 Task: Research Airbnb options in Ciro Redondo, Cuba from 26th December, 2023 to 30th December, 2023 for 6 adults. Place can be entire room or private room with 6 bedrooms having 6 beds and 6 bathrooms. Property type can be house. Amenities needed are: wifi, TV, free parkinig on premises, gym, breakfast.
Action: Mouse moved to (490, 142)
Screenshot: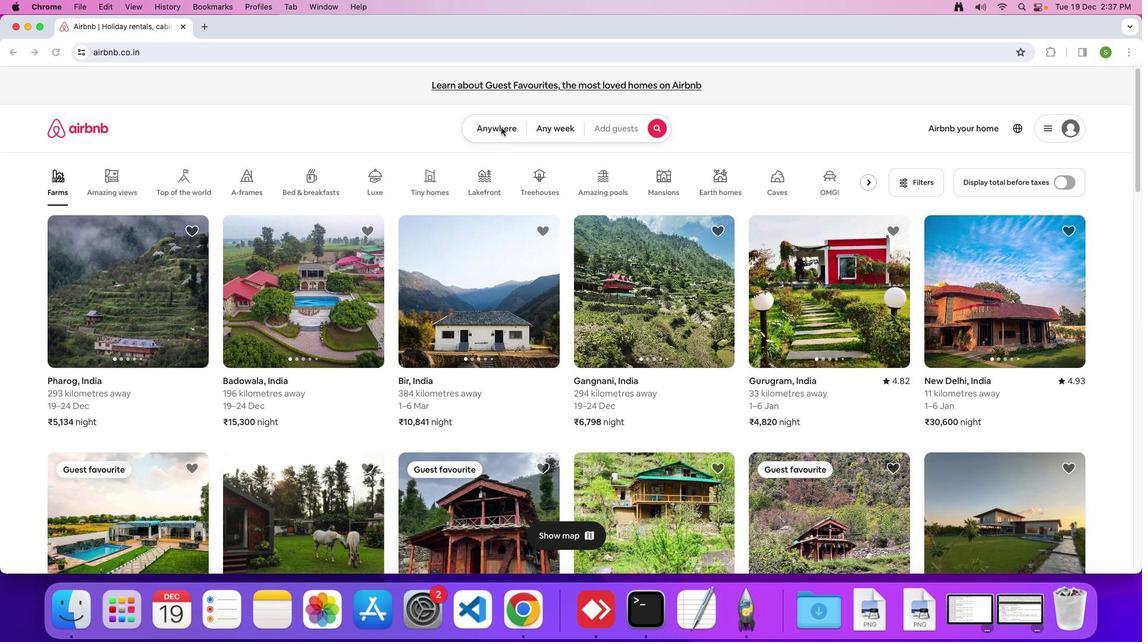 
Action: Mouse pressed left at (490, 142)
Screenshot: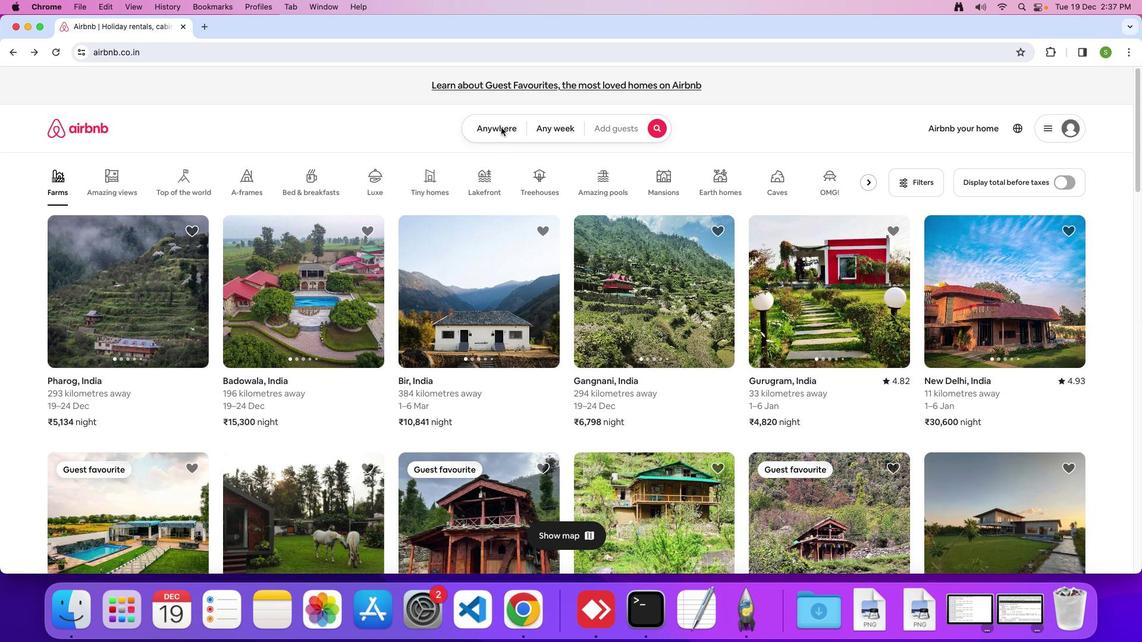 
Action: Mouse moved to (484, 145)
Screenshot: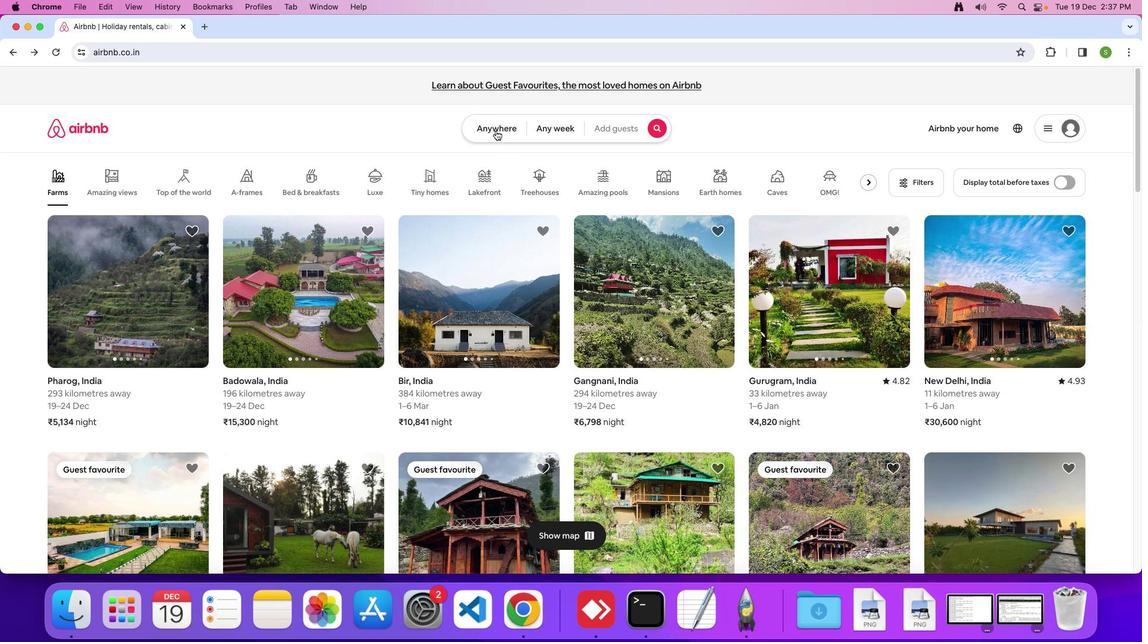 
Action: Mouse pressed left at (484, 145)
Screenshot: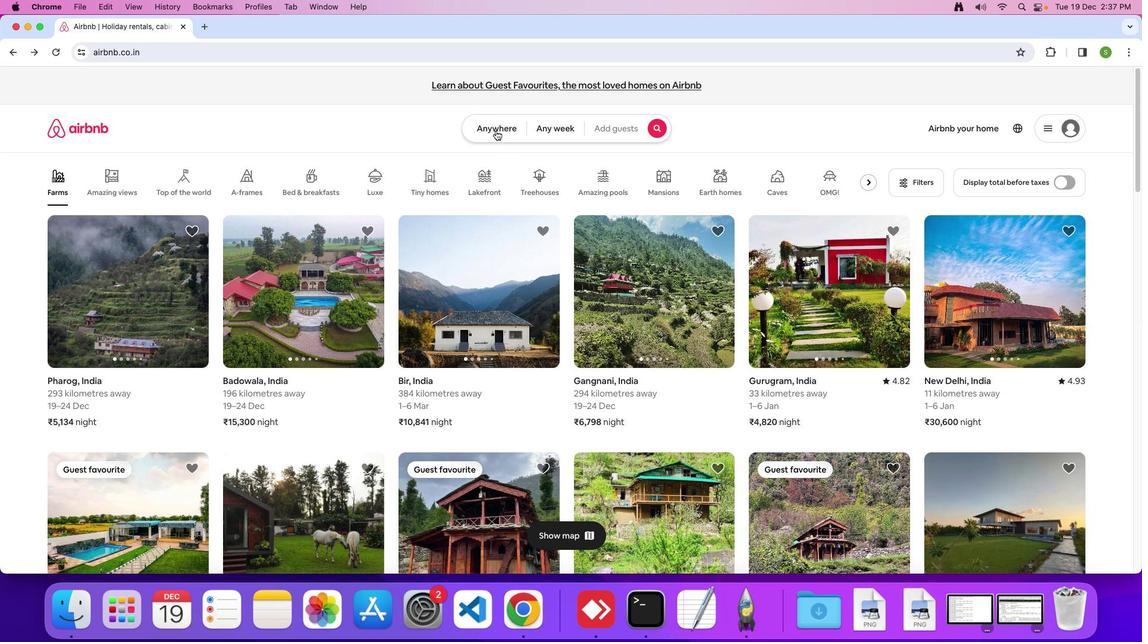 
Action: Mouse moved to (414, 190)
Screenshot: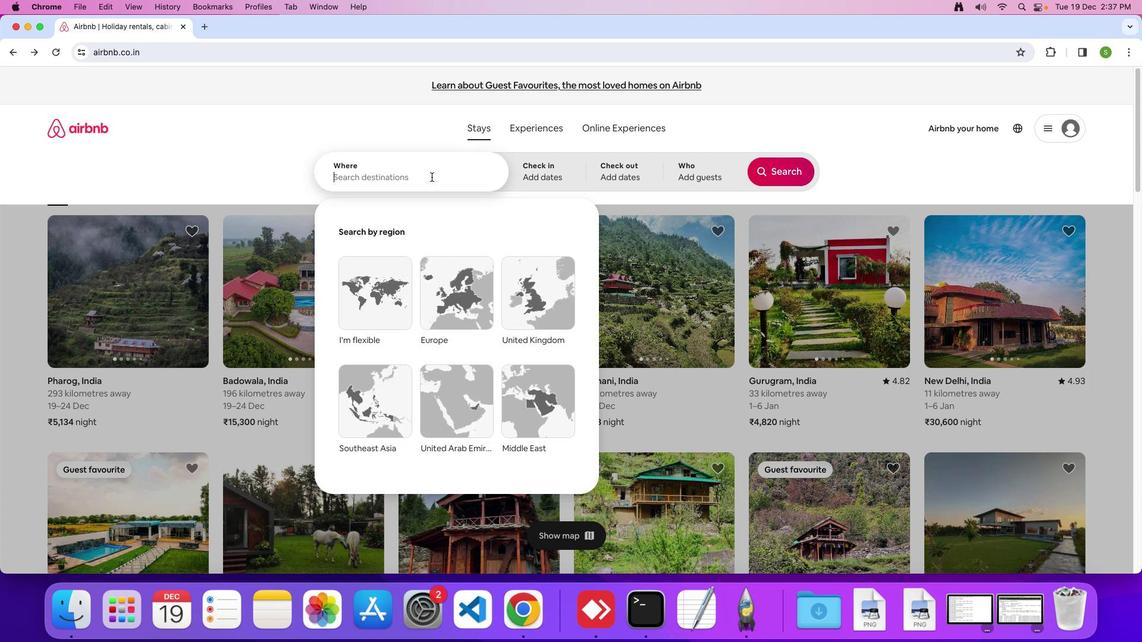 
Action: Mouse pressed left at (414, 190)
Screenshot: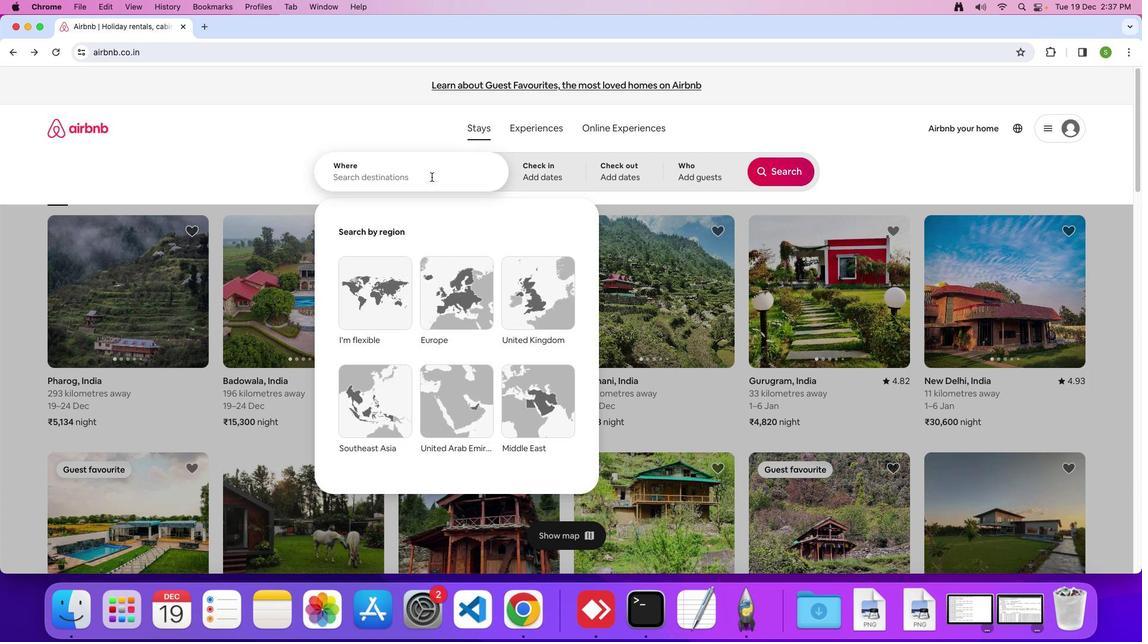 
Action: Mouse moved to (413, 190)
Screenshot: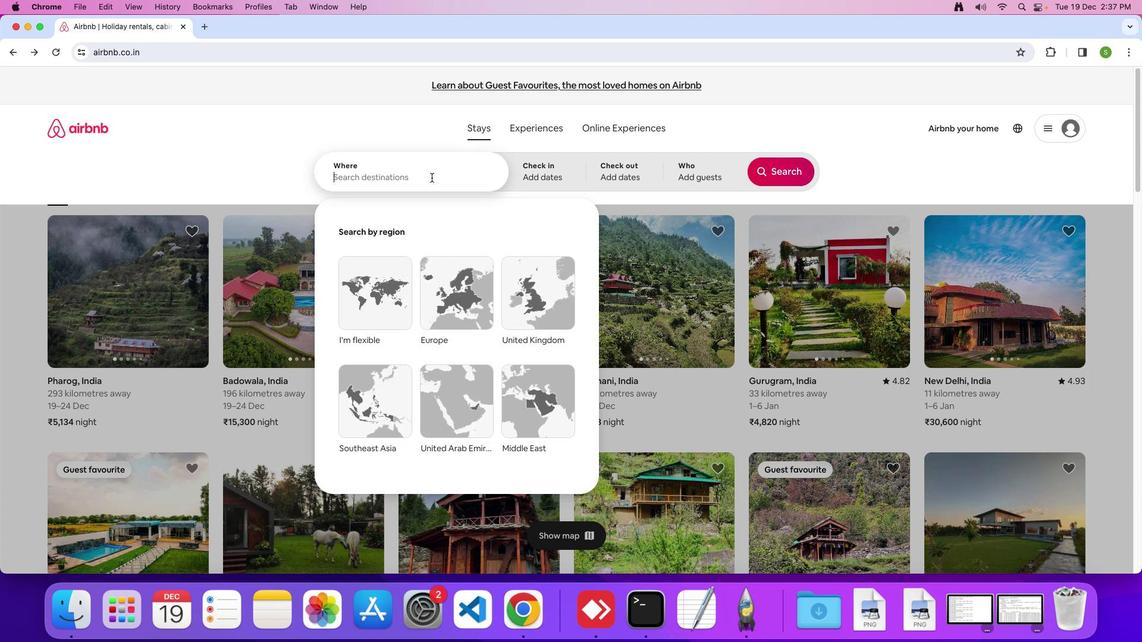 
Action: Key pressed 'C'Key.caps_lock'i''r''o'Key.spaceKey.shift'R''e''d''o''n''d''o'','Key.spaceKey.shift'c''u''b''a'Key.enter
Screenshot: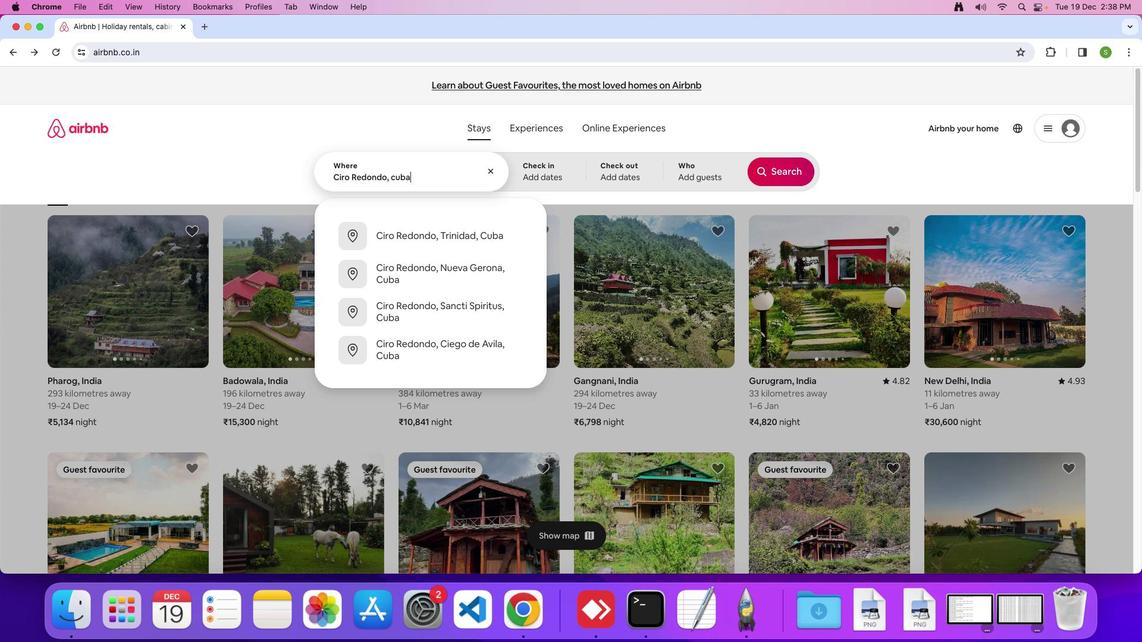 
Action: Mouse moved to (402, 439)
Screenshot: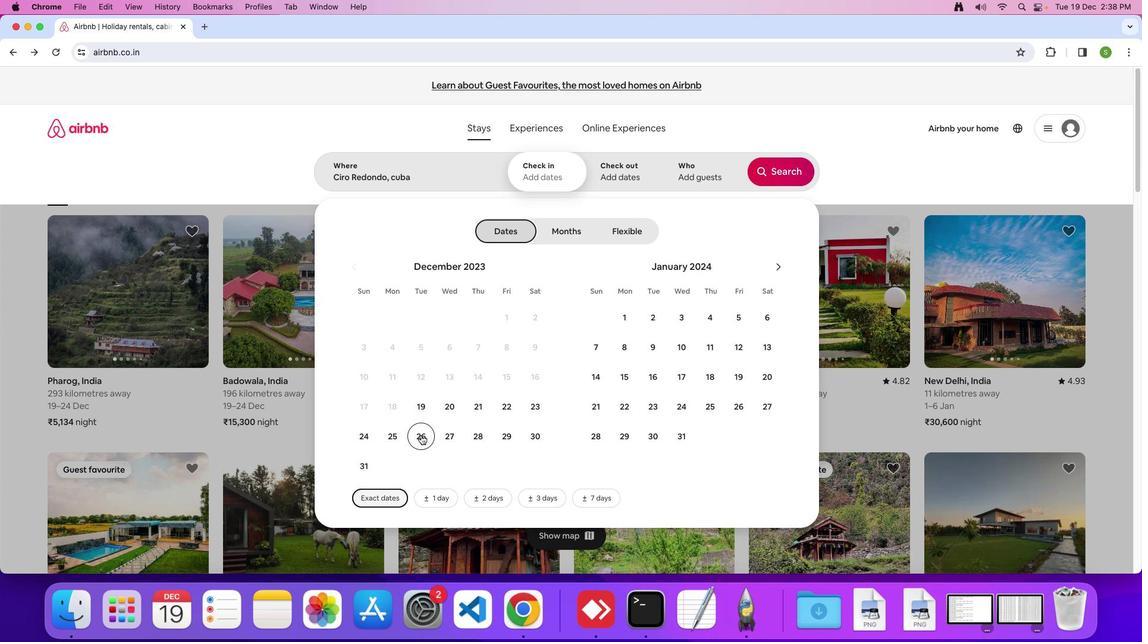 
Action: Mouse pressed left at (402, 439)
Screenshot: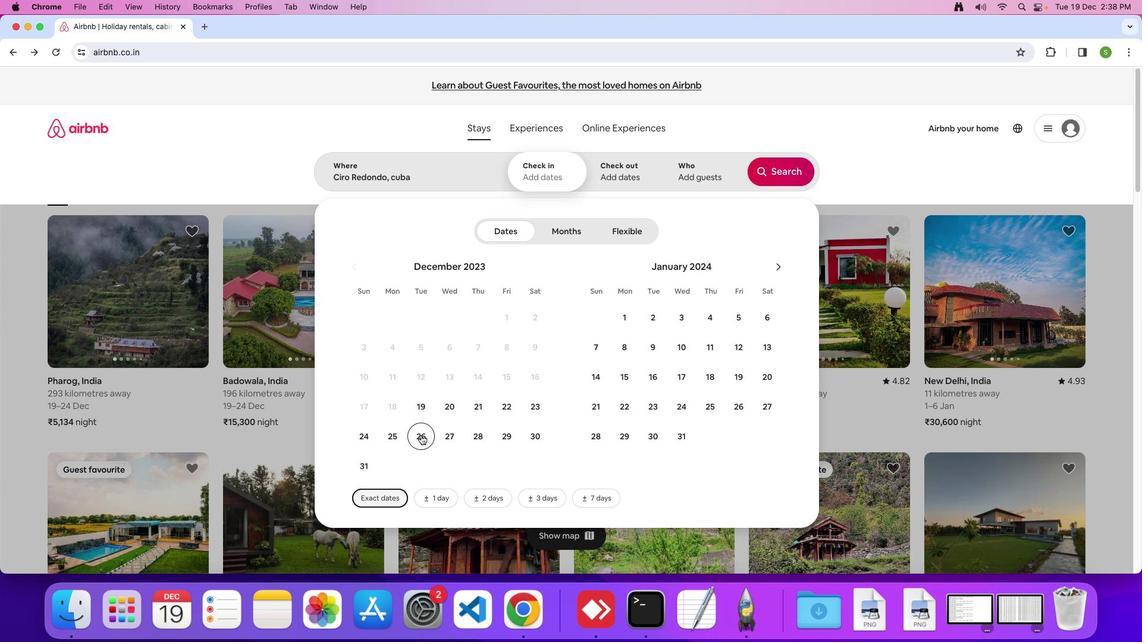 
Action: Mouse moved to (523, 445)
Screenshot: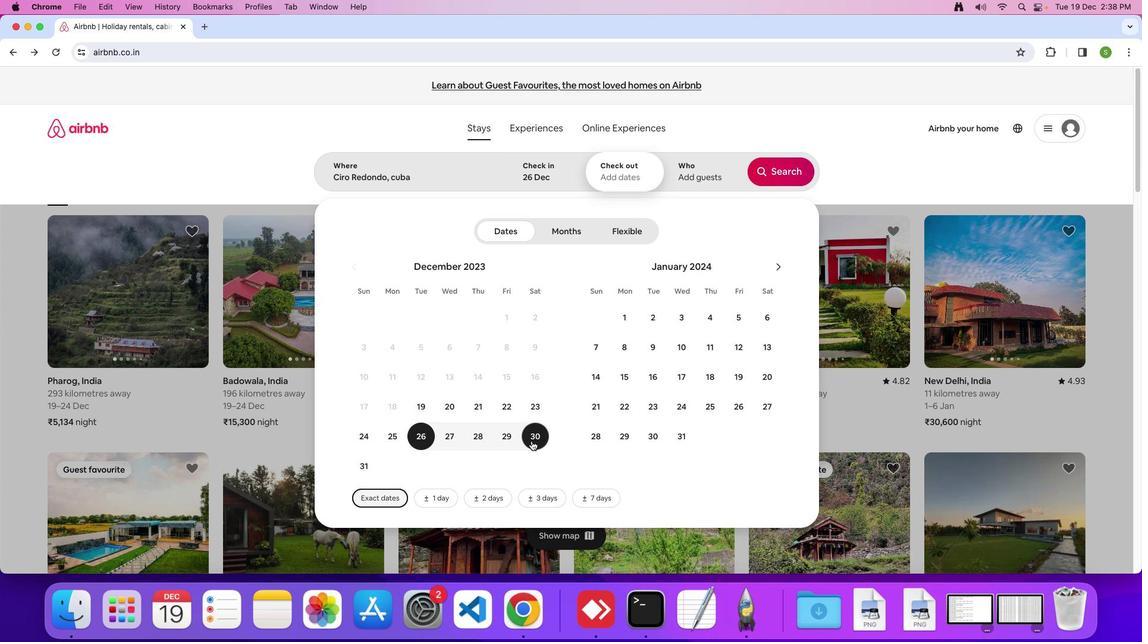 
Action: Mouse pressed left at (523, 445)
Screenshot: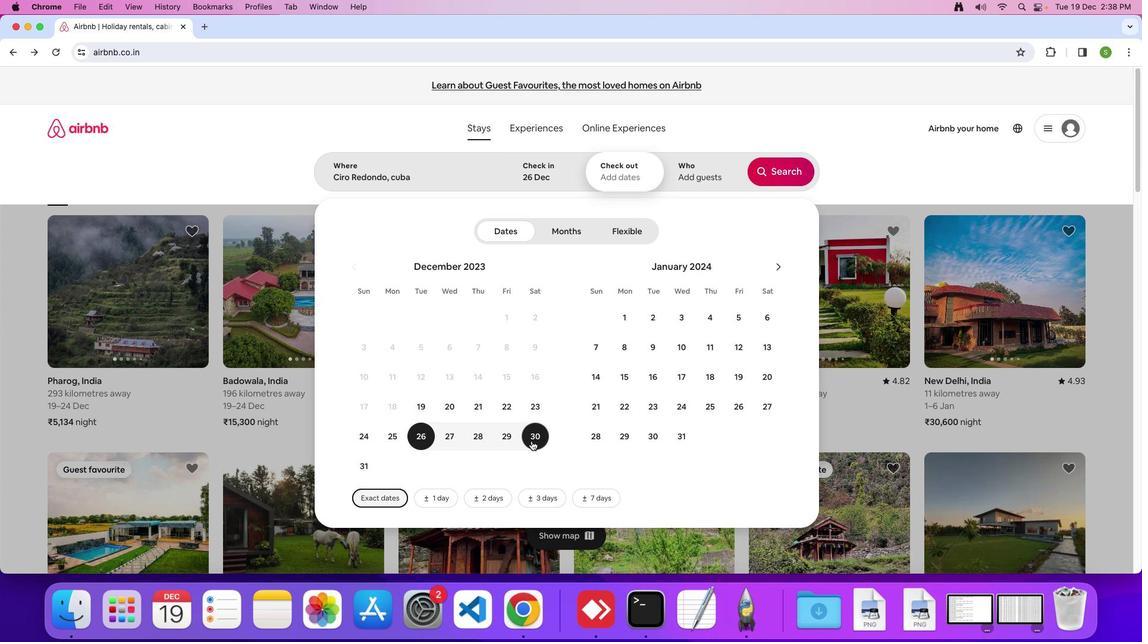 
Action: Mouse moved to (713, 186)
Screenshot: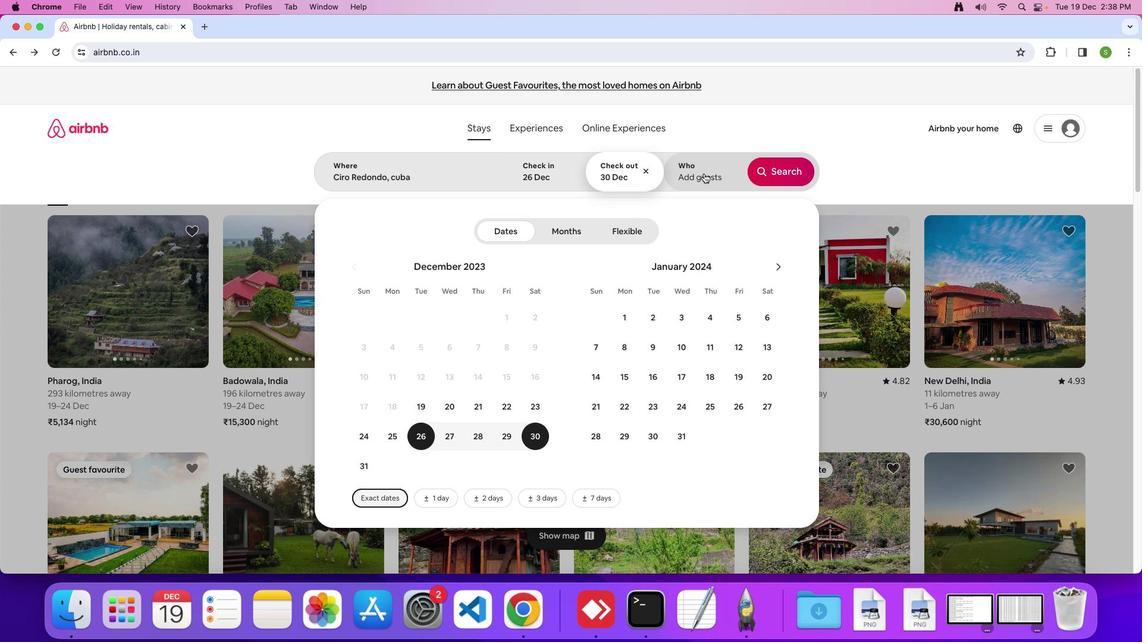 
Action: Mouse pressed left at (713, 186)
Screenshot: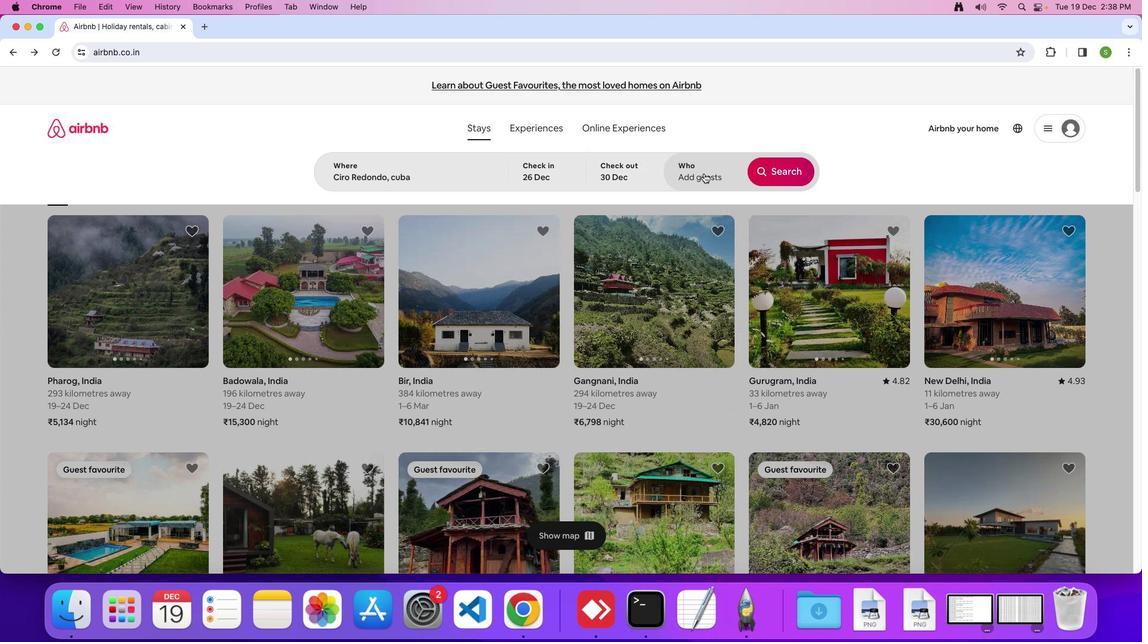 
Action: Mouse moved to (798, 250)
Screenshot: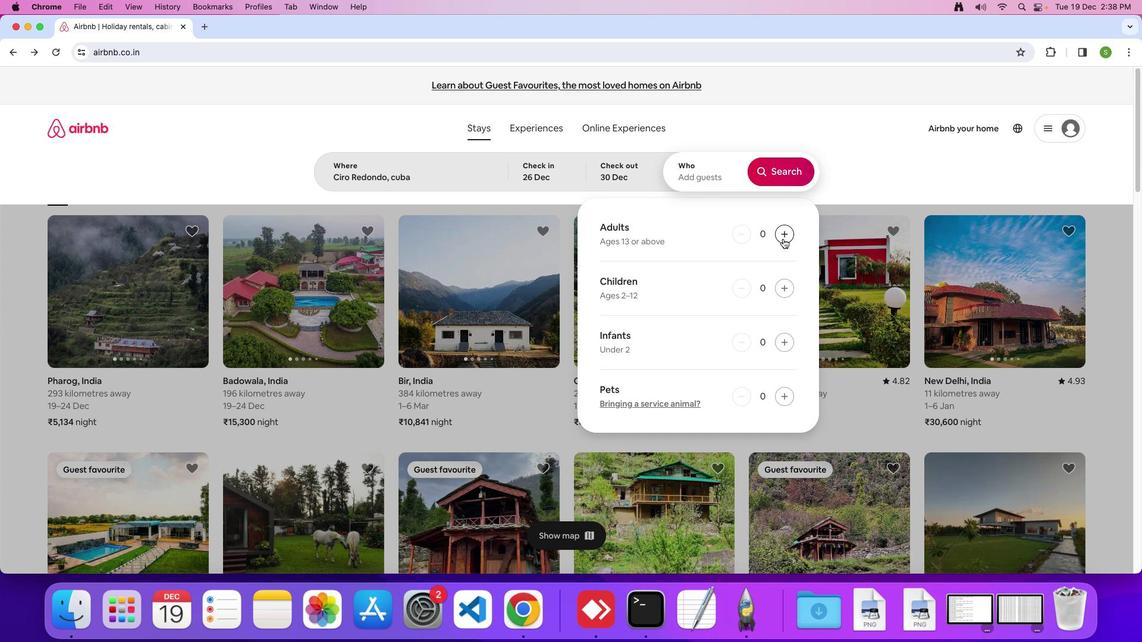 
Action: Mouse pressed left at (798, 250)
Screenshot: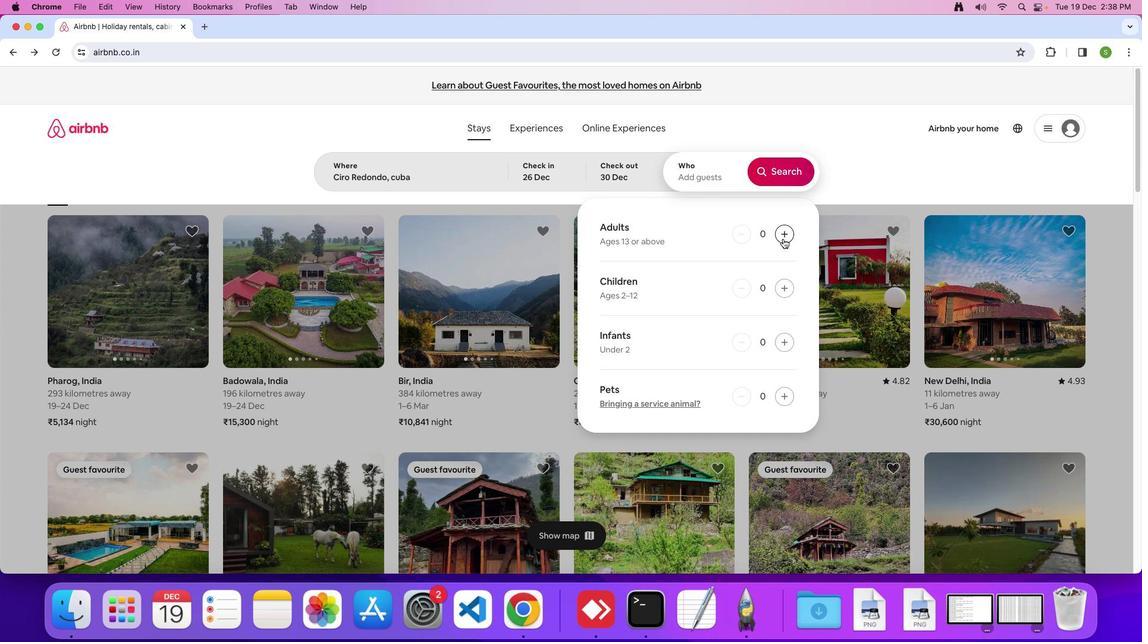 
Action: Mouse moved to (799, 250)
Screenshot: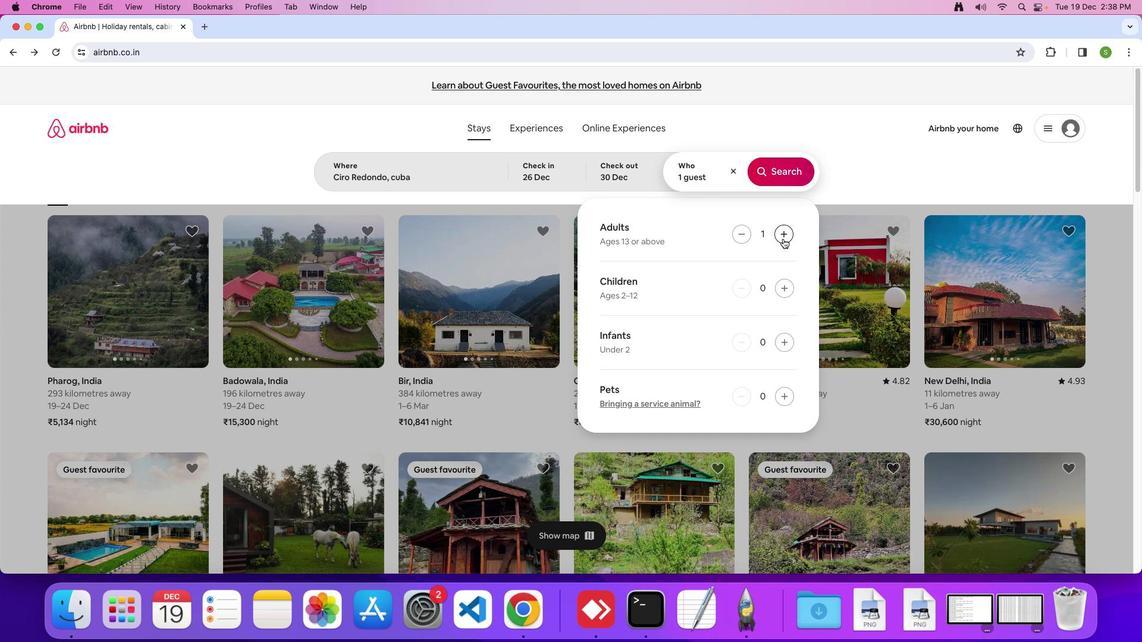 
Action: Mouse pressed left at (799, 250)
Screenshot: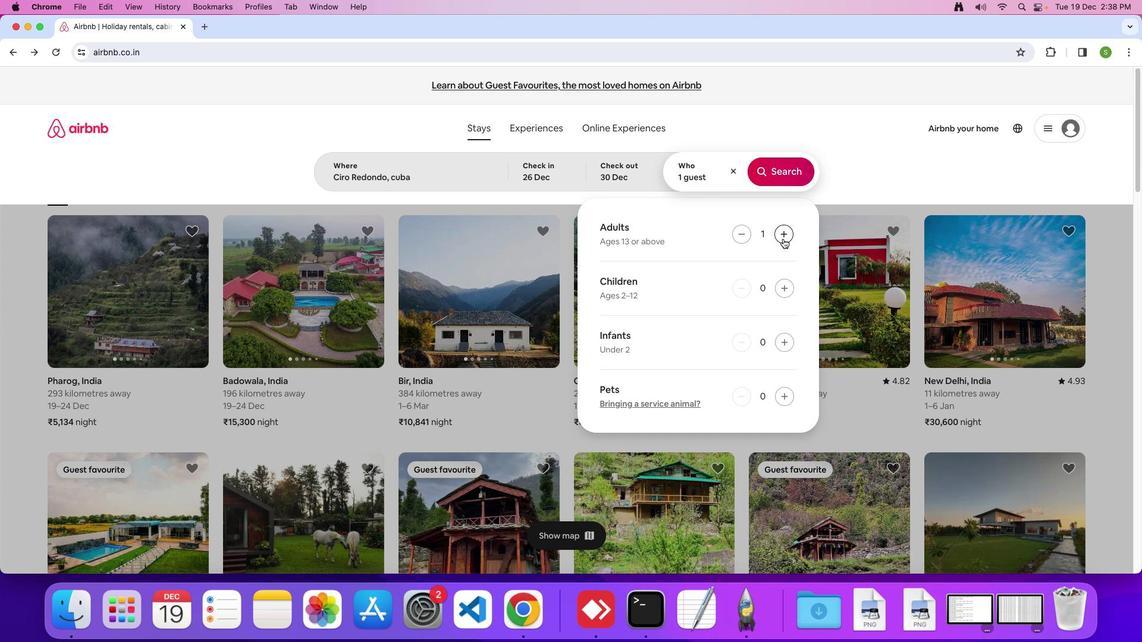 
Action: Mouse moved to (799, 250)
Screenshot: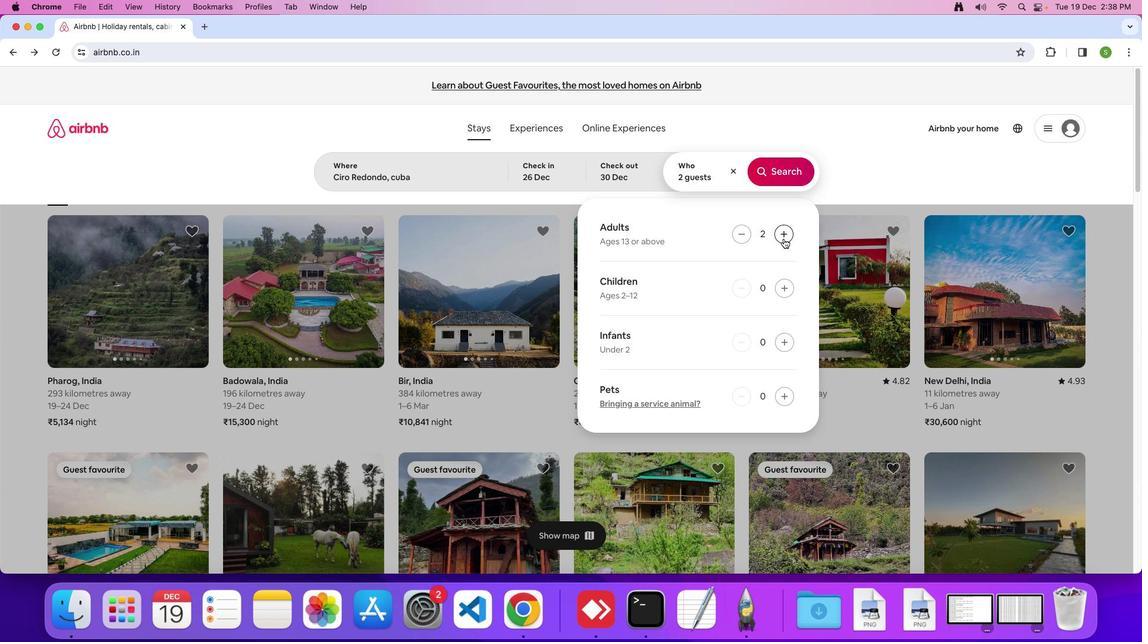 
Action: Mouse pressed left at (799, 250)
Screenshot: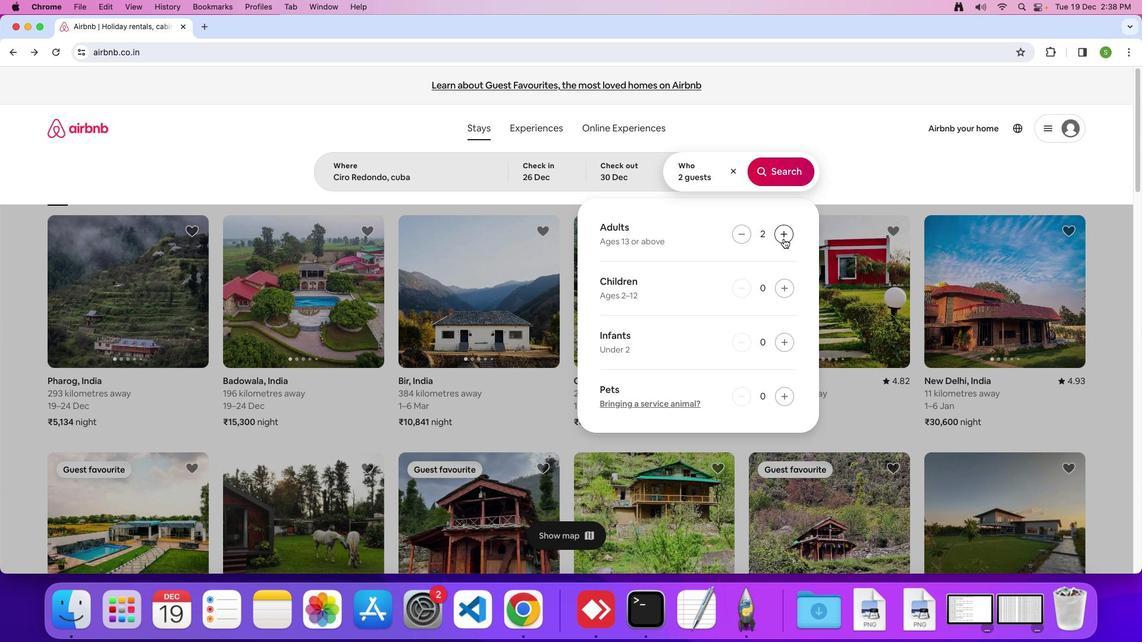 
Action: Mouse moved to (800, 250)
Screenshot: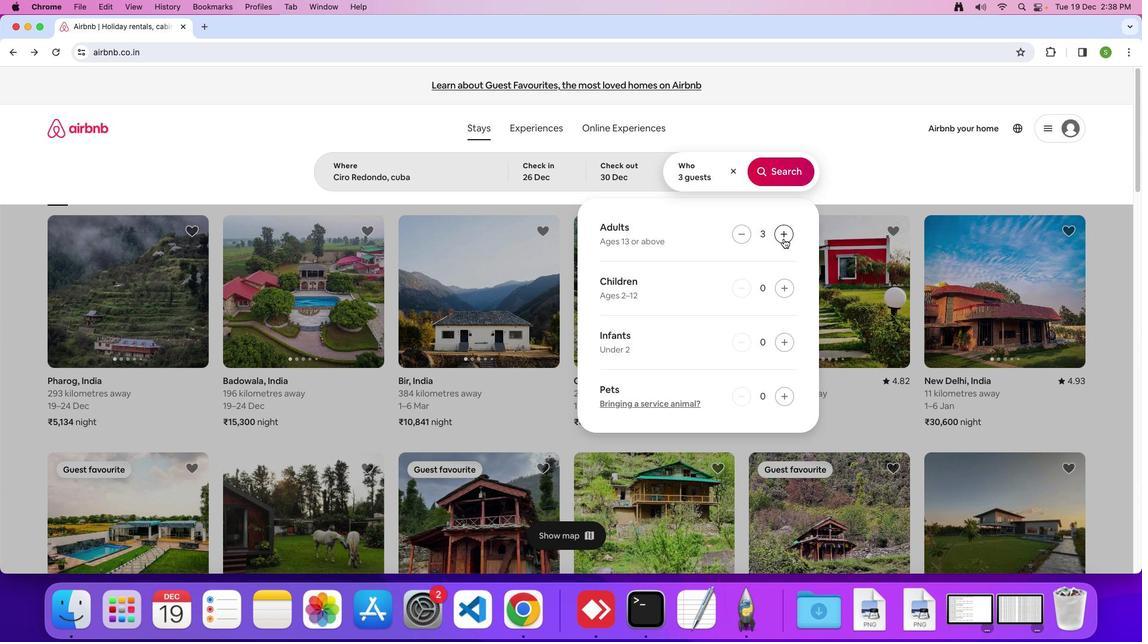 
Action: Mouse pressed left at (800, 250)
Screenshot: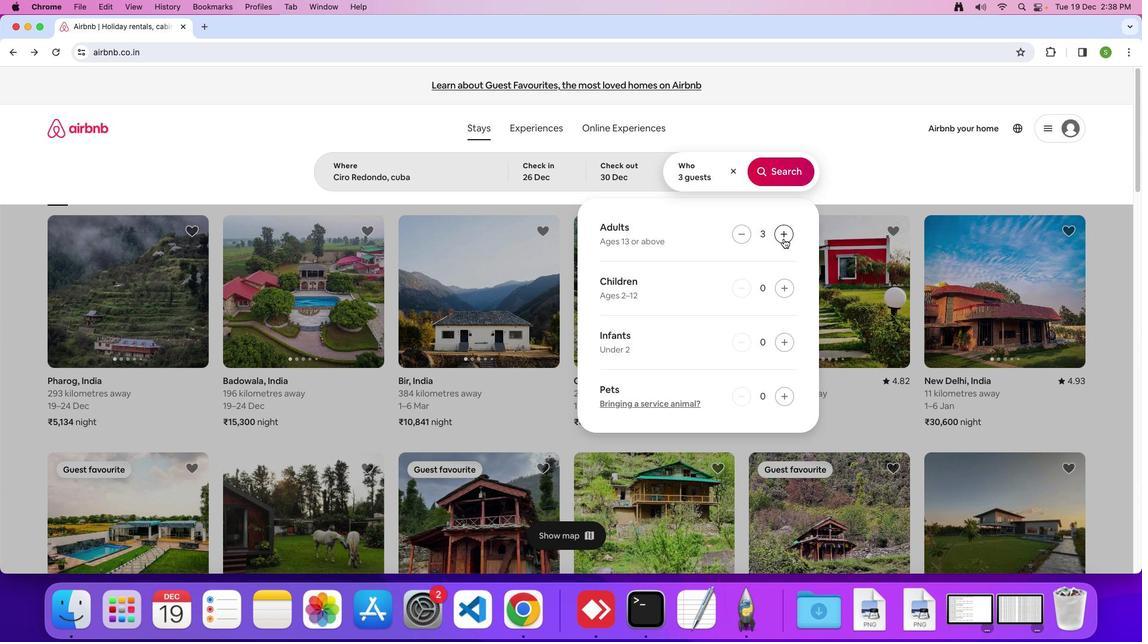 
Action: Mouse pressed left at (800, 250)
Screenshot: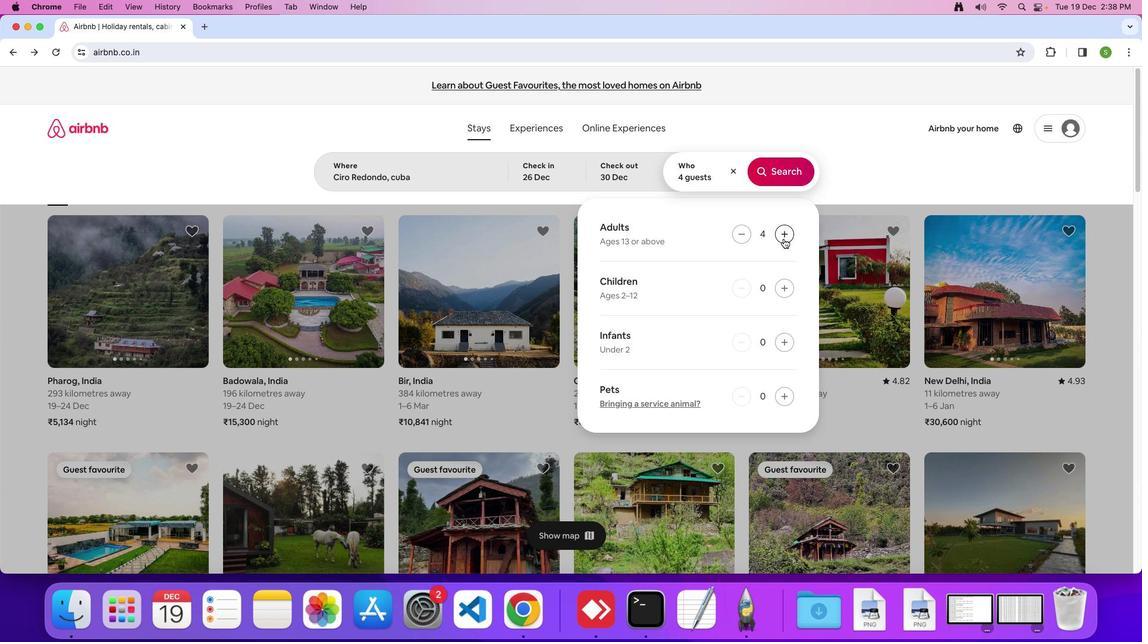 
Action: Mouse pressed left at (800, 250)
Screenshot: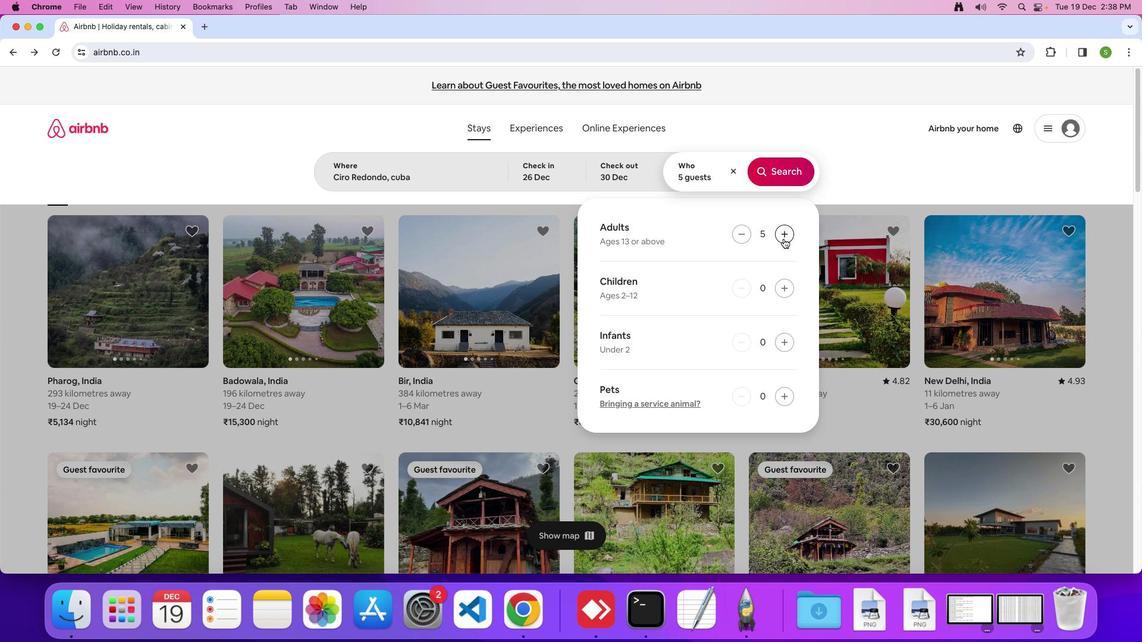 
Action: Mouse moved to (792, 183)
Screenshot: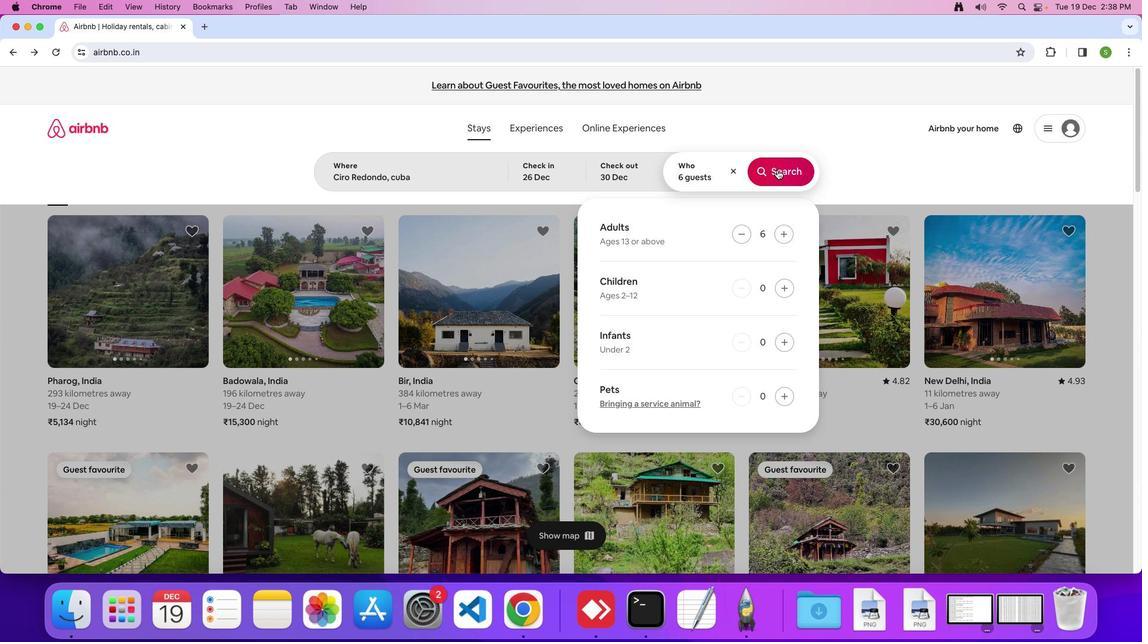 
Action: Mouse pressed left at (792, 183)
Screenshot: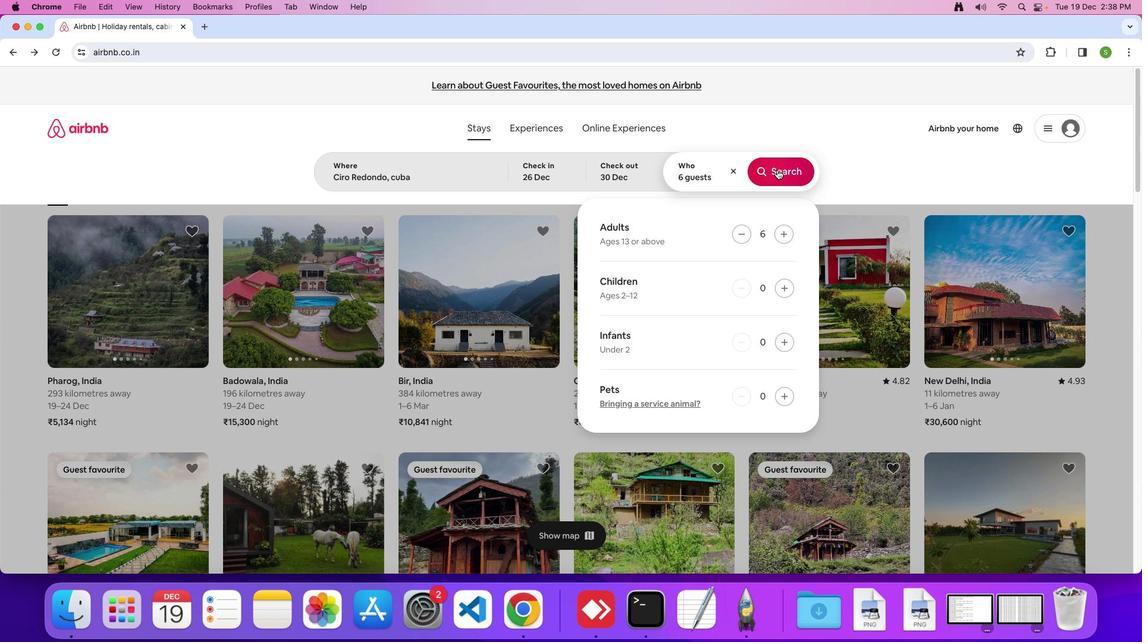 
Action: Mouse moved to (980, 151)
Screenshot: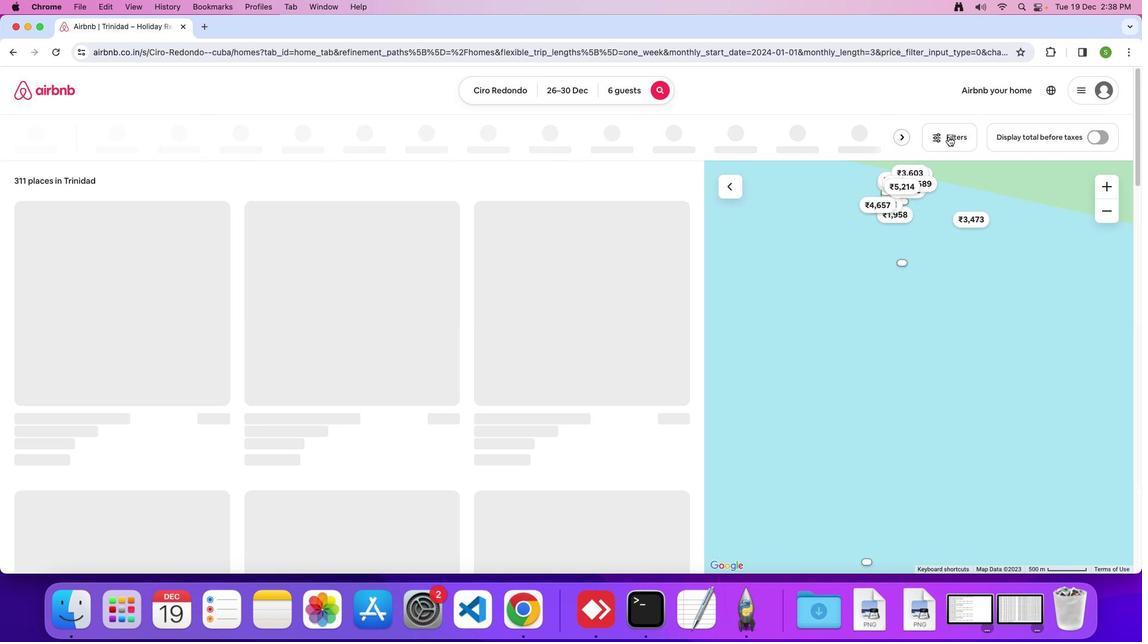 
Action: Mouse pressed left at (980, 151)
Screenshot: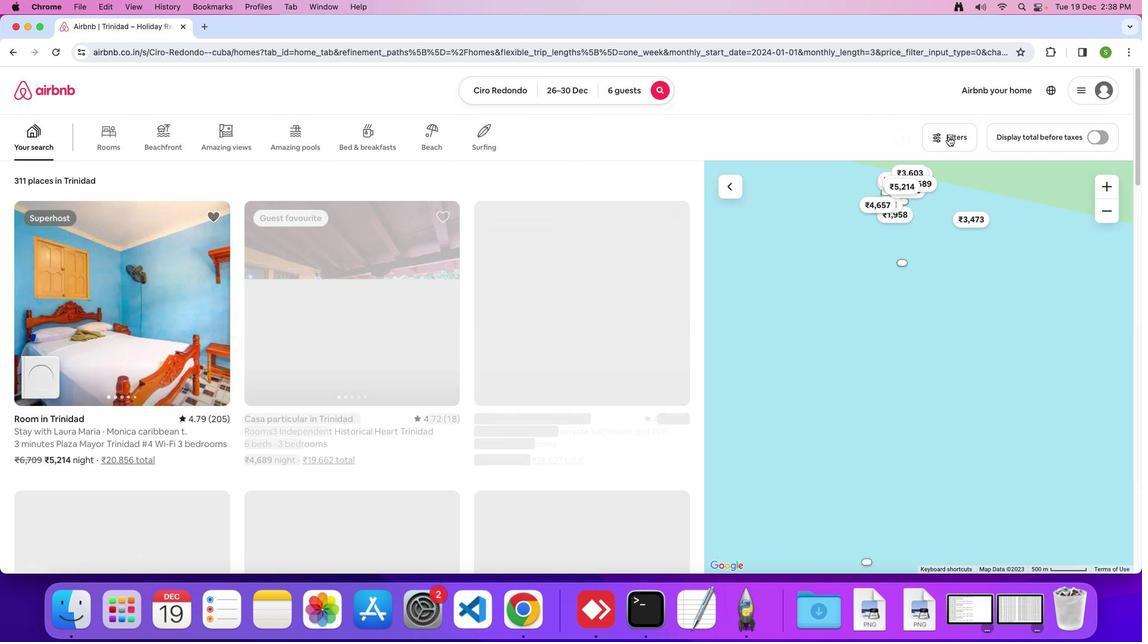 
Action: Mouse moved to (612, 345)
Screenshot: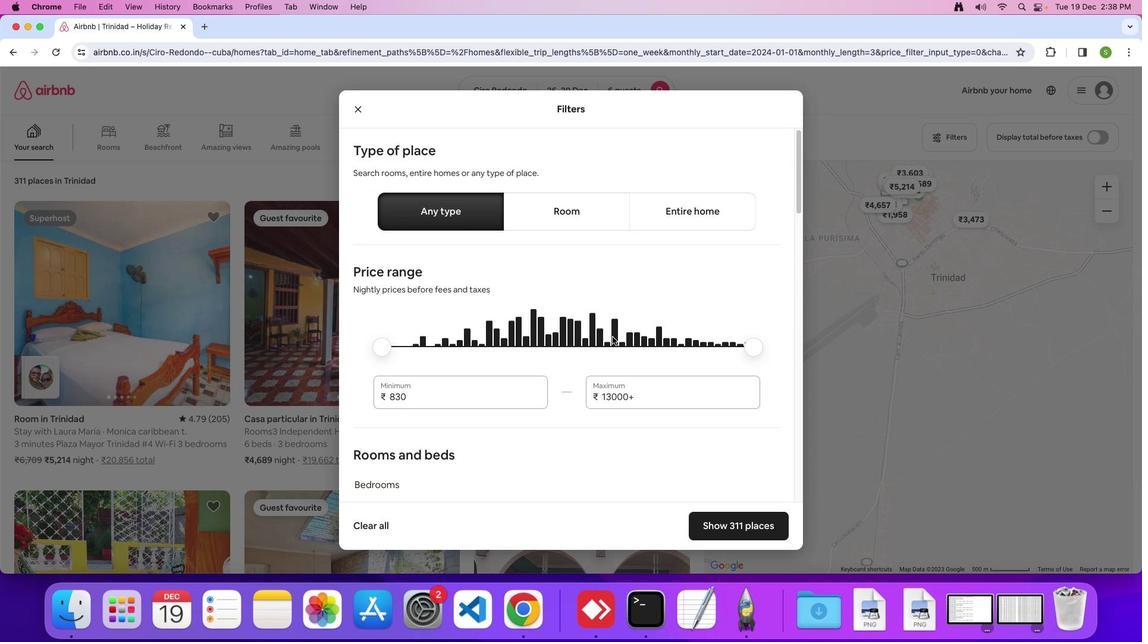 
Action: Mouse scrolled (612, 345) with delta (-58, 18)
Screenshot: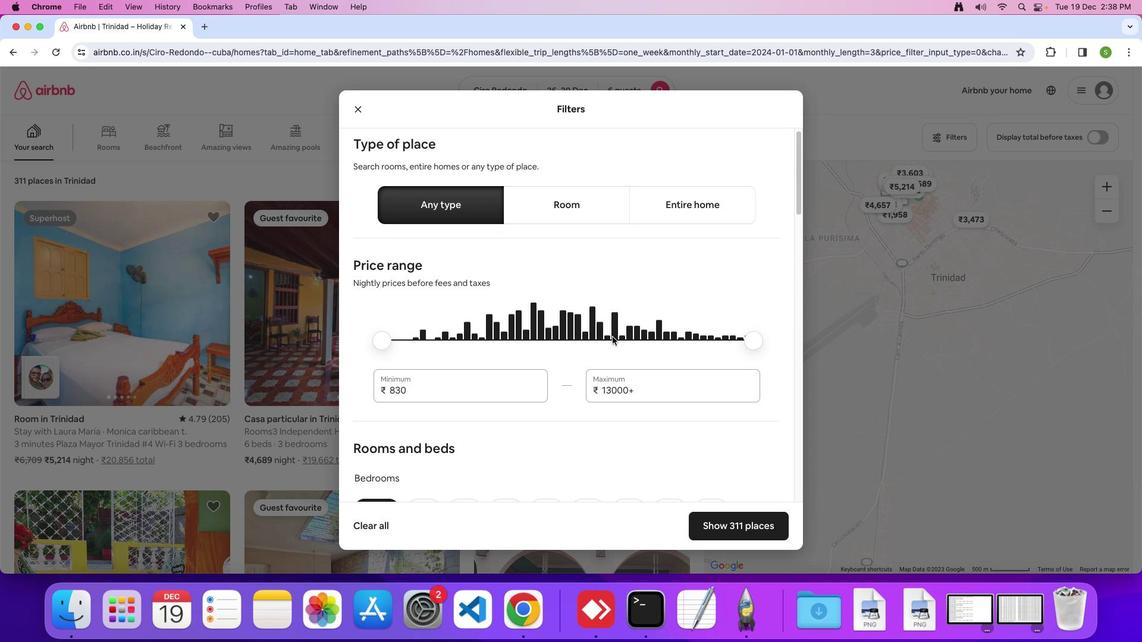 
Action: Mouse scrolled (612, 345) with delta (-58, 18)
Screenshot: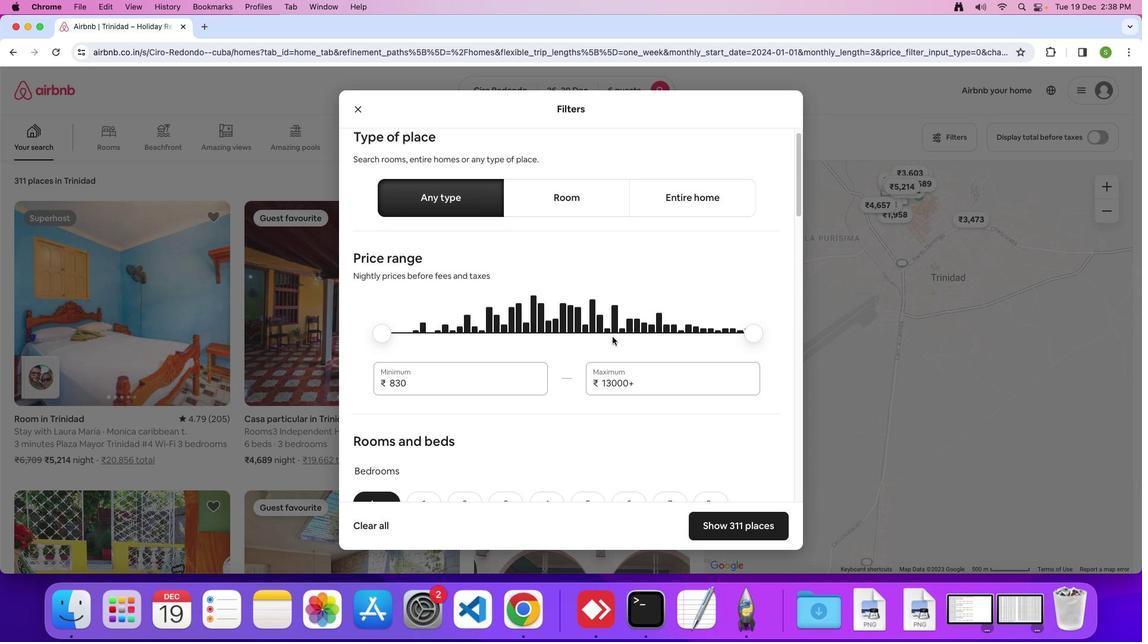 
Action: Mouse scrolled (612, 345) with delta (-58, 17)
Screenshot: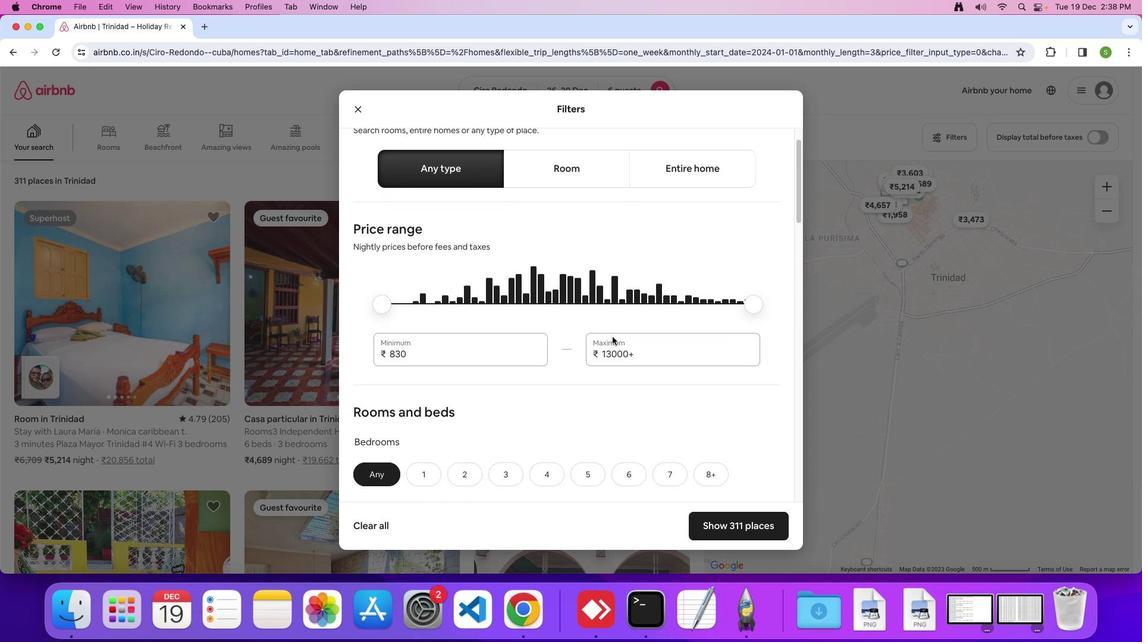
Action: Mouse moved to (612, 344)
Screenshot: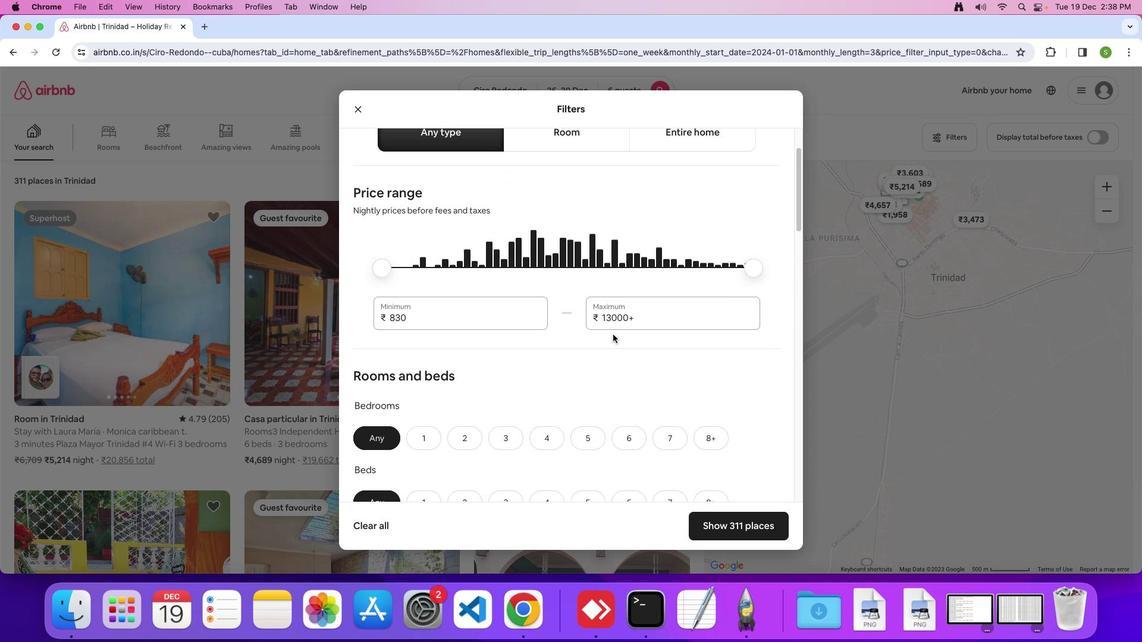 
Action: Mouse scrolled (612, 344) with delta (-58, 18)
Screenshot: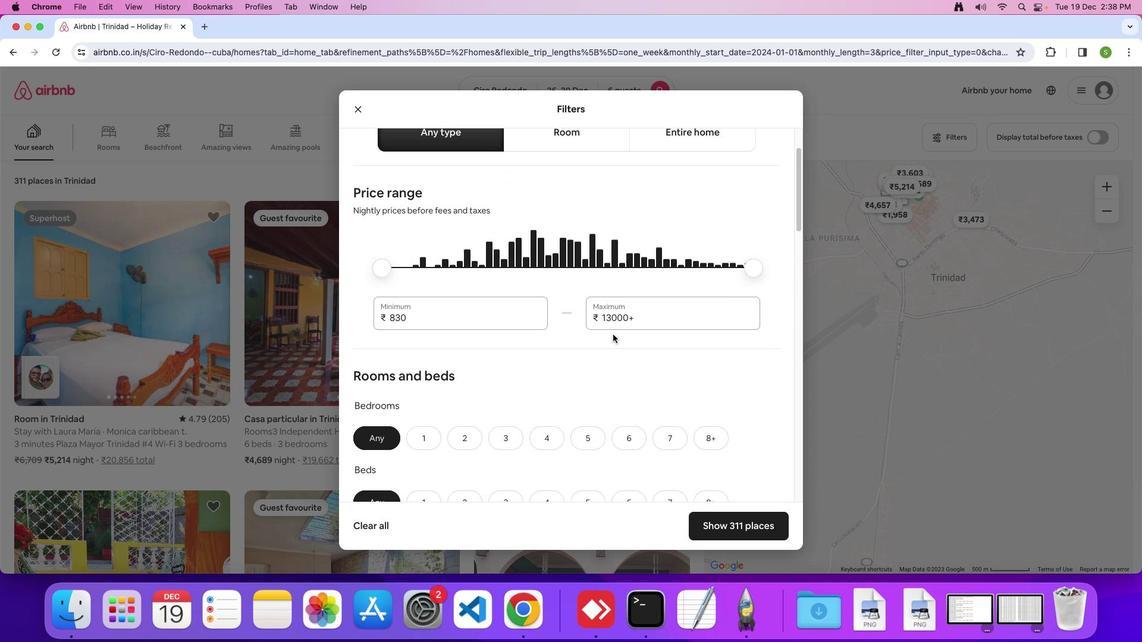 
Action: Mouse moved to (613, 342)
Screenshot: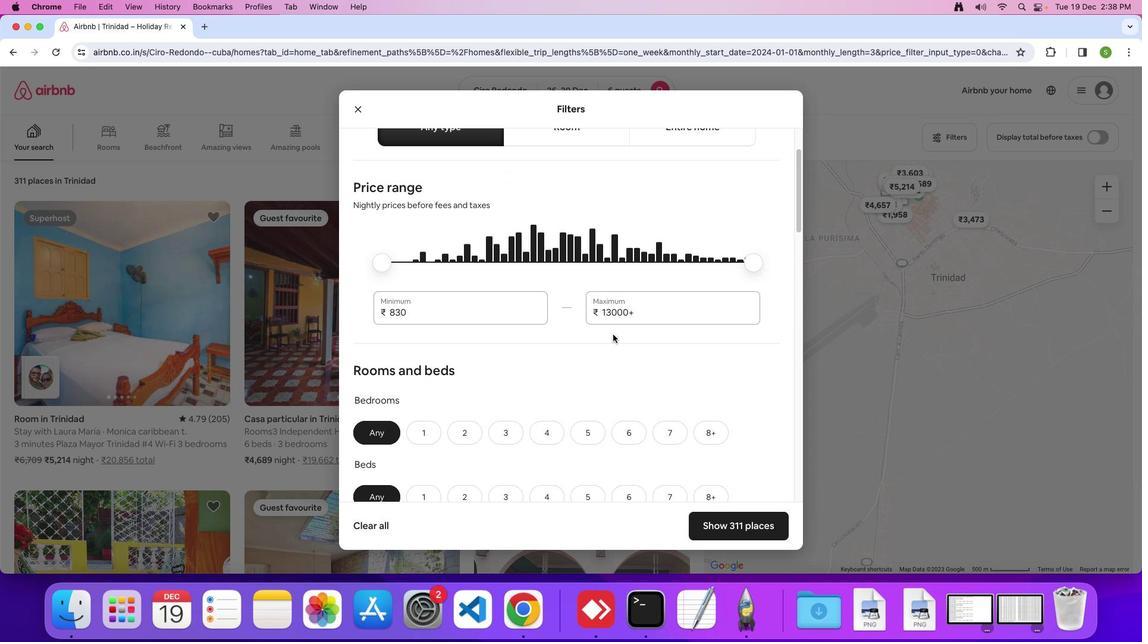 
Action: Mouse scrolled (613, 342) with delta (-58, 18)
Screenshot: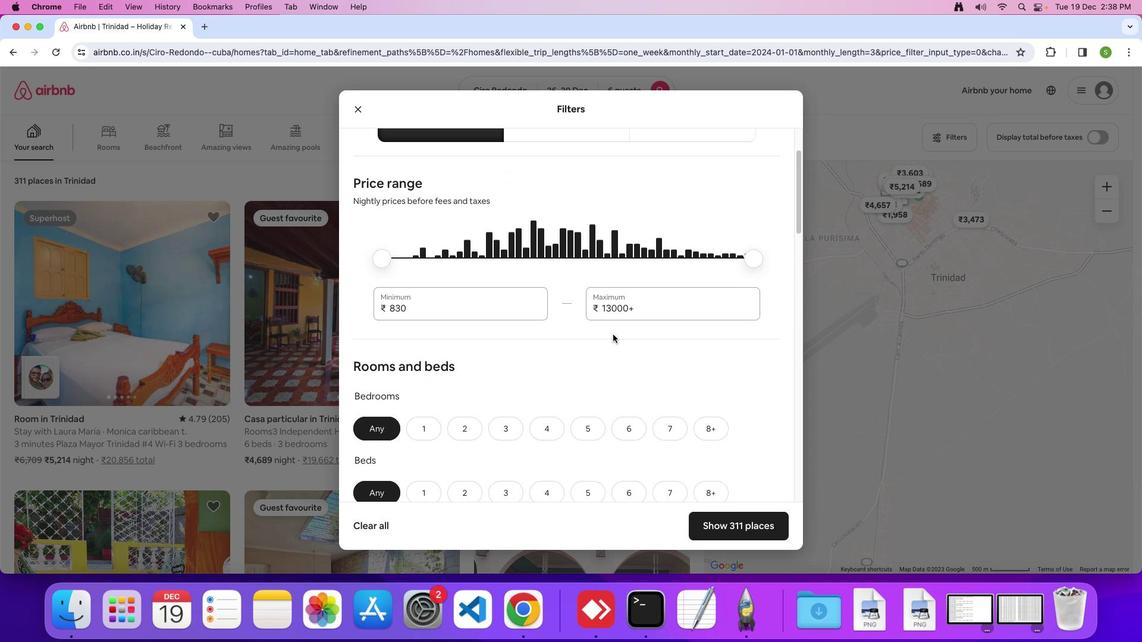 
Action: Mouse moved to (613, 342)
Screenshot: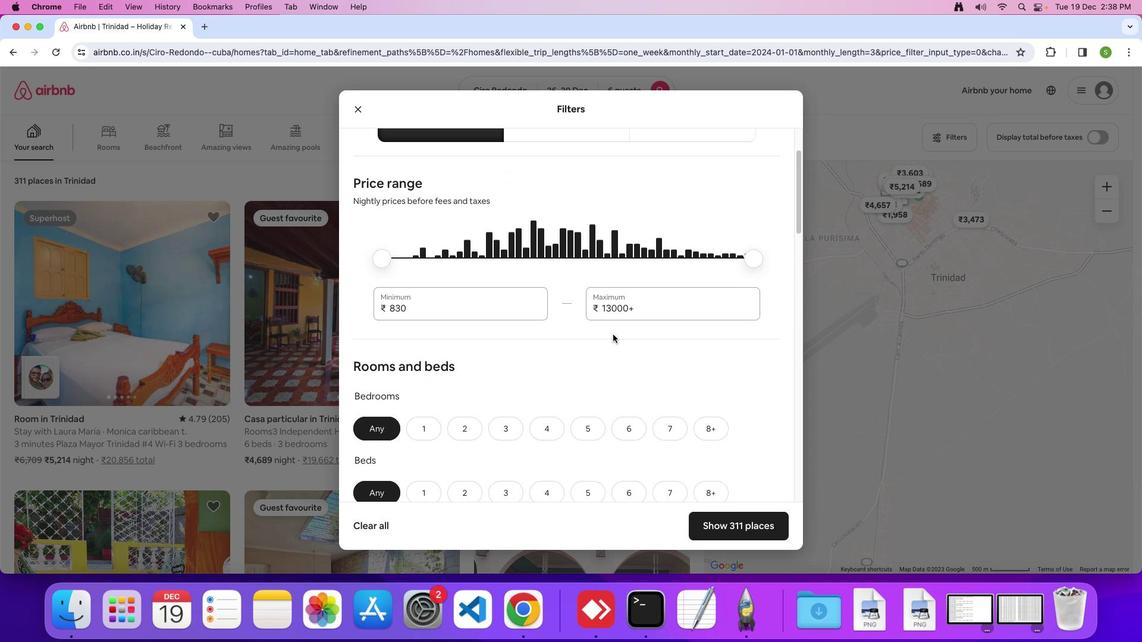 
Action: Mouse scrolled (613, 342) with delta (-58, 18)
Screenshot: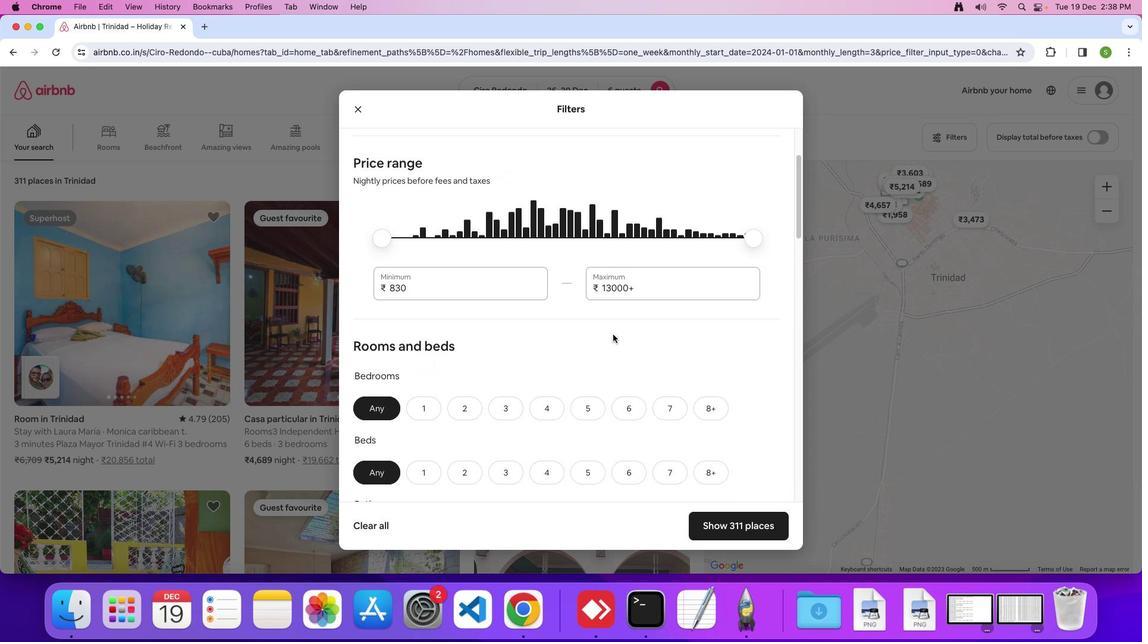 
Action: Mouse moved to (613, 341)
Screenshot: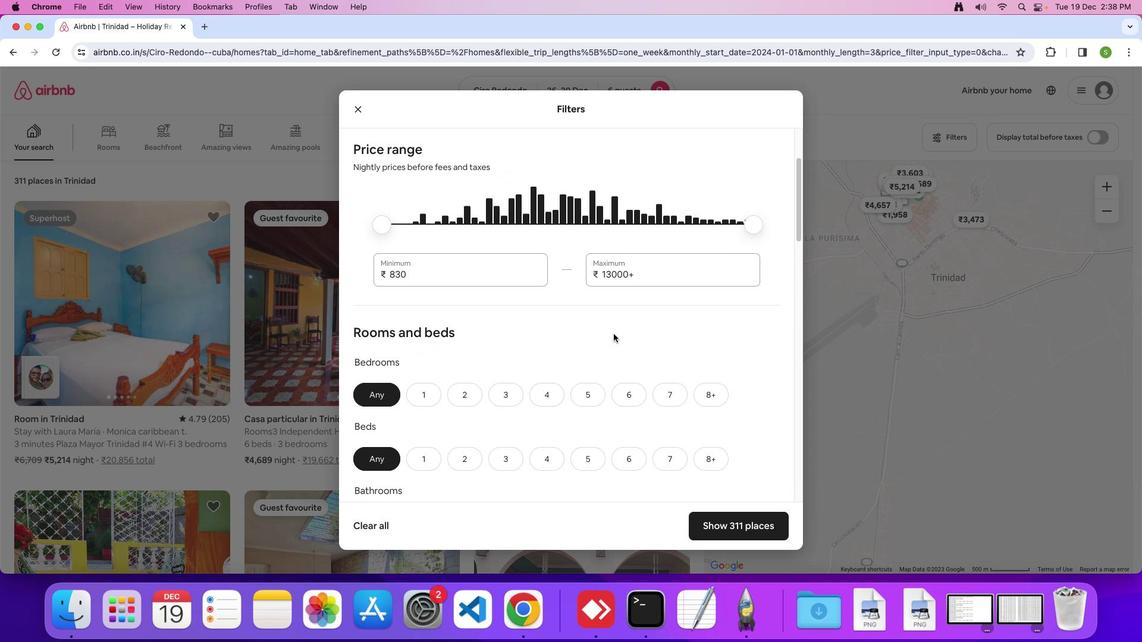 
Action: Mouse scrolled (613, 341) with delta (-58, 18)
Screenshot: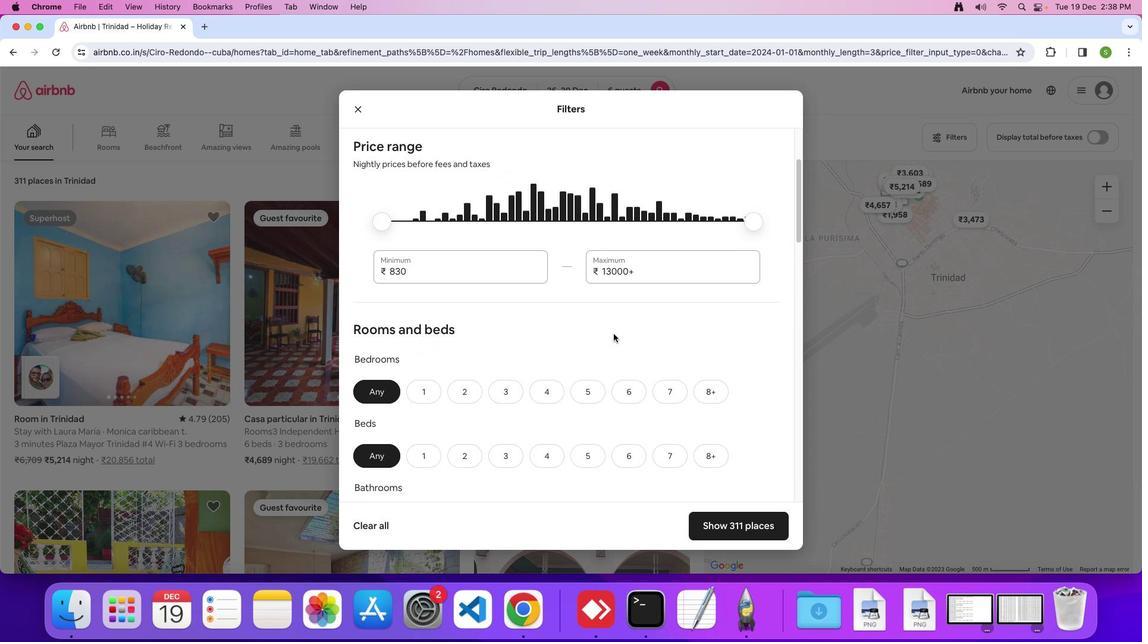 
Action: Mouse moved to (613, 341)
Screenshot: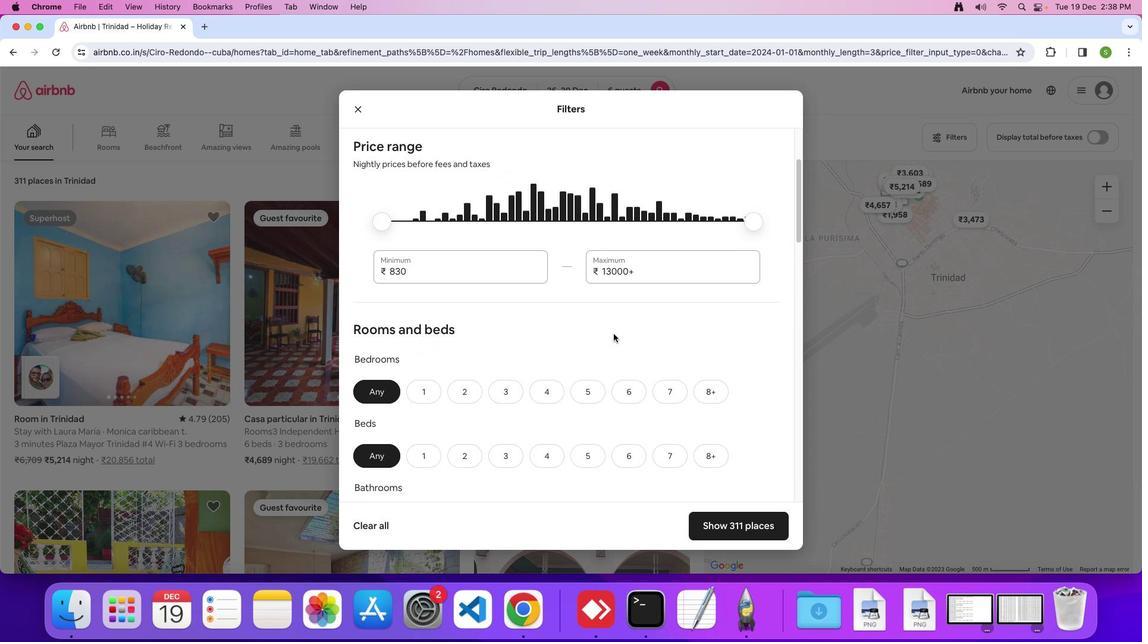
Action: Mouse scrolled (613, 341) with delta (-58, 18)
Screenshot: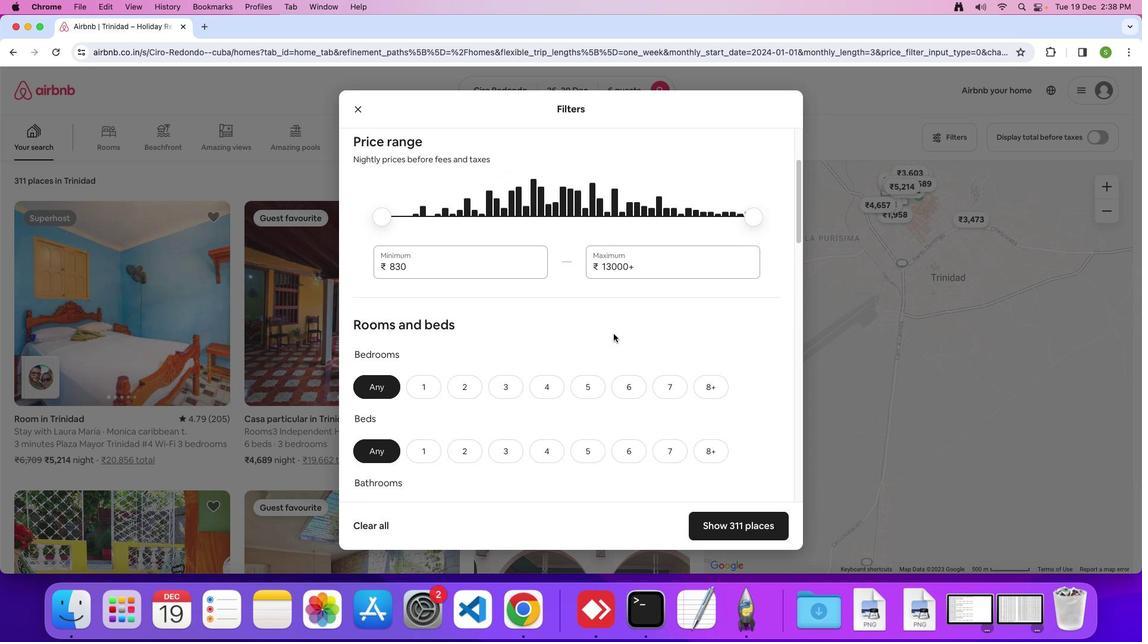 
Action: Mouse scrolled (613, 341) with delta (-58, 18)
Screenshot: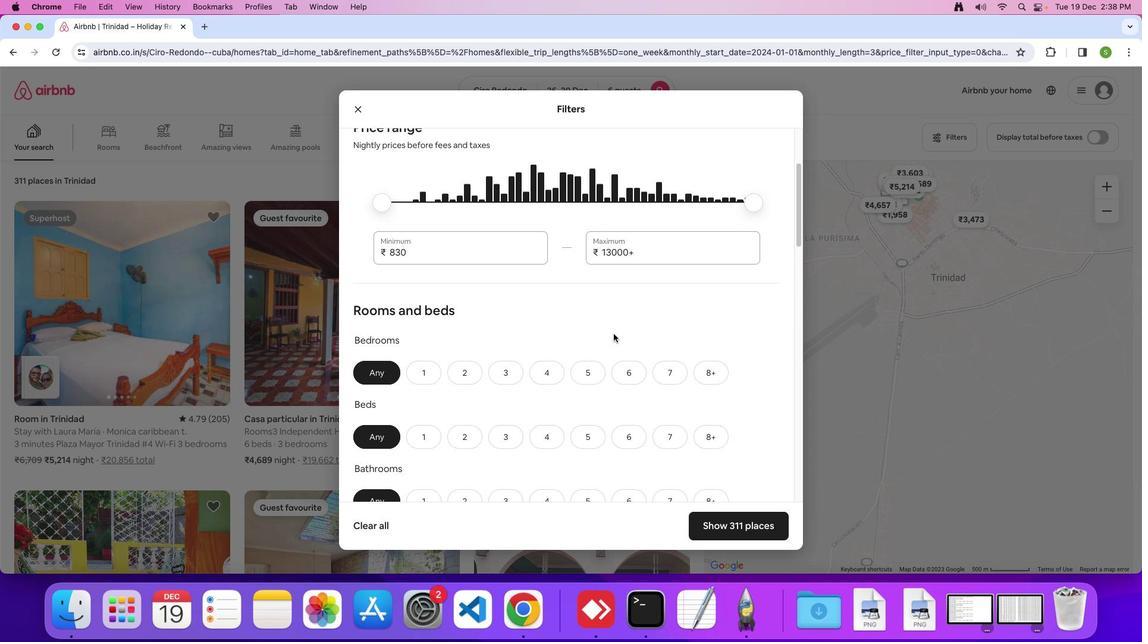 
Action: Mouse scrolled (613, 341) with delta (-58, 18)
Screenshot: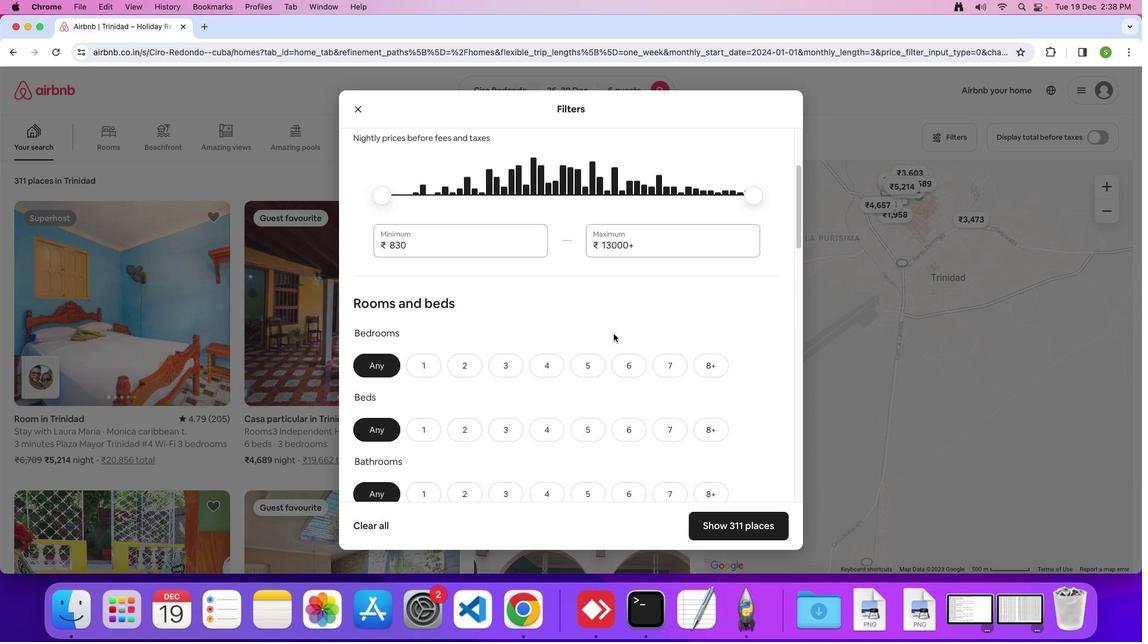 
Action: Mouse scrolled (613, 341) with delta (-58, 18)
Screenshot: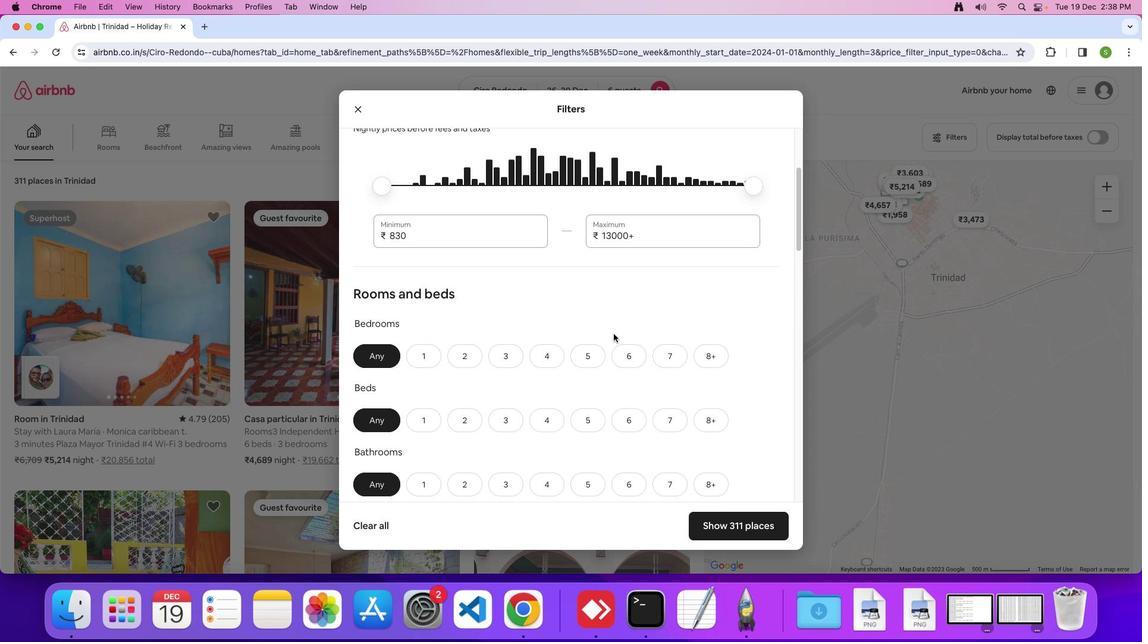 
Action: Mouse scrolled (613, 341) with delta (-58, 18)
Screenshot: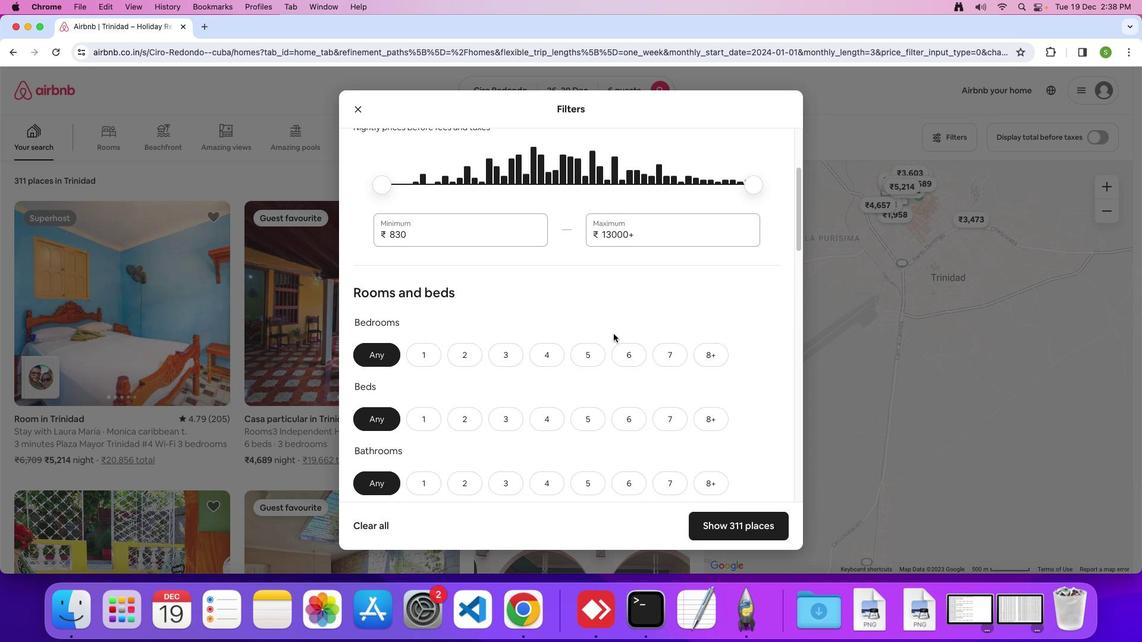
Action: Mouse scrolled (613, 341) with delta (-58, 18)
Screenshot: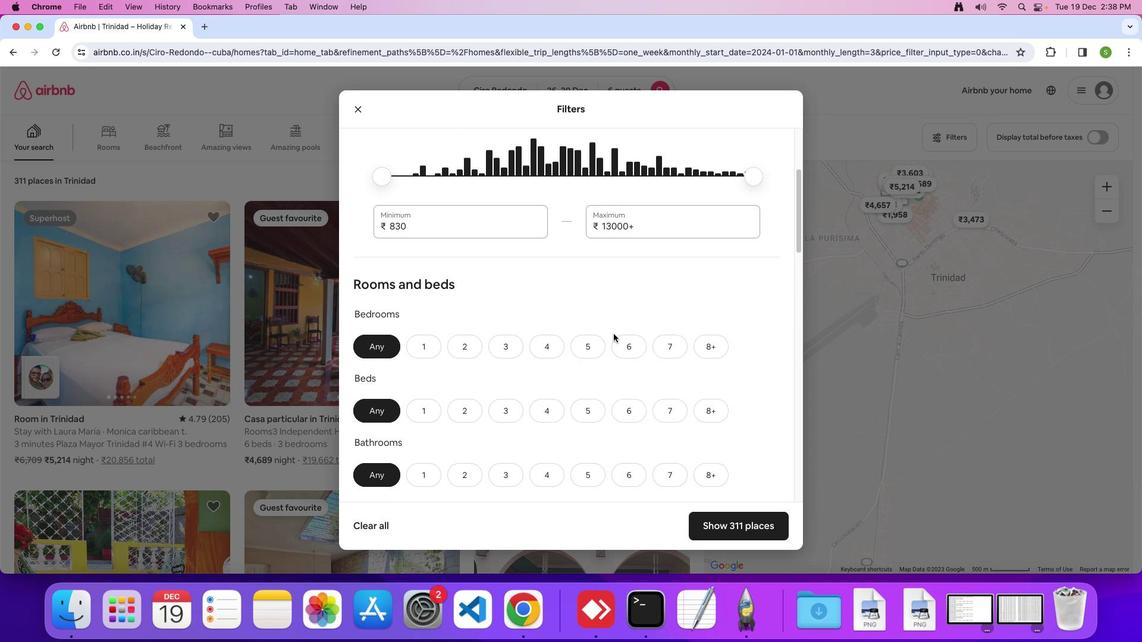 
Action: Mouse scrolled (613, 341) with delta (-58, 18)
Screenshot: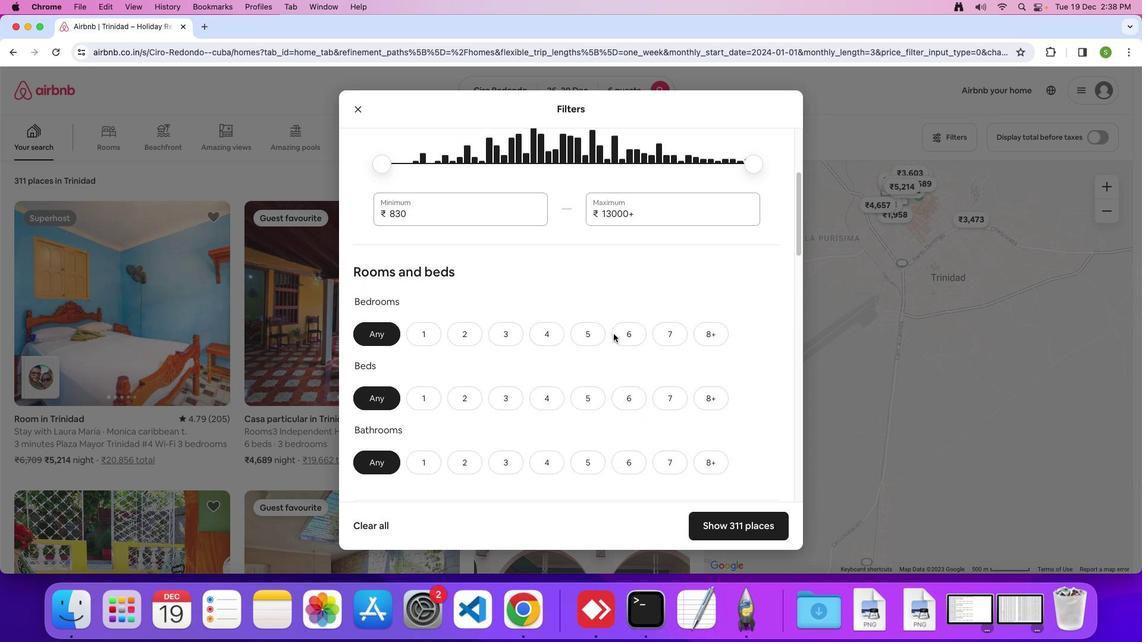 
Action: Mouse scrolled (613, 341) with delta (-58, 18)
Screenshot: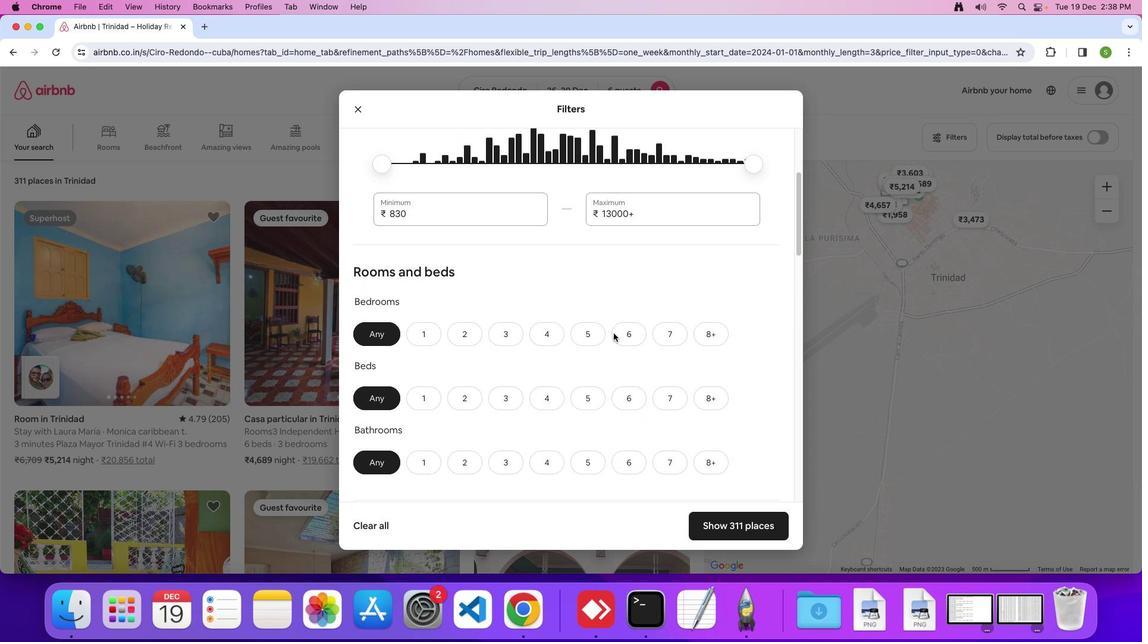 
Action: Mouse scrolled (613, 341) with delta (-58, 17)
Screenshot: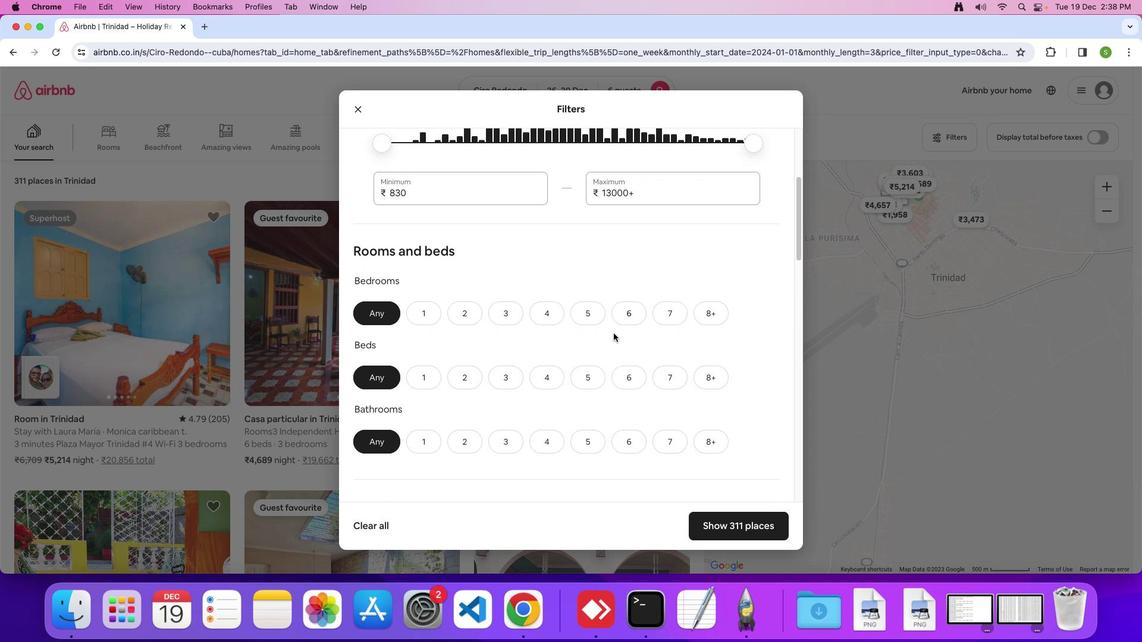 
Action: Mouse moved to (613, 341)
Screenshot: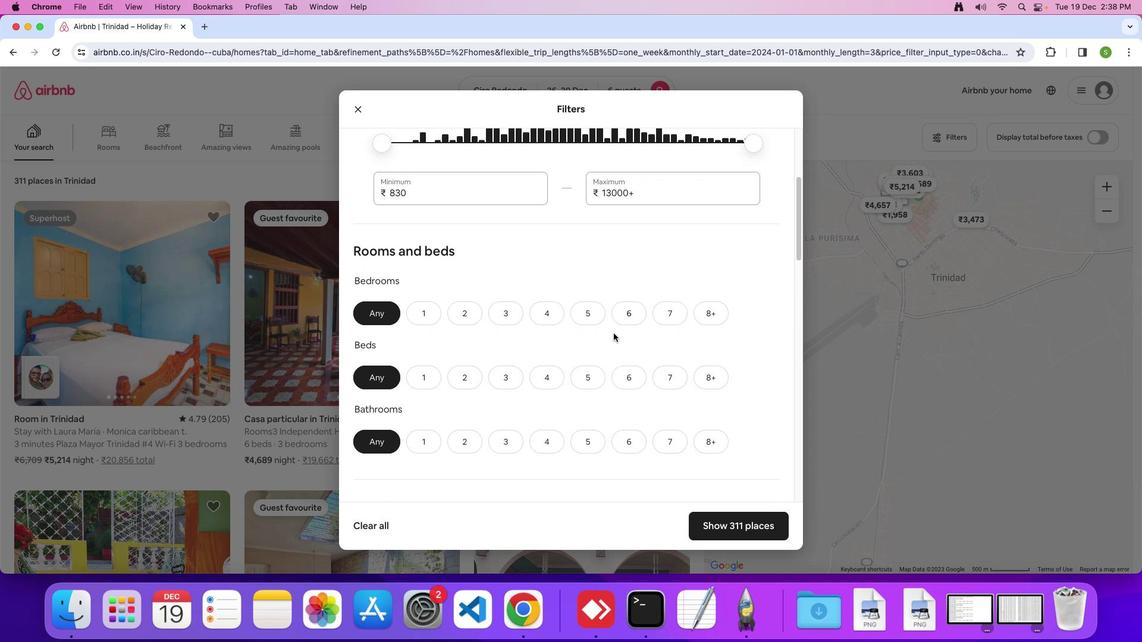 
Action: Mouse scrolled (613, 341) with delta (-58, 19)
Screenshot: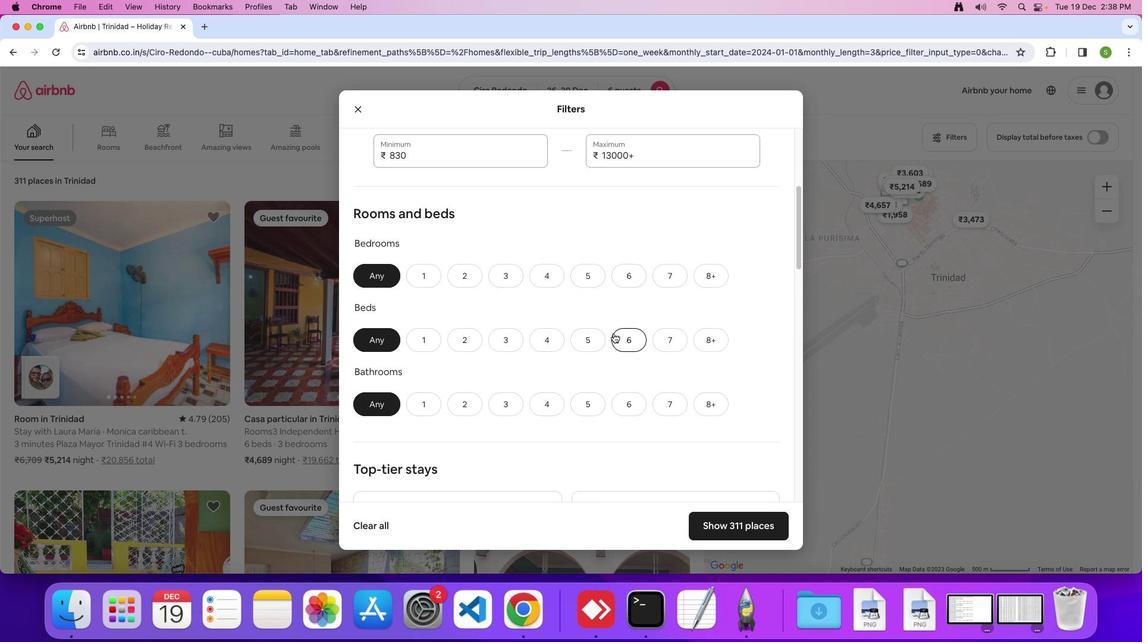 
Action: Mouse scrolled (613, 341) with delta (-58, 19)
Screenshot: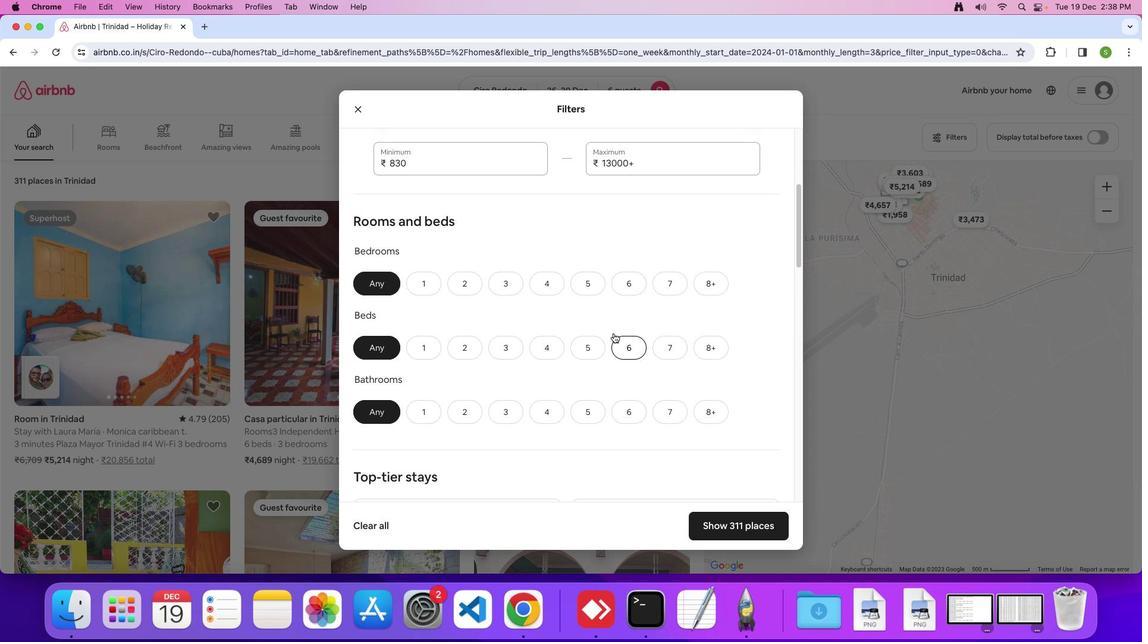 
Action: Mouse scrolled (613, 341) with delta (-58, 20)
Screenshot: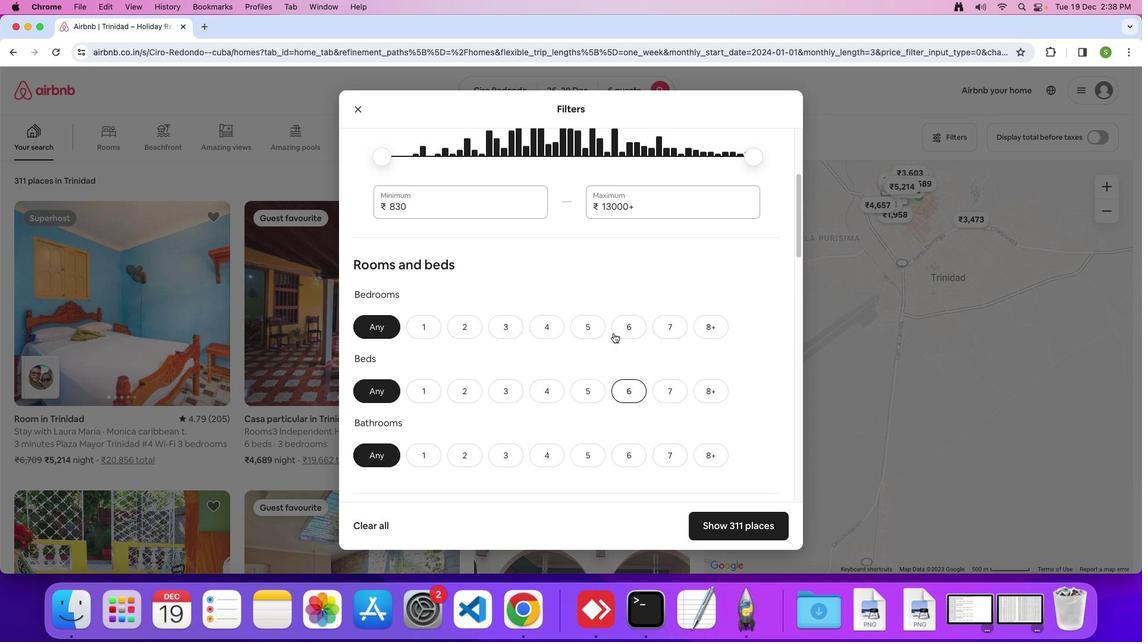 
Action: Mouse scrolled (613, 341) with delta (-58, 19)
Screenshot: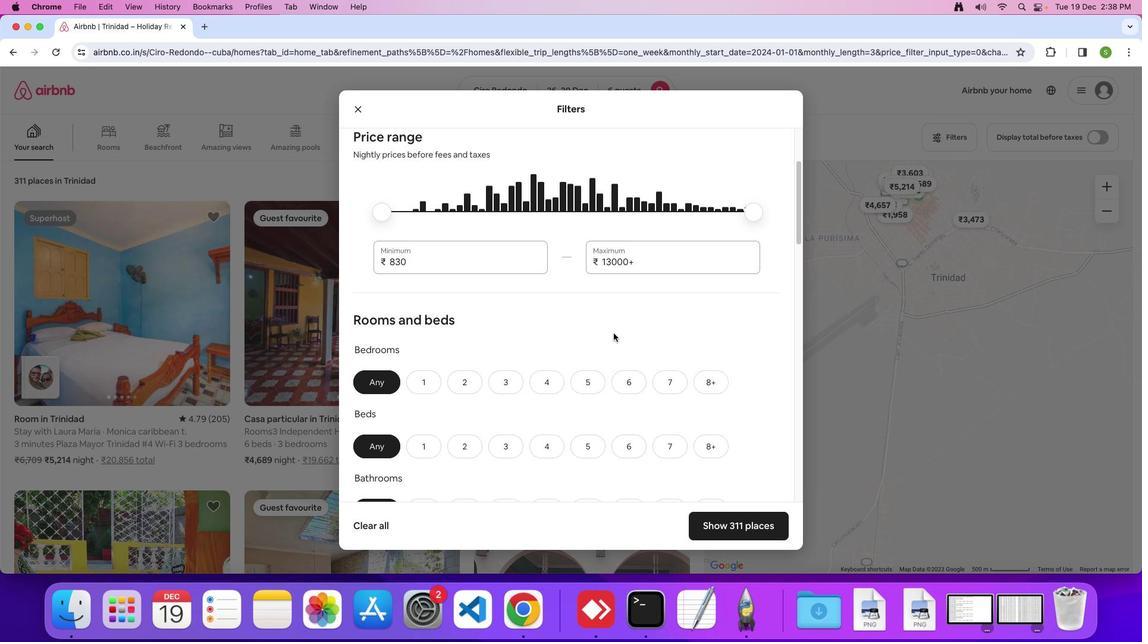 
Action: Mouse scrolled (613, 341) with delta (-58, 19)
Screenshot: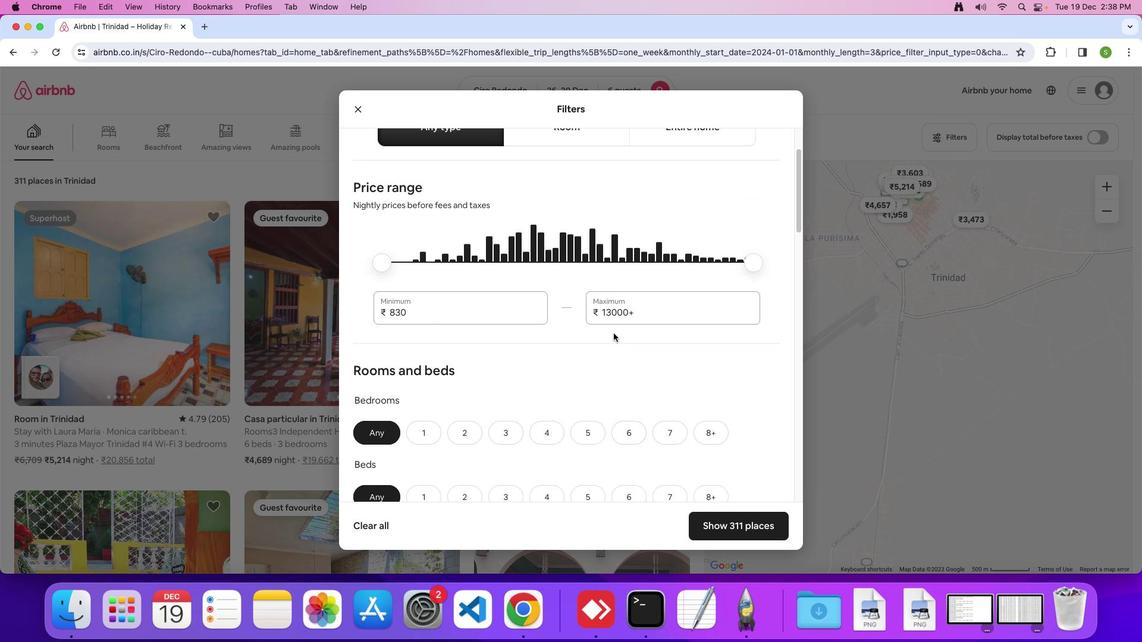 
Action: Mouse scrolled (613, 341) with delta (-58, 22)
Screenshot: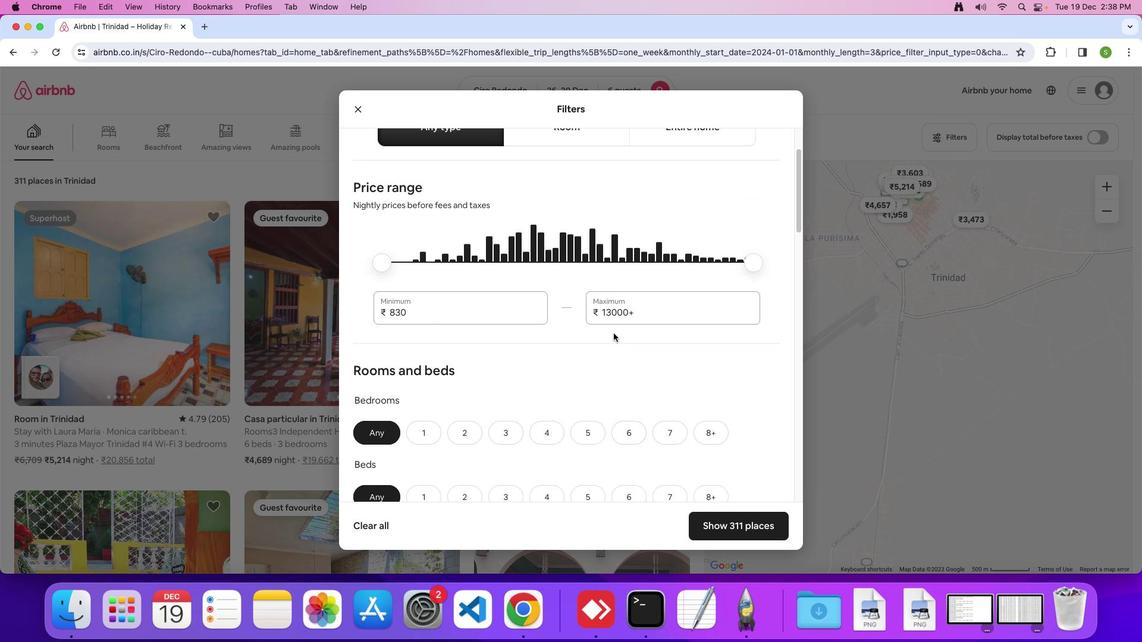 
Action: Mouse scrolled (613, 341) with delta (-58, 18)
Screenshot: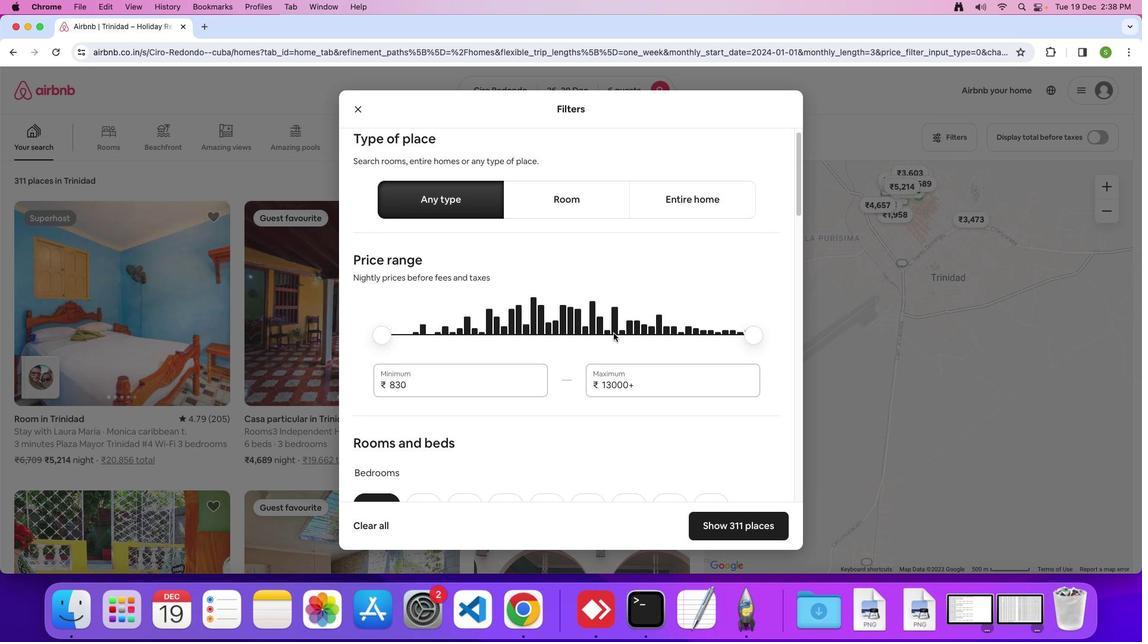 
Action: Mouse scrolled (613, 341) with delta (-58, 18)
Screenshot: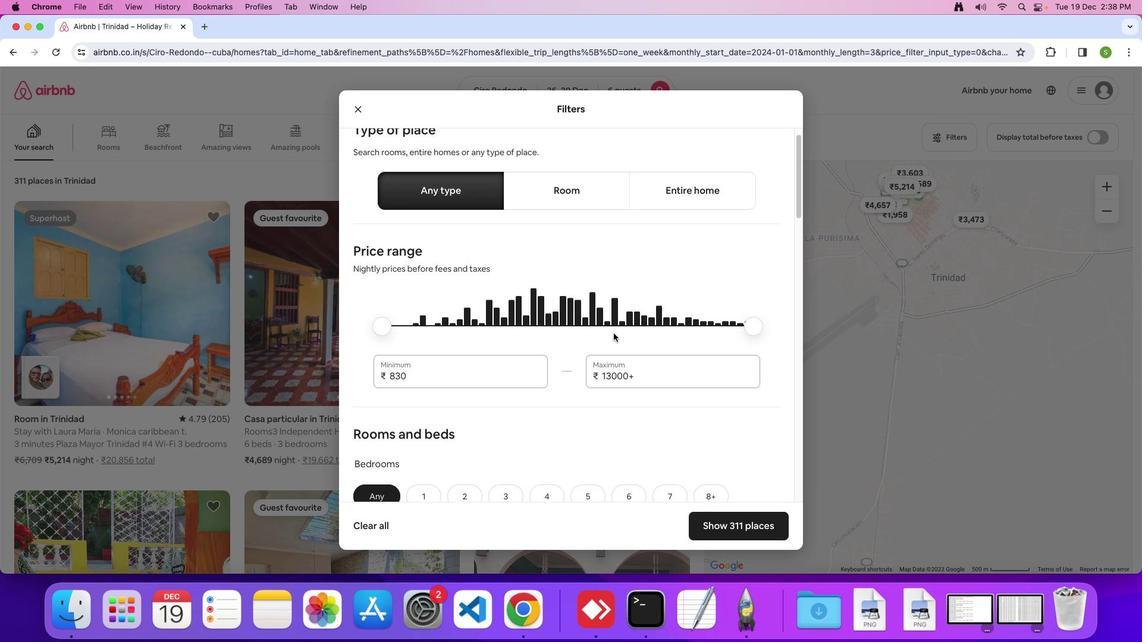 
Action: Mouse scrolled (613, 341) with delta (-58, 18)
Screenshot: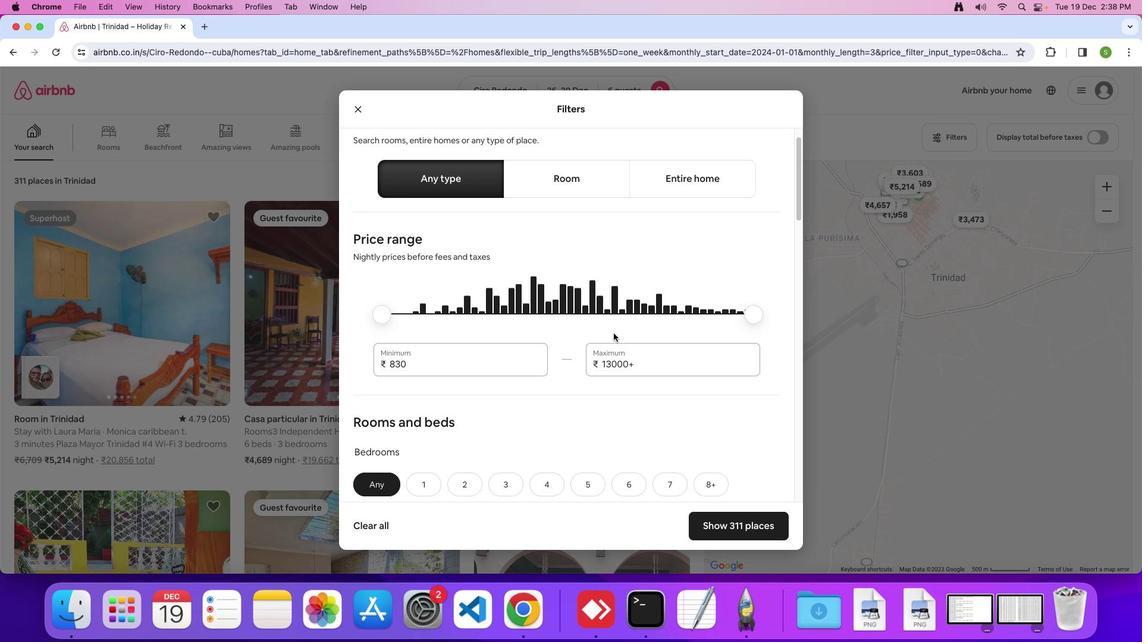 
Action: Mouse scrolled (613, 341) with delta (-58, 18)
Screenshot: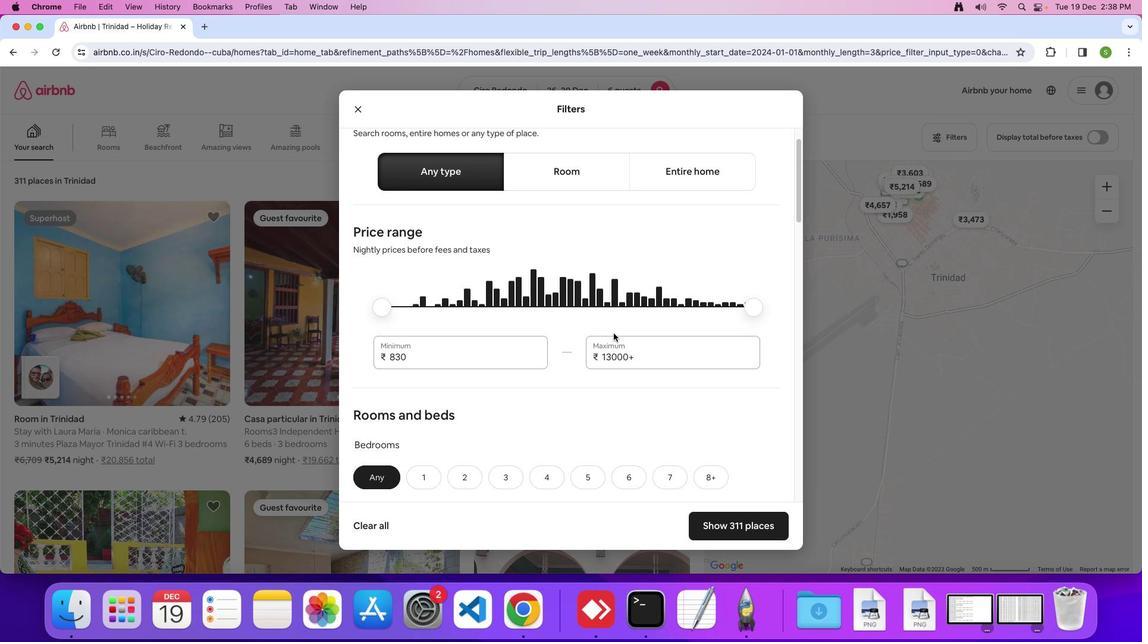 
Action: Mouse scrolled (613, 341) with delta (-58, 18)
Screenshot: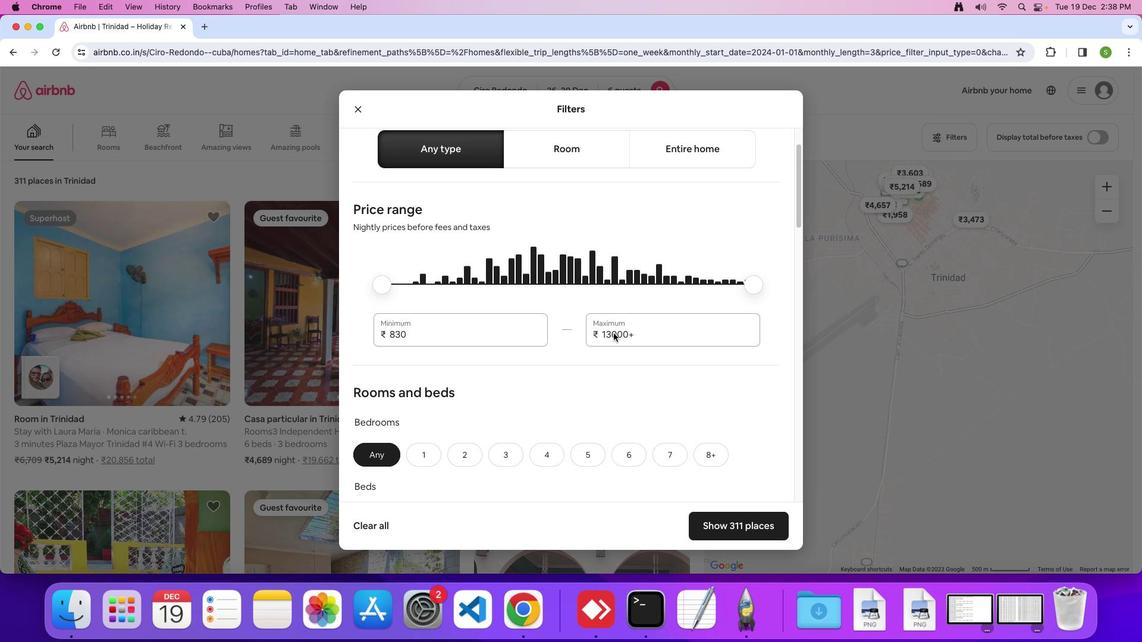 
Action: Mouse scrolled (613, 341) with delta (-58, 18)
Screenshot: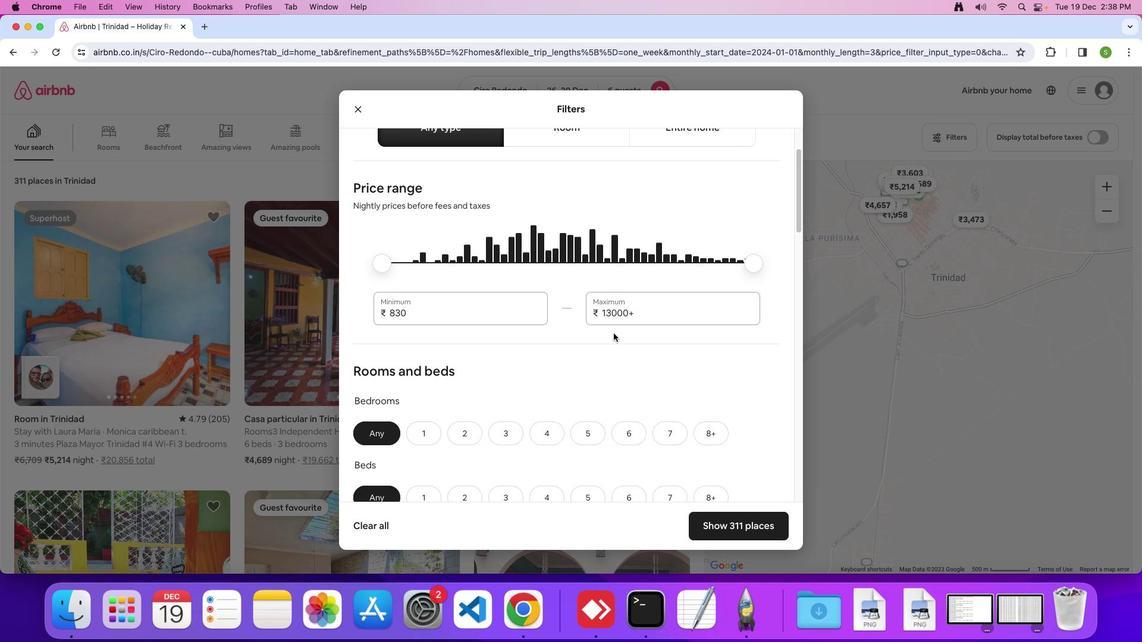 
Action: Mouse scrolled (613, 341) with delta (-58, 18)
Screenshot: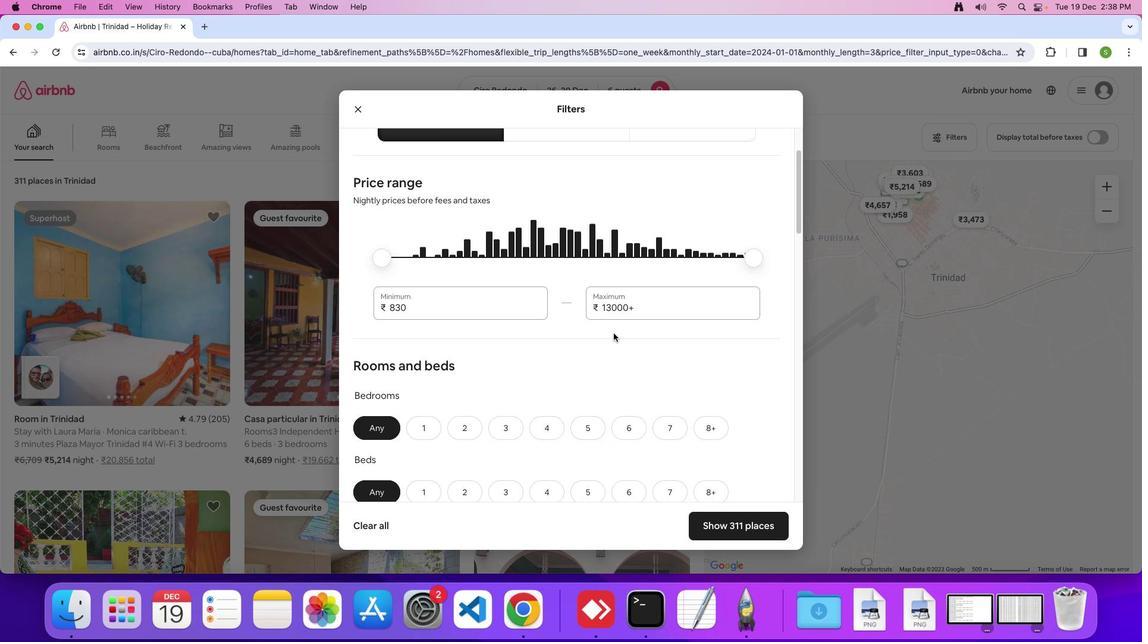 
Action: Mouse scrolled (613, 341) with delta (-58, 18)
Screenshot: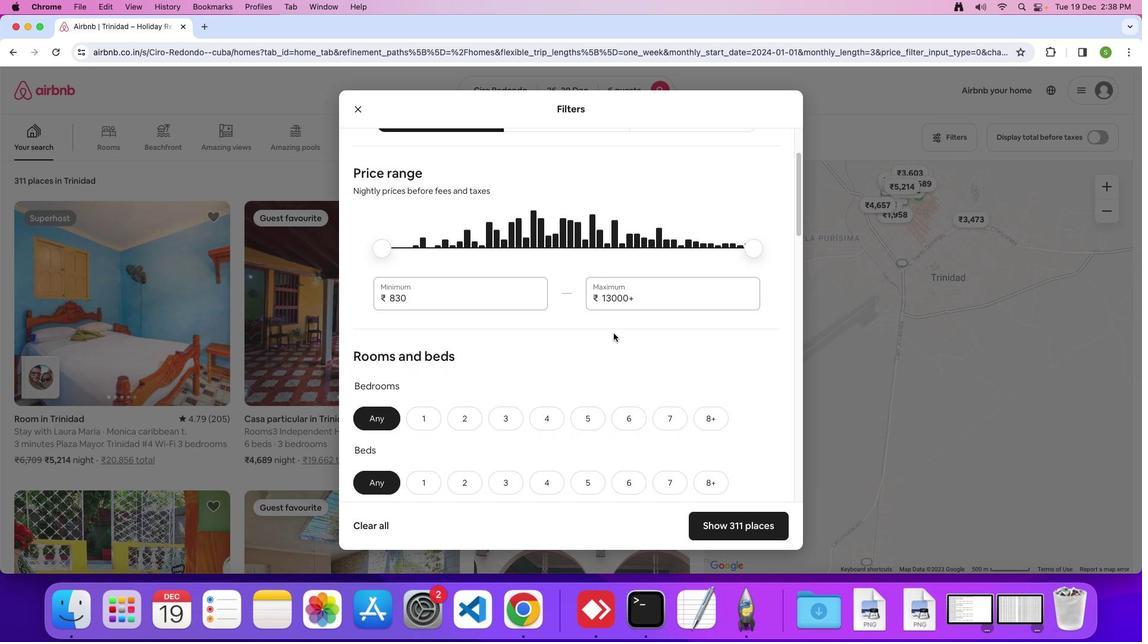 
Action: Mouse scrolled (613, 341) with delta (-58, 18)
Screenshot: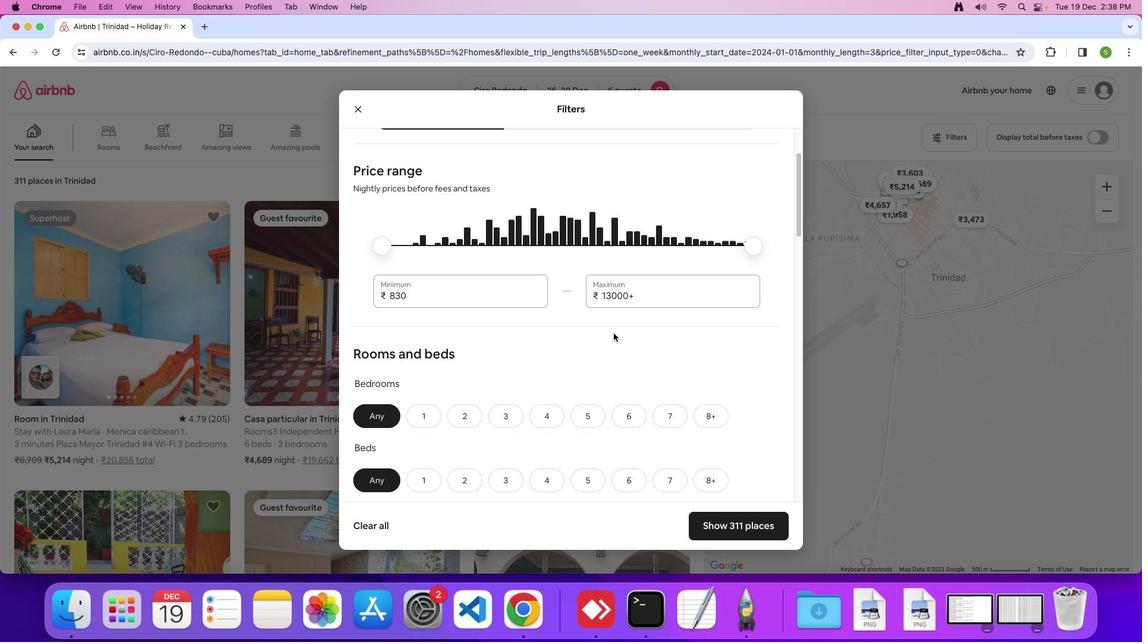 
Action: Mouse scrolled (613, 341) with delta (-58, 18)
Screenshot: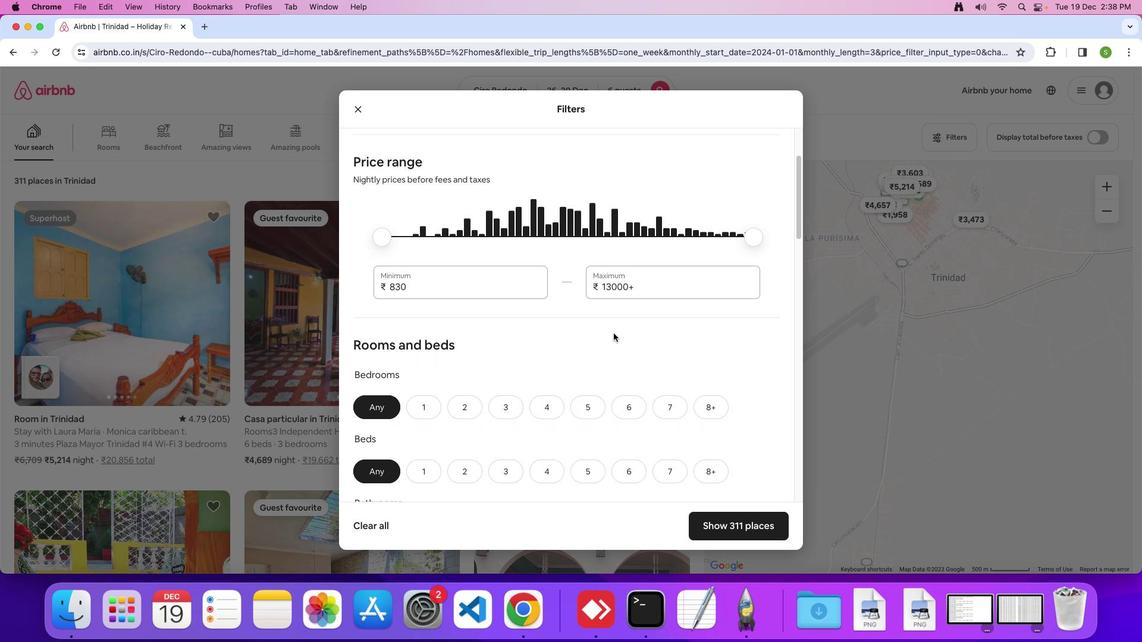 
Action: Mouse scrolled (613, 341) with delta (-58, 18)
Screenshot: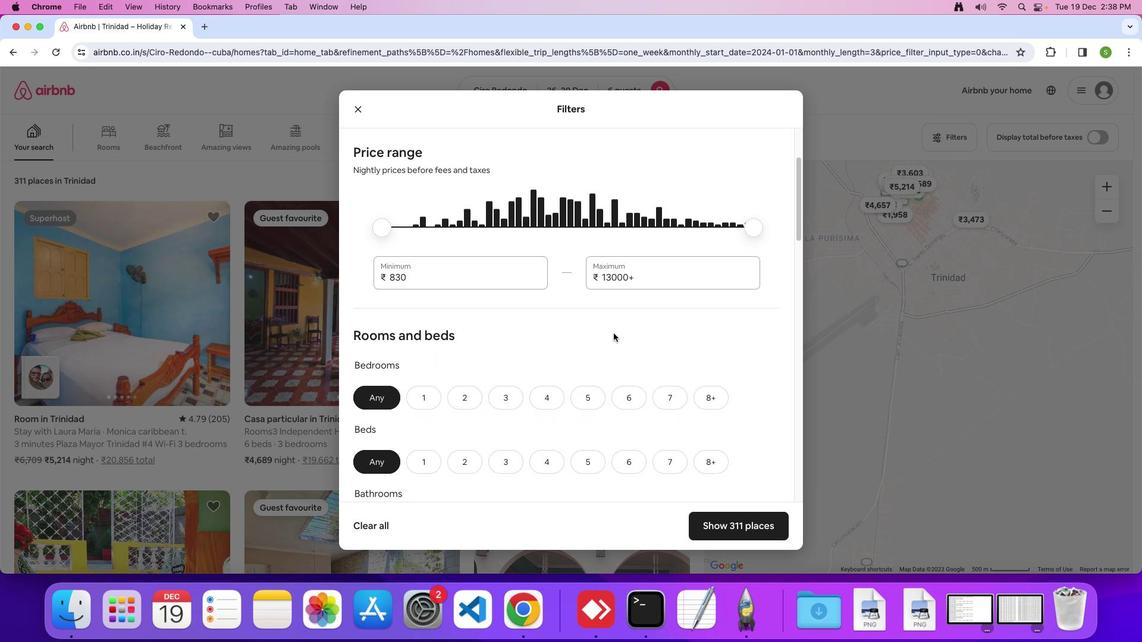 
Action: Mouse scrolled (613, 341) with delta (-58, 18)
Screenshot: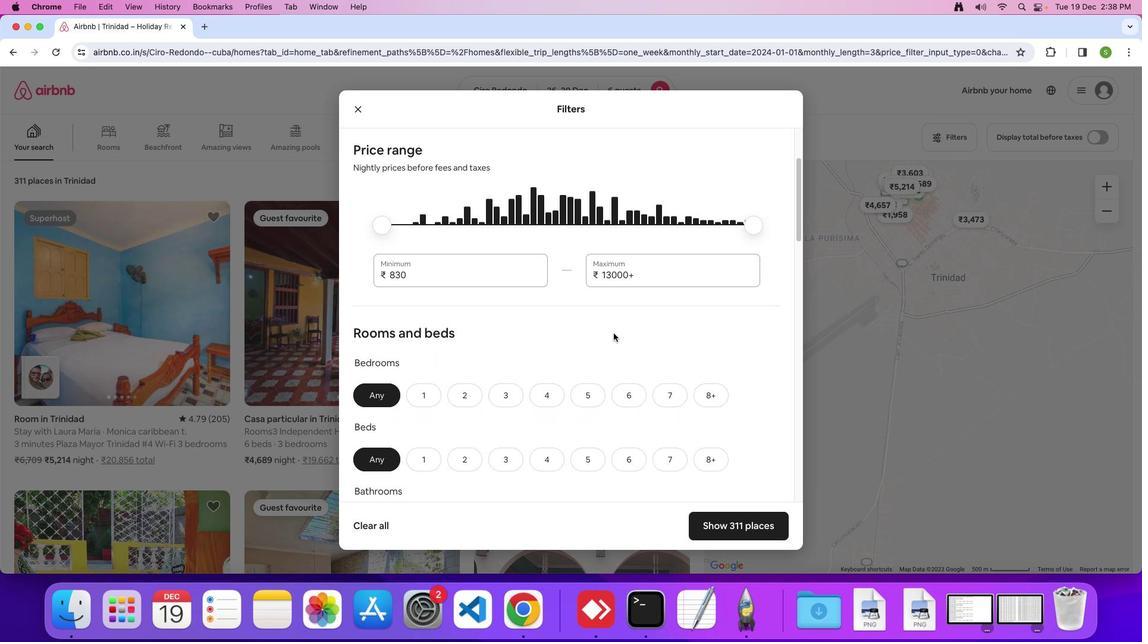 
Action: Mouse scrolled (613, 341) with delta (-58, 18)
Screenshot: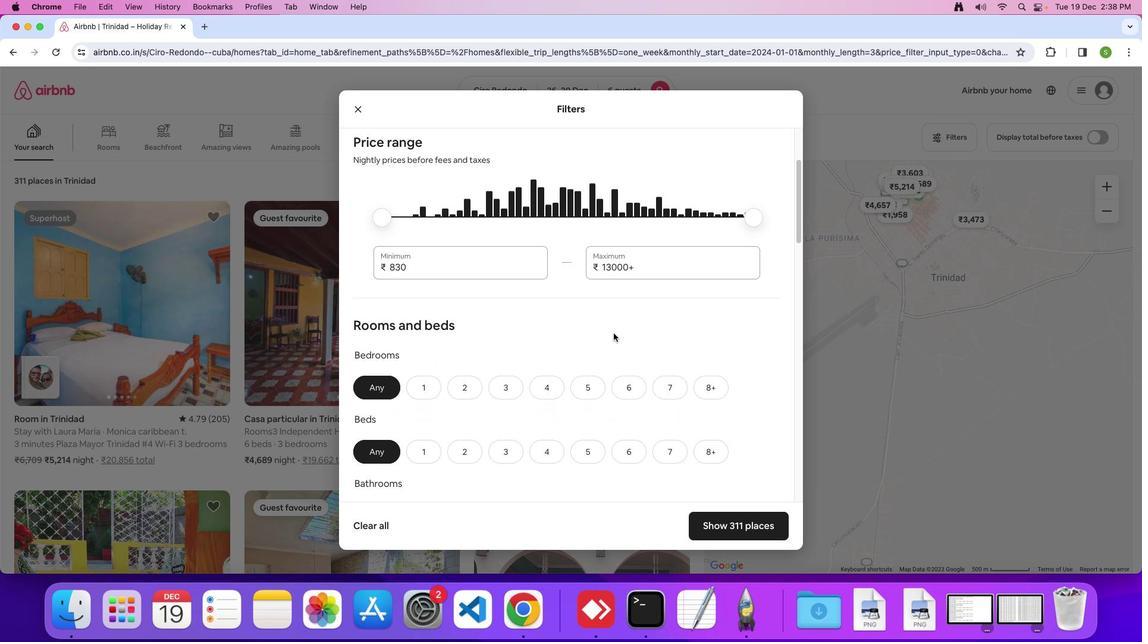 
Action: Mouse scrolled (613, 341) with delta (-58, 18)
Screenshot: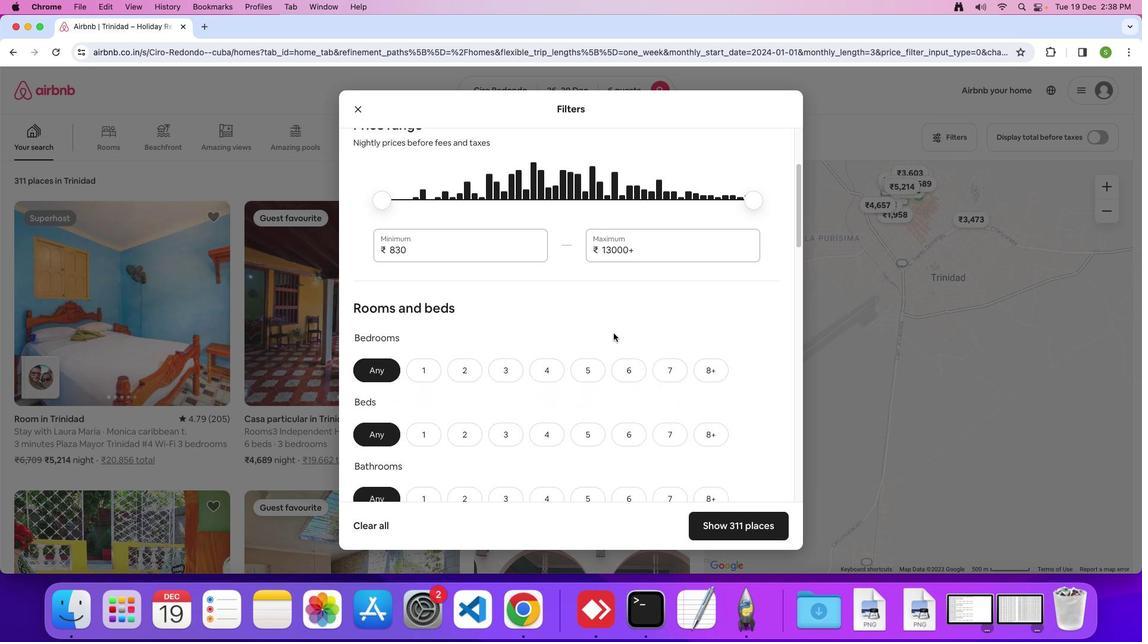 
Action: Mouse scrolled (613, 341) with delta (-58, 18)
Screenshot: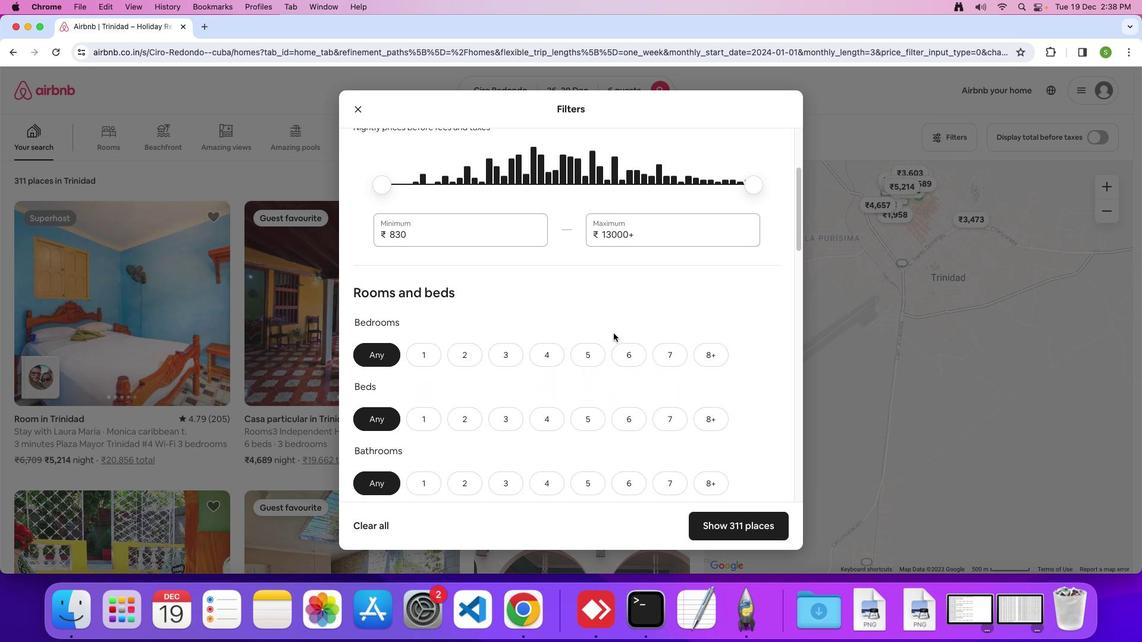 
Action: Mouse scrolled (613, 341) with delta (-58, 18)
Screenshot: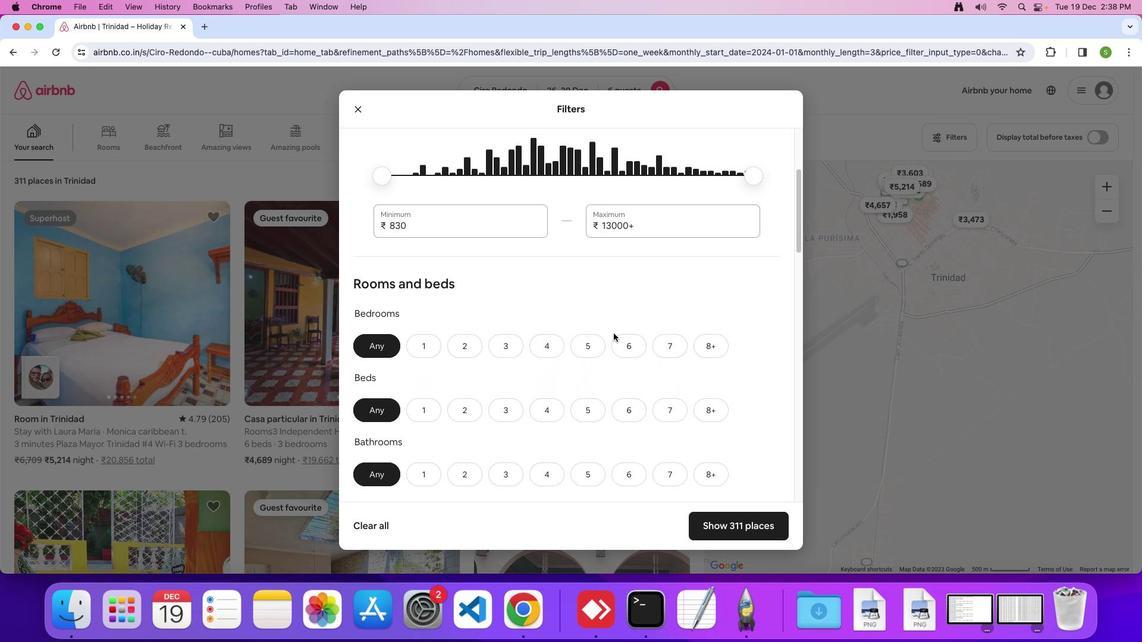 
Action: Mouse scrolled (613, 341) with delta (-58, 18)
Screenshot: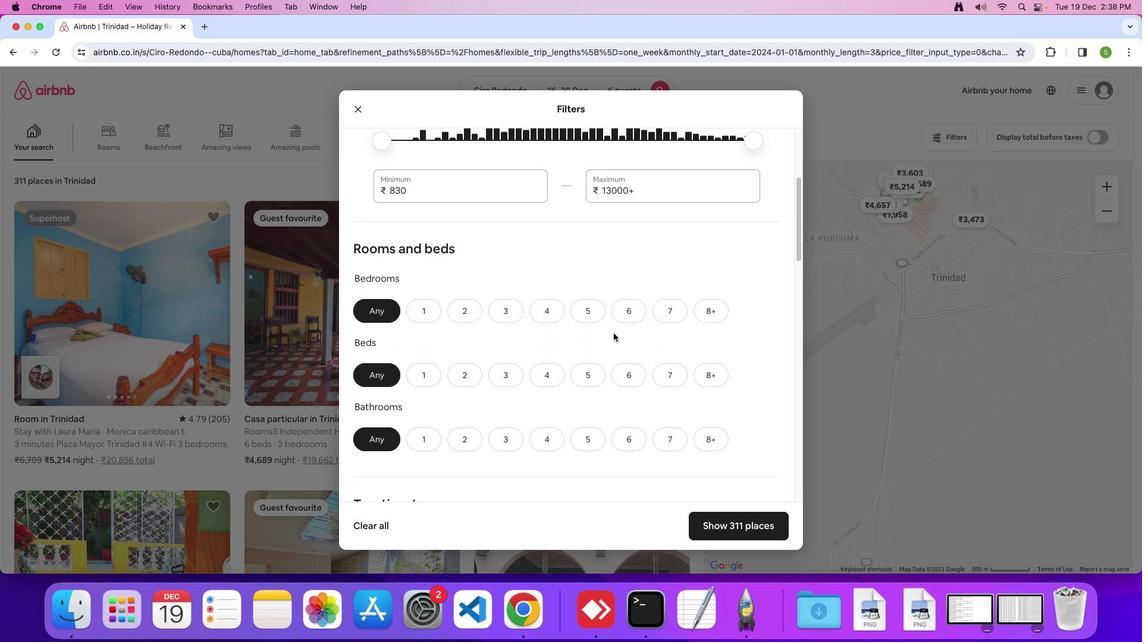 
Action: Mouse moved to (632, 301)
Screenshot: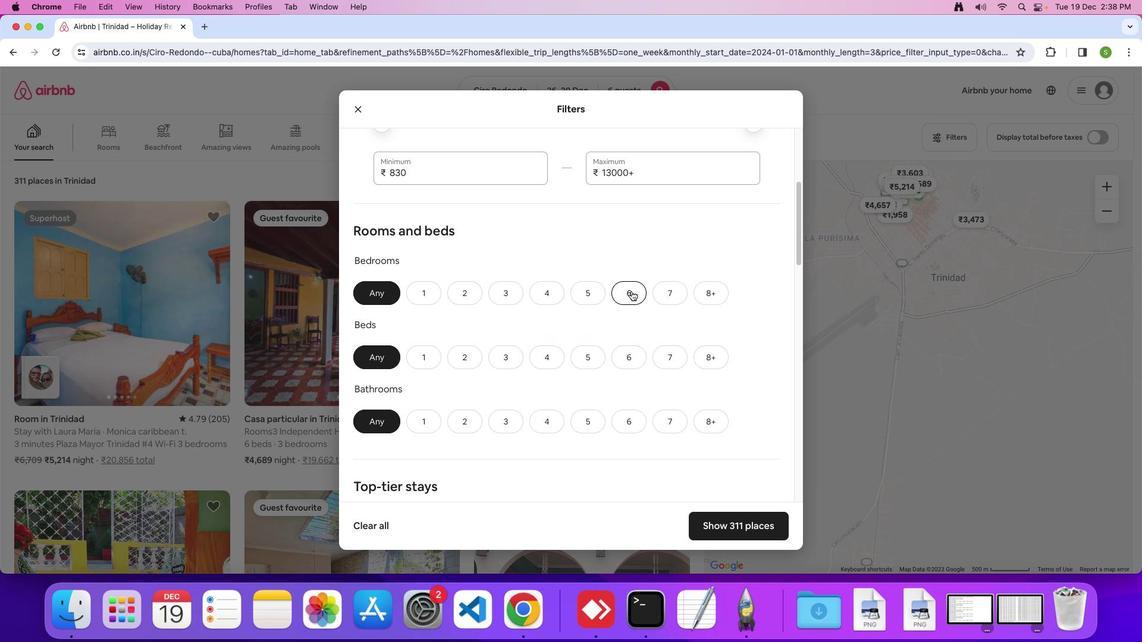 
Action: Mouse pressed left at (632, 301)
Screenshot: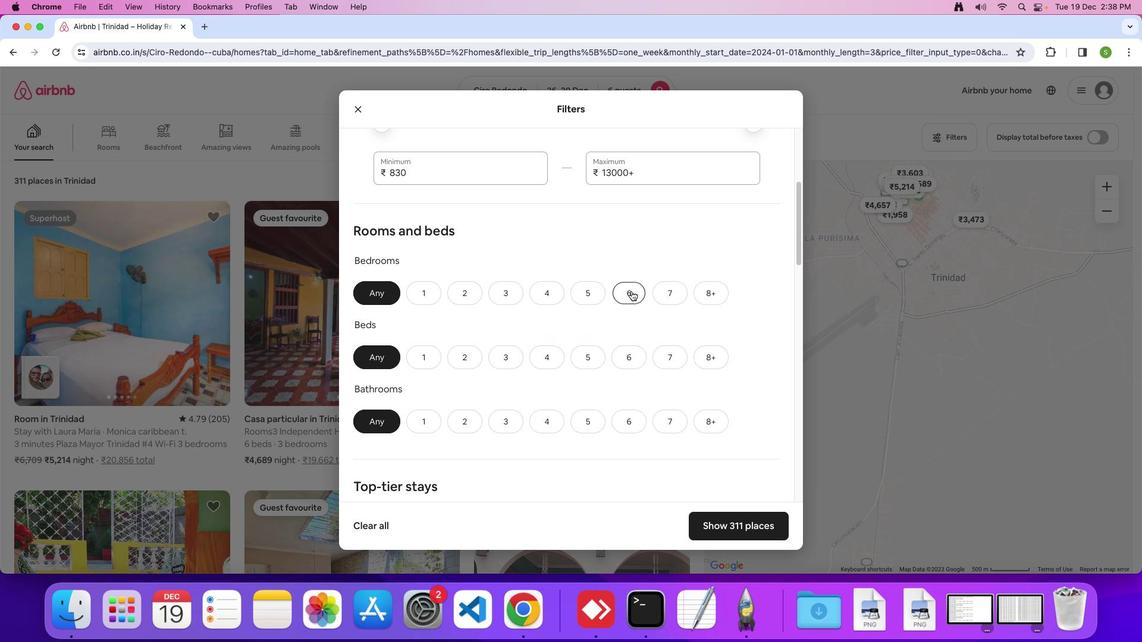 
Action: Mouse moved to (623, 355)
Screenshot: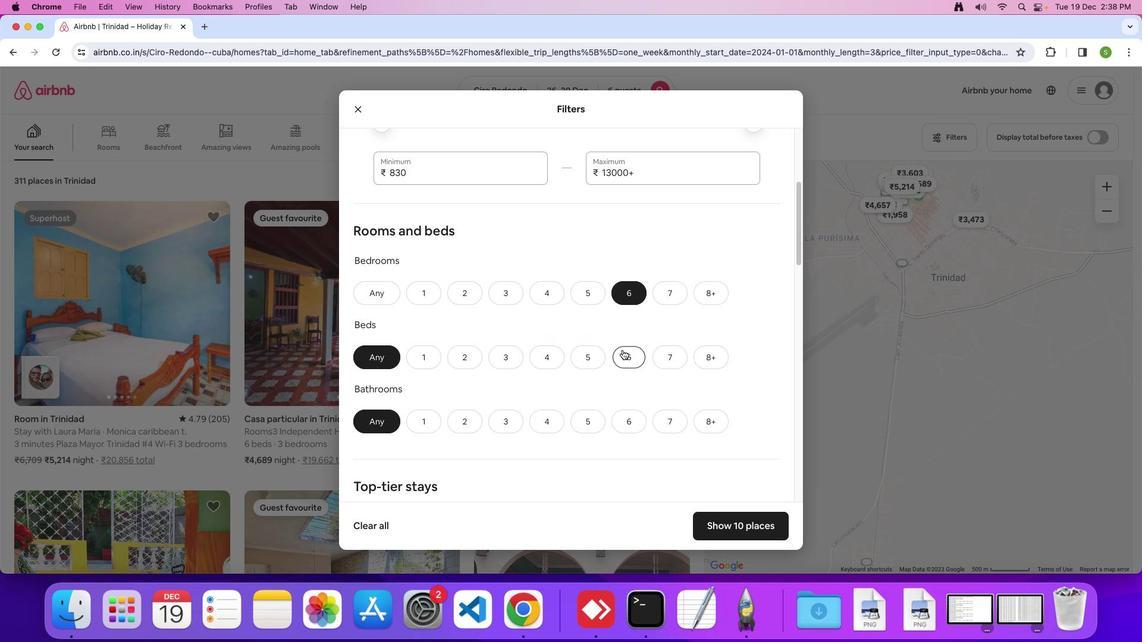 
Action: Mouse pressed left at (623, 355)
Screenshot: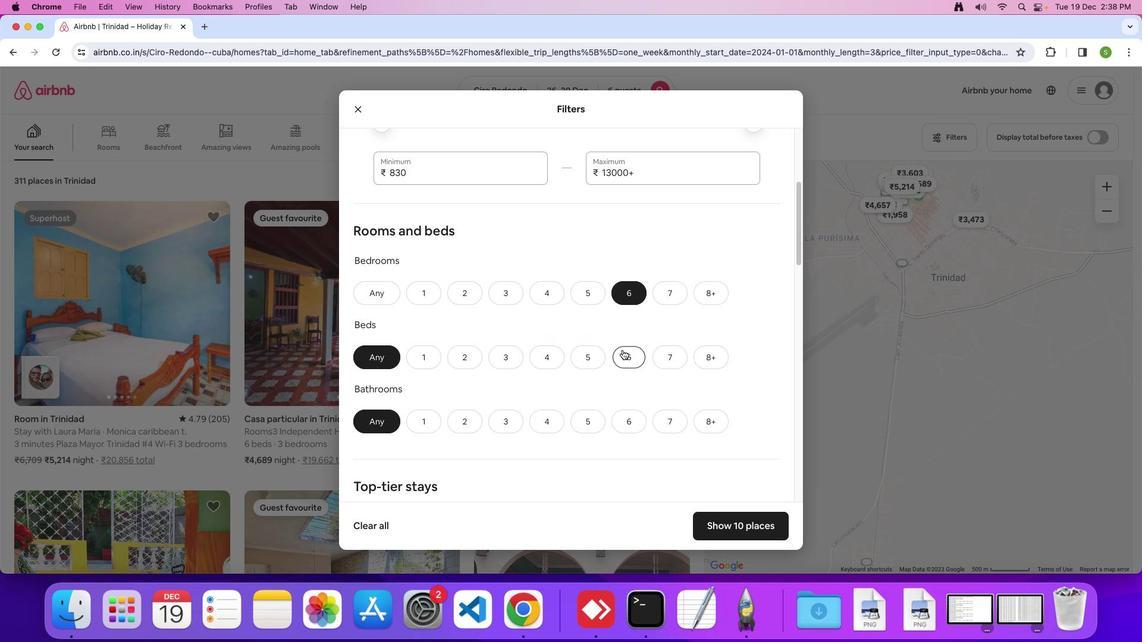 
Action: Mouse moved to (633, 424)
Screenshot: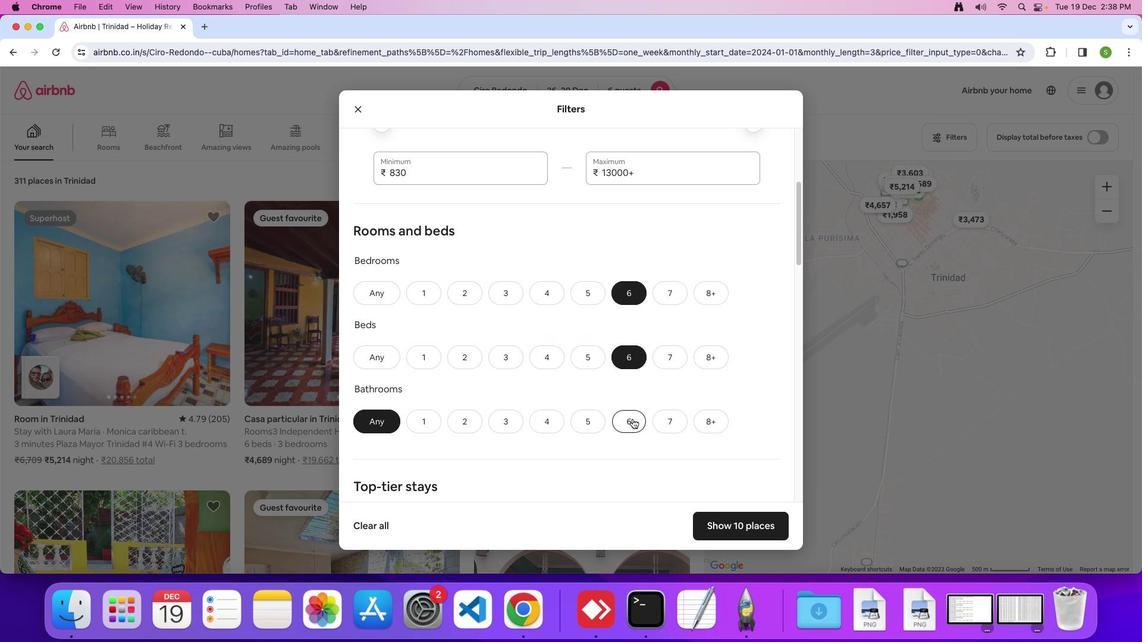 
Action: Mouse pressed left at (633, 424)
Screenshot: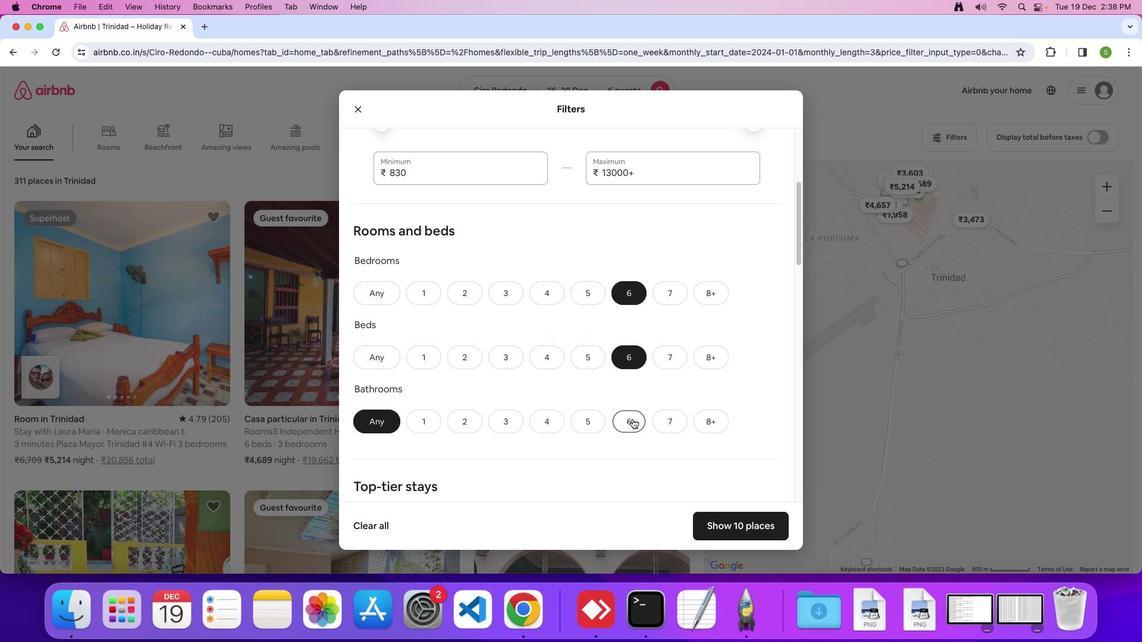 
Action: Mouse moved to (627, 357)
Screenshot: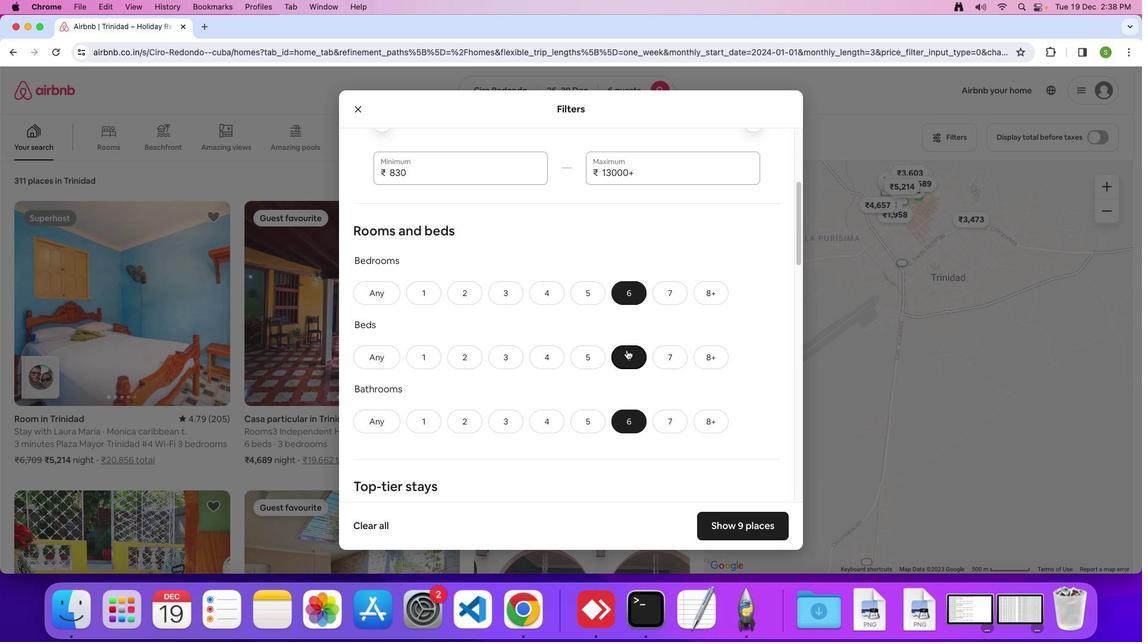 
Action: Mouse scrolled (627, 357) with delta (-58, 18)
Screenshot: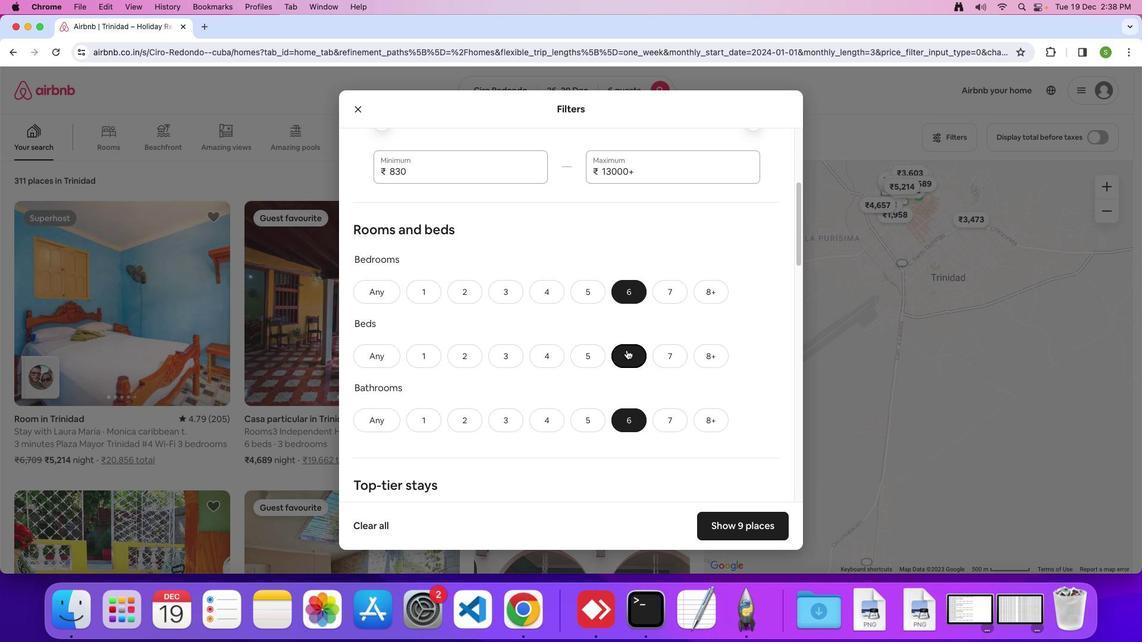 
Action: Mouse scrolled (627, 357) with delta (-58, 18)
Screenshot: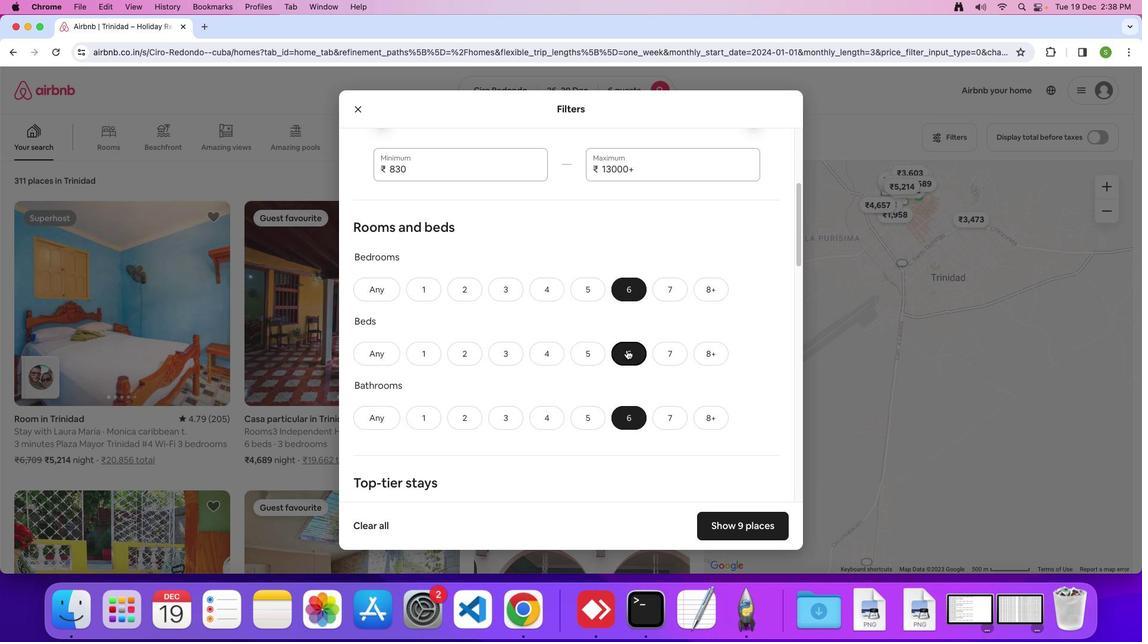 
Action: Mouse scrolled (627, 357) with delta (-58, 18)
Screenshot: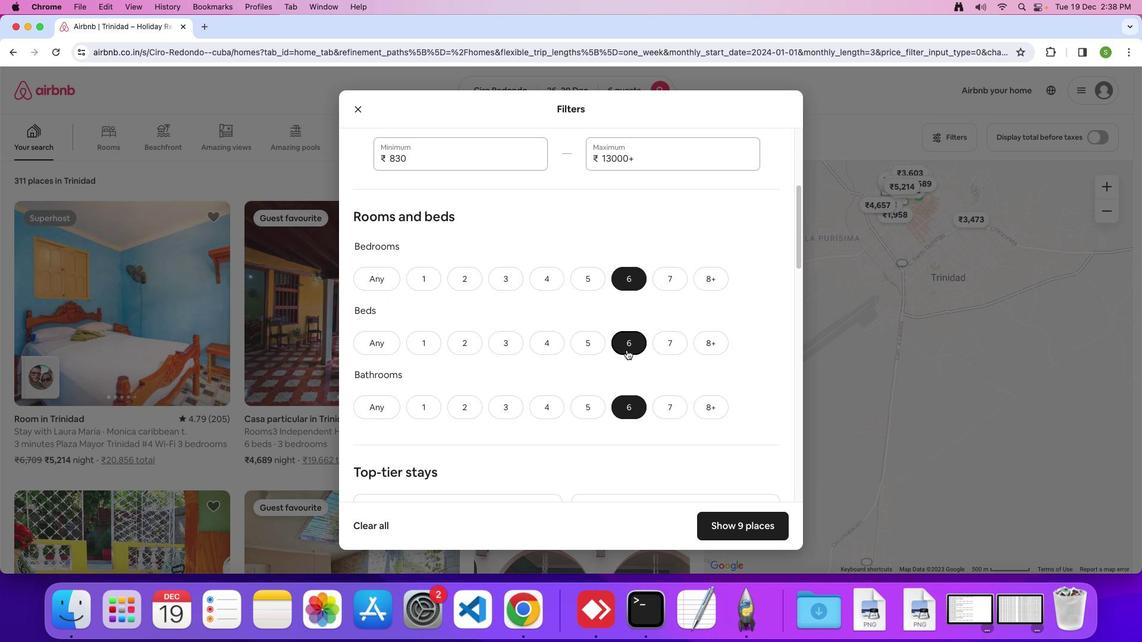 
Action: Mouse scrolled (627, 357) with delta (-58, 18)
Screenshot: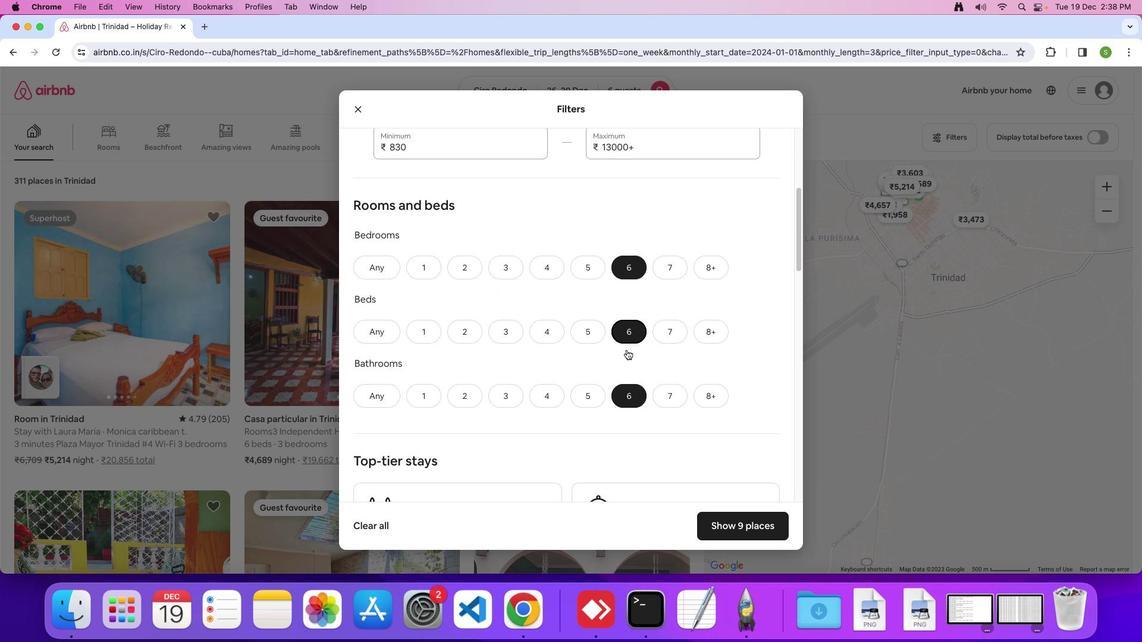 
Action: Mouse scrolled (627, 357) with delta (-58, 18)
Screenshot: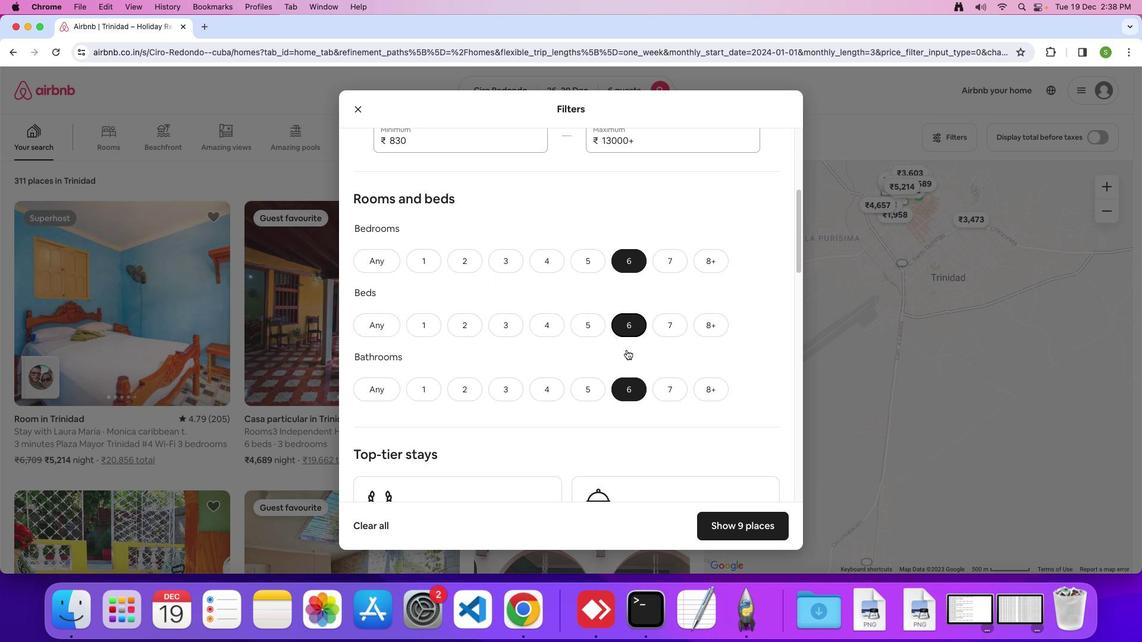 
Action: Mouse scrolled (627, 357) with delta (-58, 17)
Screenshot: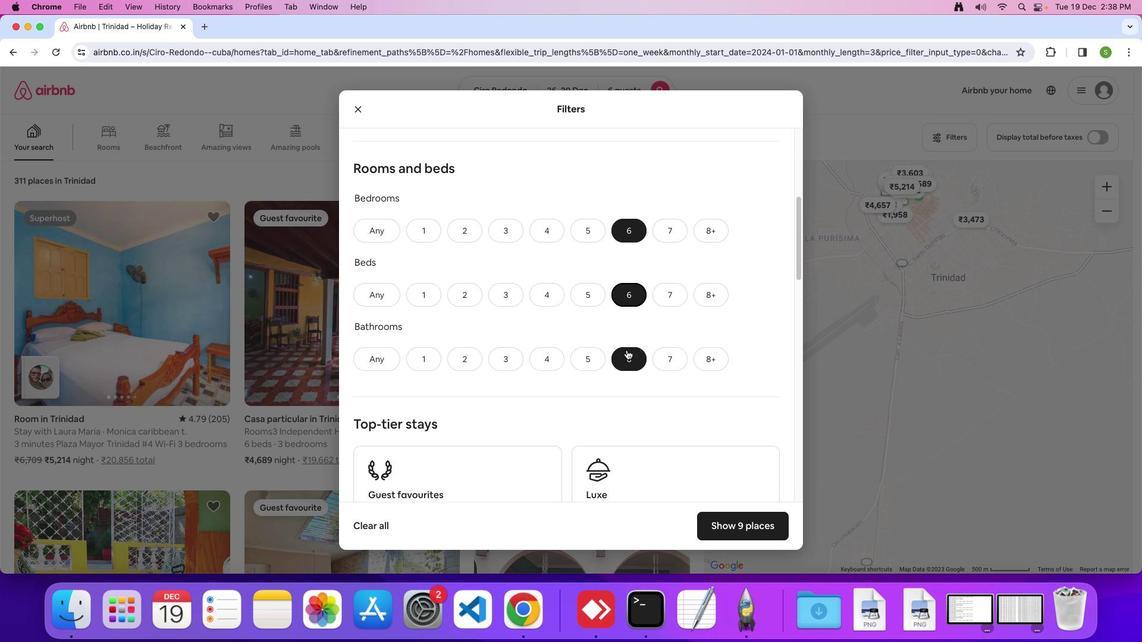 
Action: Mouse moved to (628, 356)
Screenshot: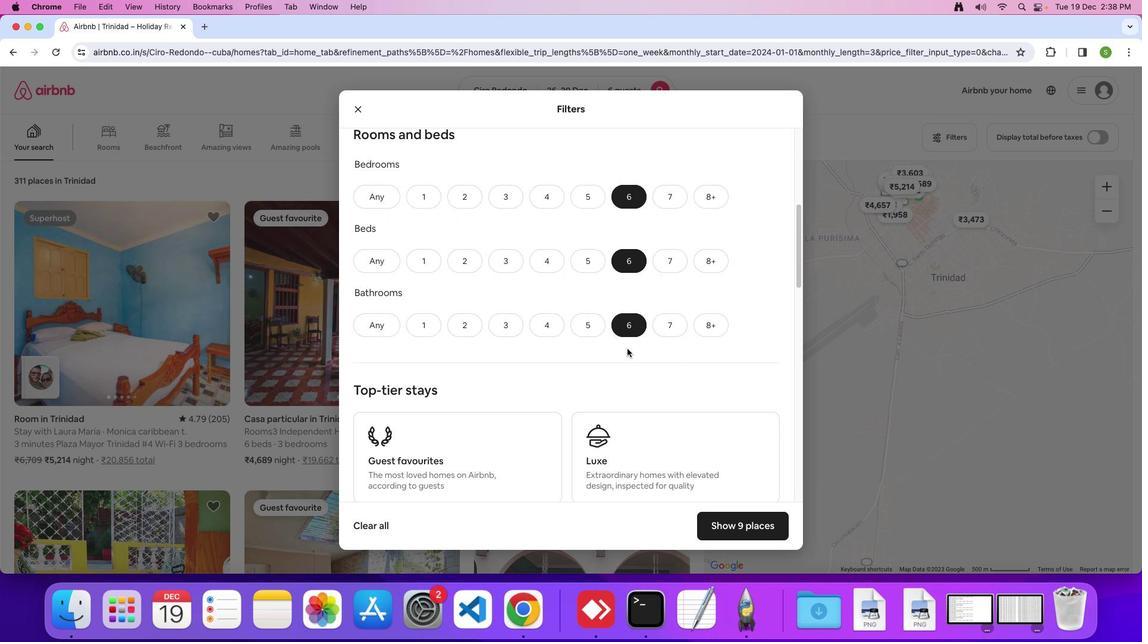 
Action: Mouse scrolled (628, 356) with delta (-58, 18)
Screenshot: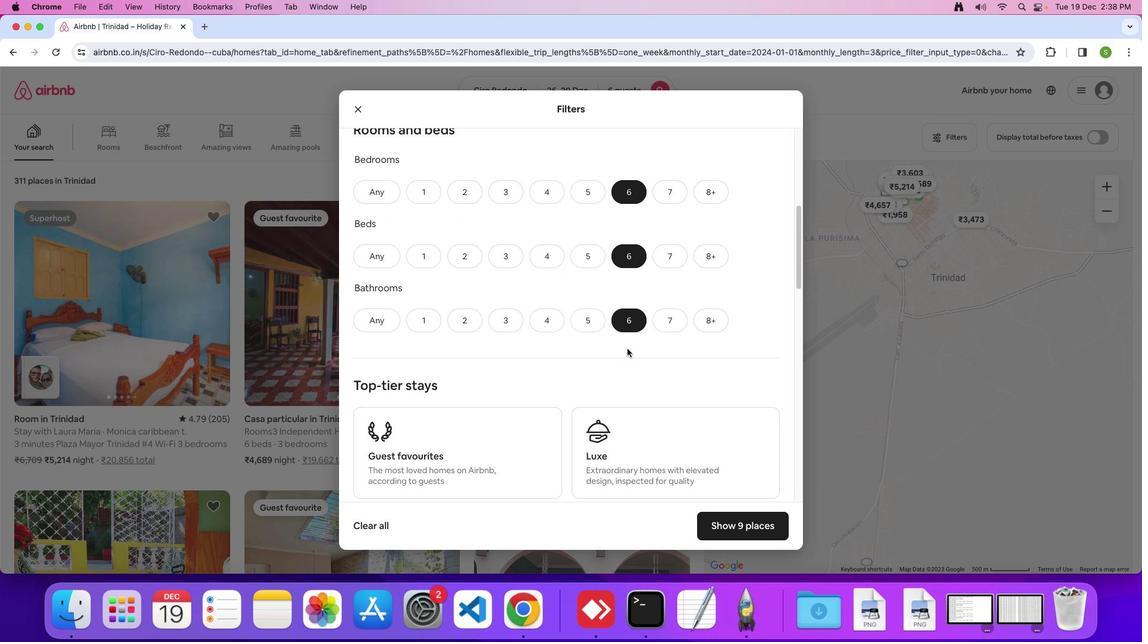 
Action: Mouse moved to (628, 356)
Screenshot: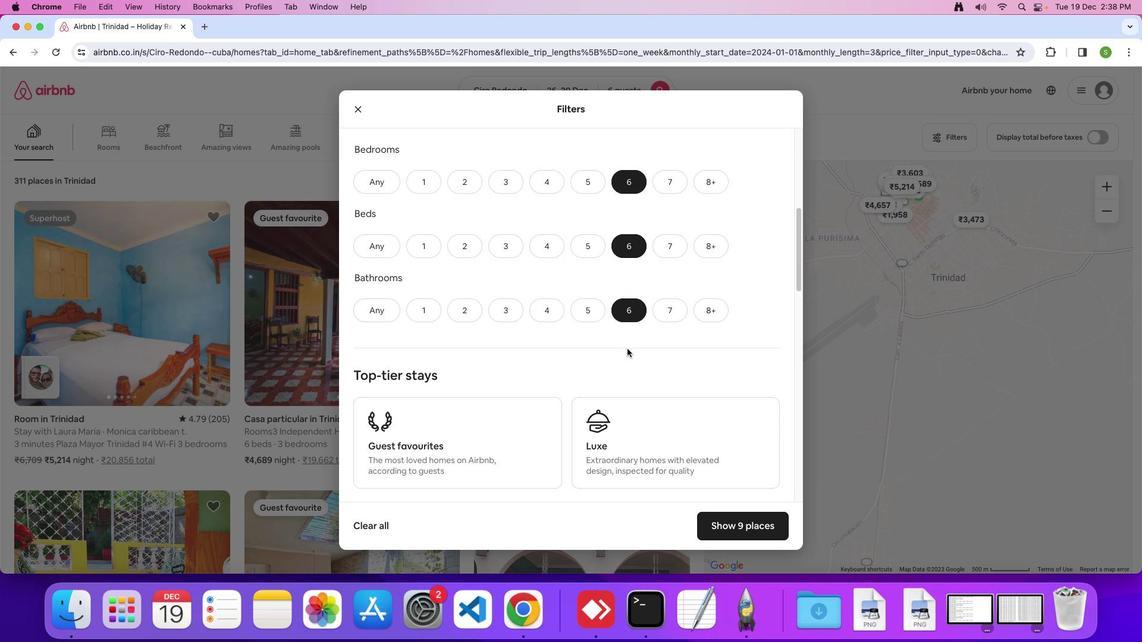 
Action: Mouse scrolled (628, 356) with delta (-58, 18)
Screenshot: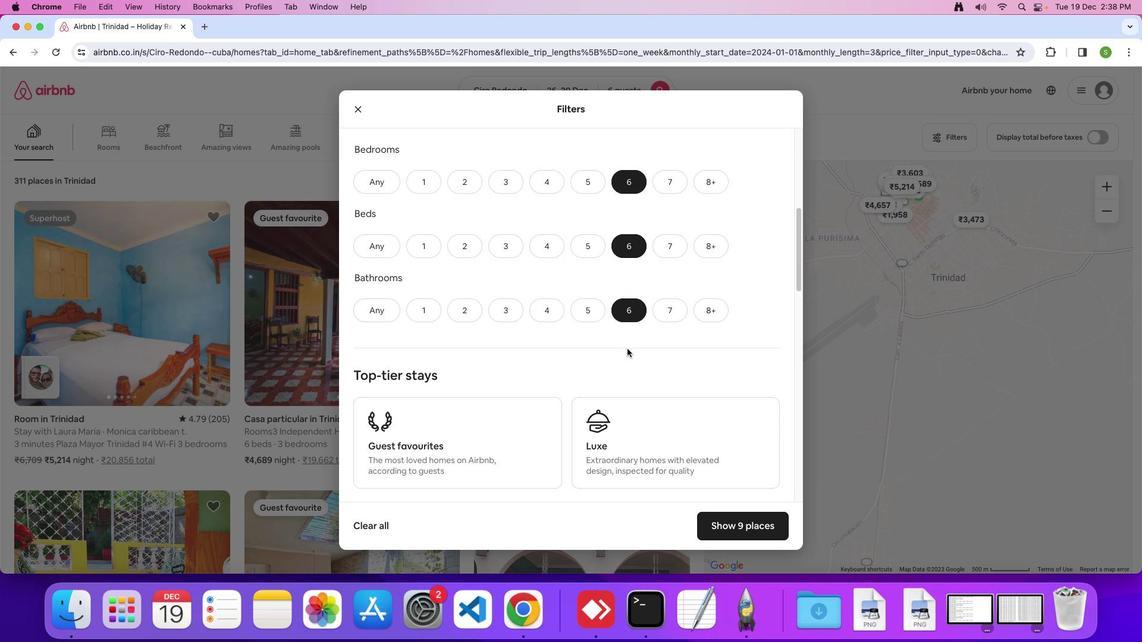 
Action: Mouse moved to (628, 356)
Screenshot: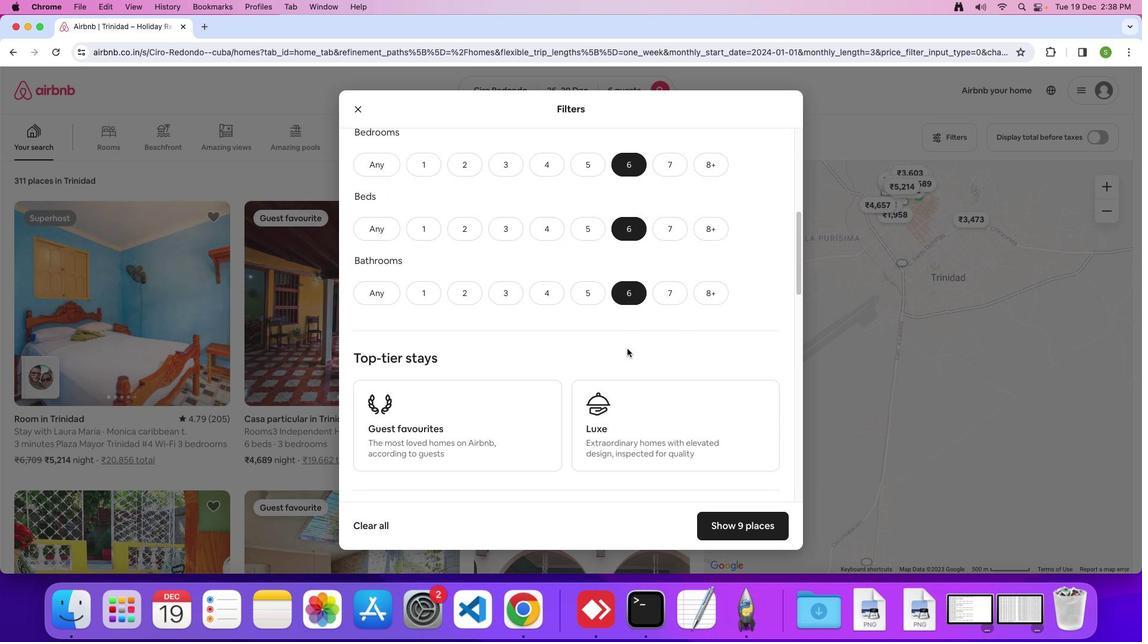 
Action: Mouse scrolled (628, 356) with delta (-58, 17)
Screenshot: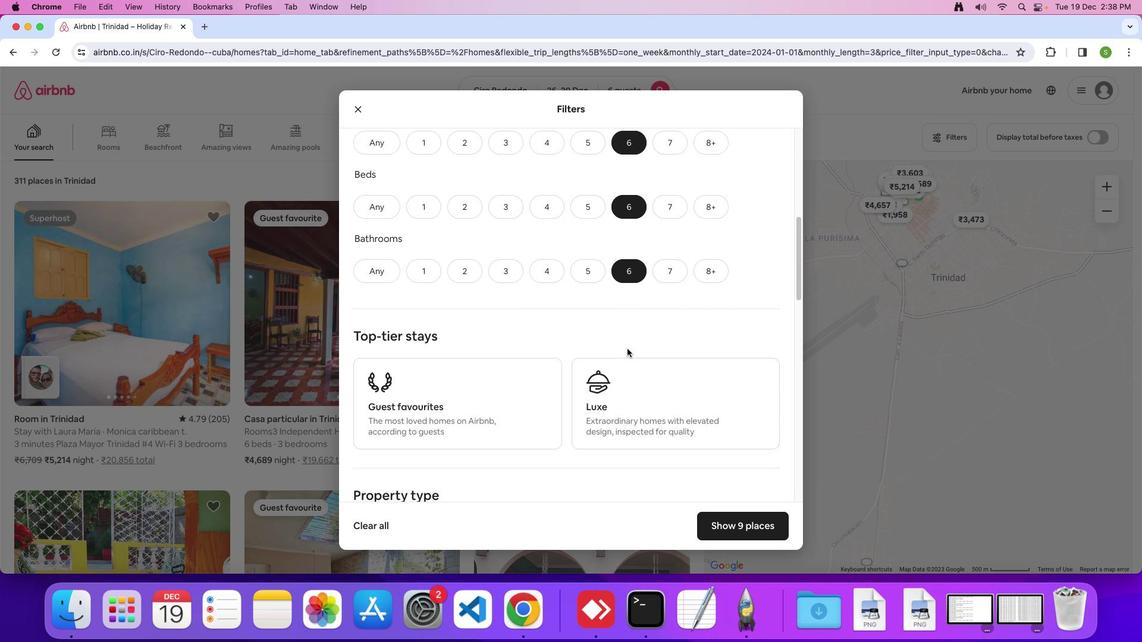 
Action: Mouse scrolled (628, 356) with delta (-58, 18)
Screenshot: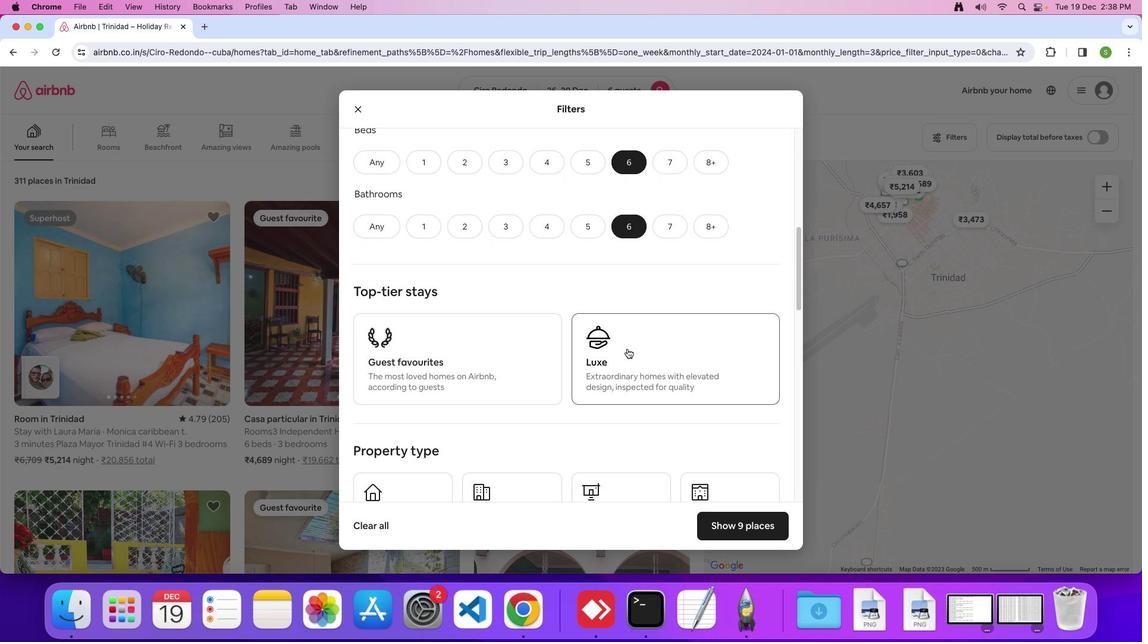 
Action: Mouse scrolled (628, 356) with delta (-58, 18)
Screenshot: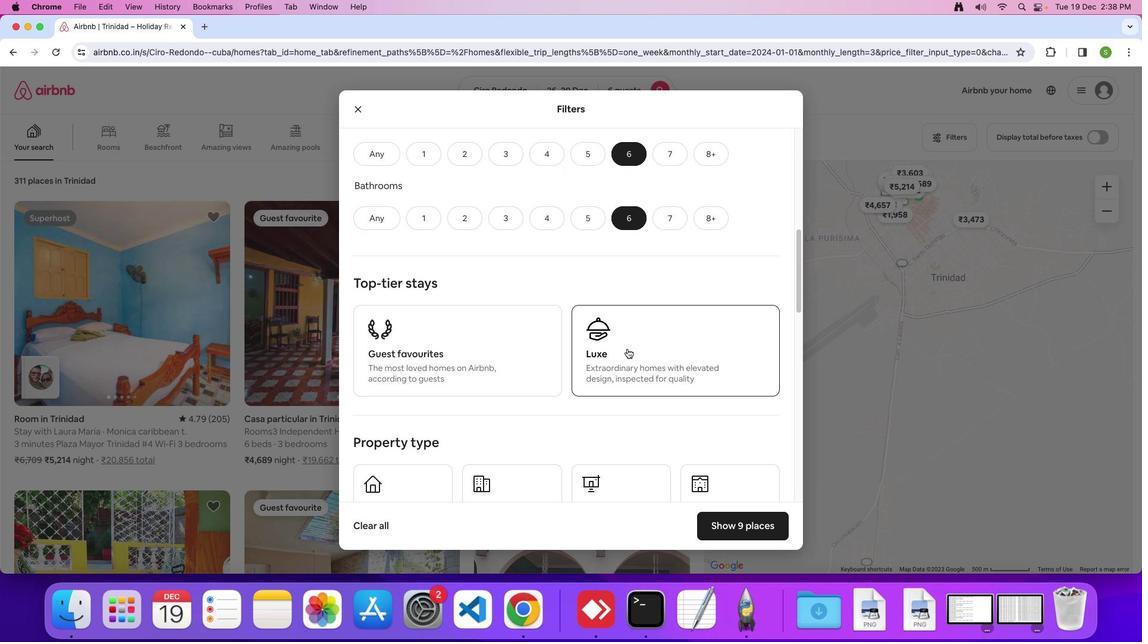 
Action: Mouse moved to (628, 355)
Screenshot: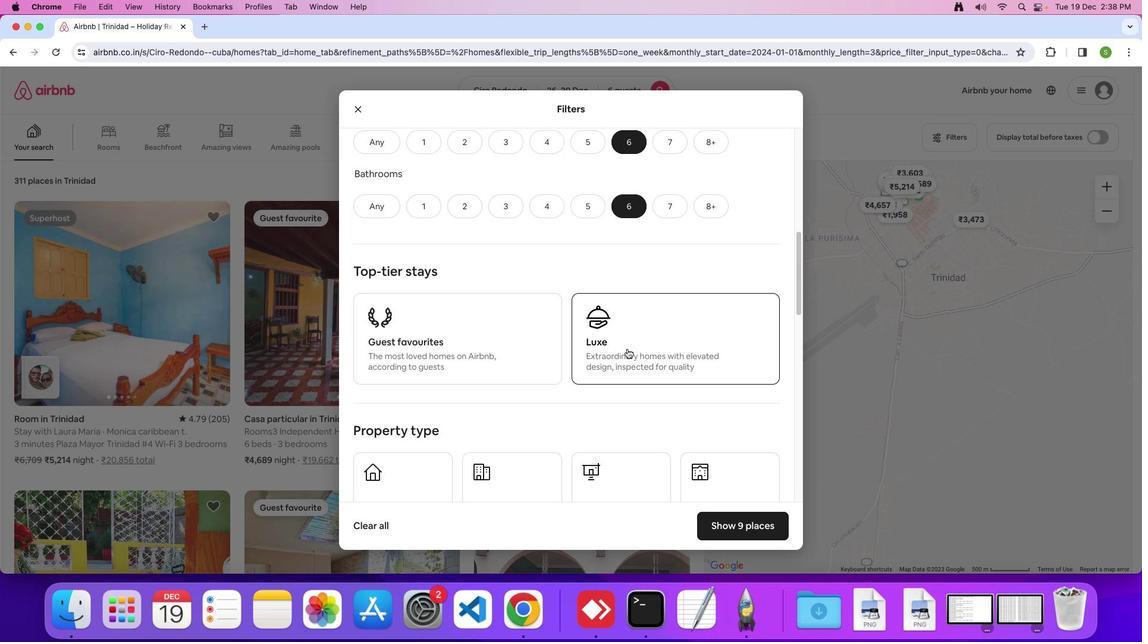 
Action: Mouse scrolled (628, 355) with delta (-58, 17)
Screenshot: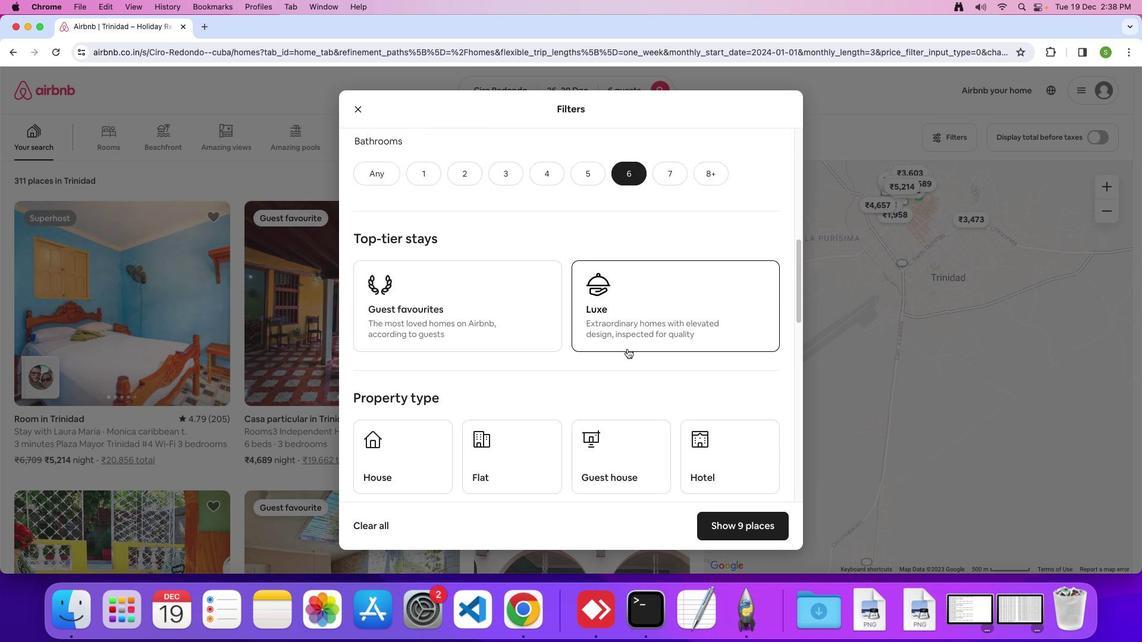 
Action: Mouse scrolled (628, 355) with delta (-58, 18)
Screenshot: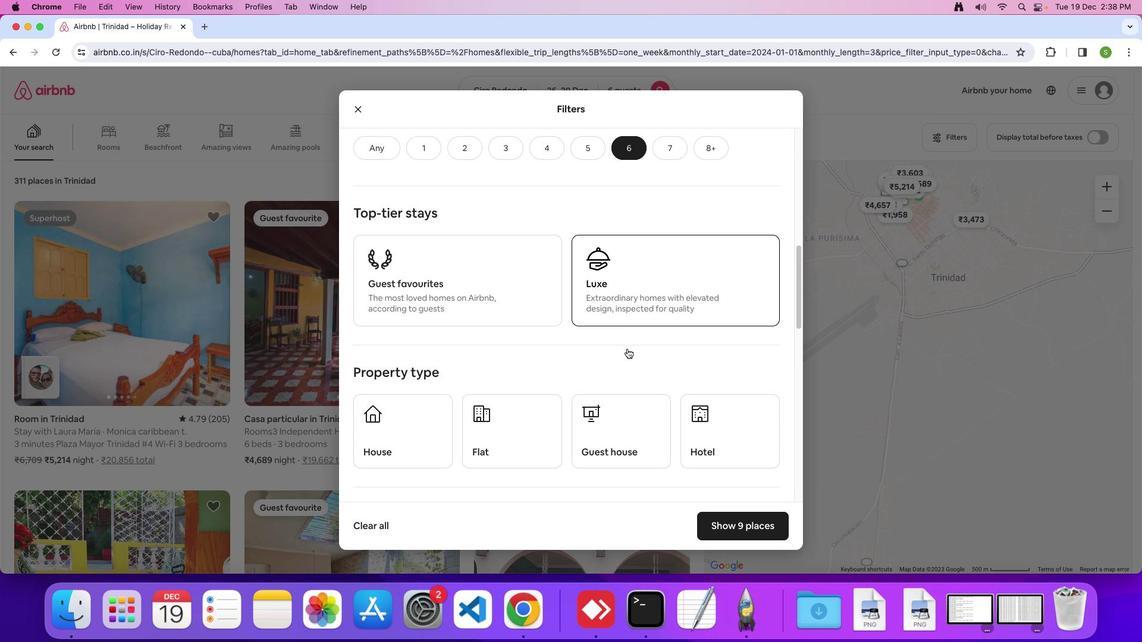 
Action: Mouse scrolled (628, 355) with delta (-58, 18)
Screenshot: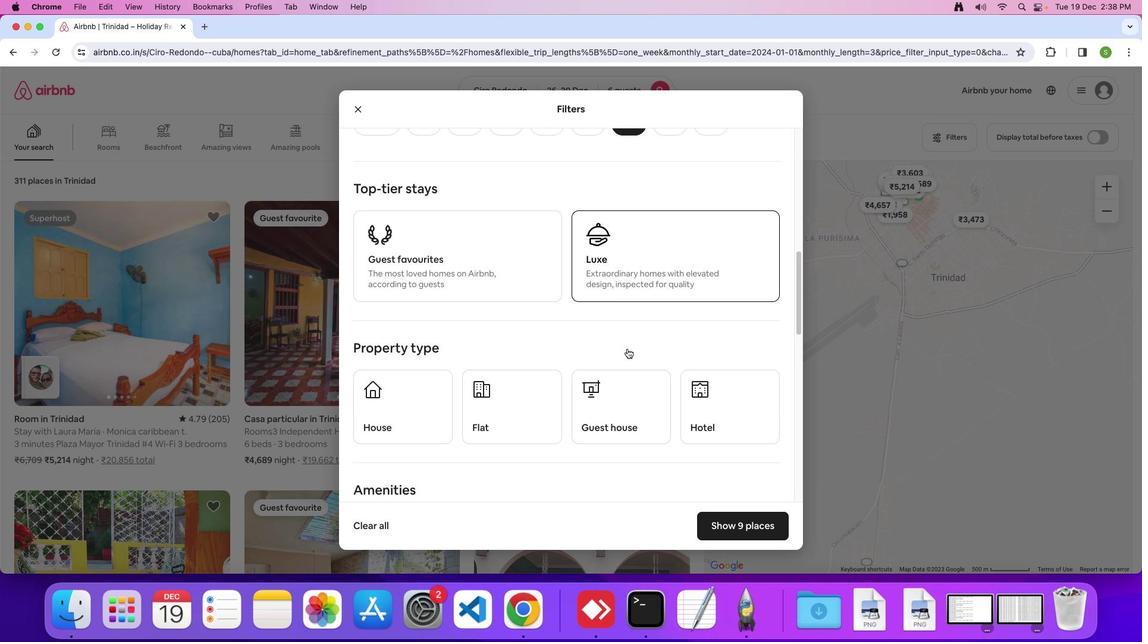
Action: Mouse scrolled (628, 355) with delta (-58, 17)
Screenshot: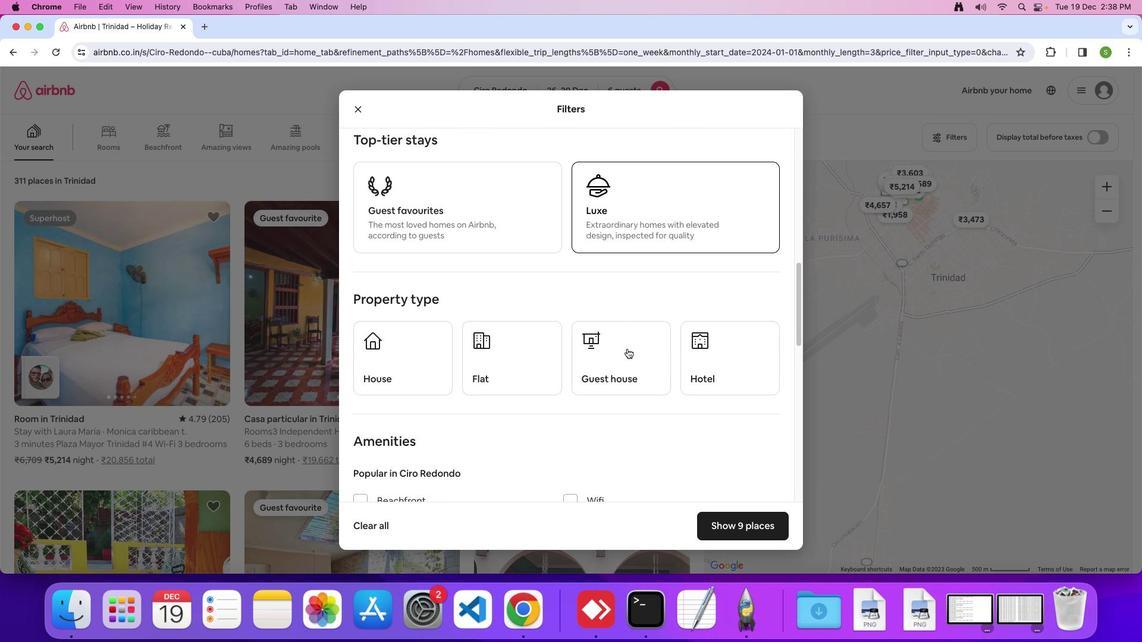 
Action: Mouse scrolled (628, 355) with delta (-58, 18)
Screenshot: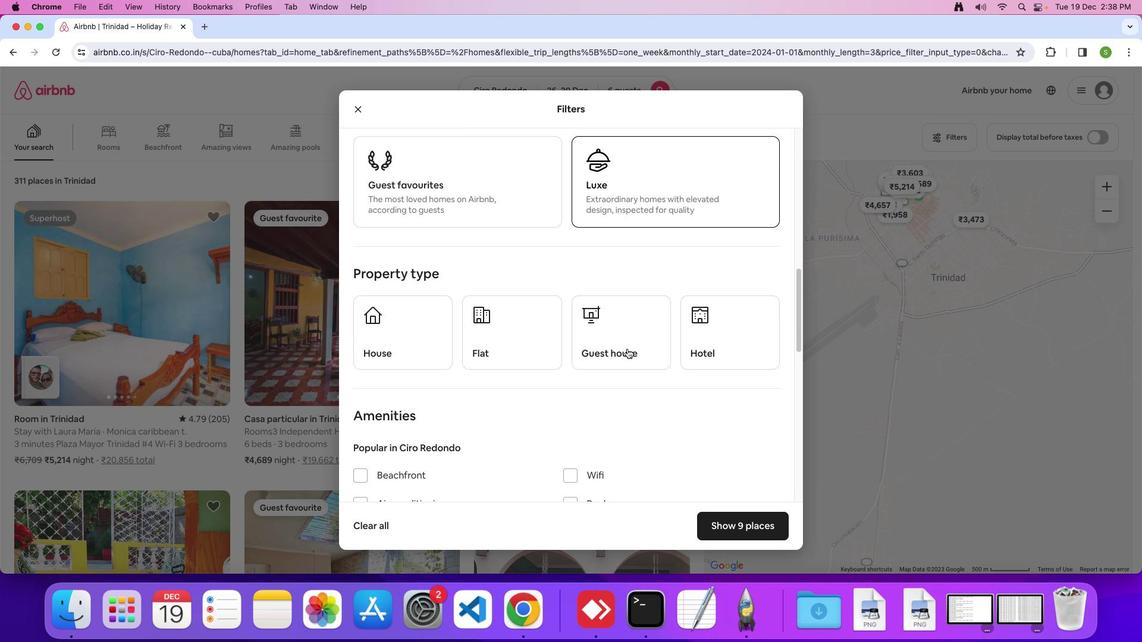 
Action: Mouse scrolled (628, 355) with delta (-58, 18)
Screenshot: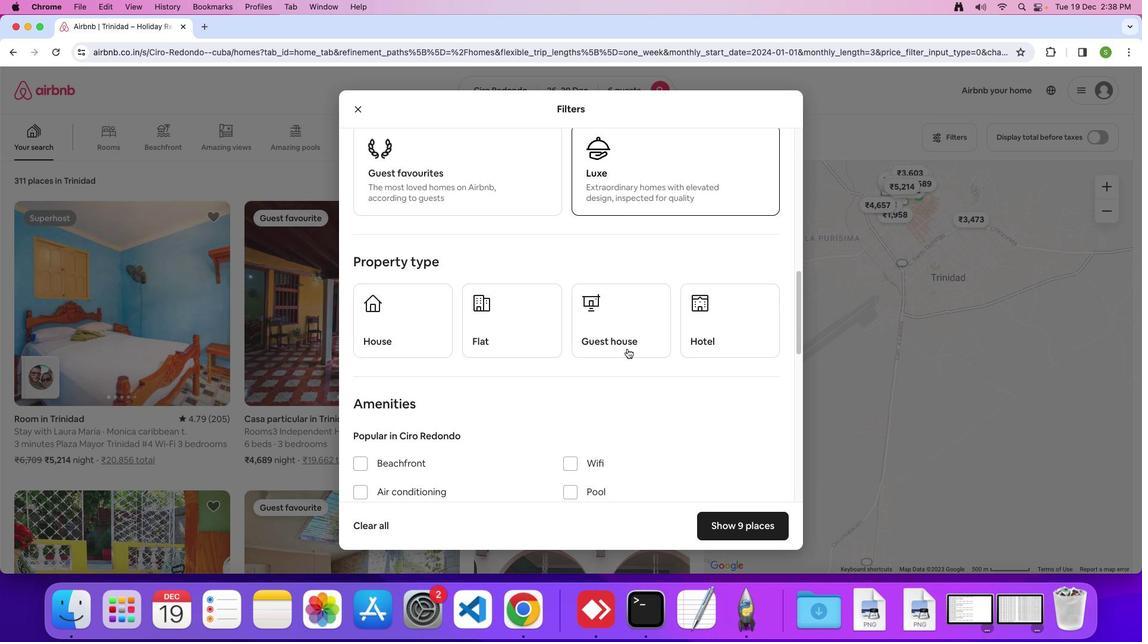 
Action: Mouse moved to (360, 323)
Screenshot: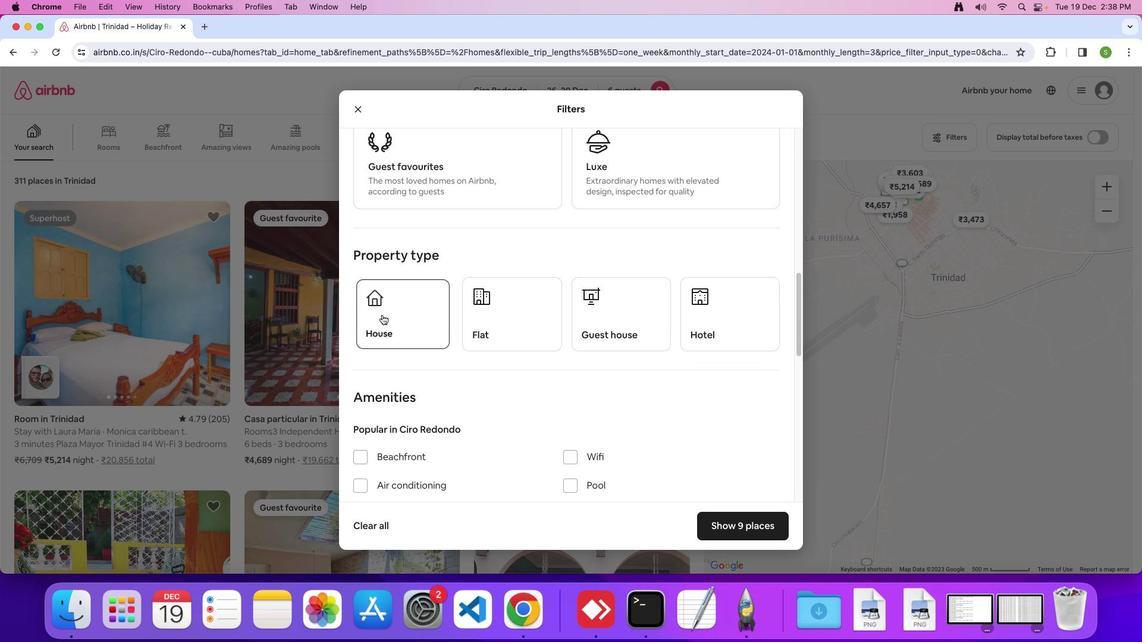 
Action: Mouse pressed left at (360, 323)
Screenshot: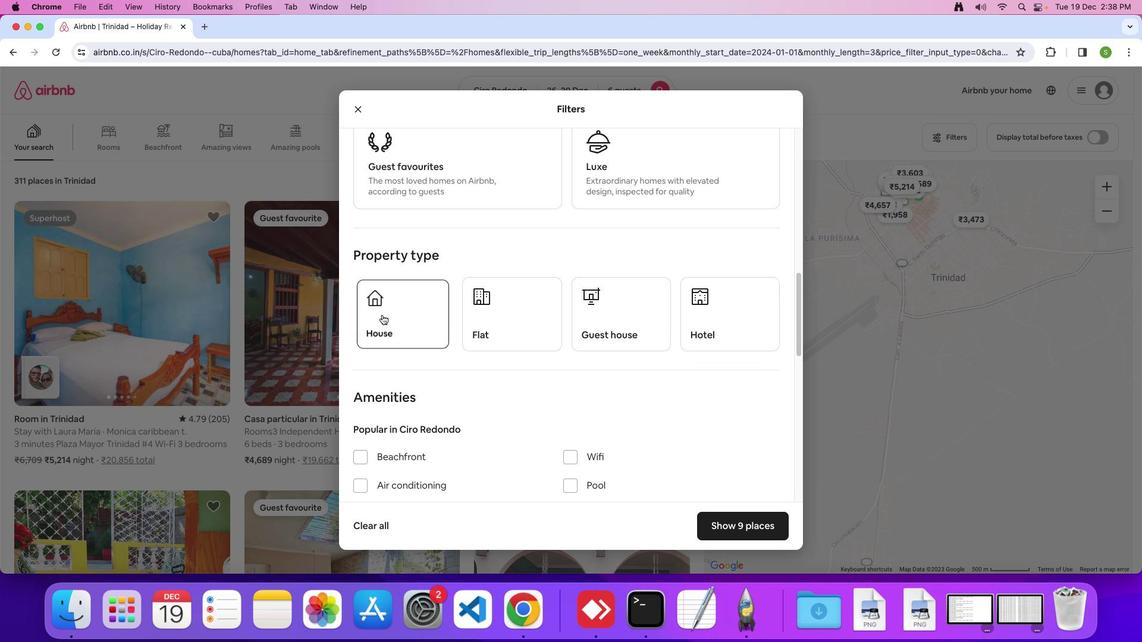 
Action: Mouse moved to (599, 360)
Screenshot: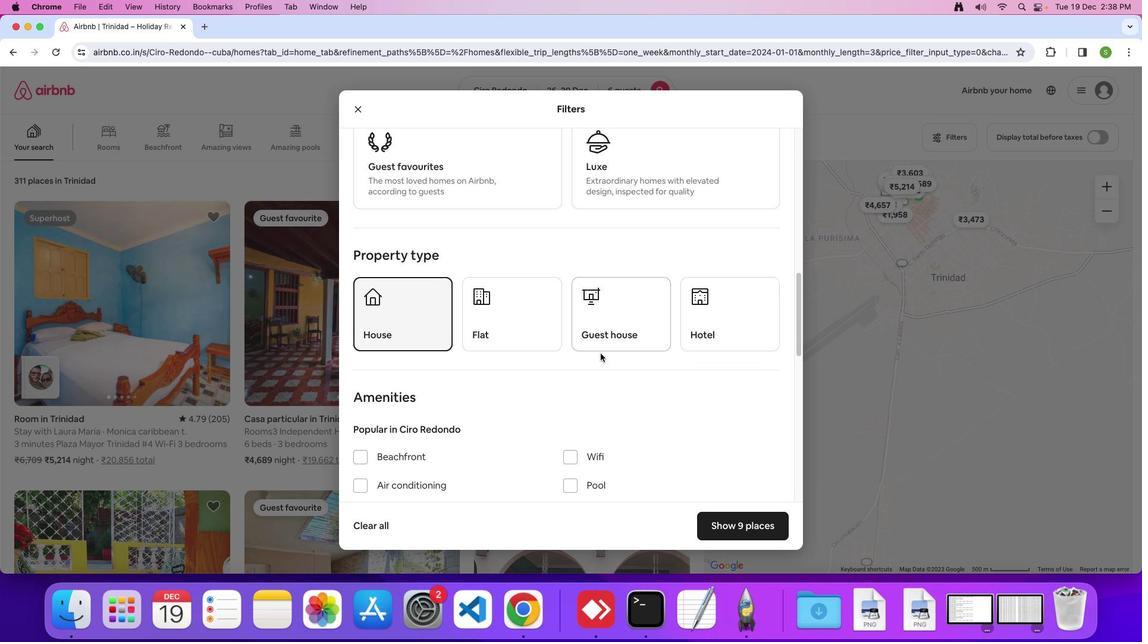 
Action: Mouse scrolled (599, 360) with delta (-58, 18)
Screenshot: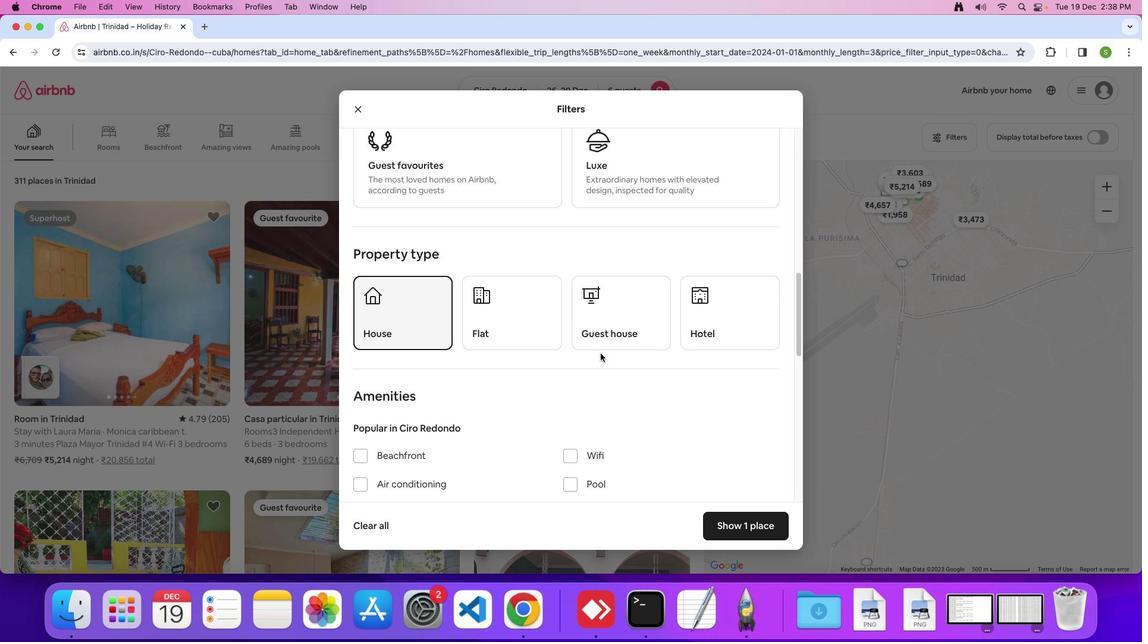 
Action: Mouse scrolled (599, 360) with delta (-58, 18)
Screenshot: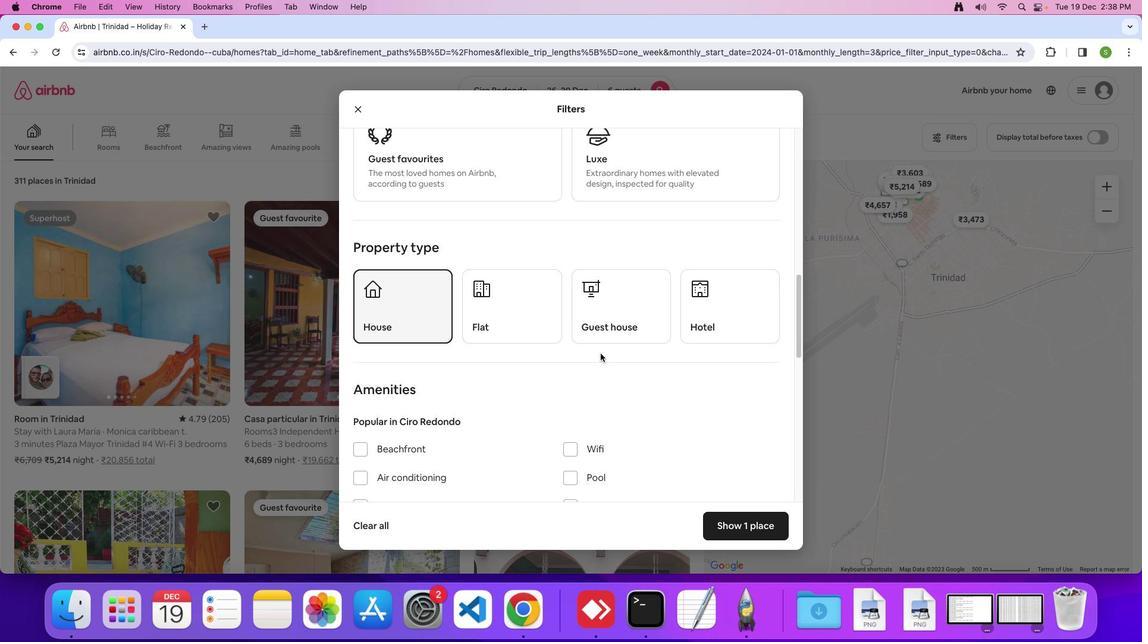 
Action: Mouse scrolled (599, 360) with delta (-58, 18)
Screenshot: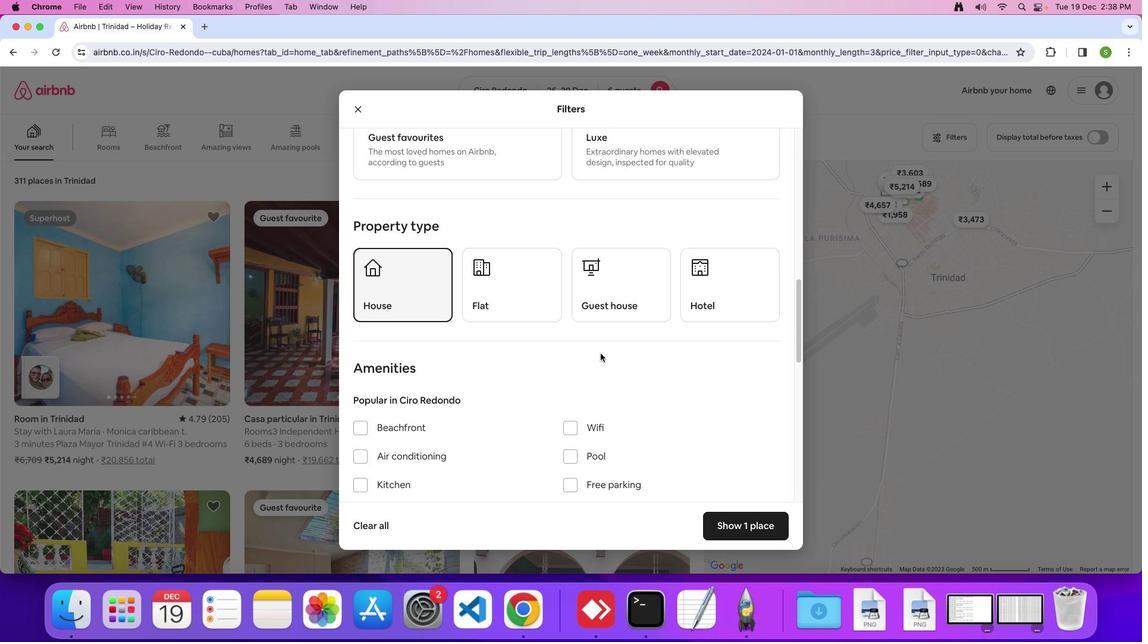 
Action: Mouse scrolled (599, 360) with delta (-58, 18)
Screenshot: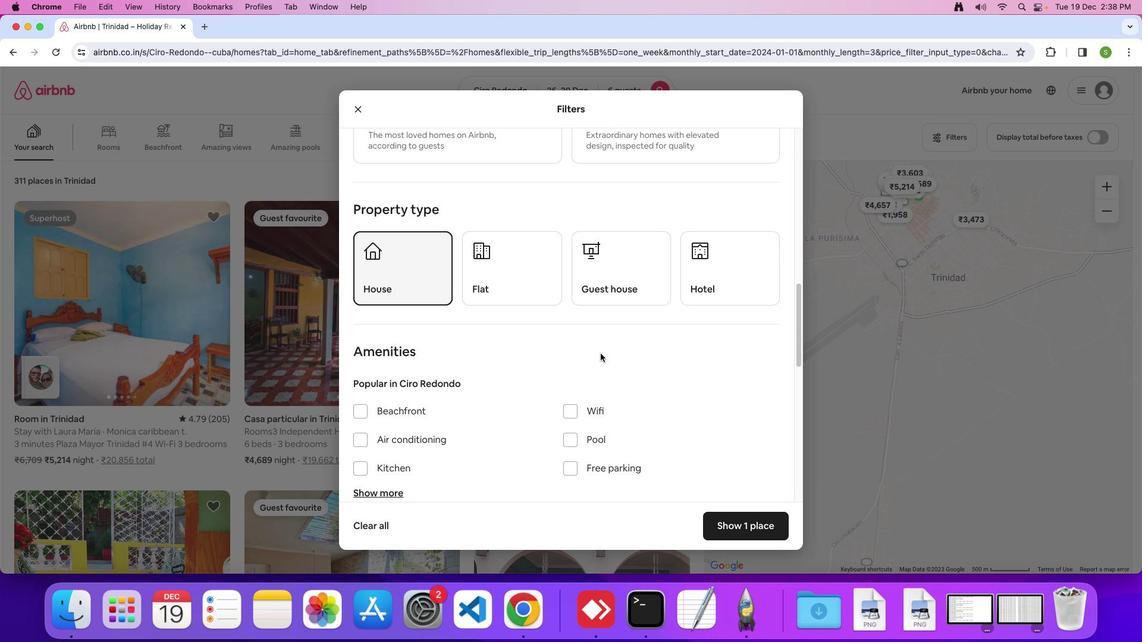 
Action: Mouse scrolled (599, 360) with delta (-58, 18)
Screenshot: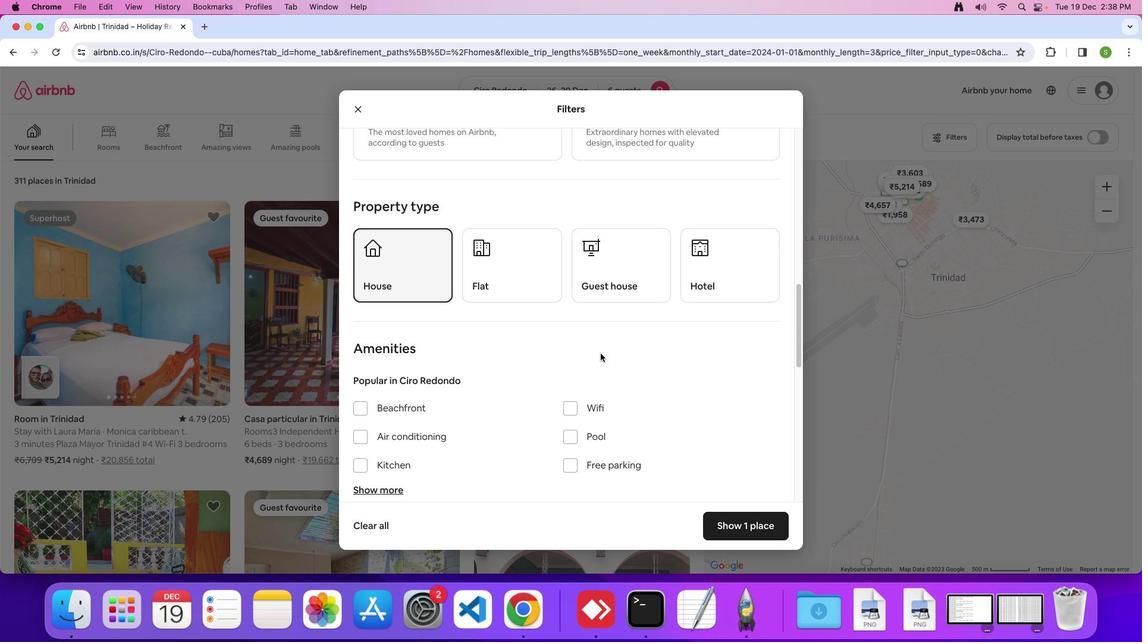 
Action: Mouse scrolled (599, 360) with delta (-58, 18)
Screenshot: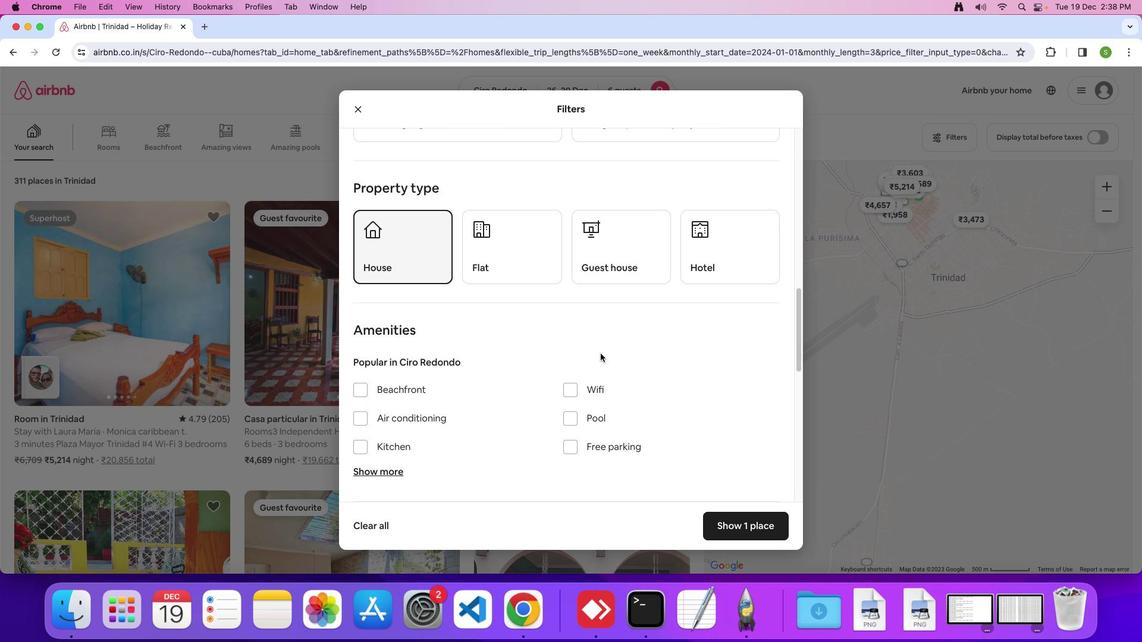 
Action: Mouse scrolled (599, 360) with delta (-58, 18)
Screenshot: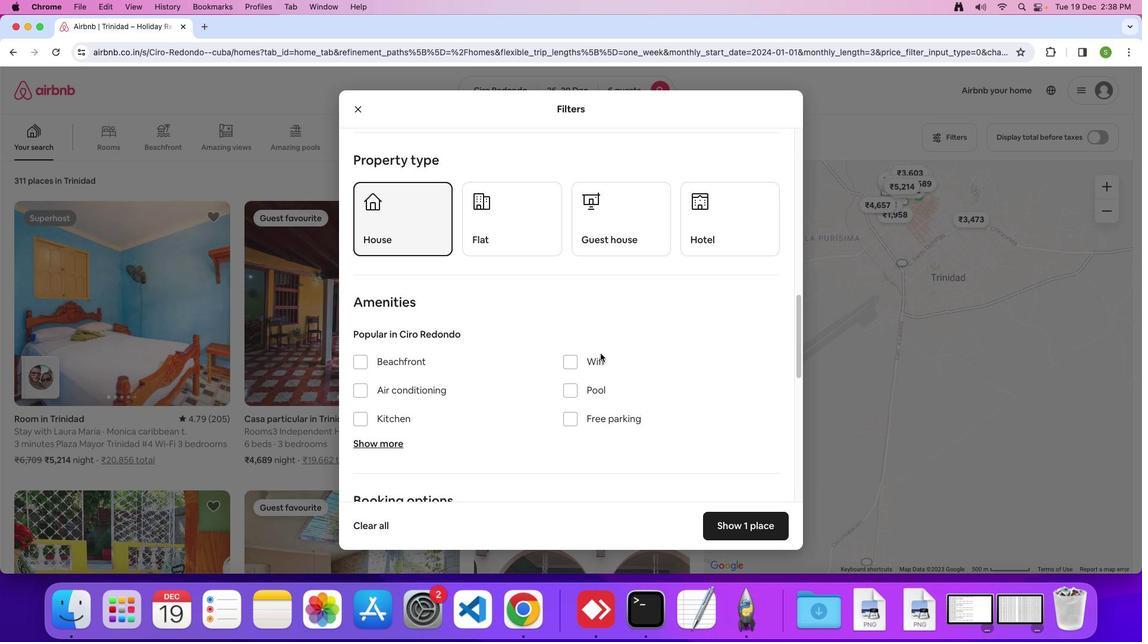
Action: Mouse scrolled (599, 360) with delta (-58, 18)
Screenshot: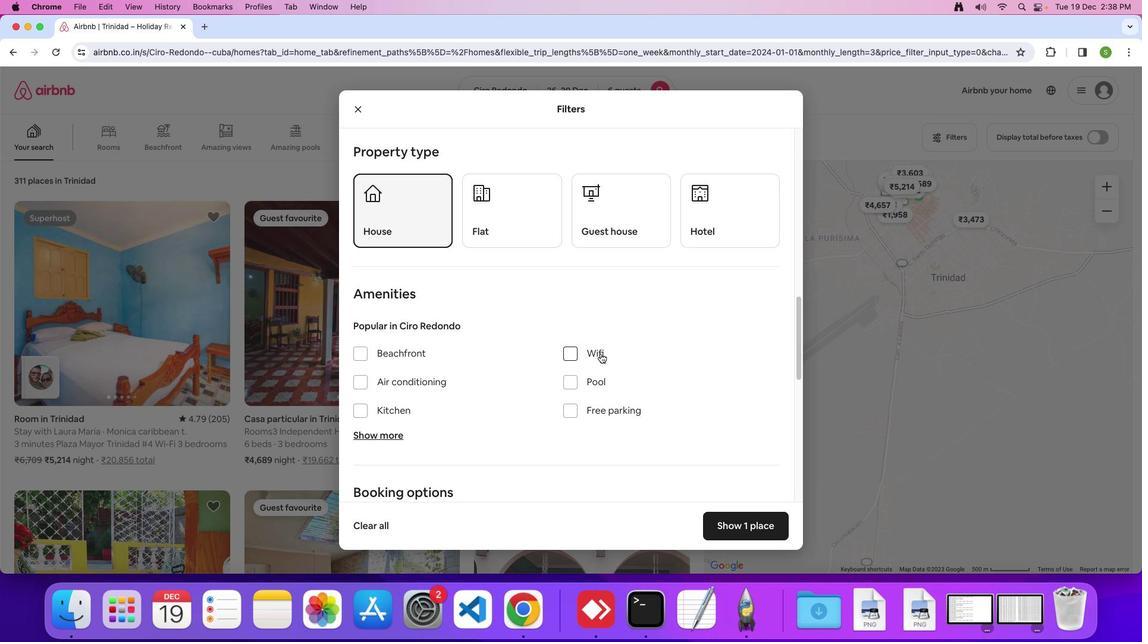 
Action: Mouse moved to (569, 351)
Screenshot: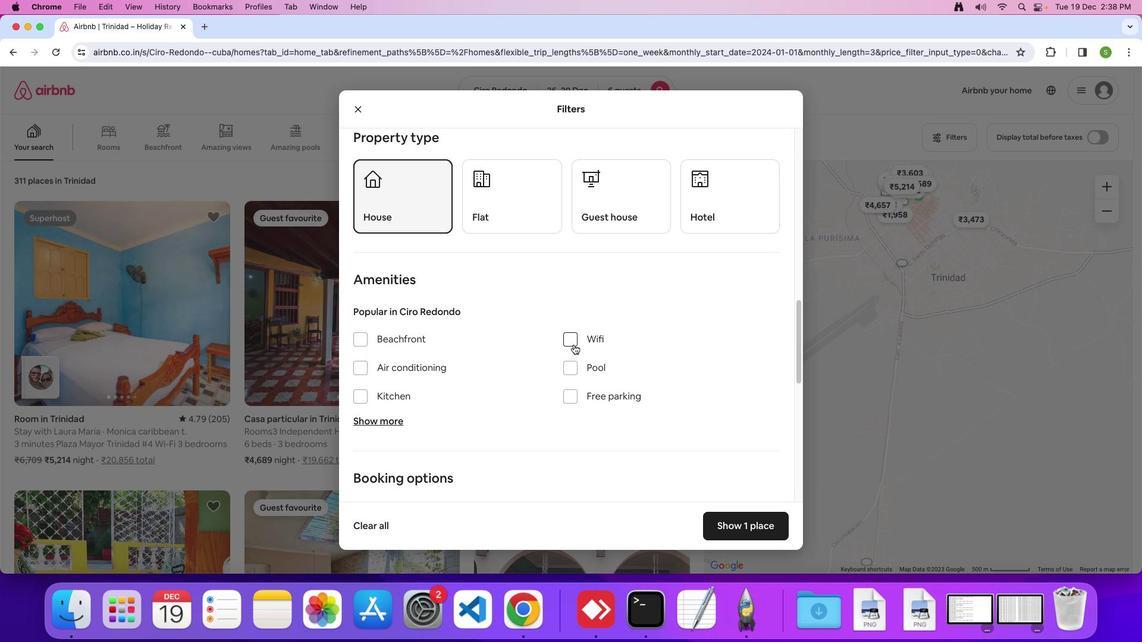 
Action: Mouse pressed left at (569, 351)
Screenshot: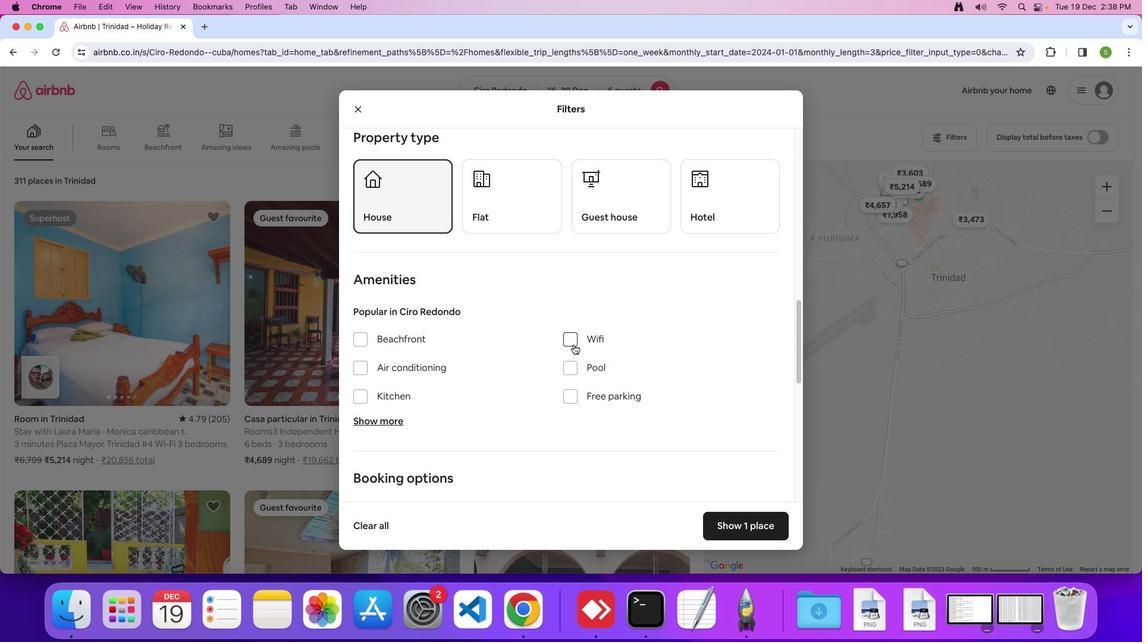 
Action: Mouse moved to (363, 428)
Screenshot: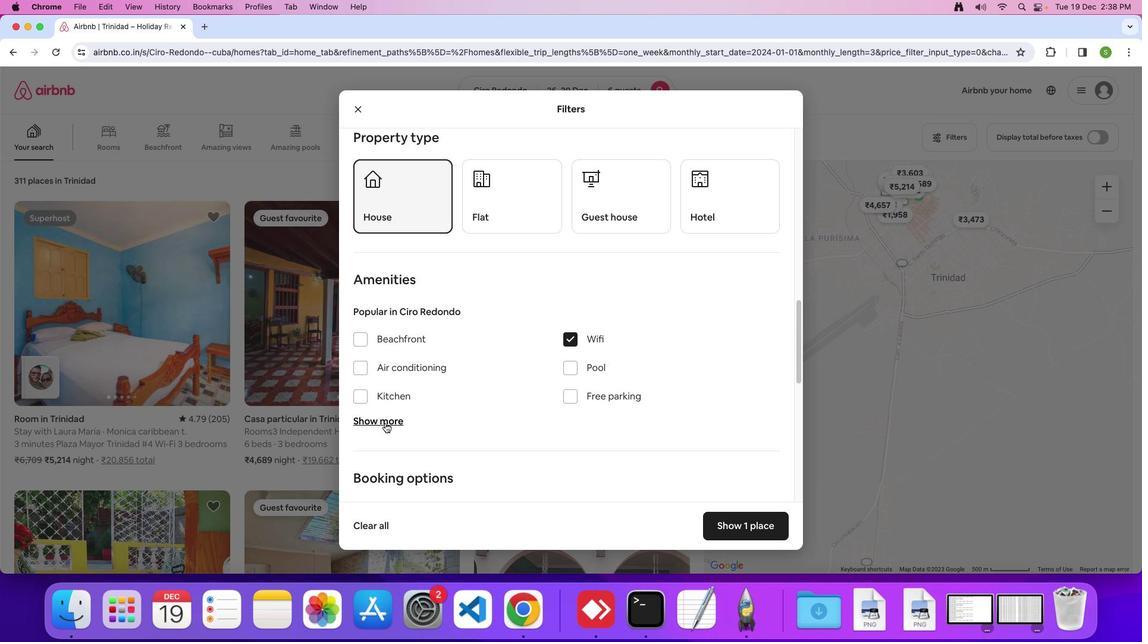
Action: Mouse pressed left at (363, 428)
Screenshot: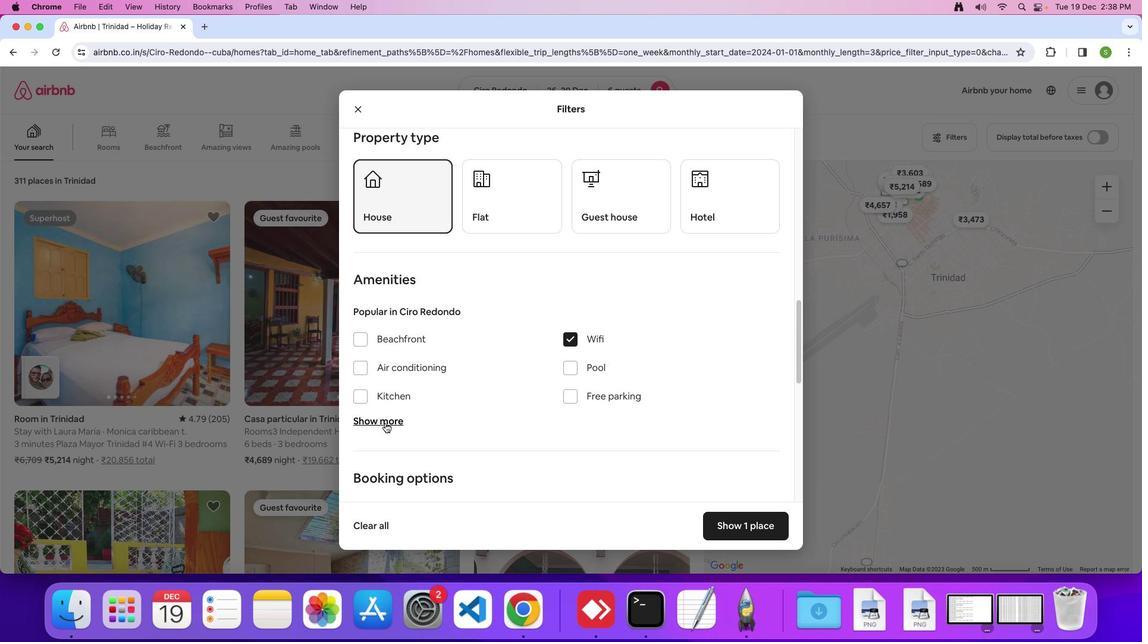 
Action: Mouse moved to (480, 363)
Screenshot: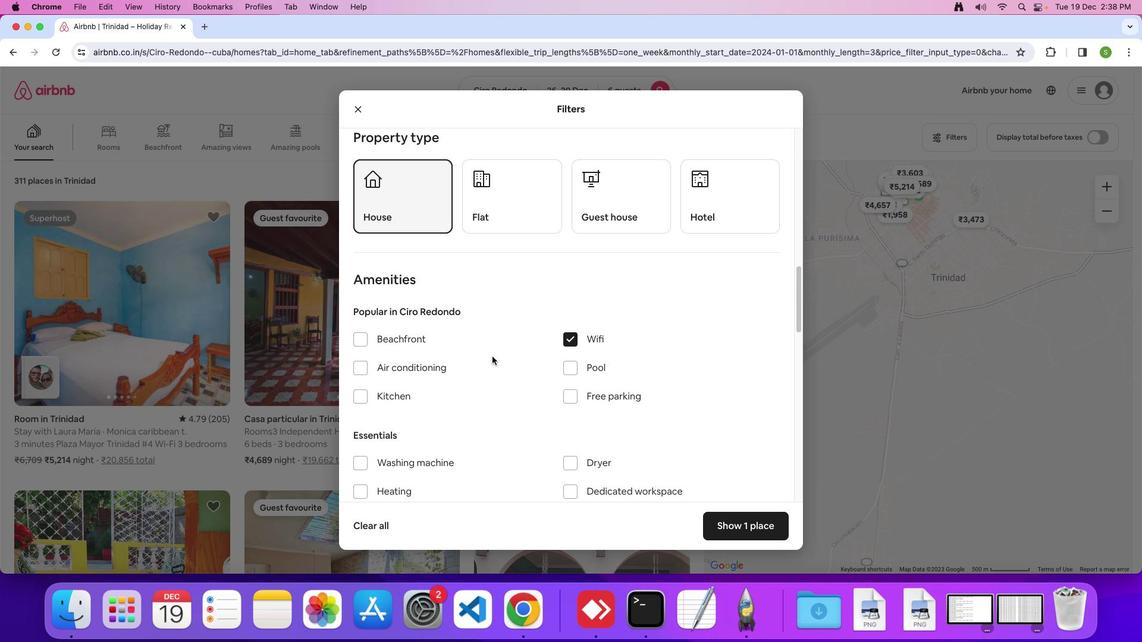 
Action: Mouse scrolled (480, 363) with delta (-58, 18)
Screenshot: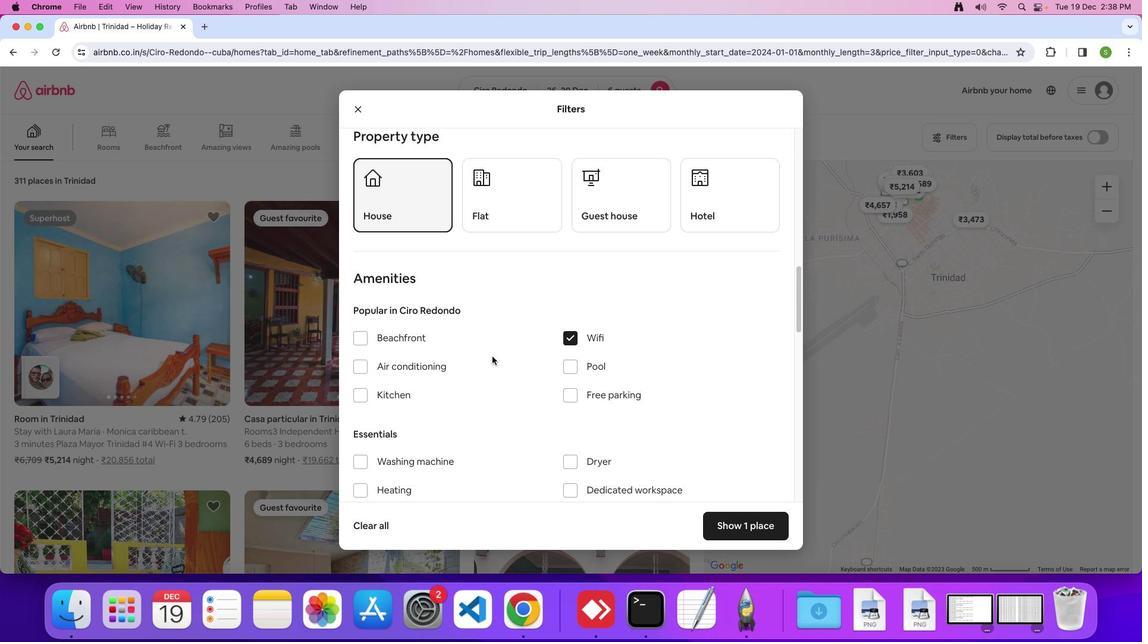 
Action: Mouse scrolled (480, 363) with delta (-58, 18)
Screenshot: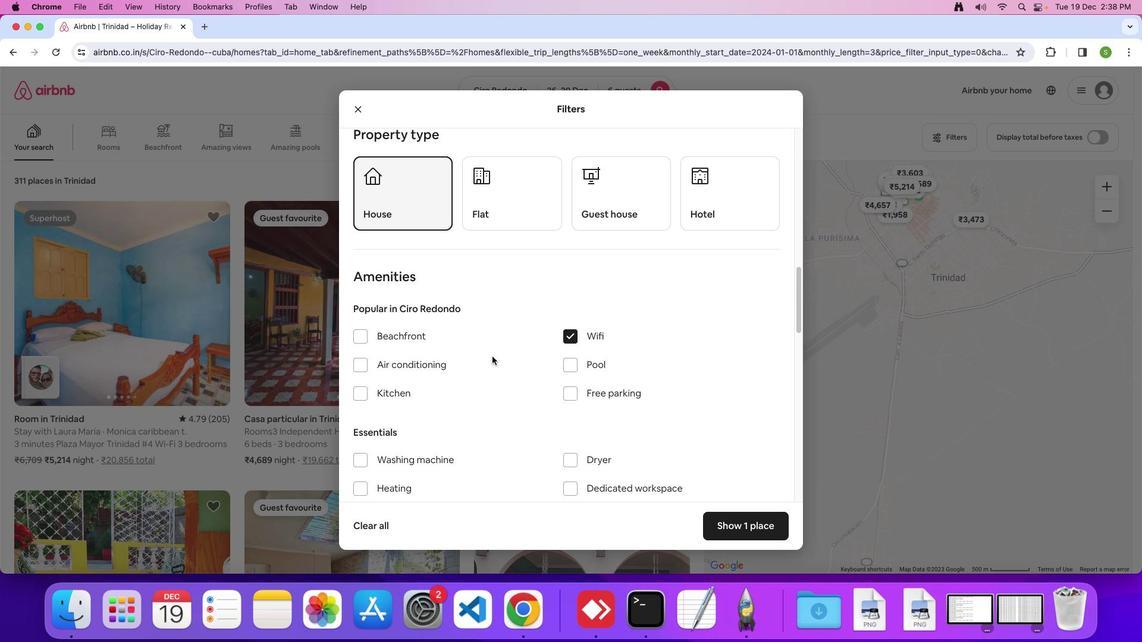 
Action: Mouse scrolled (480, 363) with delta (-58, 18)
Screenshot: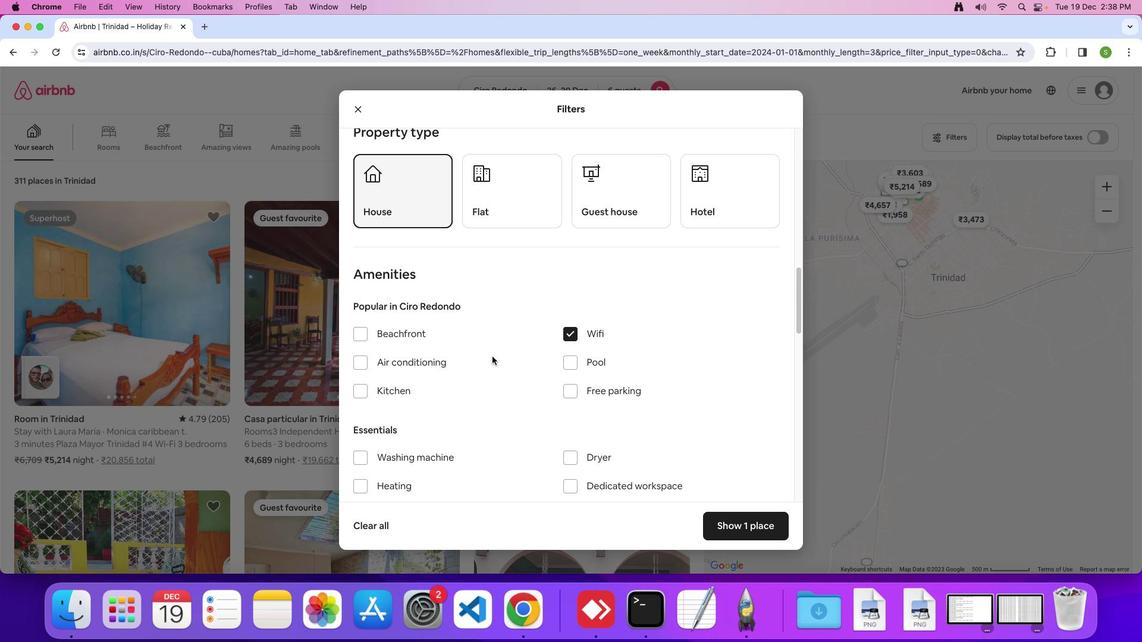 
Action: Mouse scrolled (480, 363) with delta (-58, 18)
Screenshot: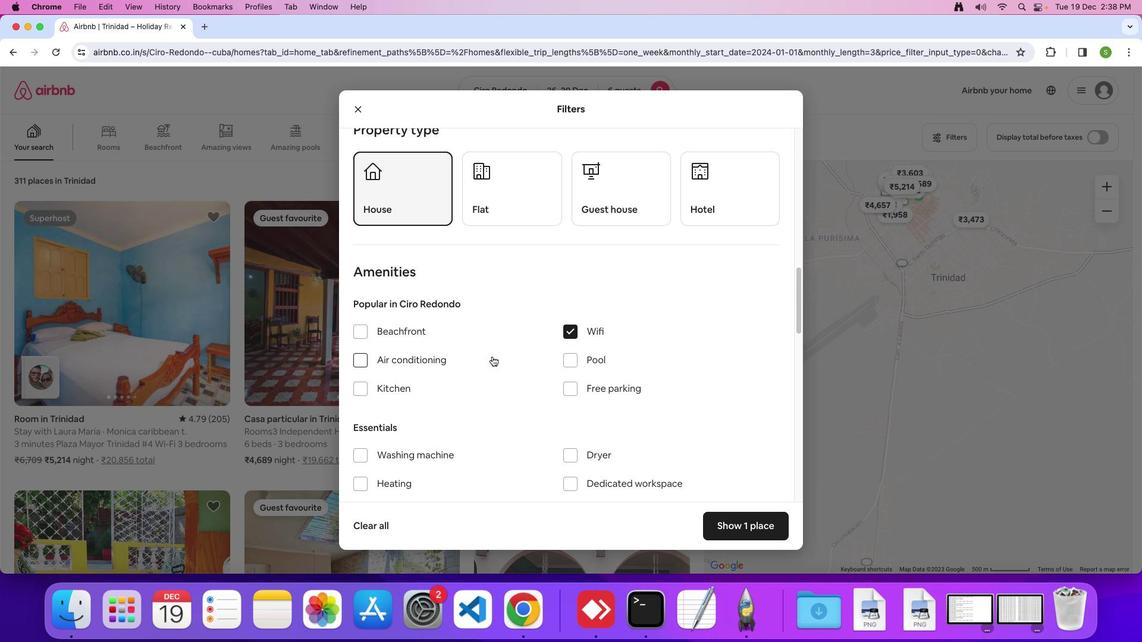 
Action: Mouse scrolled (480, 363) with delta (-58, 18)
Screenshot: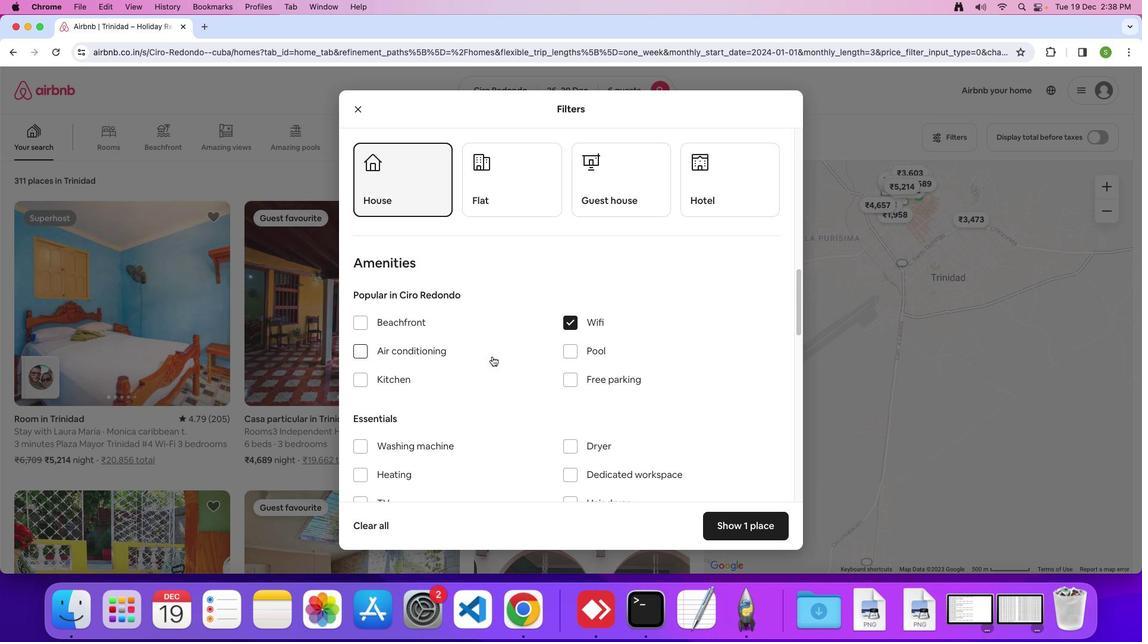 
Action: Mouse scrolled (480, 363) with delta (-58, 18)
Screenshot: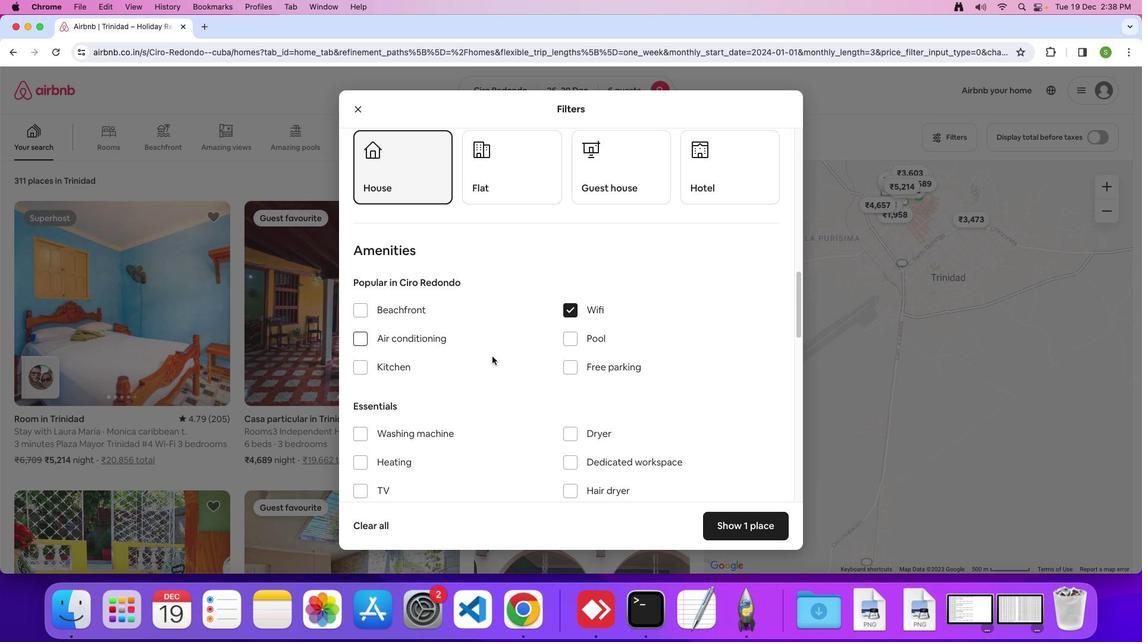 
Action: Mouse scrolled (480, 363) with delta (-58, 18)
Screenshot: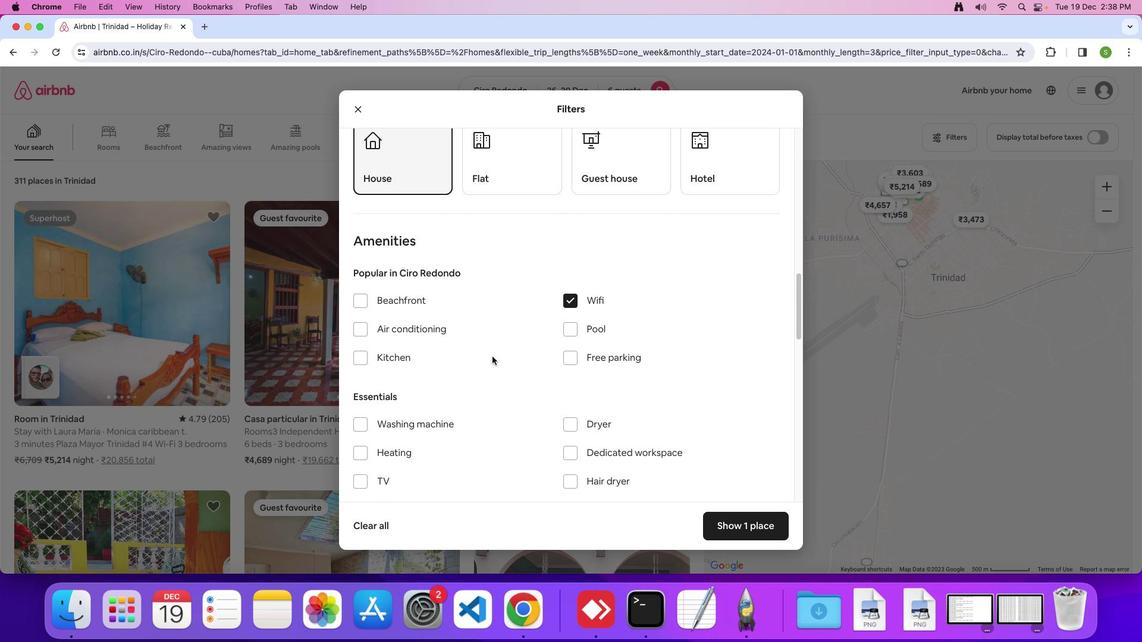 
Action: Mouse moved to (479, 363)
Screenshot: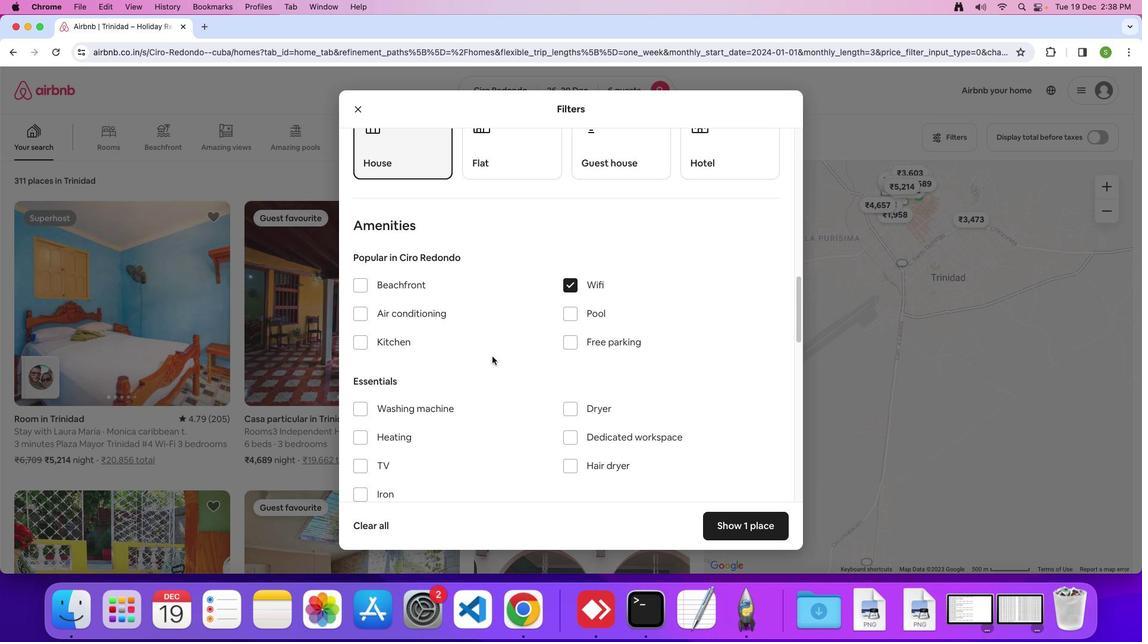 
Action: Mouse scrolled (479, 363) with delta (-58, 17)
Screenshot: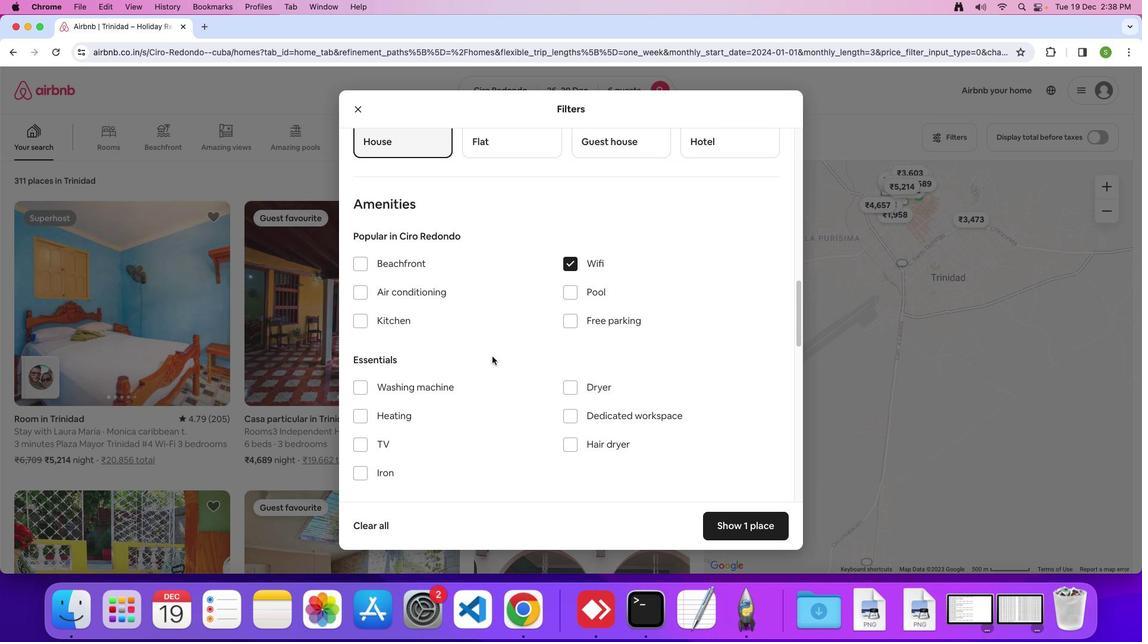 
Action: Mouse scrolled (479, 363) with delta (-58, 18)
Screenshot: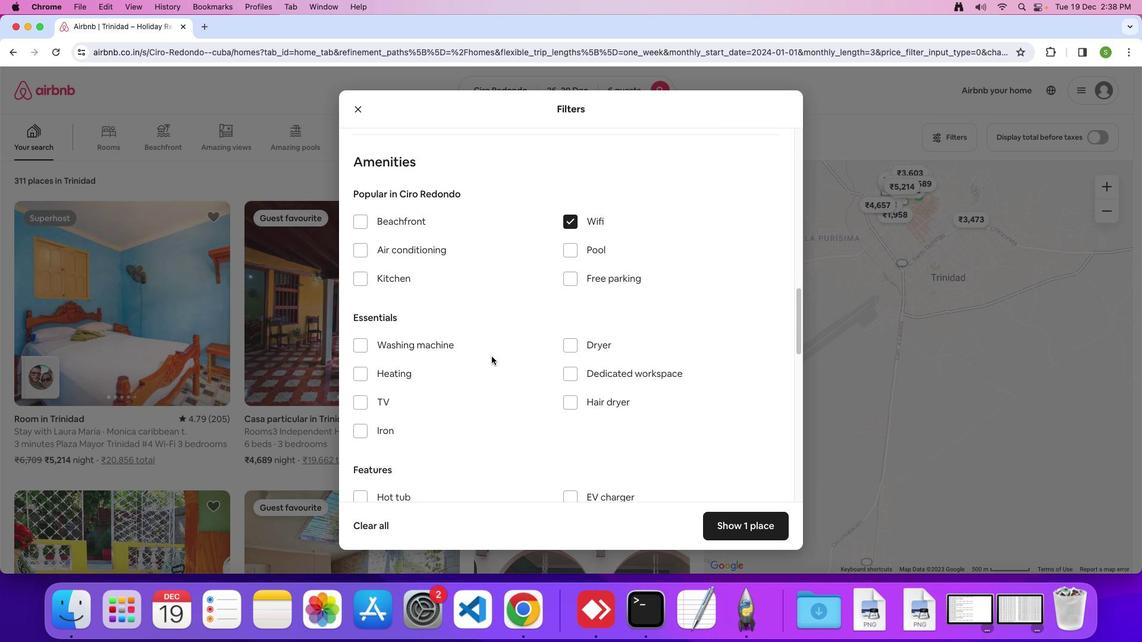 
Action: Mouse scrolled (479, 363) with delta (-58, 18)
Screenshot: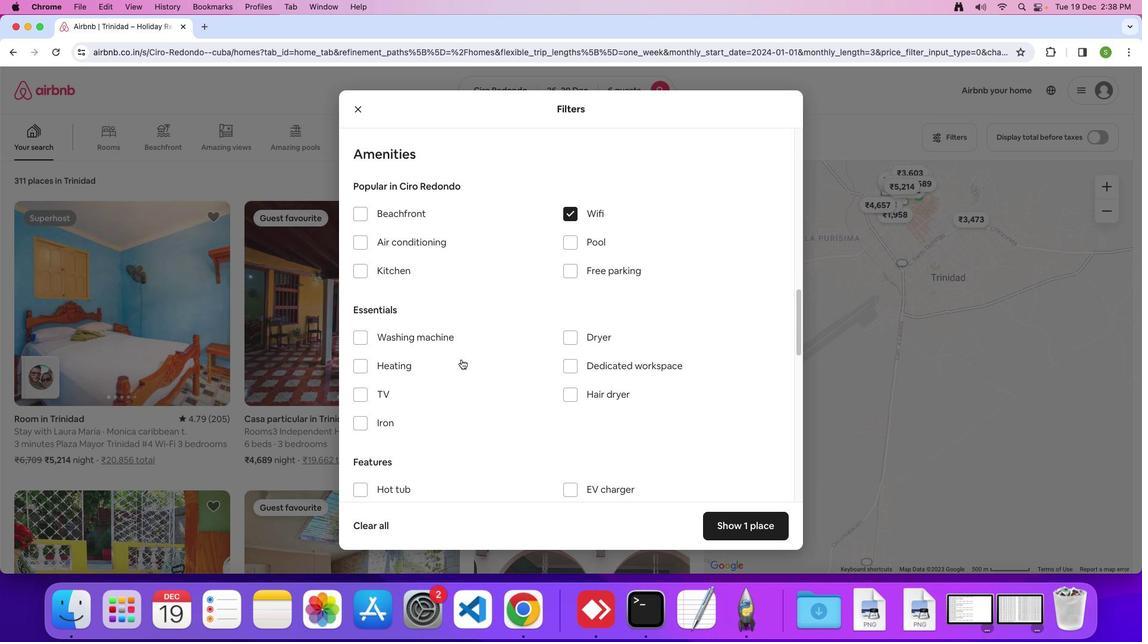 
Action: Mouse moved to (342, 388)
Screenshot: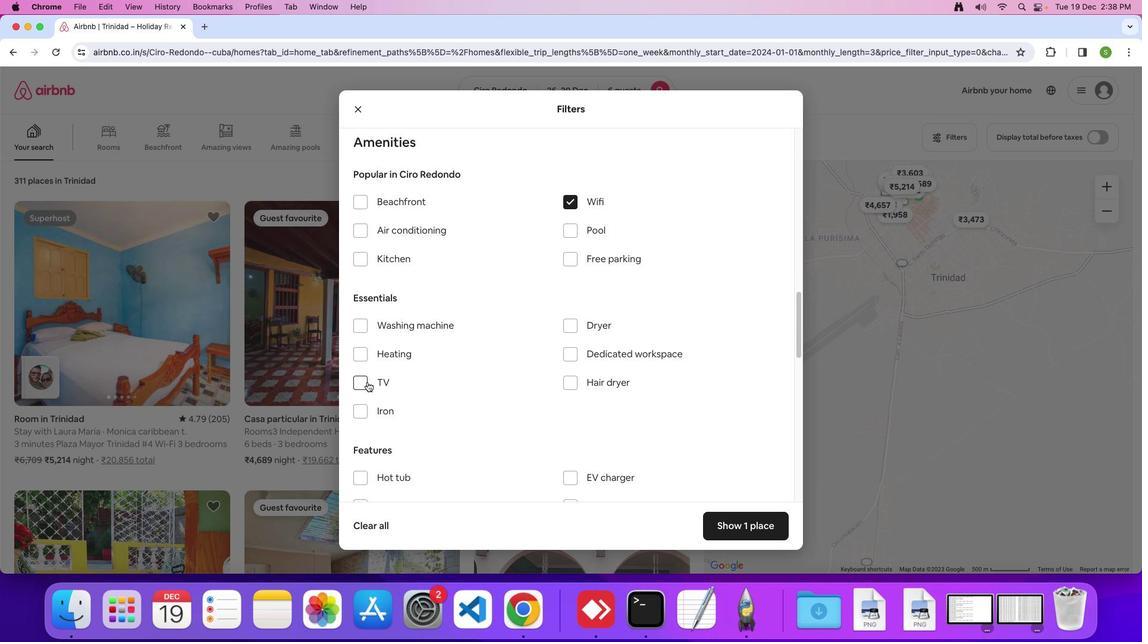 
Action: Mouse pressed left at (342, 388)
Screenshot: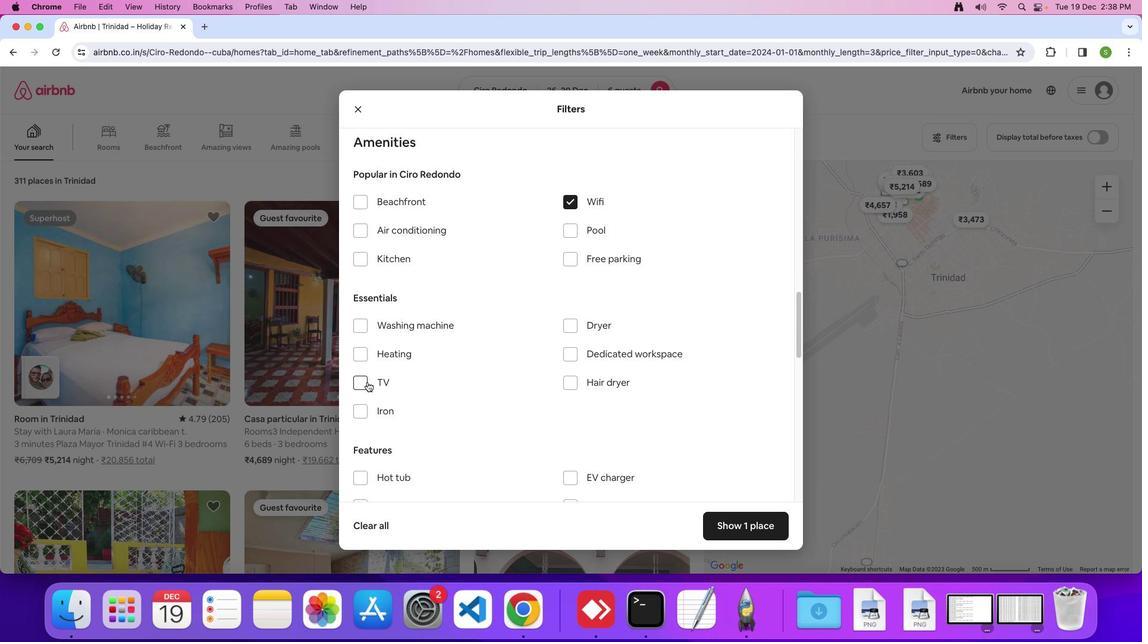 
Action: Mouse moved to (513, 351)
Screenshot: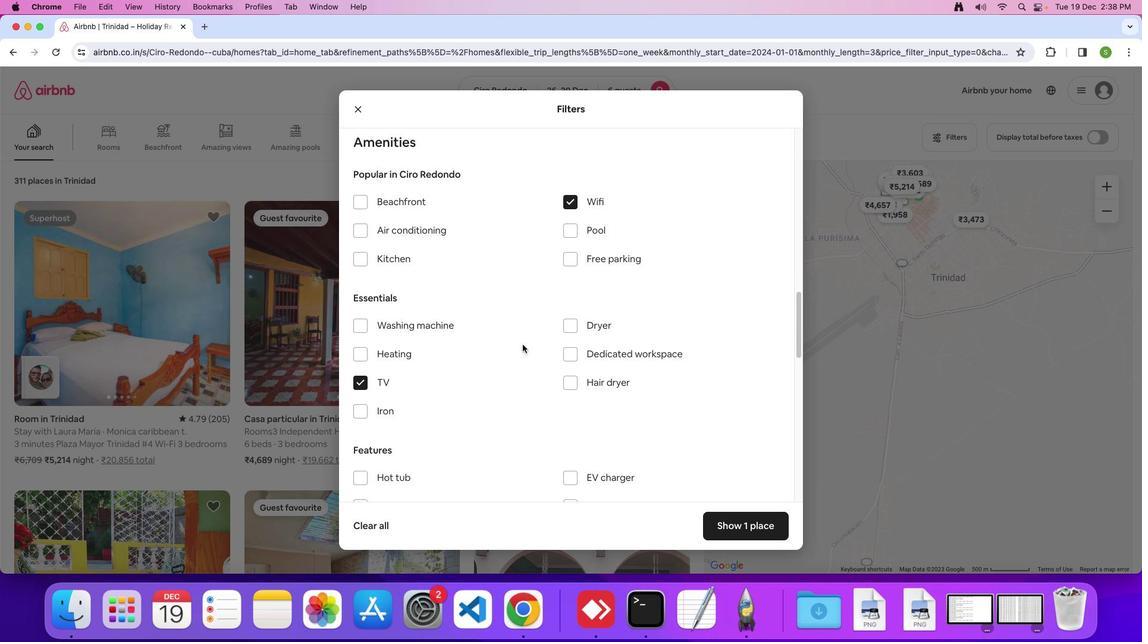 
Action: Mouse scrolled (513, 351) with delta (-58, 18)
Screenshot: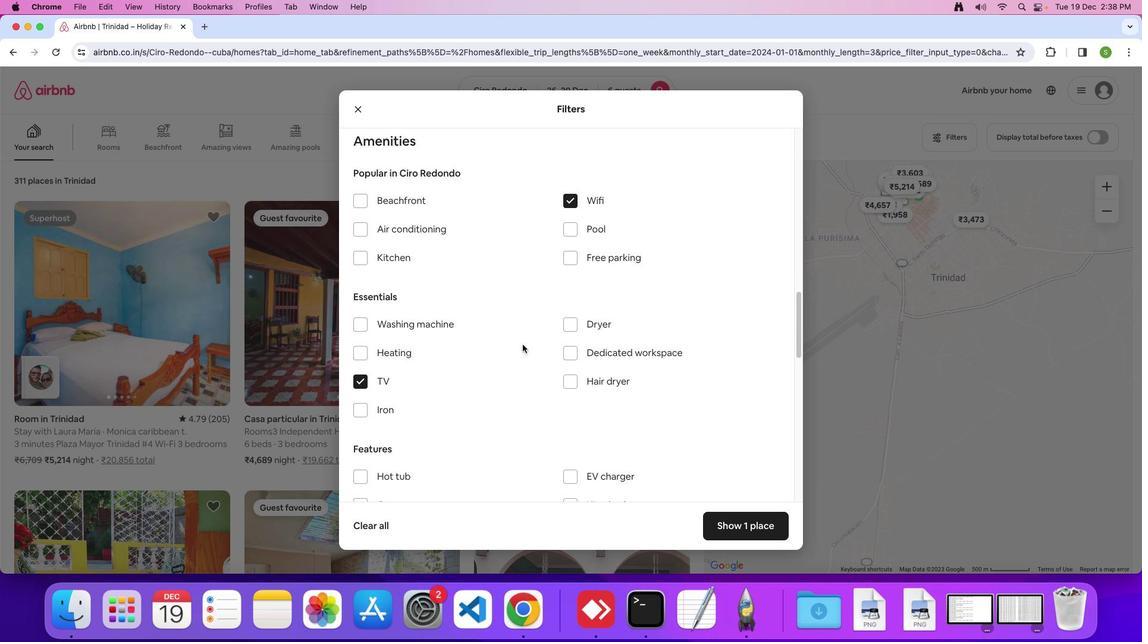 
Action: Mouse scrolled (513, 351) with delta (-58, 18)
Screenshot: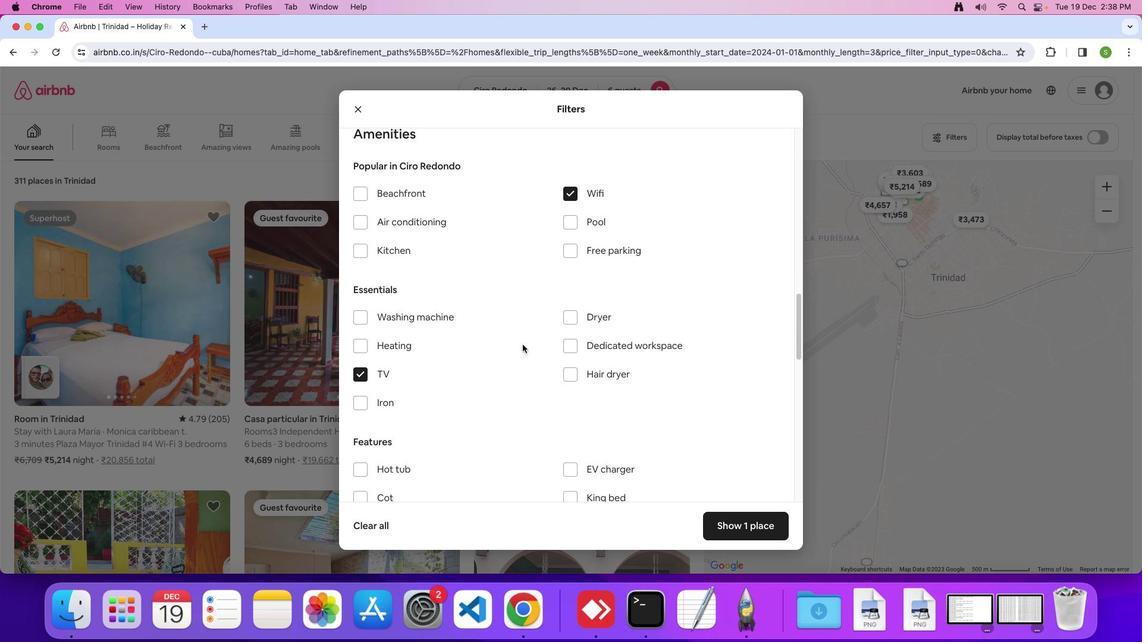 
Action: Mouse scrolled (513, 351) with delta (-58, 18)
Screenshot: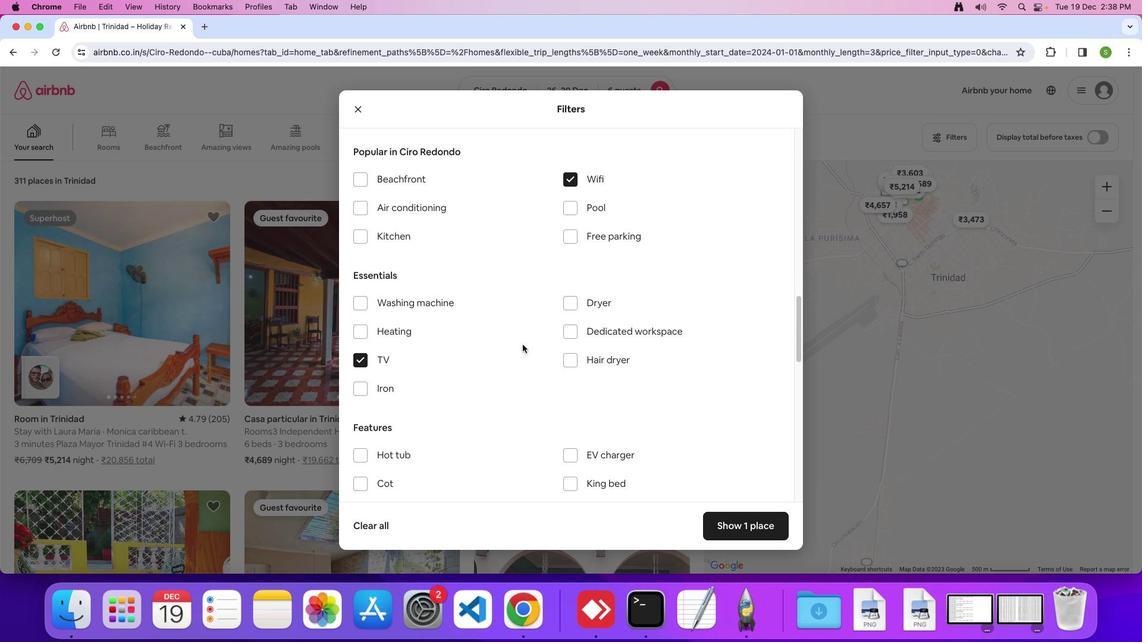 
Action: Mouse scrolled (513, 351) with delta (-58, 18)
Screenshot: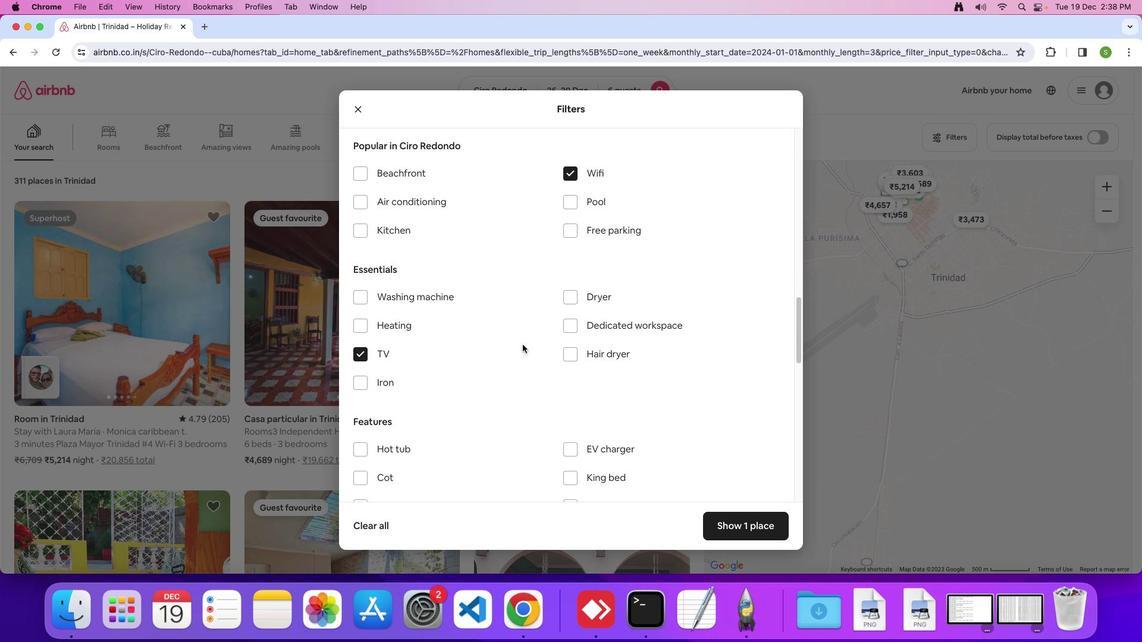 
Action: Mouse moved to (567, 224)
Screenshot: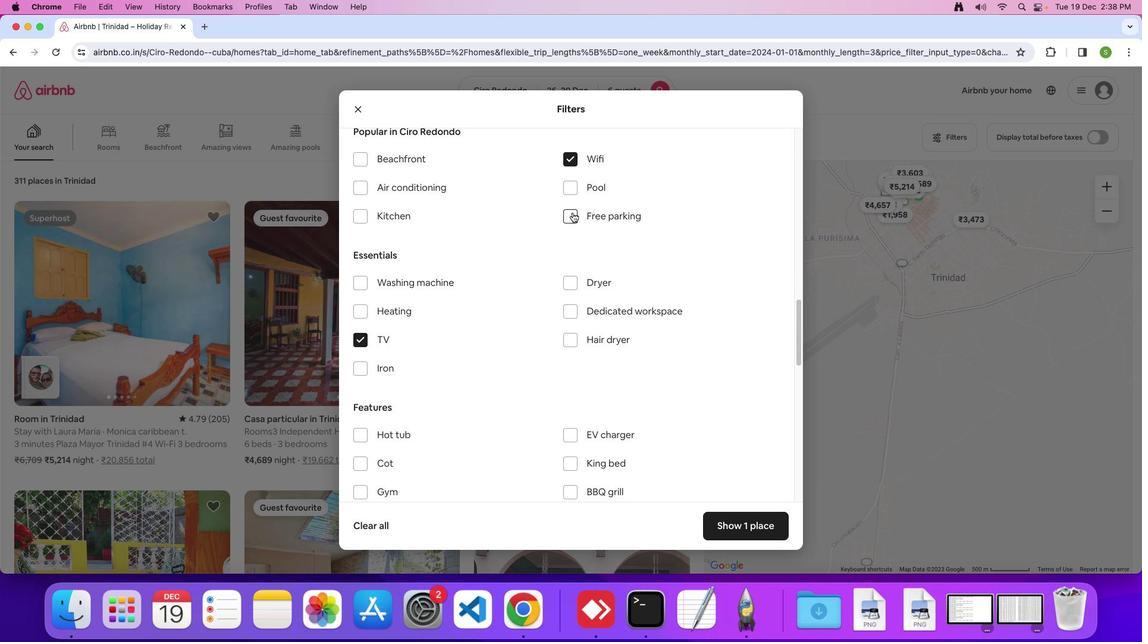 
Action: Mouse pressed left at (567, 224)
Screenshot: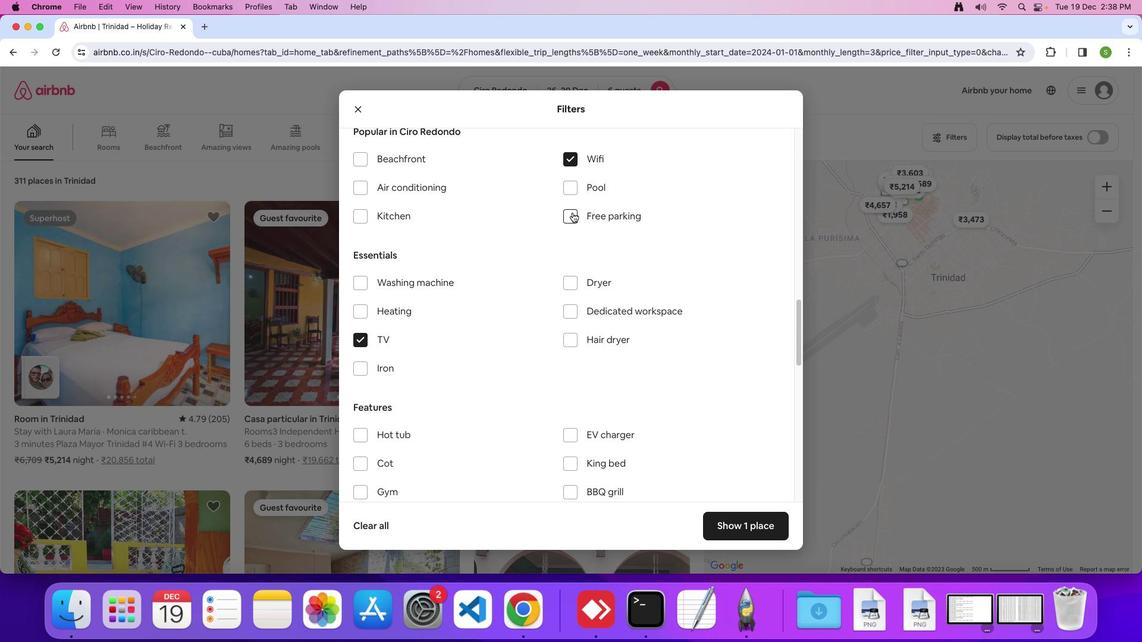 
Action: Mouse moved to (491, 328)
Screenshot: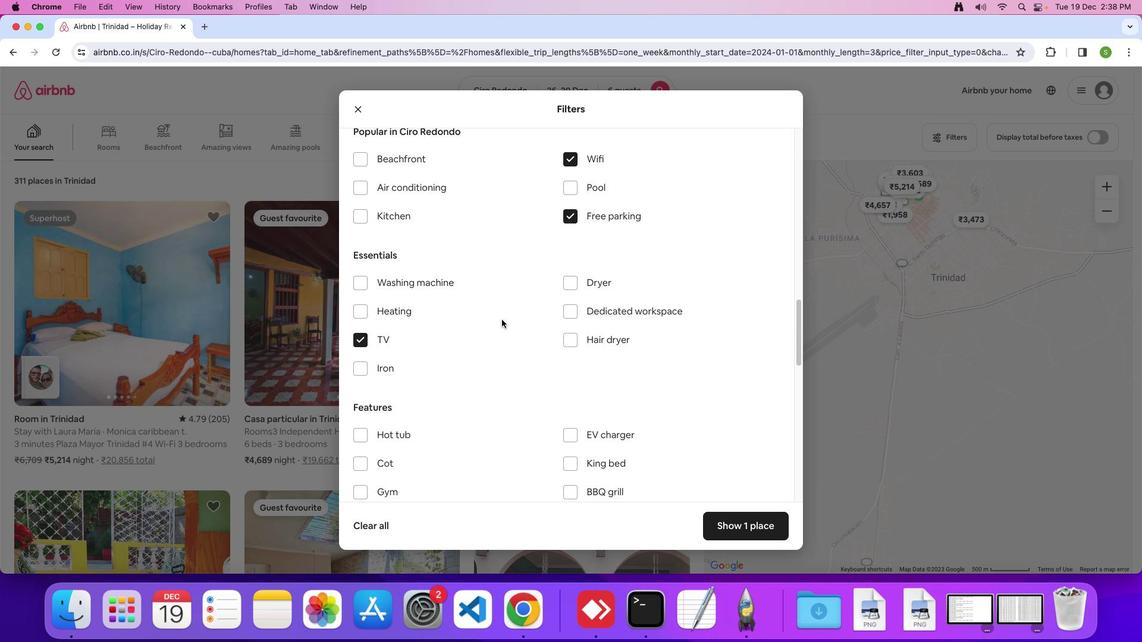 
Action: Mouse scrolled (491, 328) with delta (-58, 18)
Screenshot: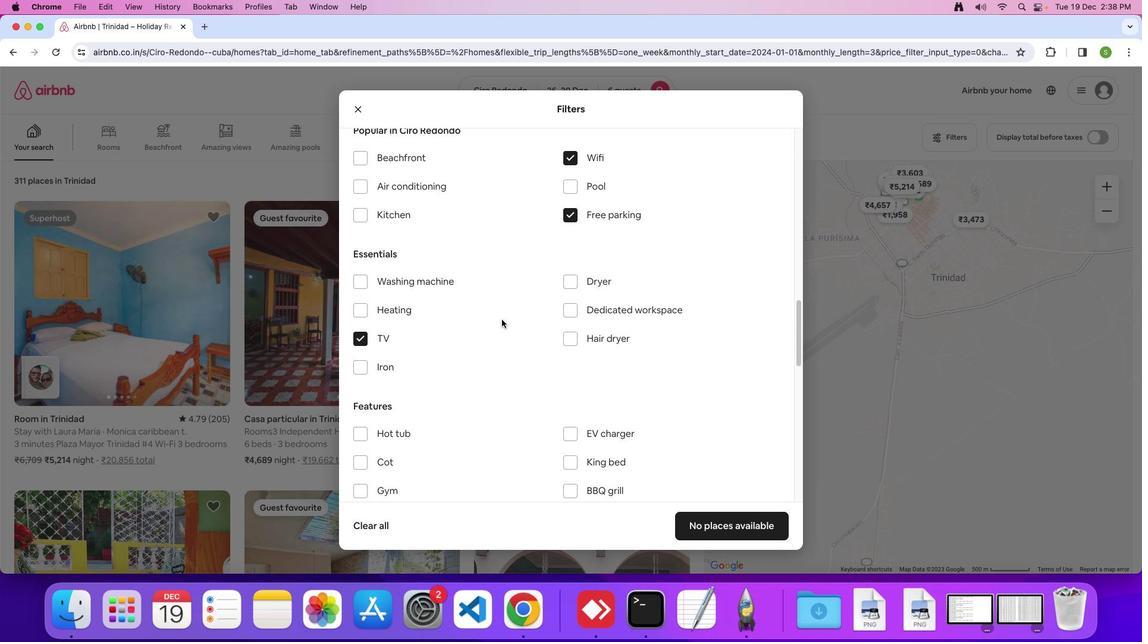 
Action: Mouse scrolled (491, 328) with delta (-58, 18)
Screenshot: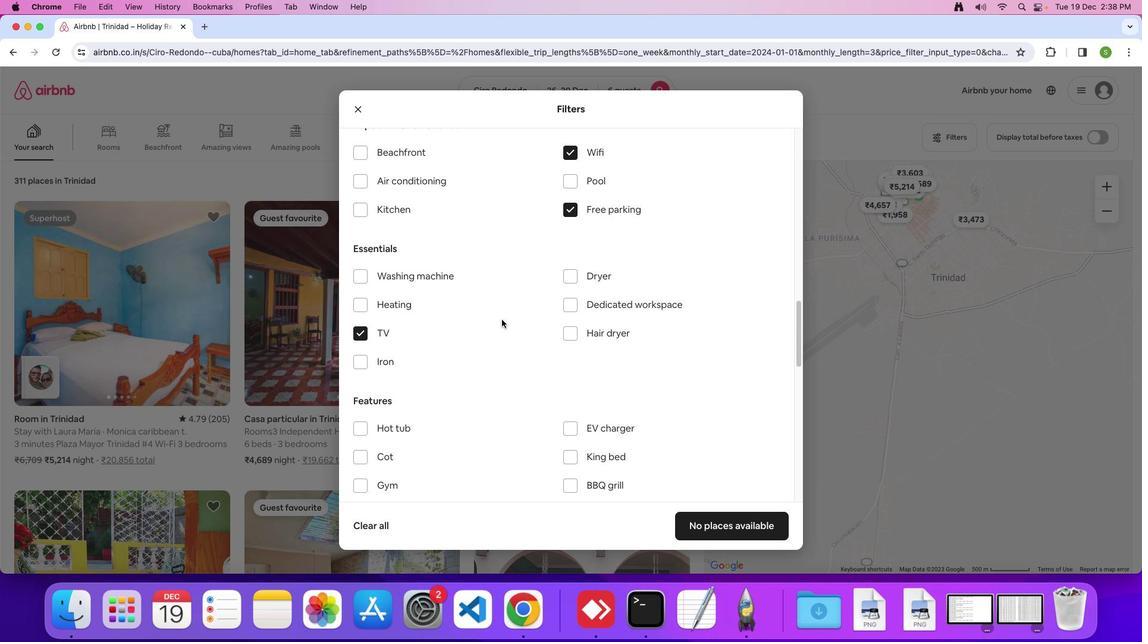 
Action: Mouse scrolled (491, 328) with delta (-58, 18)
Screenshot: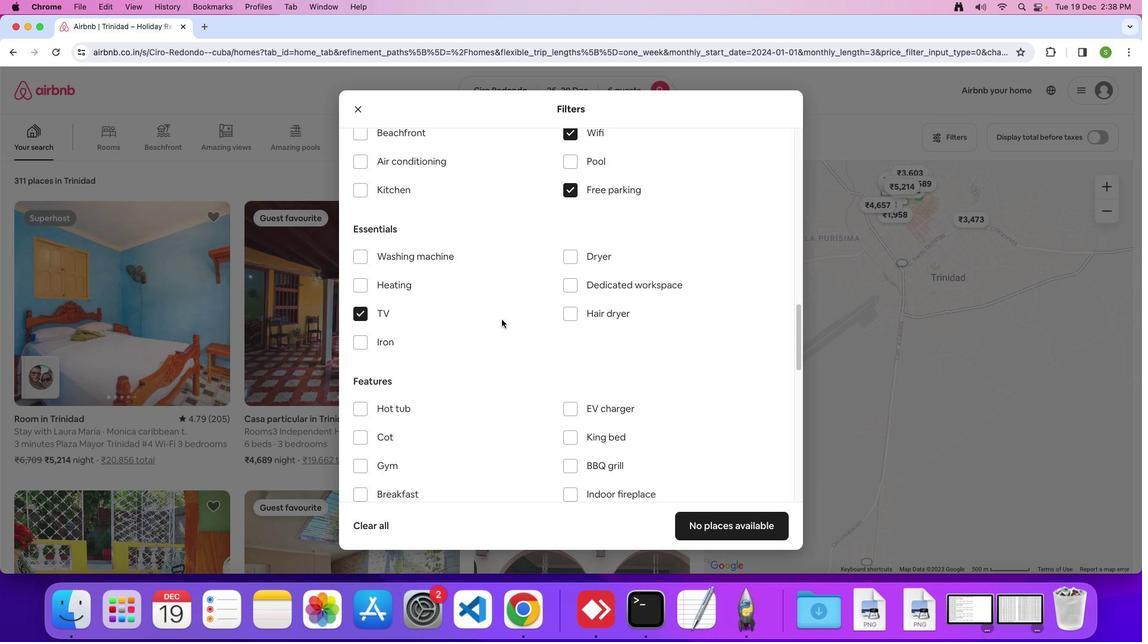 
Action: Mouse scrolled (491, 328) with delta (-58, 18)
Screenshot: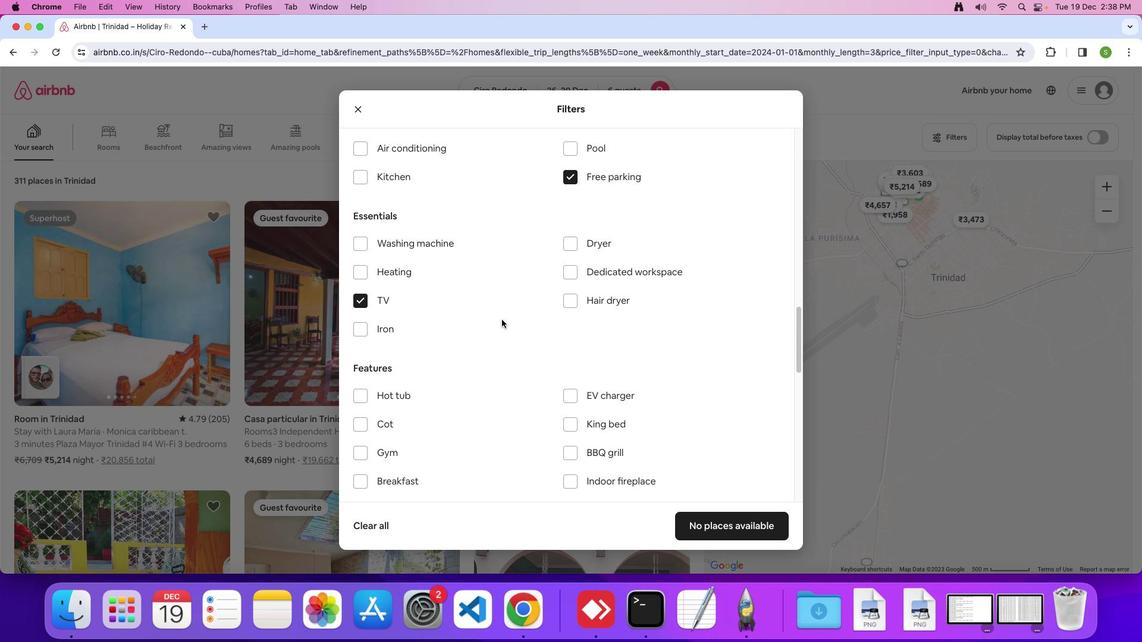 
Action: Mouse scrolled (491, 328) with delta (-58, 18)
Screenshot: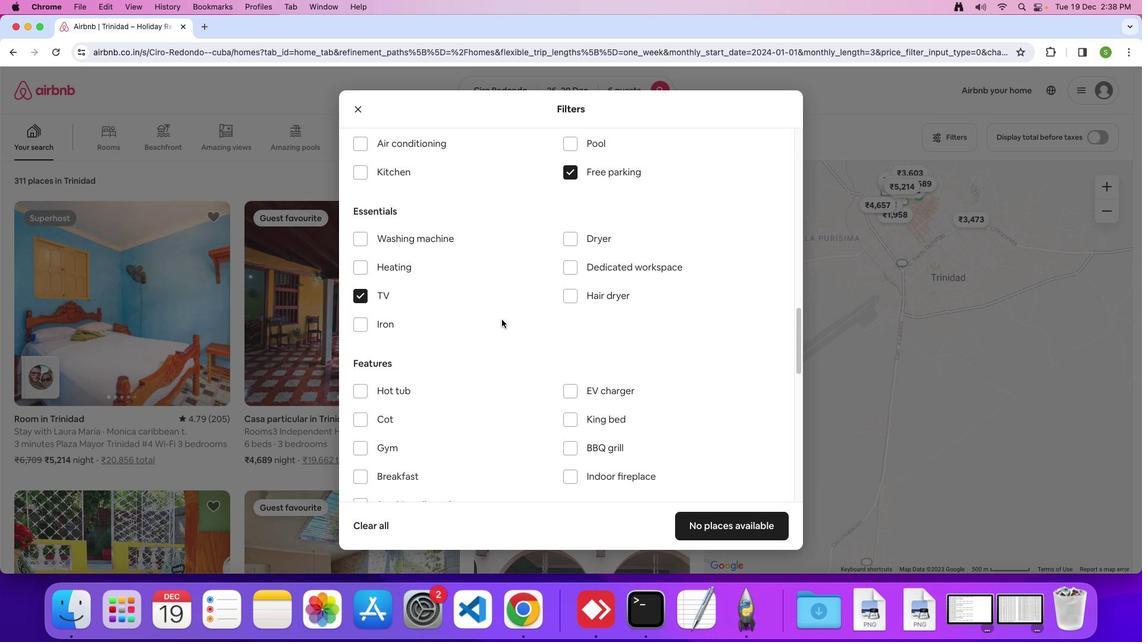 
Action: Mouse scrolled (491, 328) with delta (-58, 18)
Screenshot: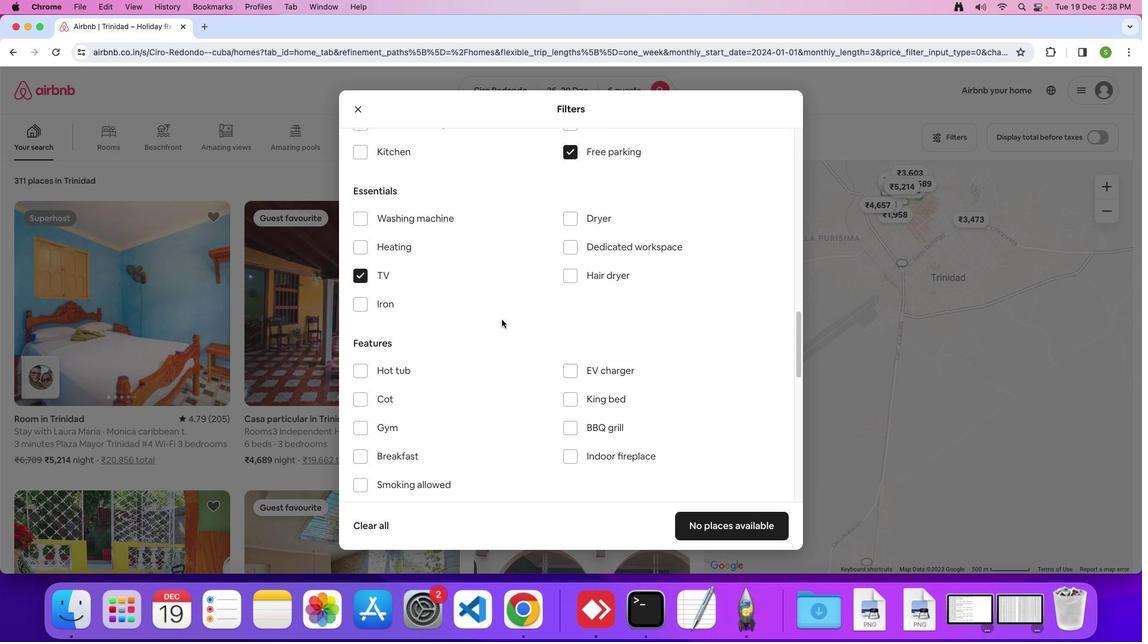 
Action: Mouse scrolled (491, 328) with delta (-58, 18)
Screenshot: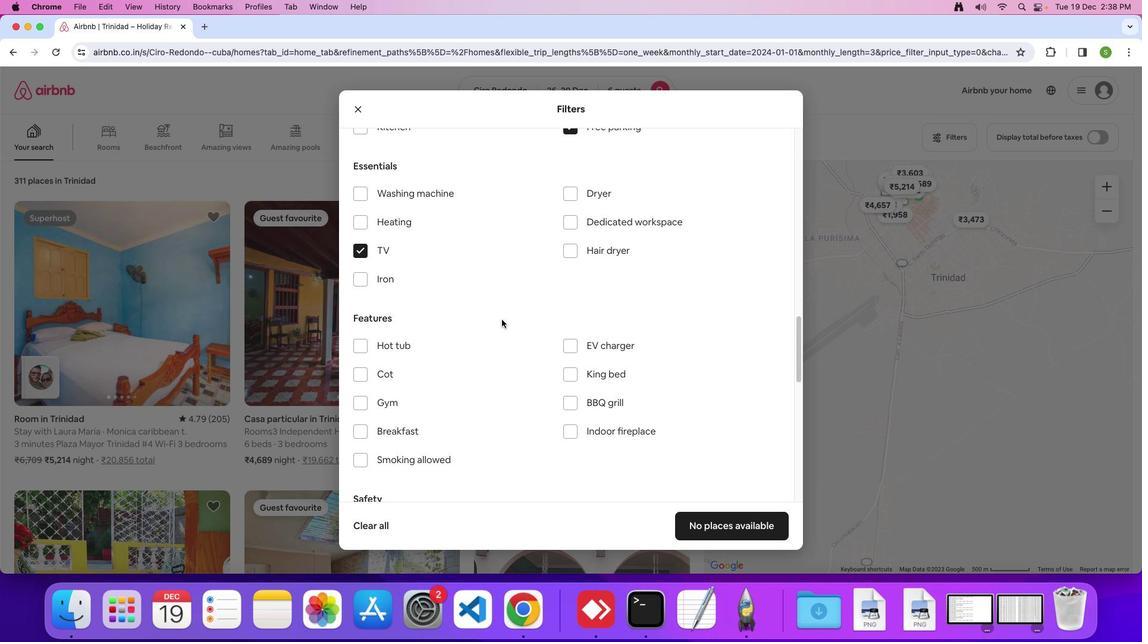 
Action: Mouse scrolled (491, 328) with delta (-58, 18)
Screenshot: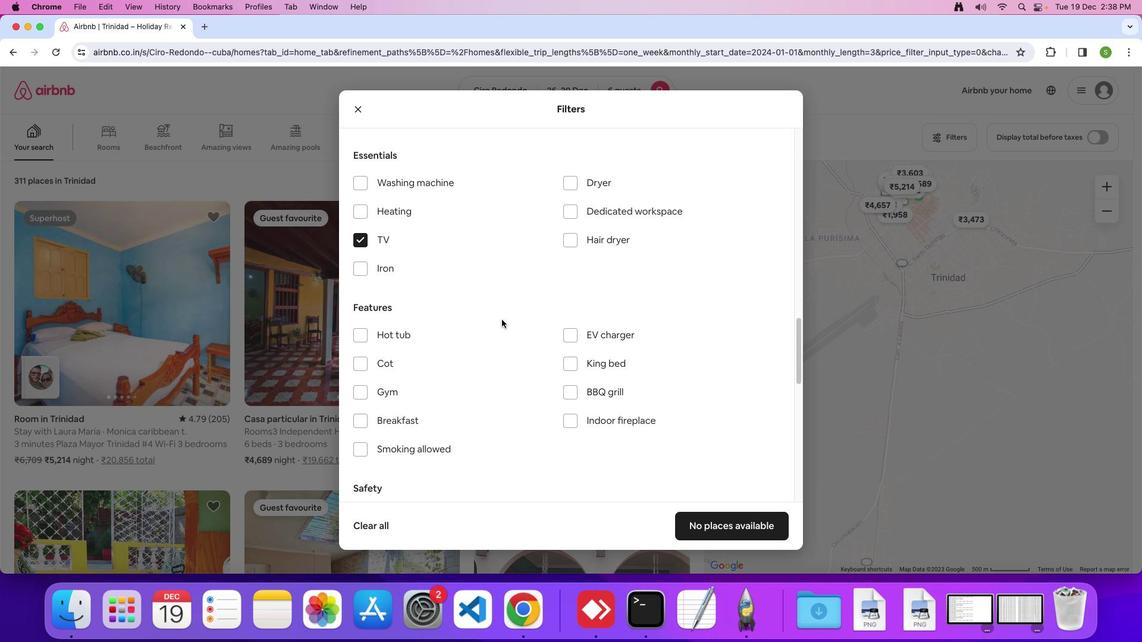 
Action: Mouse moved to (342, 389)
Screenshot: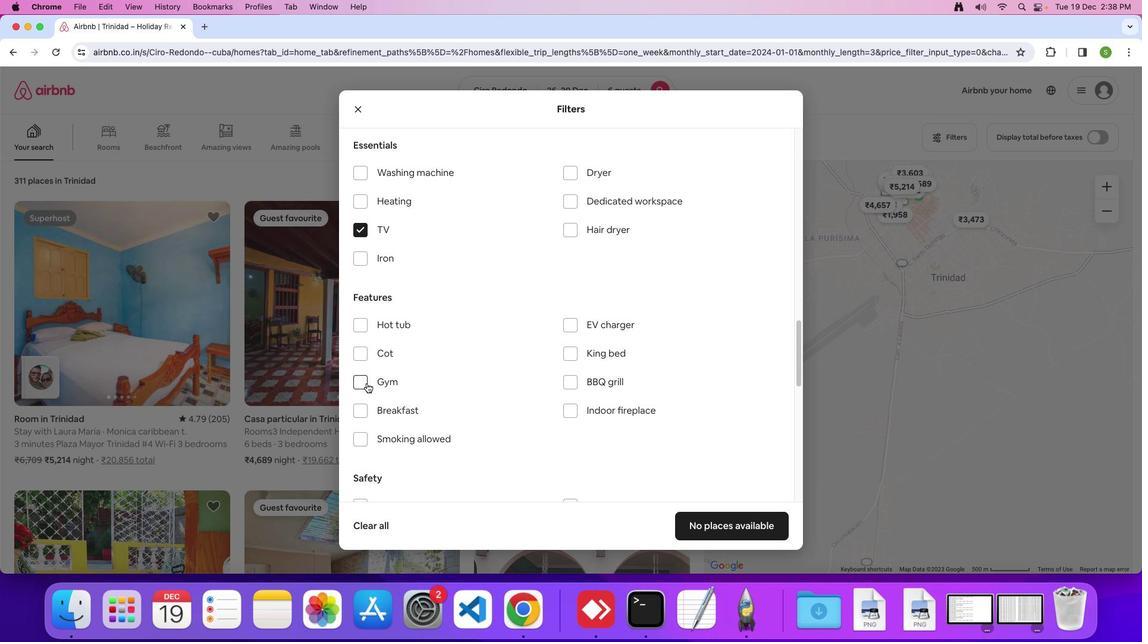 
Action: Mouse pressed left at (342, 389)
Screenshot: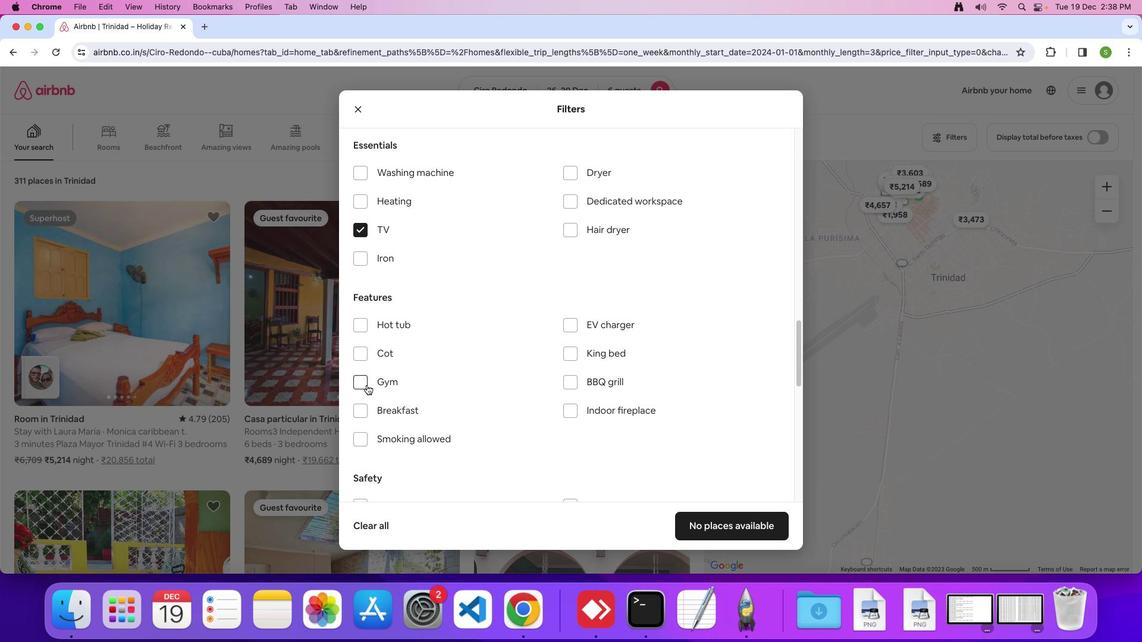 
Action: Mouse moved to (334, 414)
Screenshot: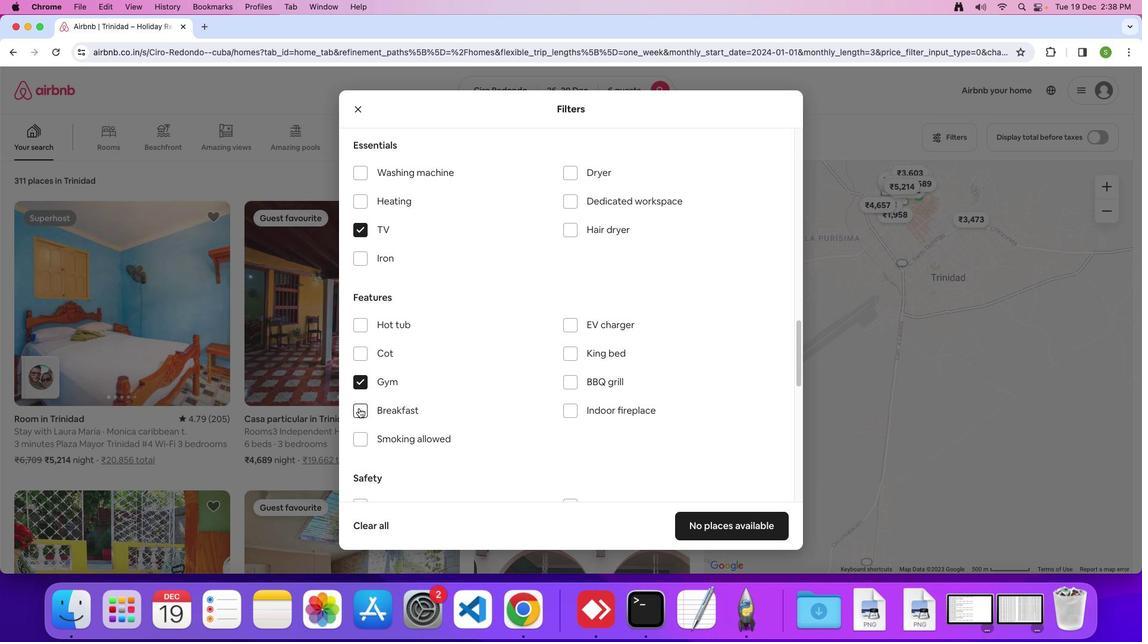 
Action: Mouse pressed left at (334, 414)
Screenshot: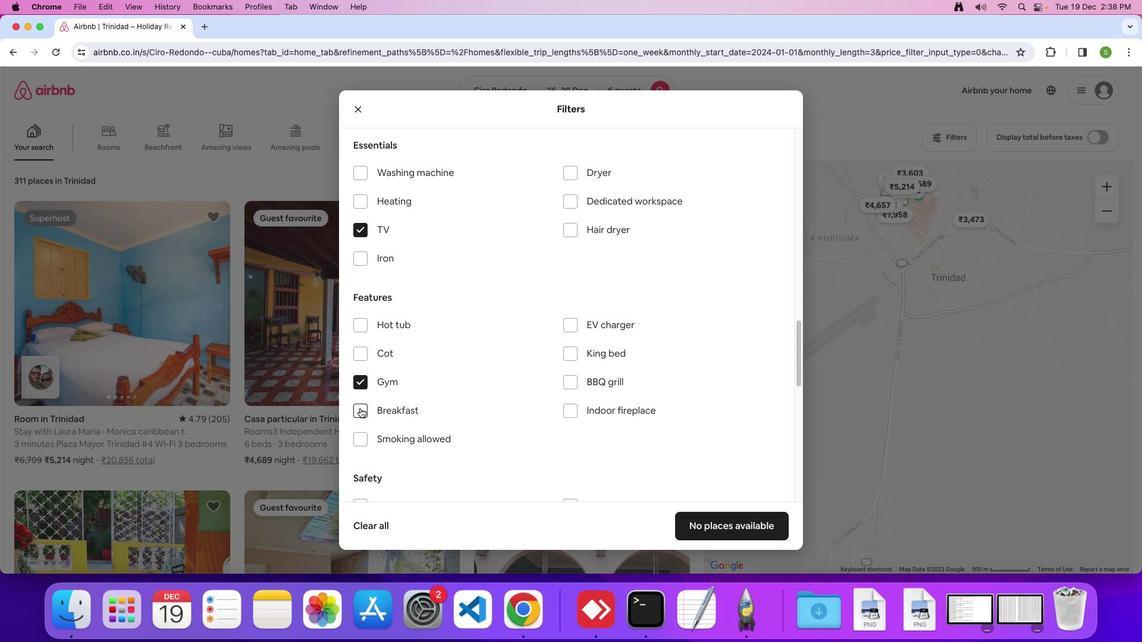 
Action: Mouse moved to (518, 347)
Screenshot: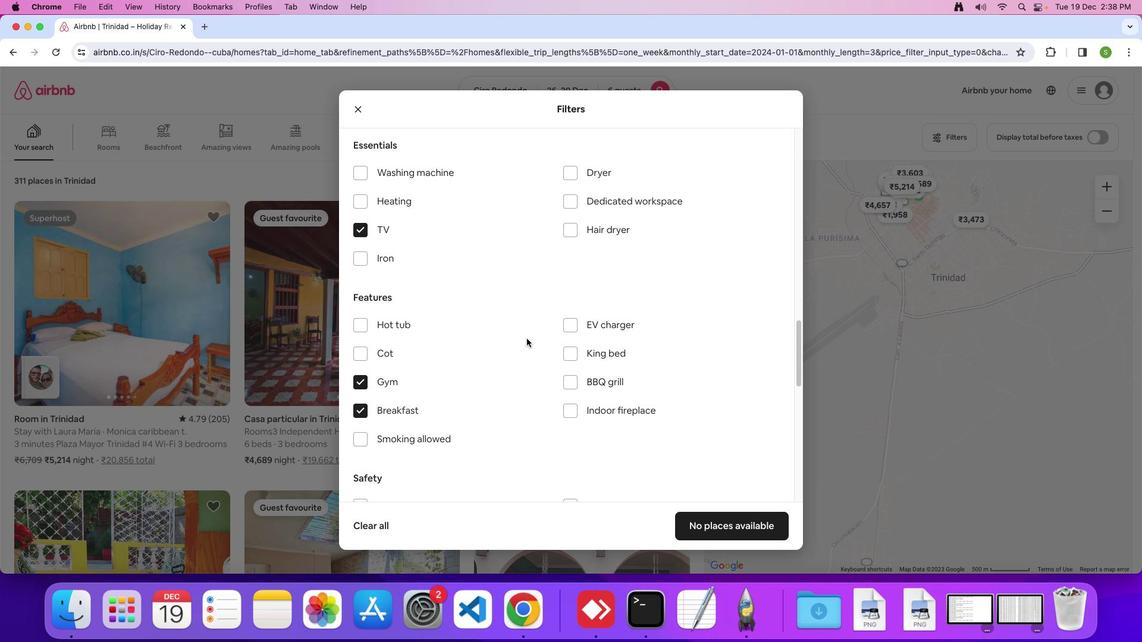 
Action: Mouse scrolled (518, 347) with delta (-58, 18)
Screenshot: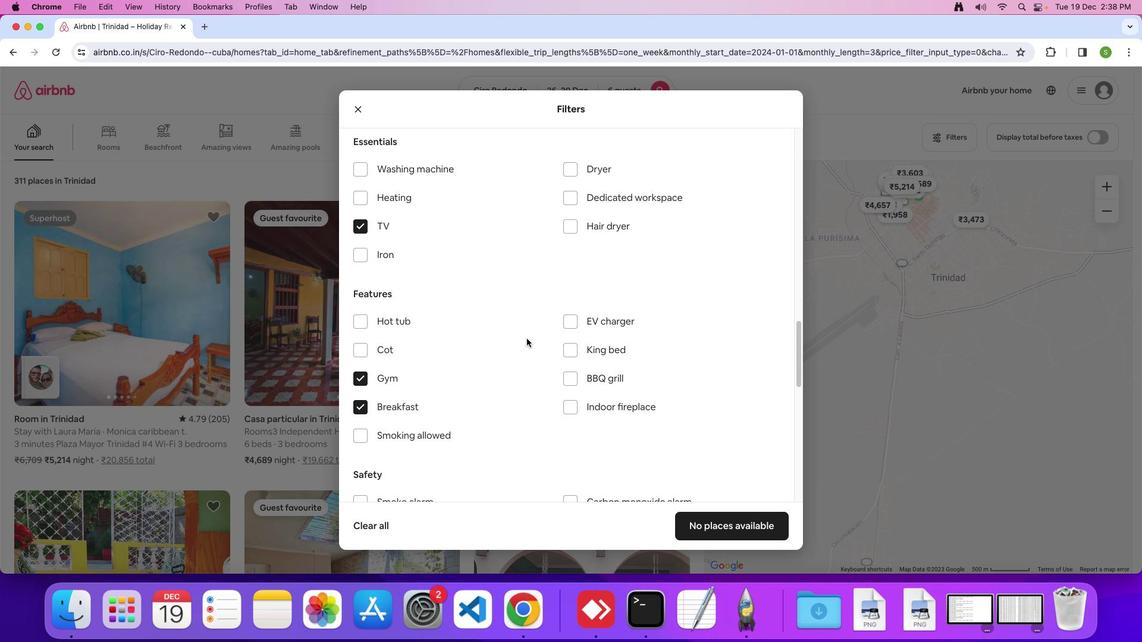 
Action: Mouse scrolled (518, 347) with delta (-58, 18)
Screenshot: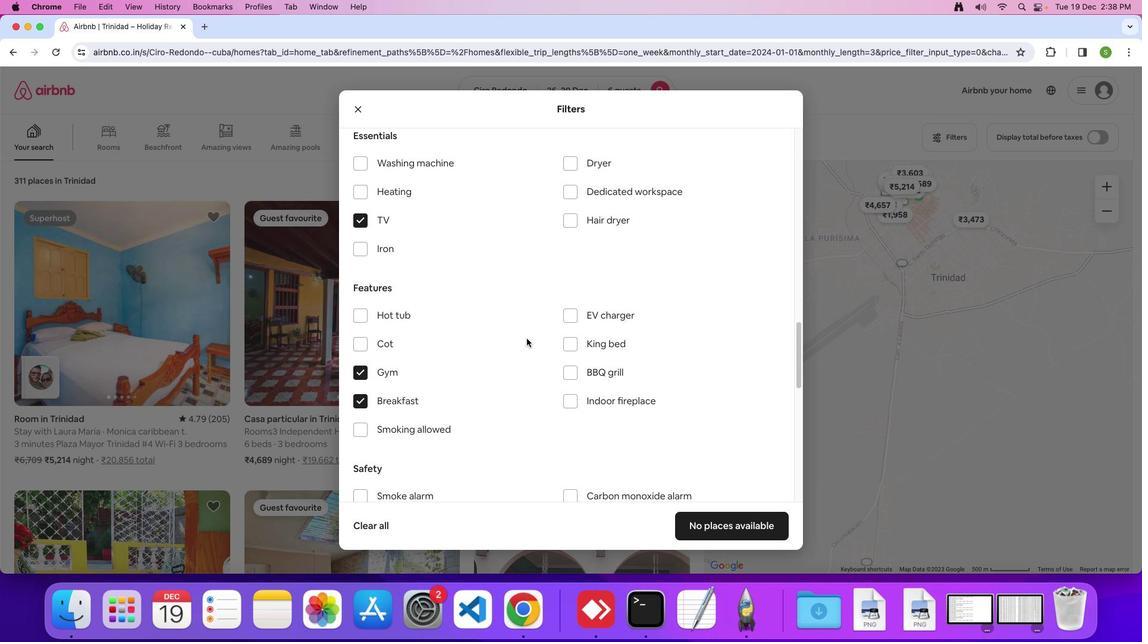 
Action: Mouse scrolled (518, 347) with delta (-58, 17)
Screenshot: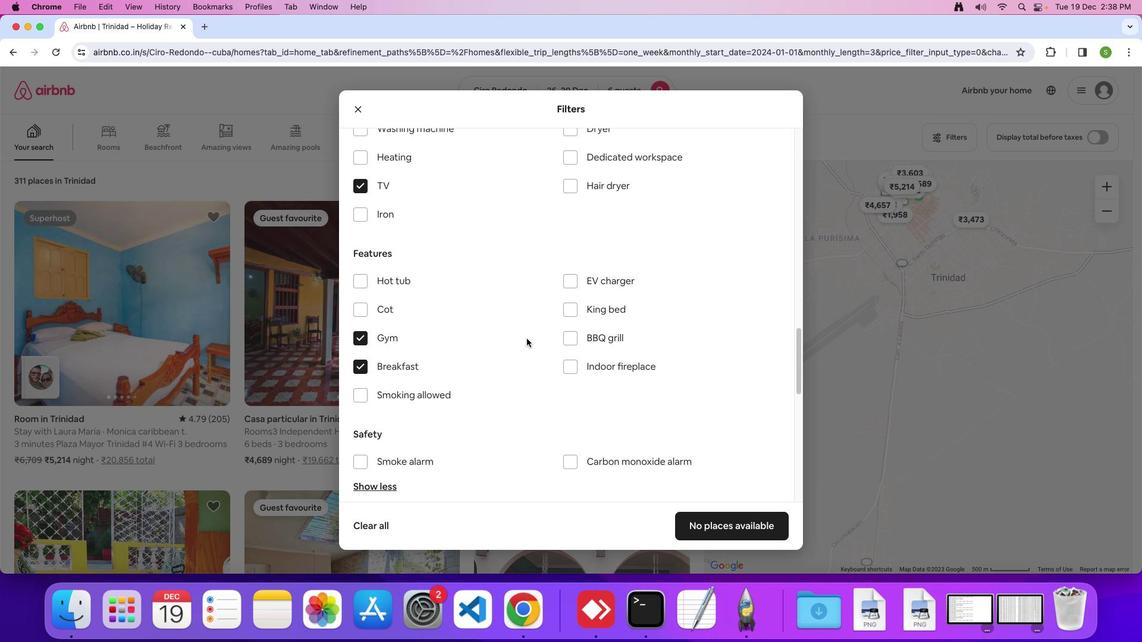 
Action: Mouse scrolled (518, 347) with delta (-58, 18)
Screenshot: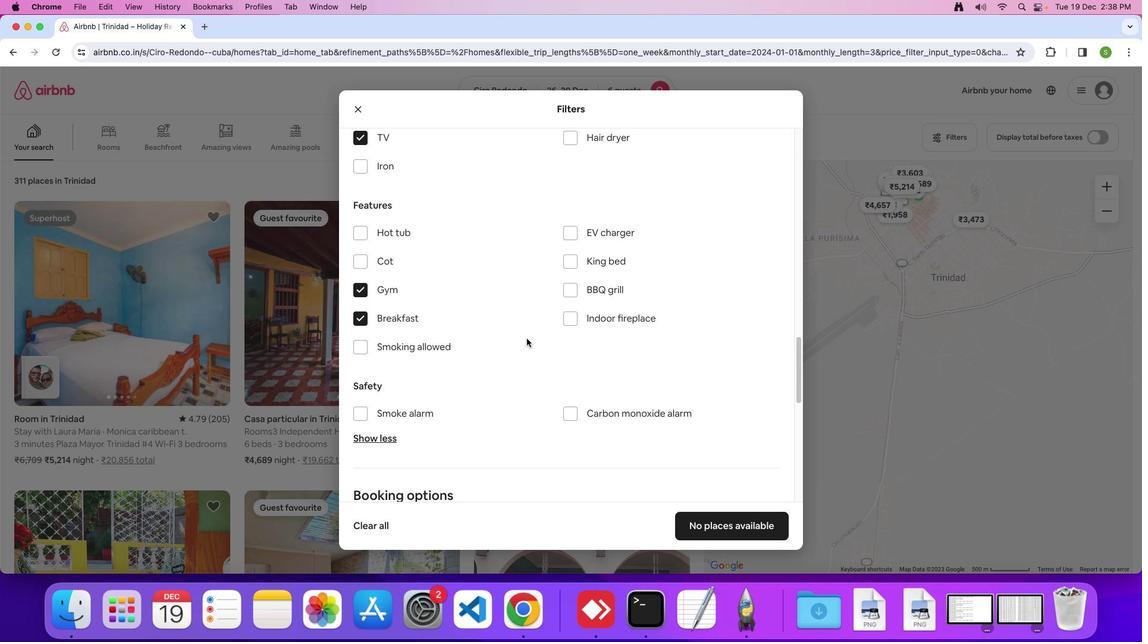 
Action: Mouse scrolled (518, 347) with delta (-58, 18)
Screenshot: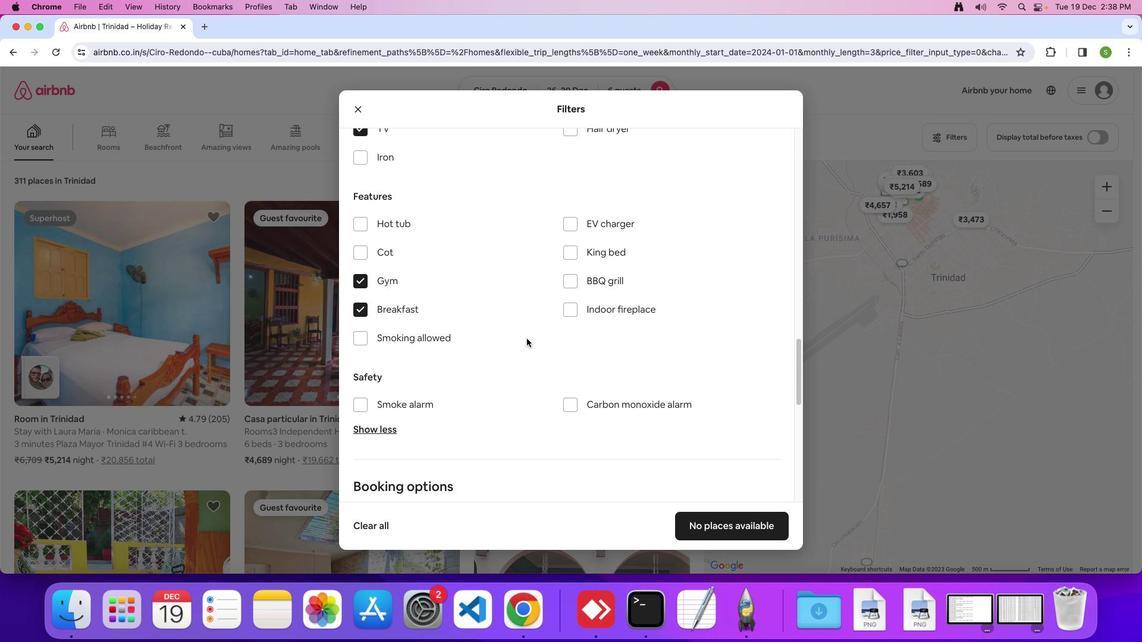 
Action: Mouse scrolled (518, 347) with delta (-58, 18)
Screenshot: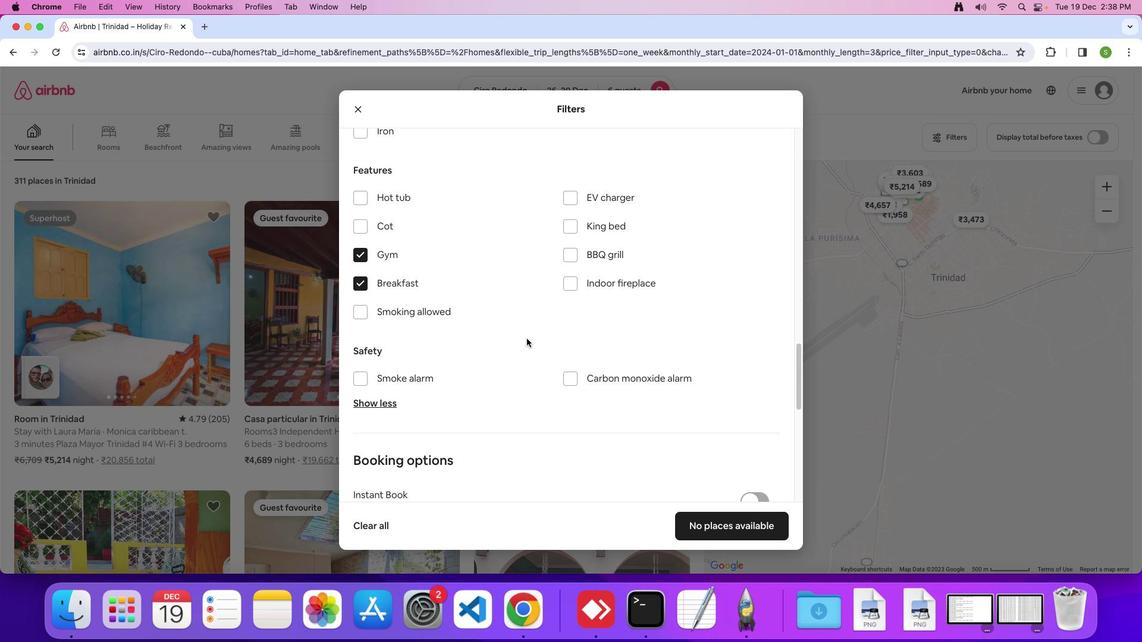 
Action: Mouse scrolled (518, 347) with delta (-58, 18)
Screenshot: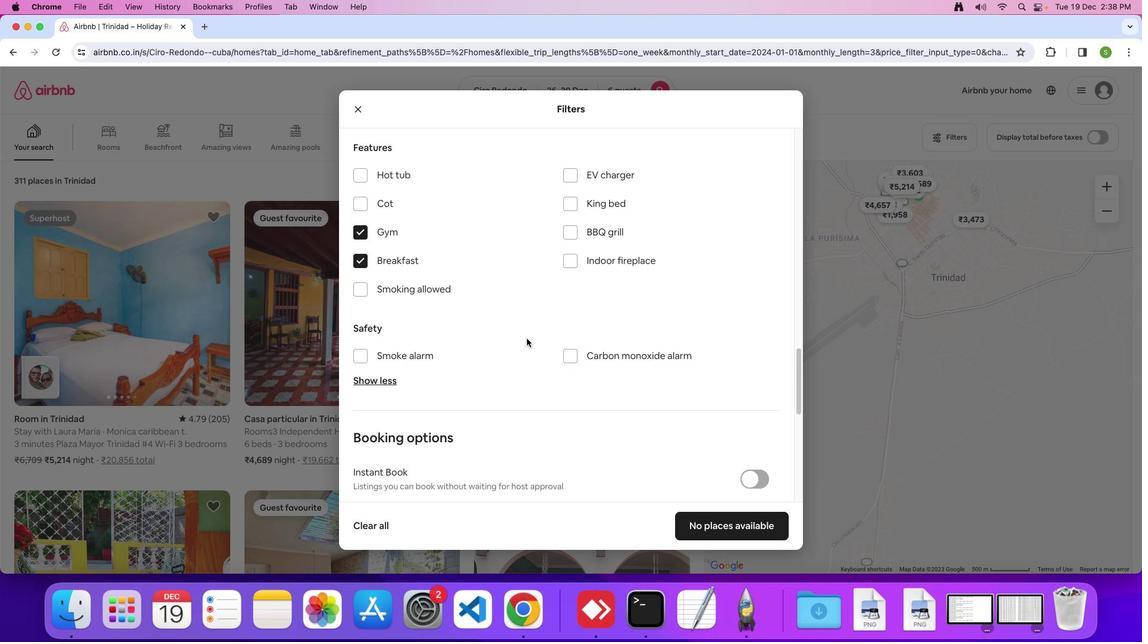 
Action: Mouse scrolled (518, 347) with delta (-58, 18)
Screenshot: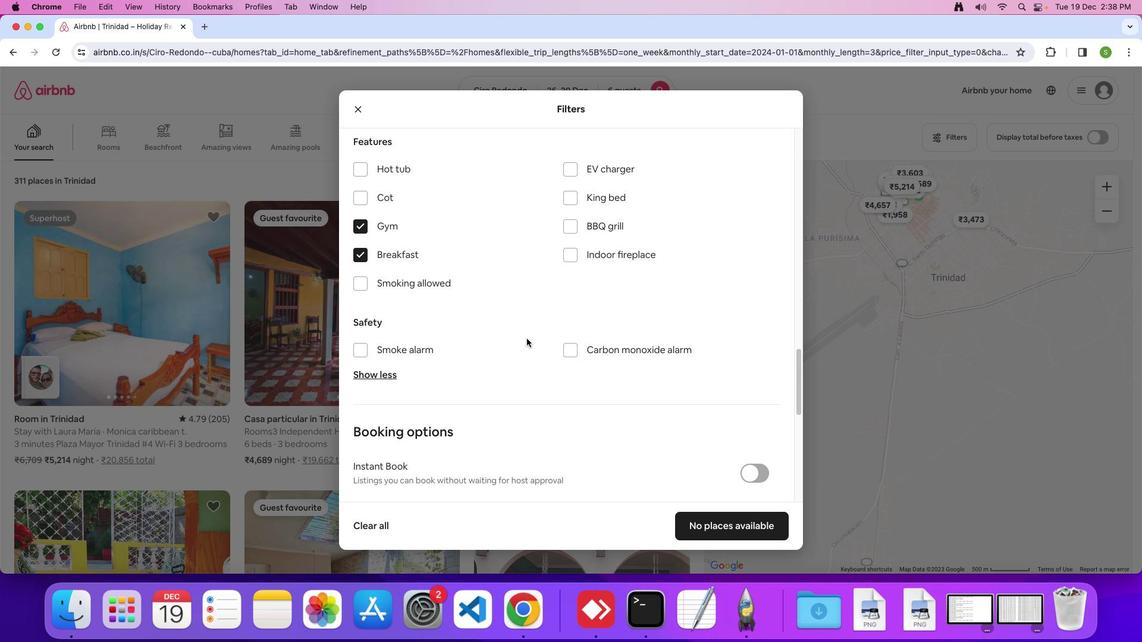 
Action: Mouse moved to (518, 346)
Screenshot: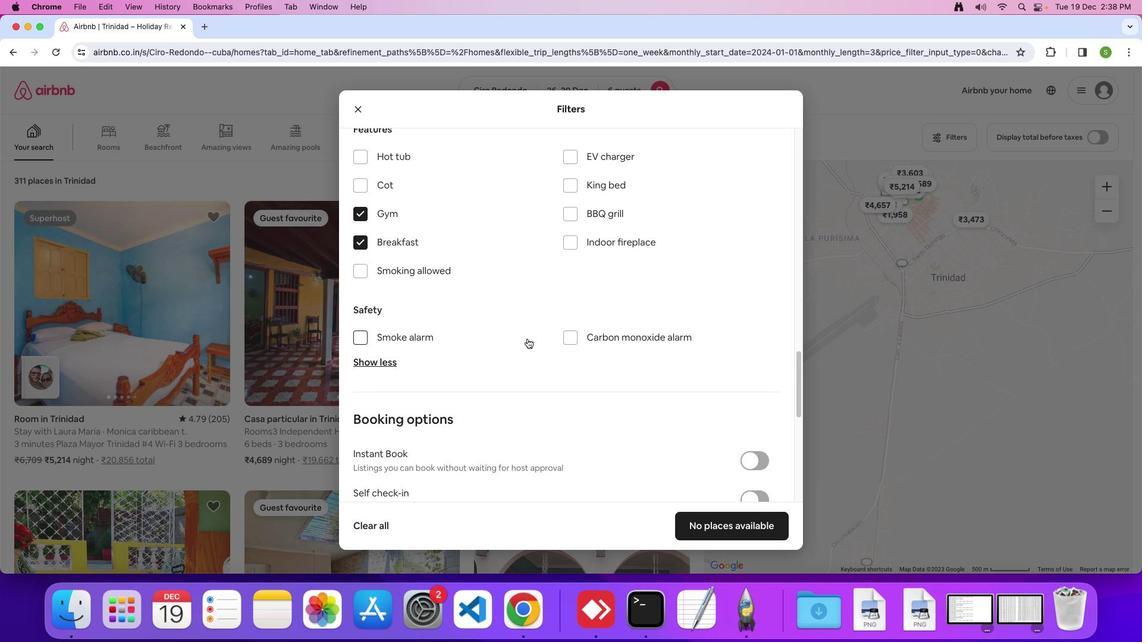 
Action: Mouse scrolled (518, 346) with delta (-58, 18)
Screenshot: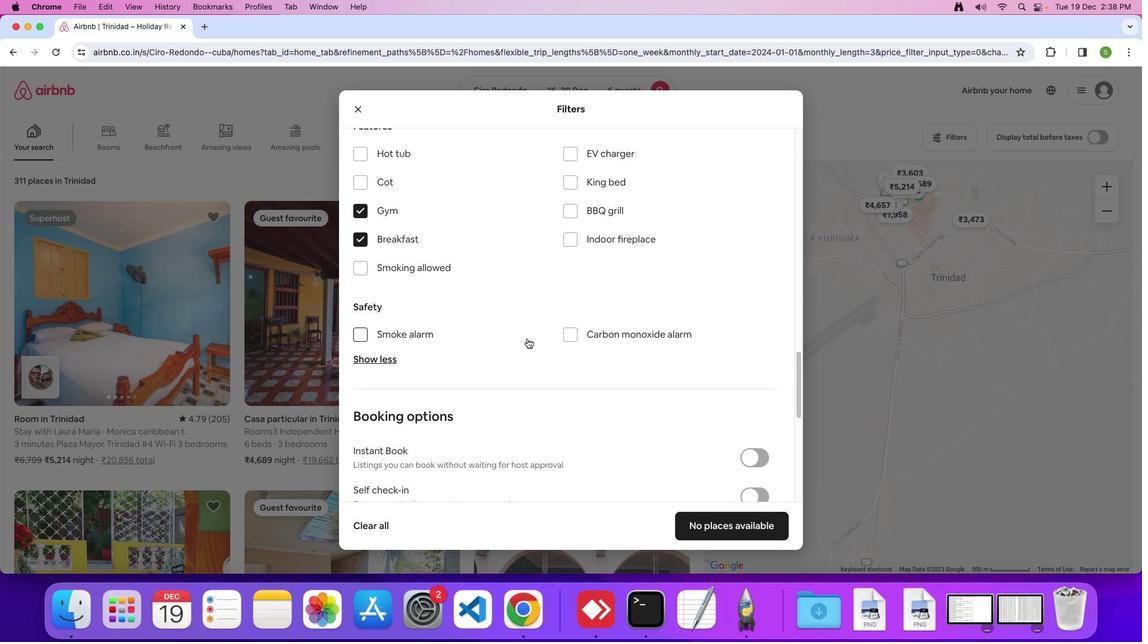 
Action: Mouse scrolled (518, 346) with delta (-58, 18)
Screenshot: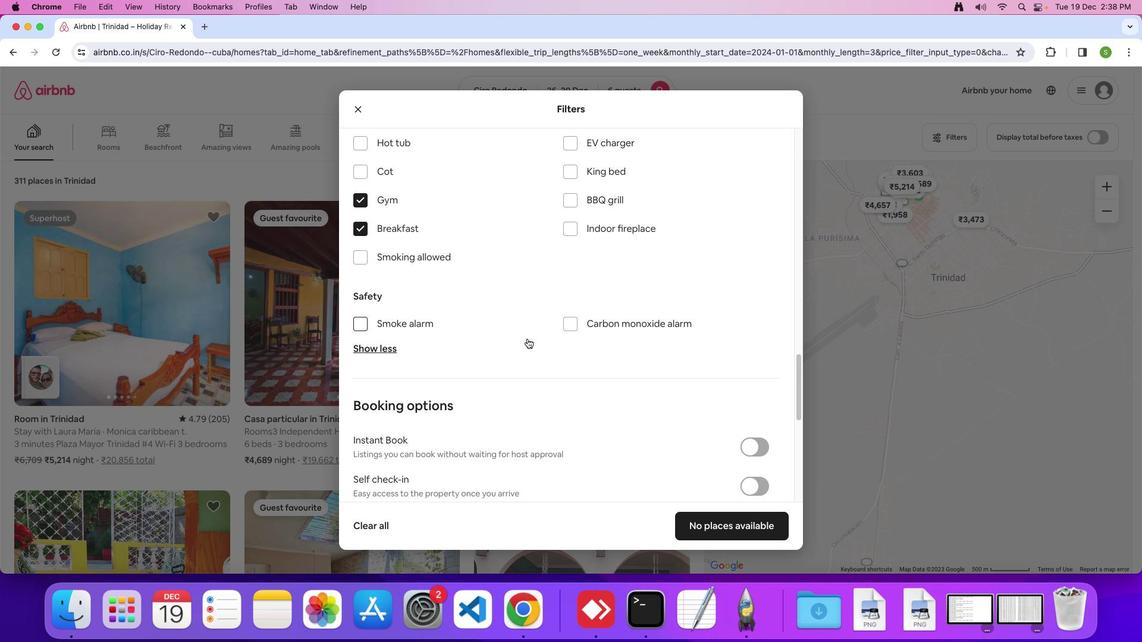 
Action: Mouse scrolled (518, 346) with delta (-58, 18)
Screenshot: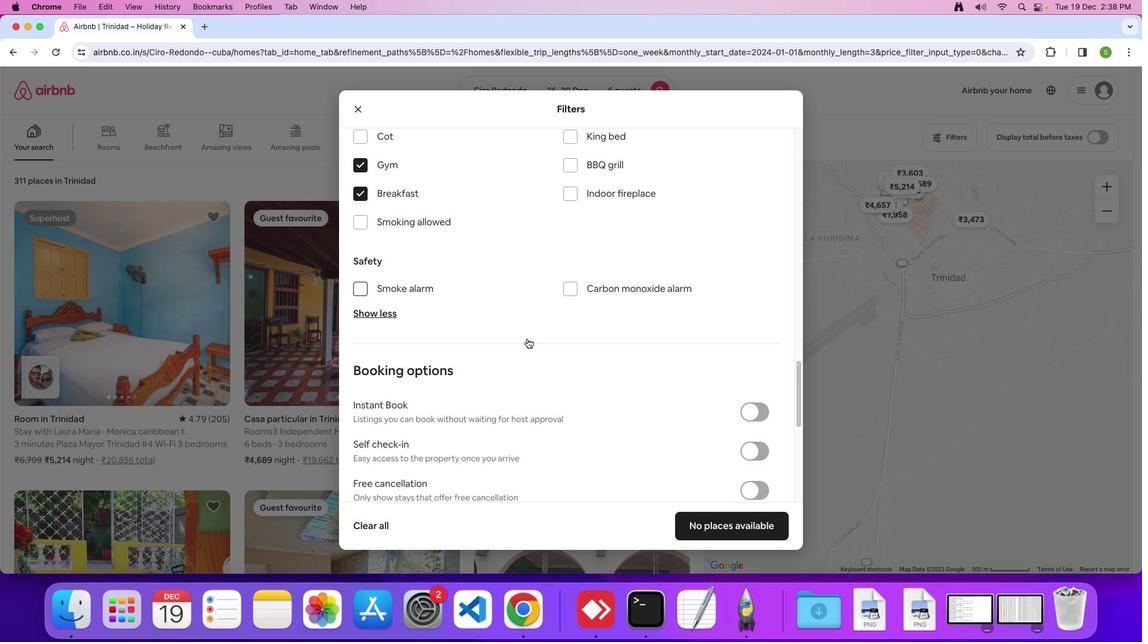 
Action: Mouse scrolled (518, 346) with delta (-58, 18)
Screenshot: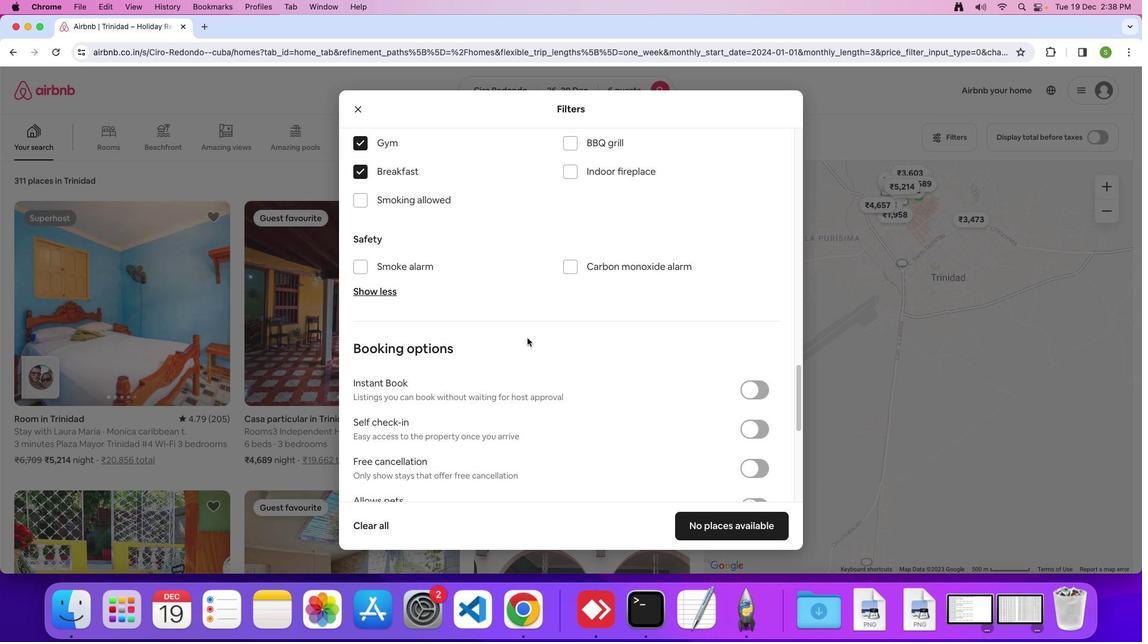 
Action: Mouse moved to (518, 346)
Screenshot: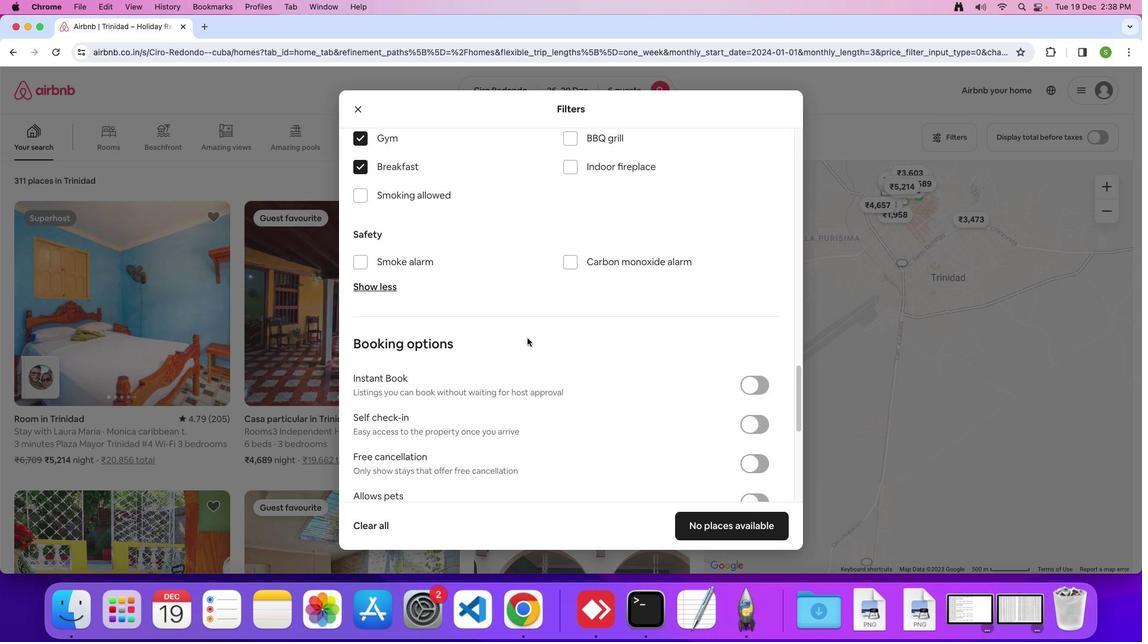 
Action: Mouse scrolled (518, 346) with delta (-58, 18)
Screenshot: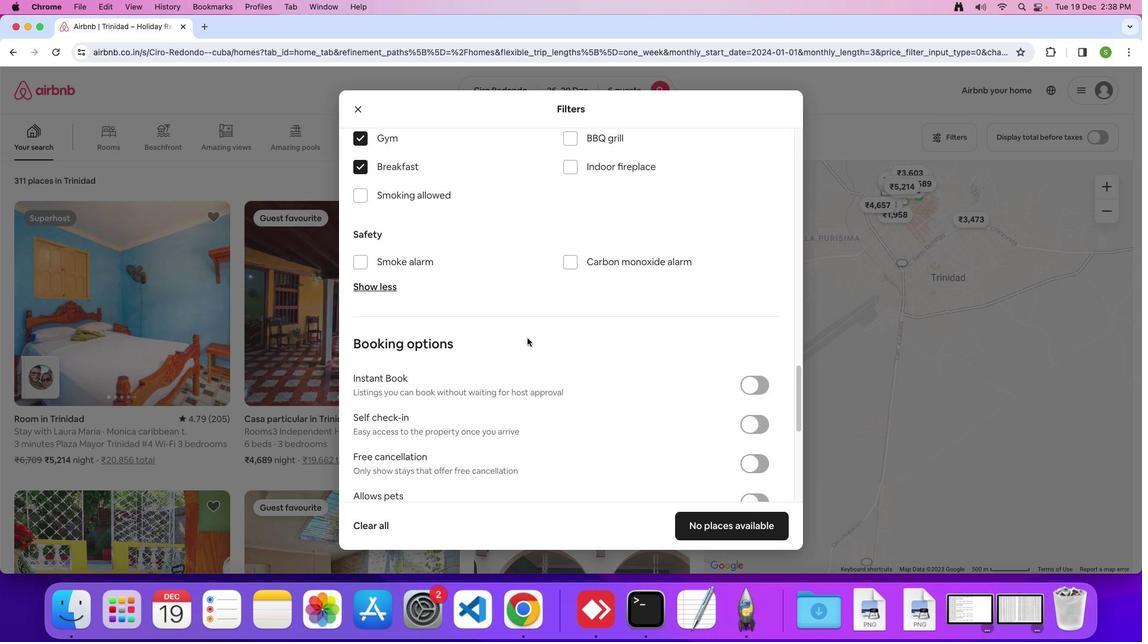 
Action: Mouse moved to (518, 345)
Screenshot: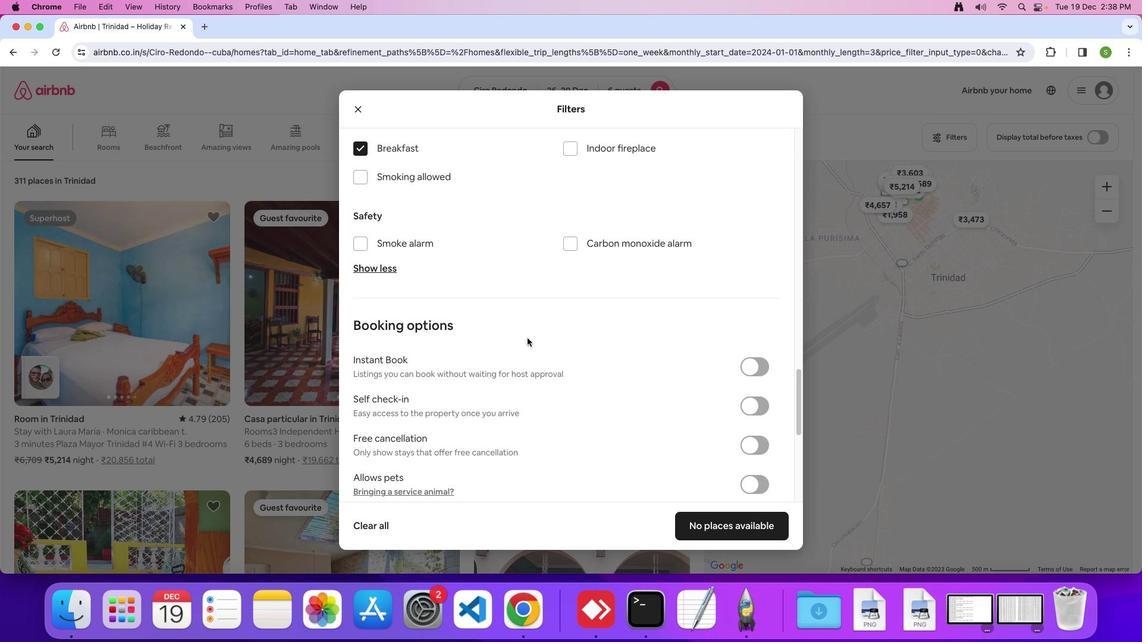 
Action: Mouse scrolled (518, 345) with delta (-58, 18)
Screenshot: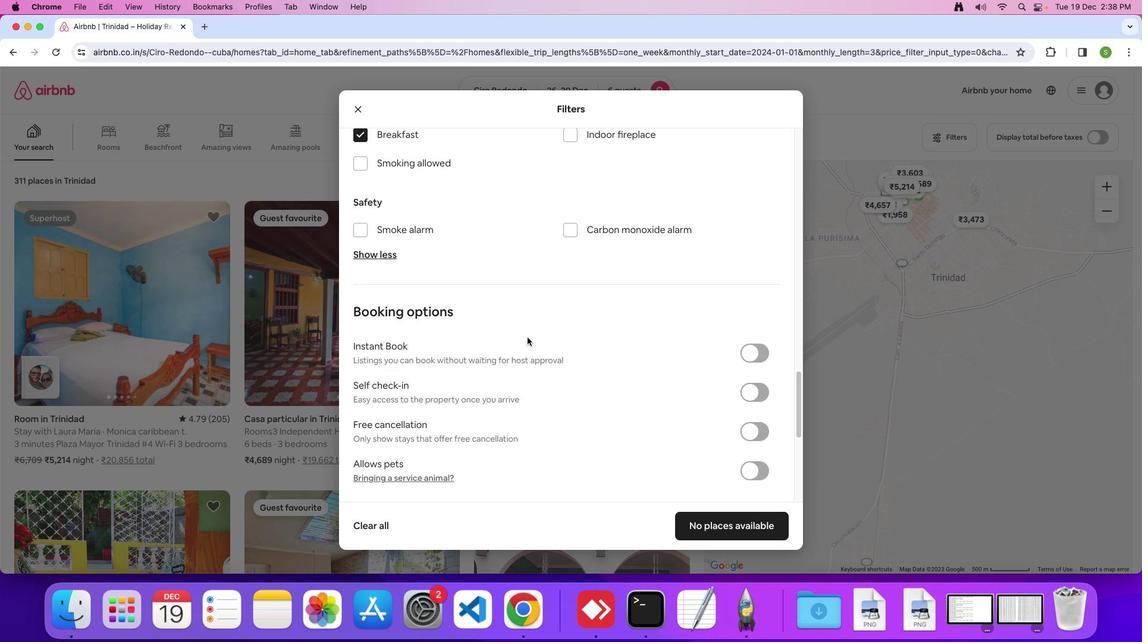 
Action: Mouse moved to (623, 339)
Screenshot: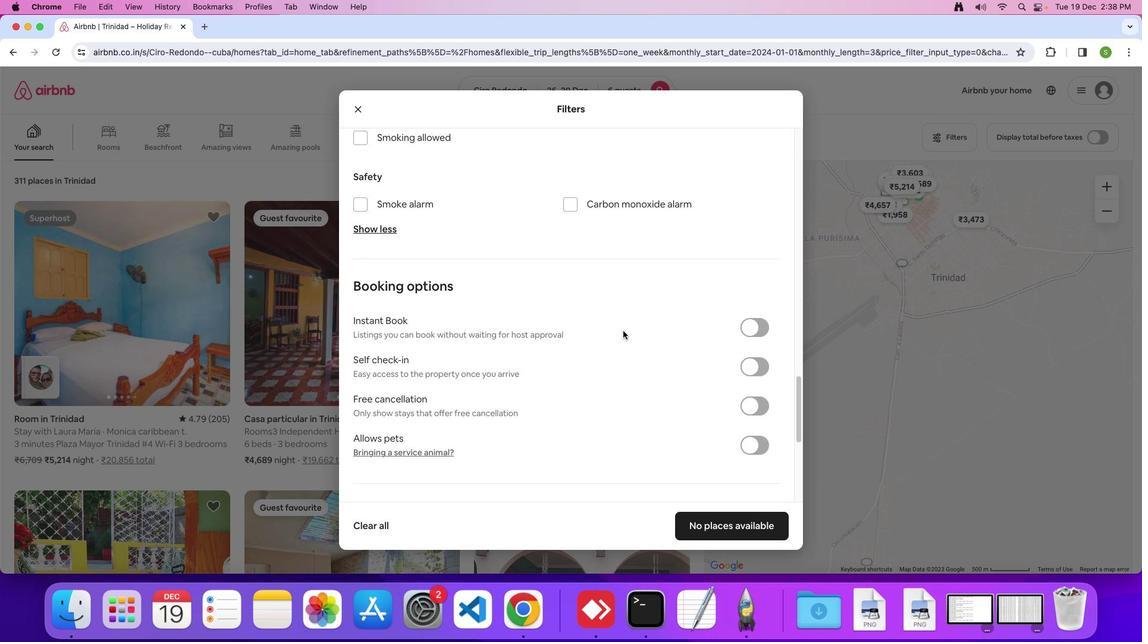 
Action: Mouse scrolled (623, 339) with delta (-58, 18)
Screenshot: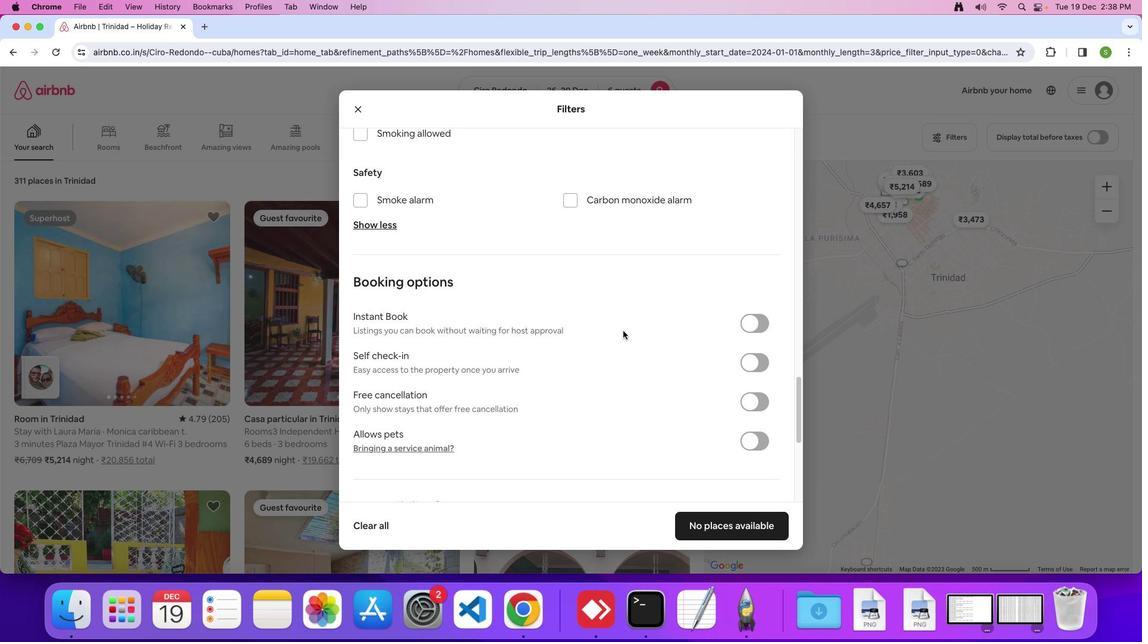
Action: Mouse scrolled (623, 339) with delta (-58, 18)
Screenshot: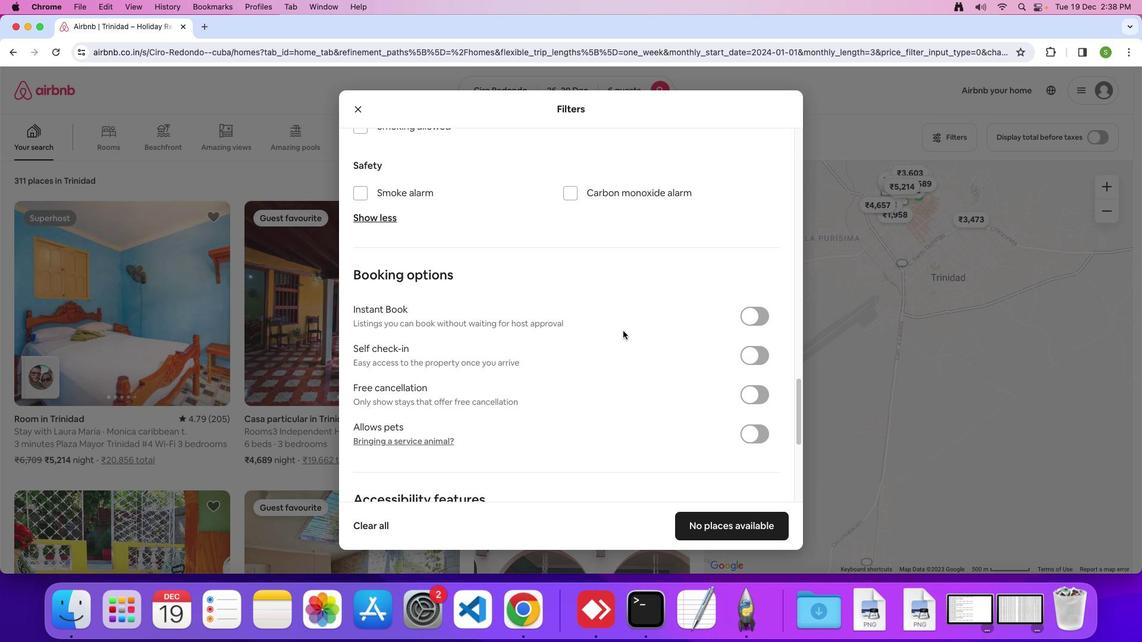 
Action: Mouse moved to (625, 334)
Screenshot: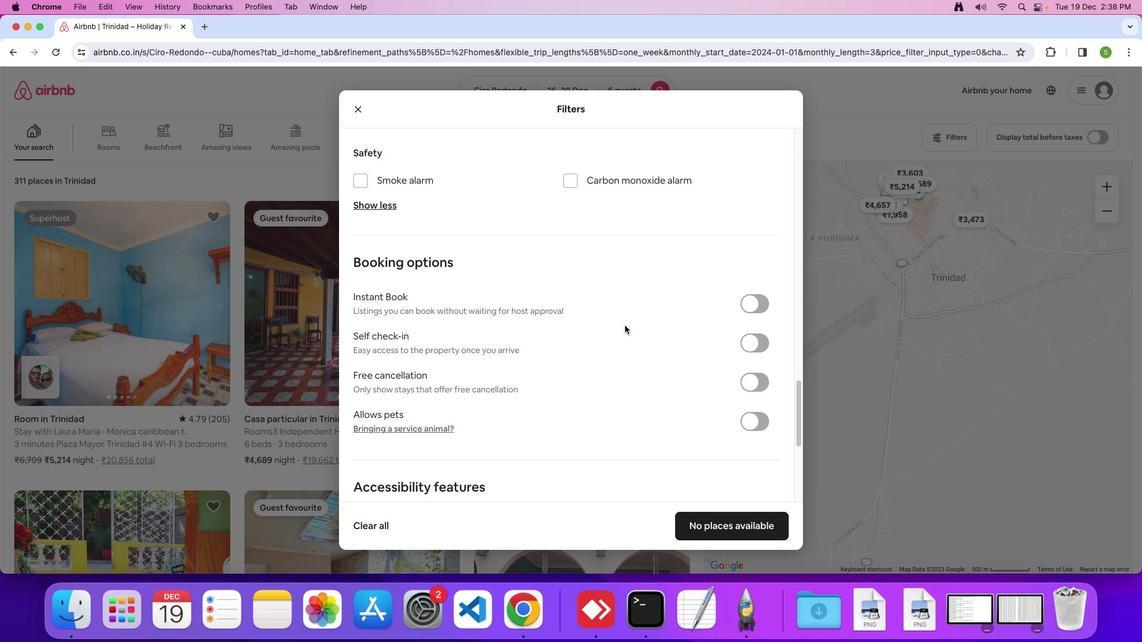 
Action: Mouse scrolled (625, 334) with delta (-58, 18)
Screenshot: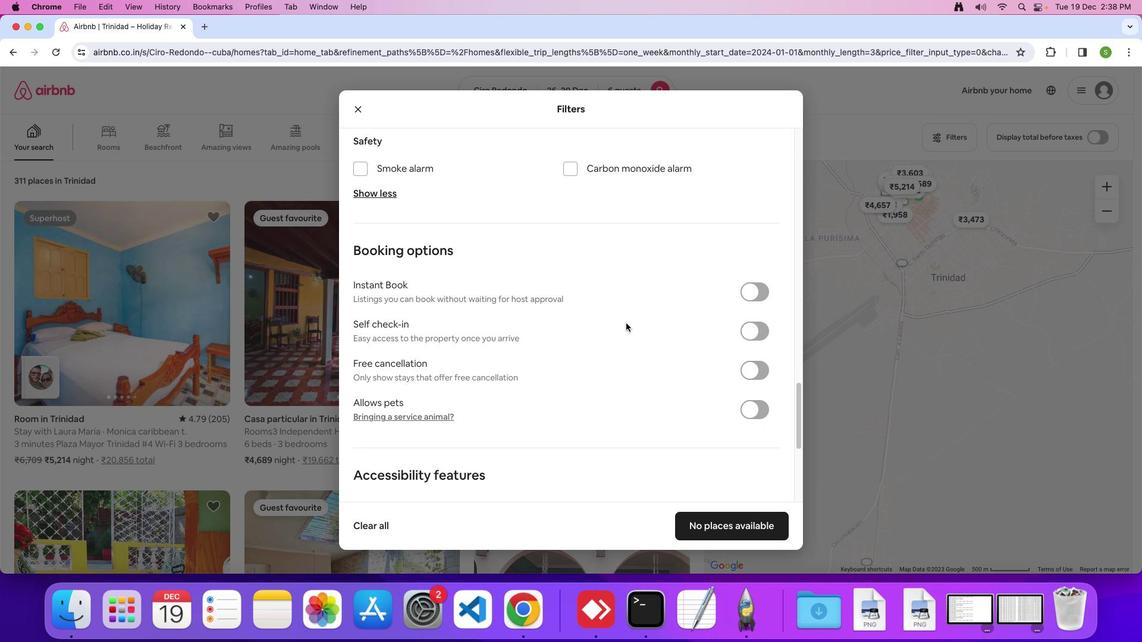 
Action: Mouse moved to (626, 333)
Screenshot: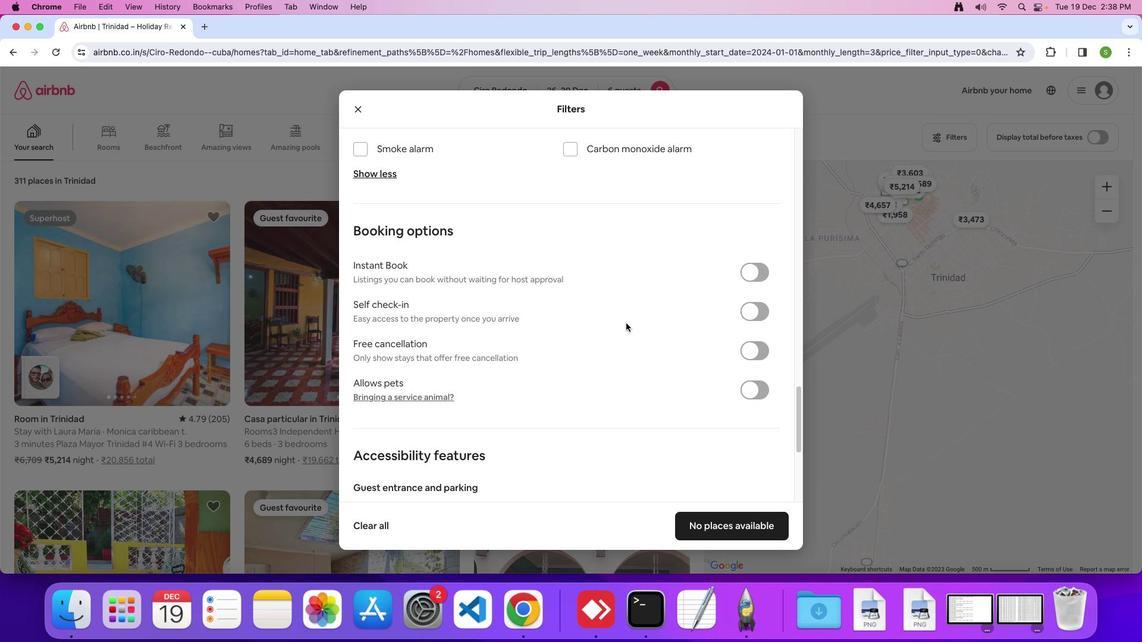
Action: Mouse scrolled (626, 333) with delta (-58, 18)
Screenshot: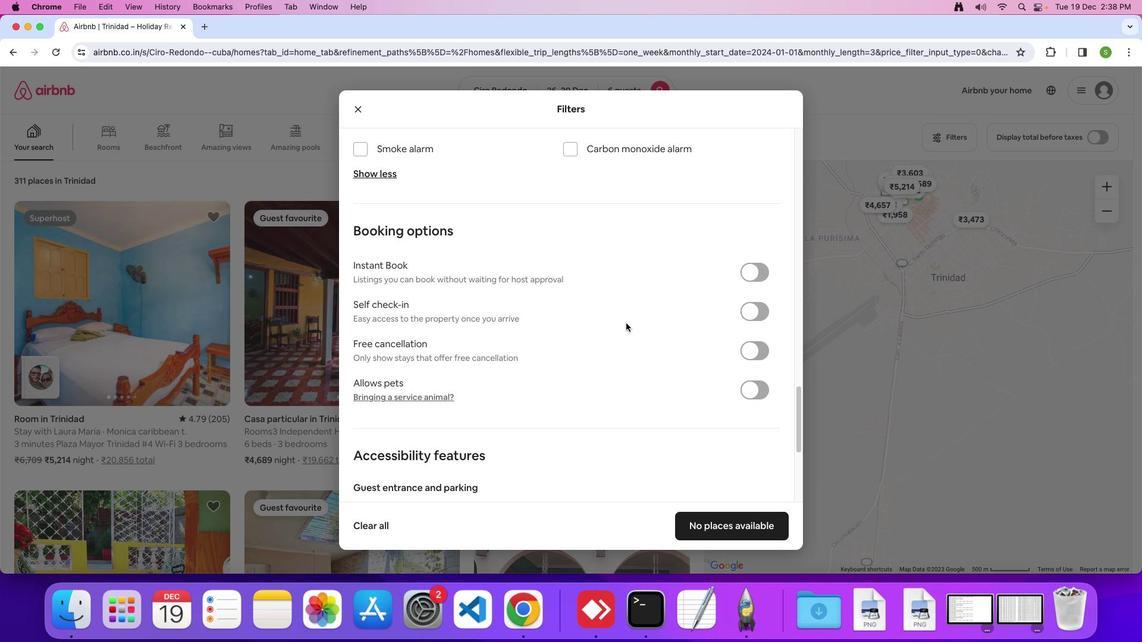 
Action: Mouse moved to (626, 333)
Screenshot: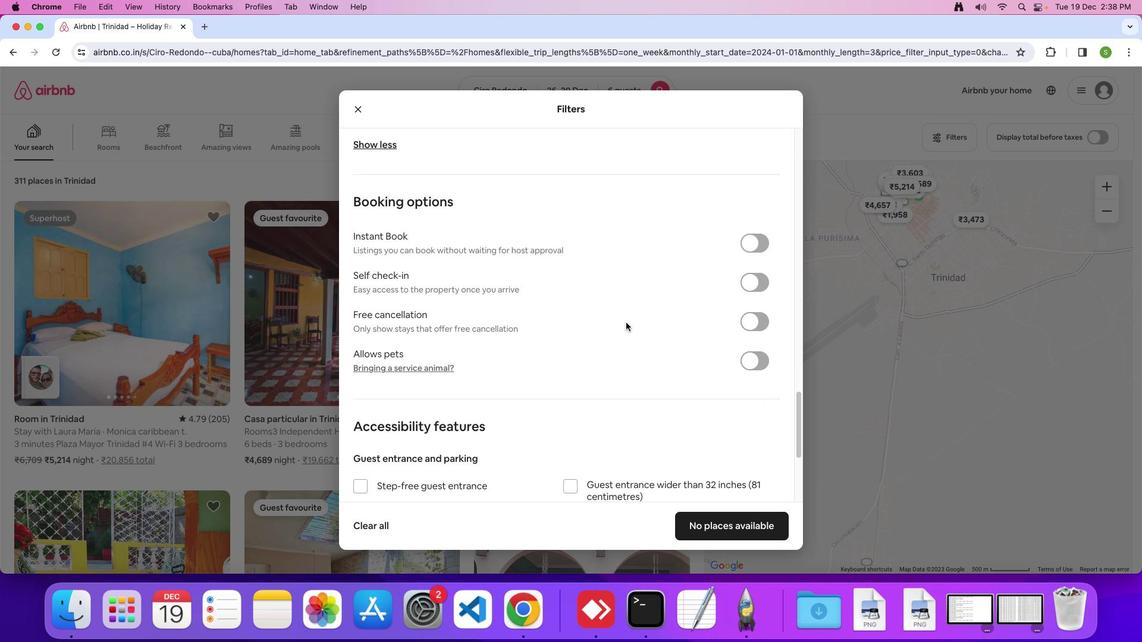 
Action: Mouse scrolled (626, 333) with delta (-58, 17)
Screenshot: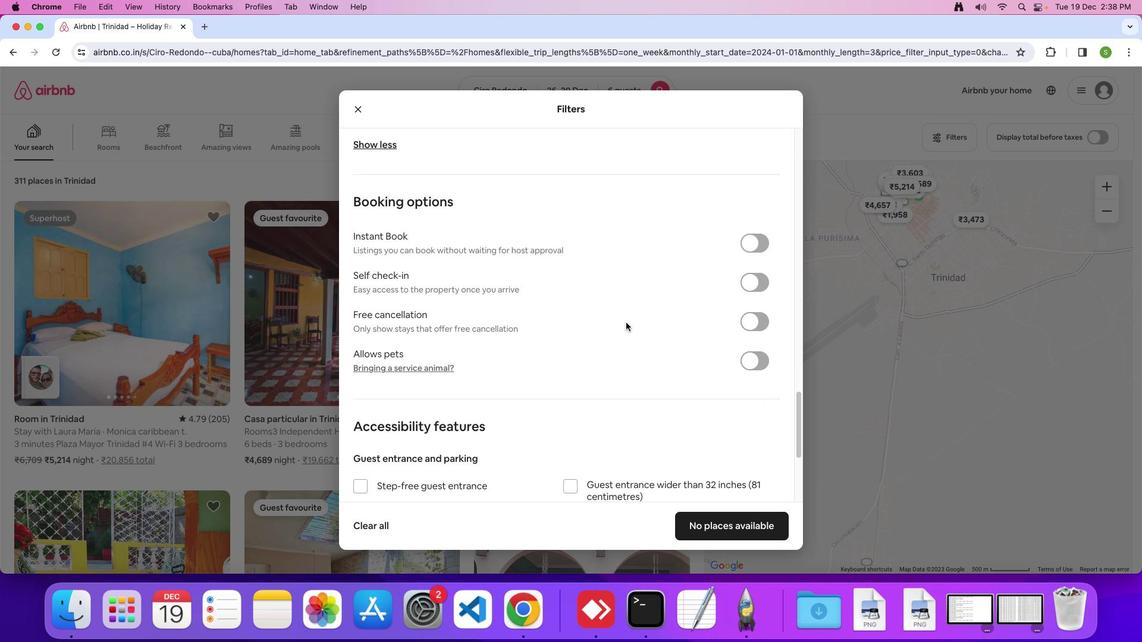 
Action: Mouse moved to (629, 320)
Screenshot: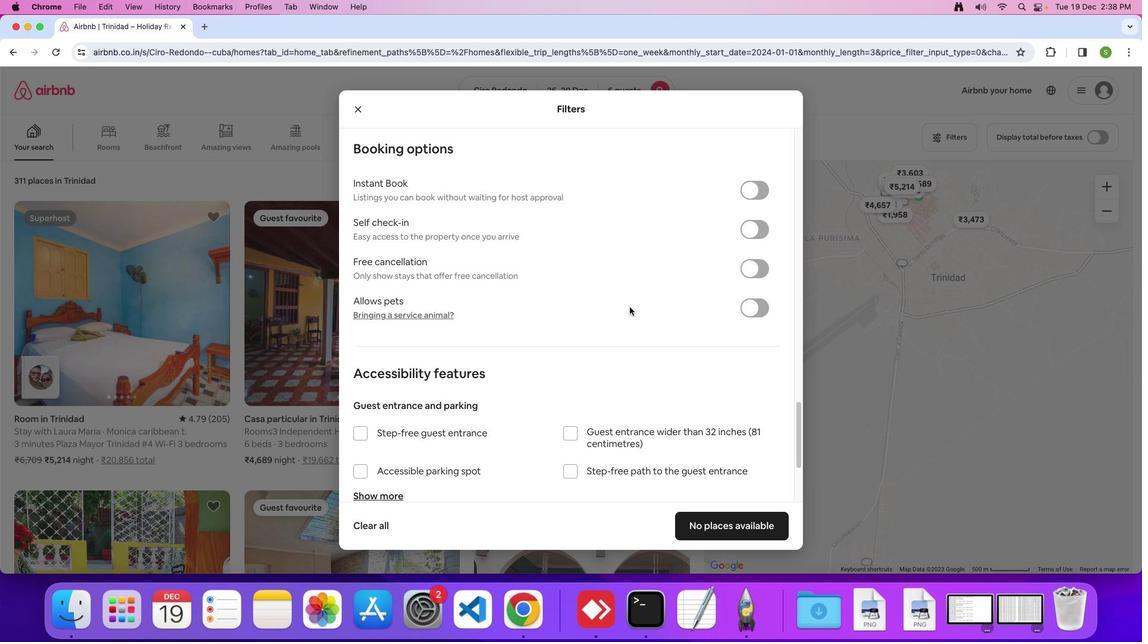 
Action: Mouse scrolled (629, 320) with delta (-58, 18)
Screenshot: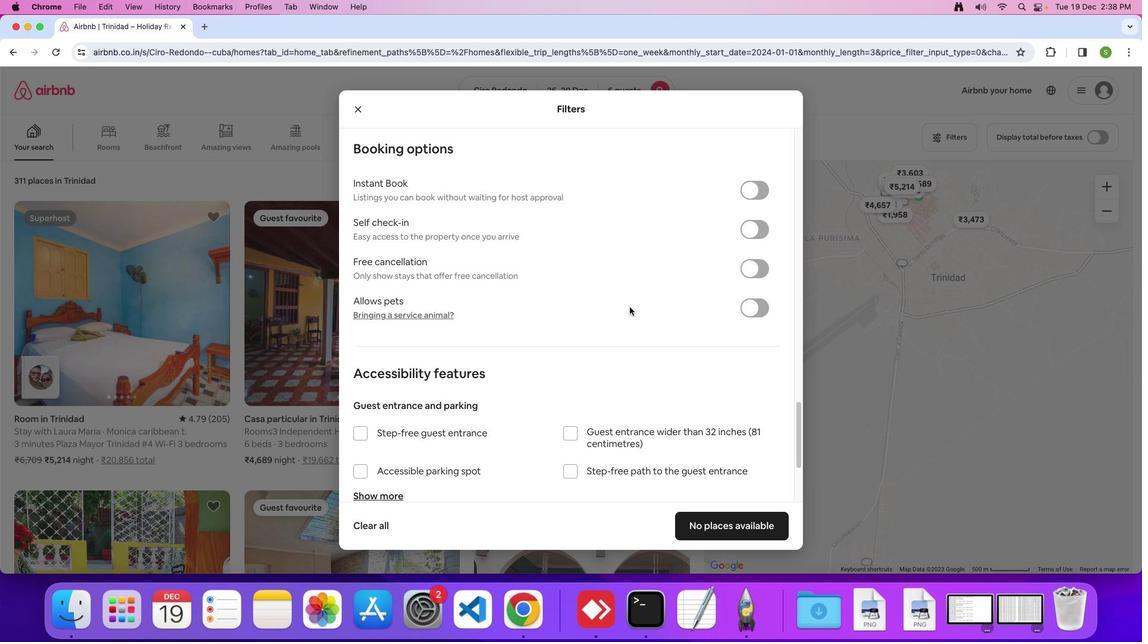 
Action: Mouse moved to (629, 317)
Screenshot: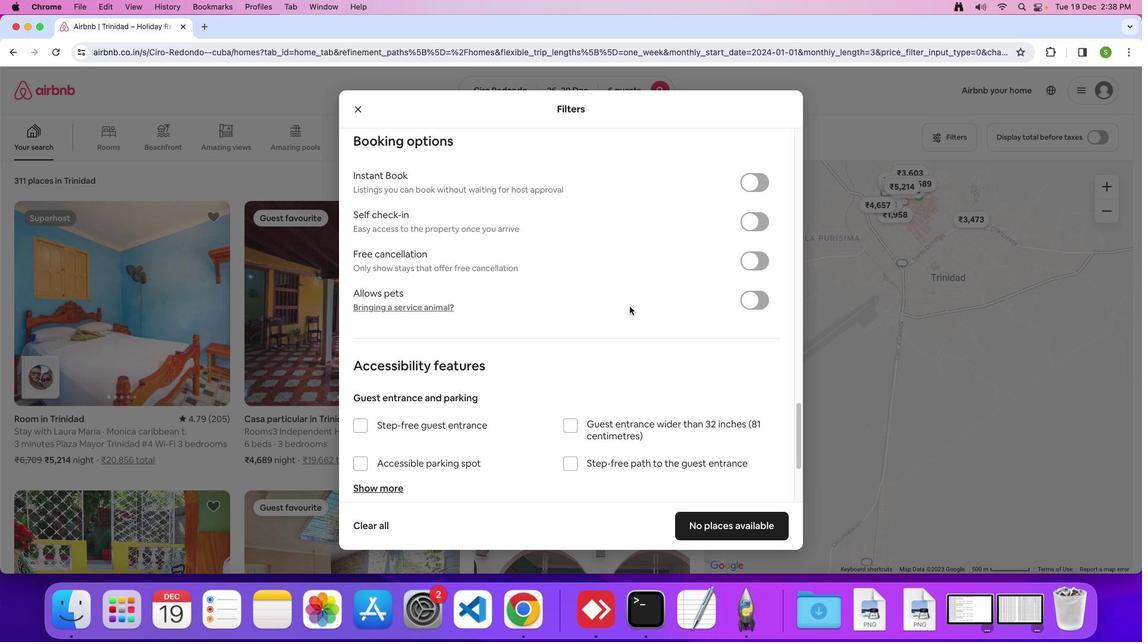 
Action: Mouse scrolled (629, 317) with delta (-58, 18)
Screenshot: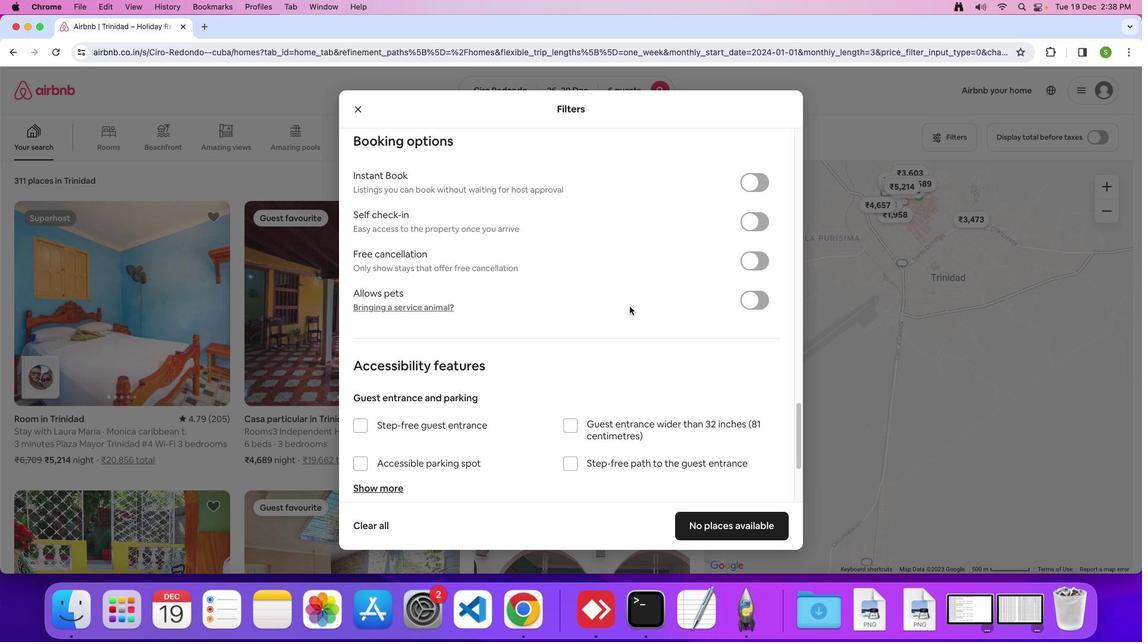 
Action: Mouse moved to (630, 316)
Screenshot: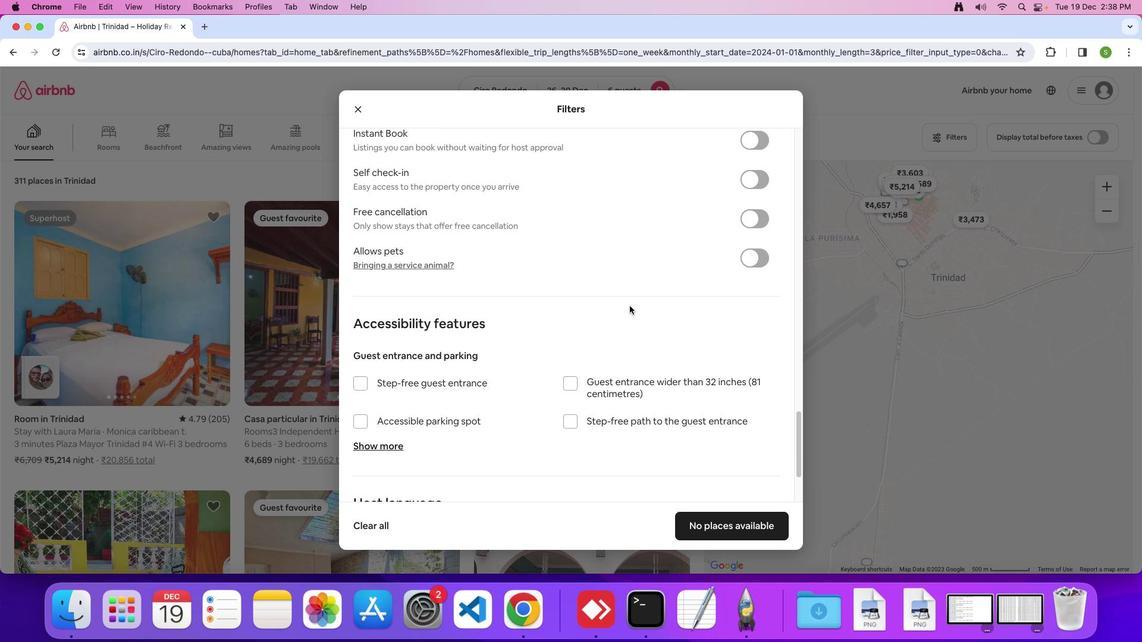
Action: Mouse scrolled (630, 316) with delta (-58, 17)
Screenshot: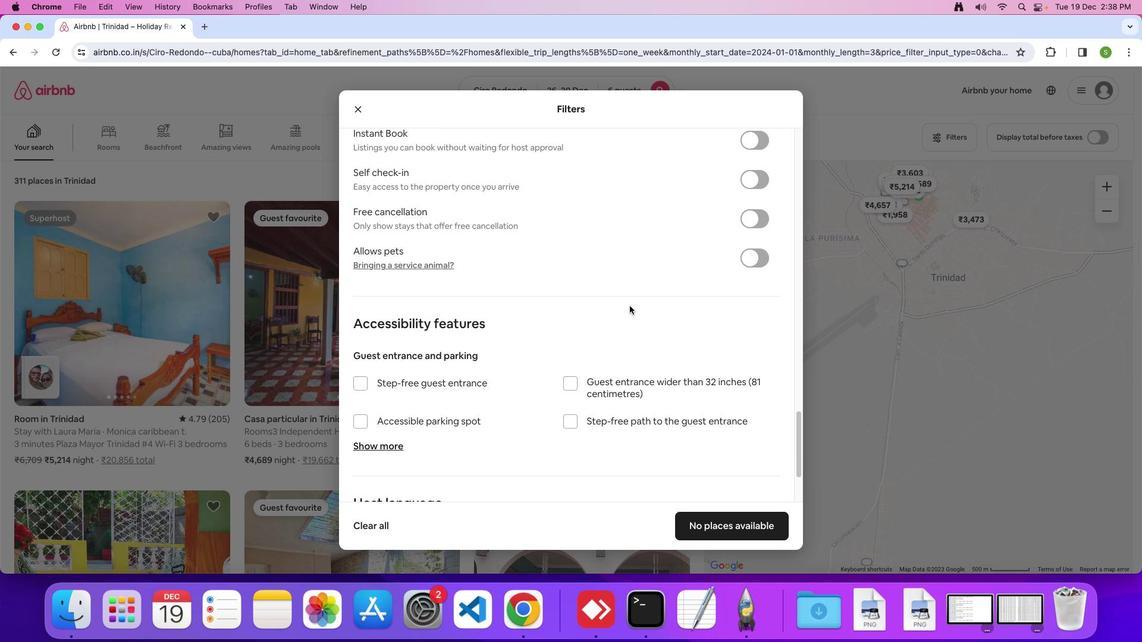 
Action: Mouse moved to (630, 315)
Screenshot: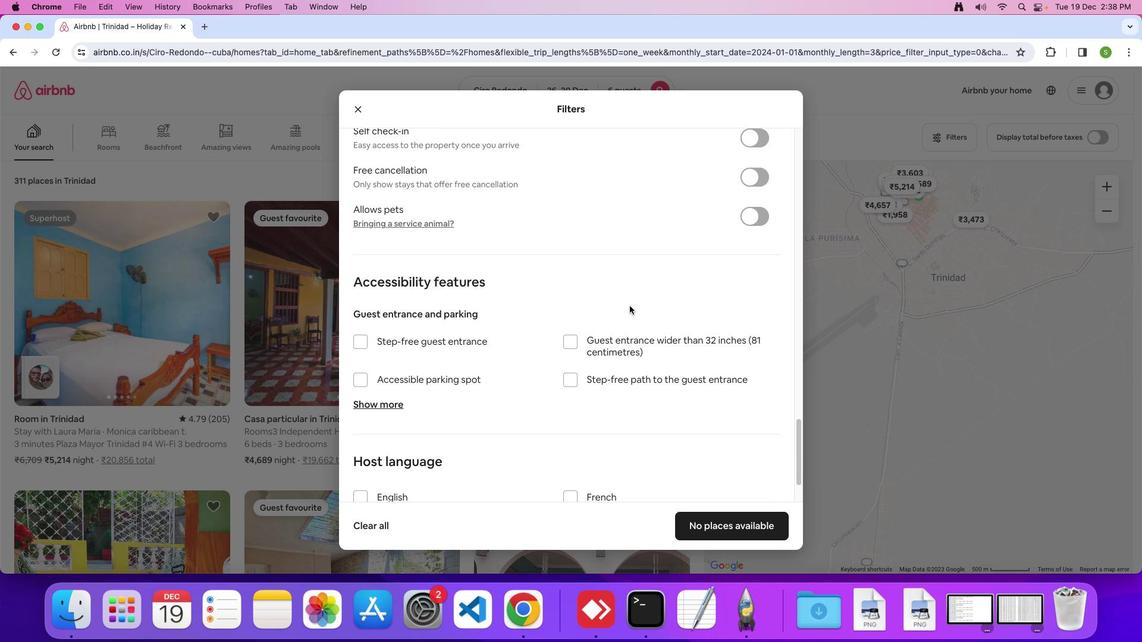 
Action: Mouse scrolled (630, 315) with delta (-58, 18)
Screenshot: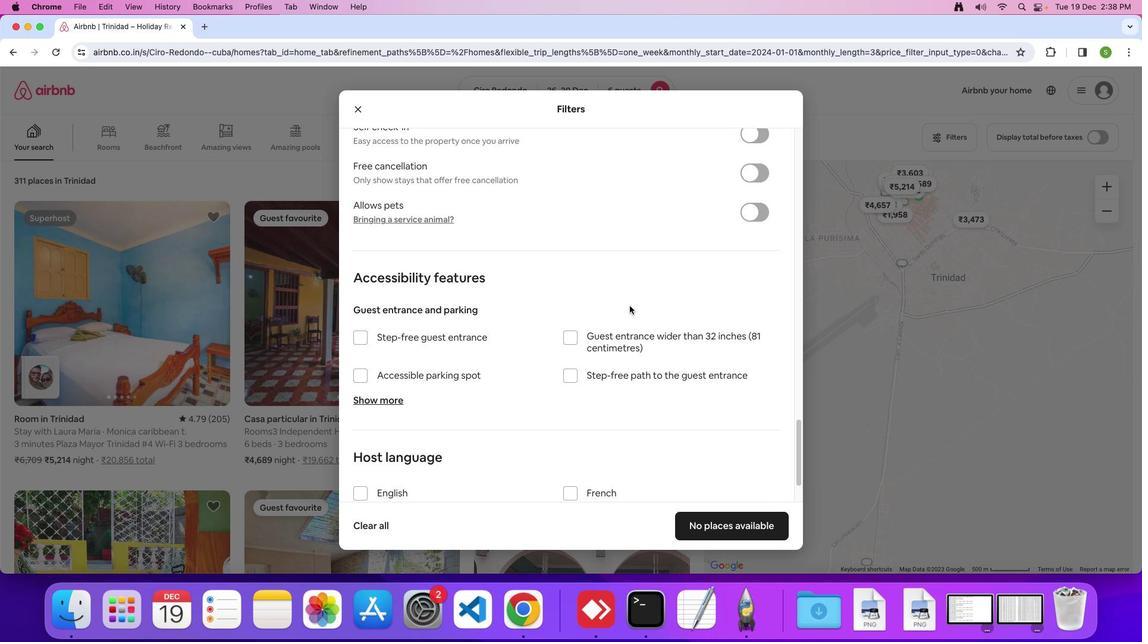 
Action: Mouse scrolled (630, 315) with delta (-58, 18)
Screenshot: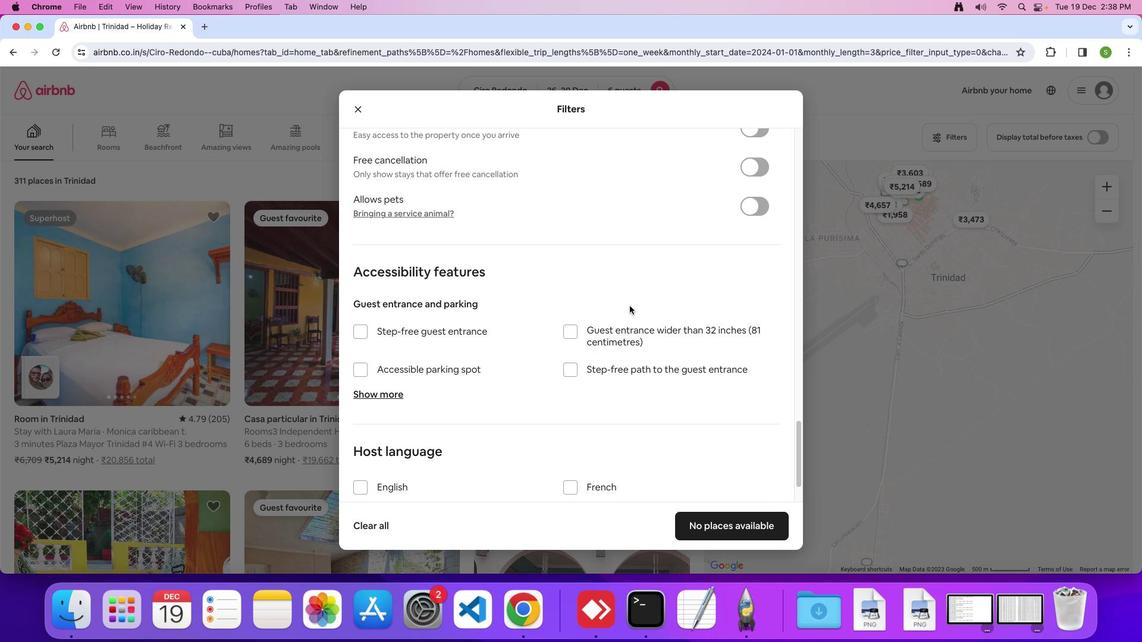 
Action: Mouse scrolled (630, 315) with delta (-58, 17)
Screenshot: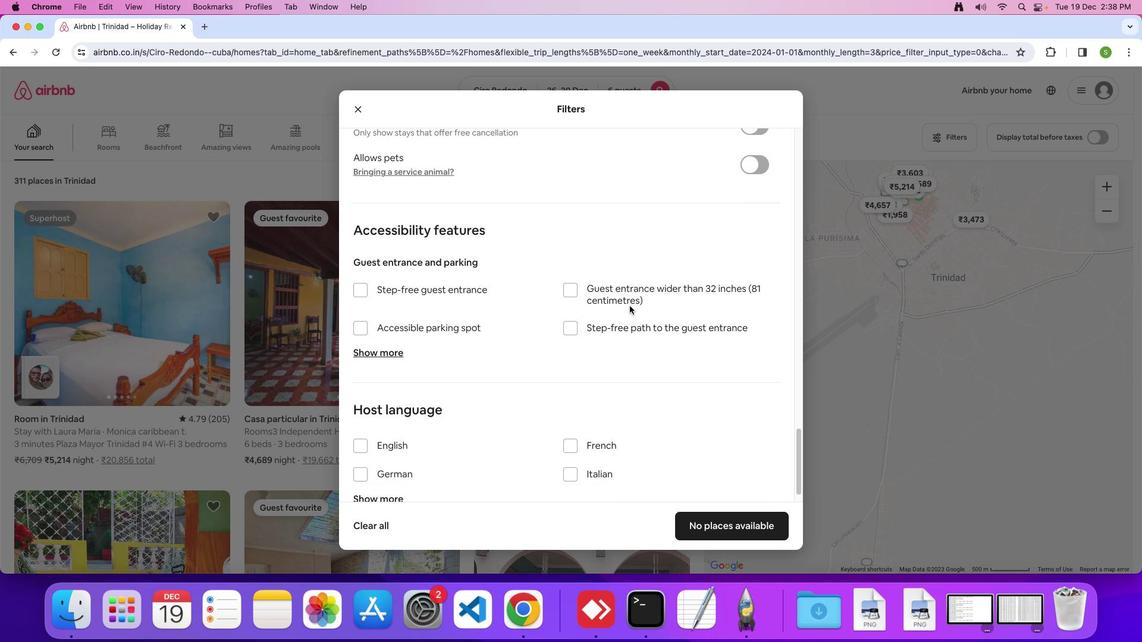 
Action: Mouse moved to (644, 361)
Screenshot: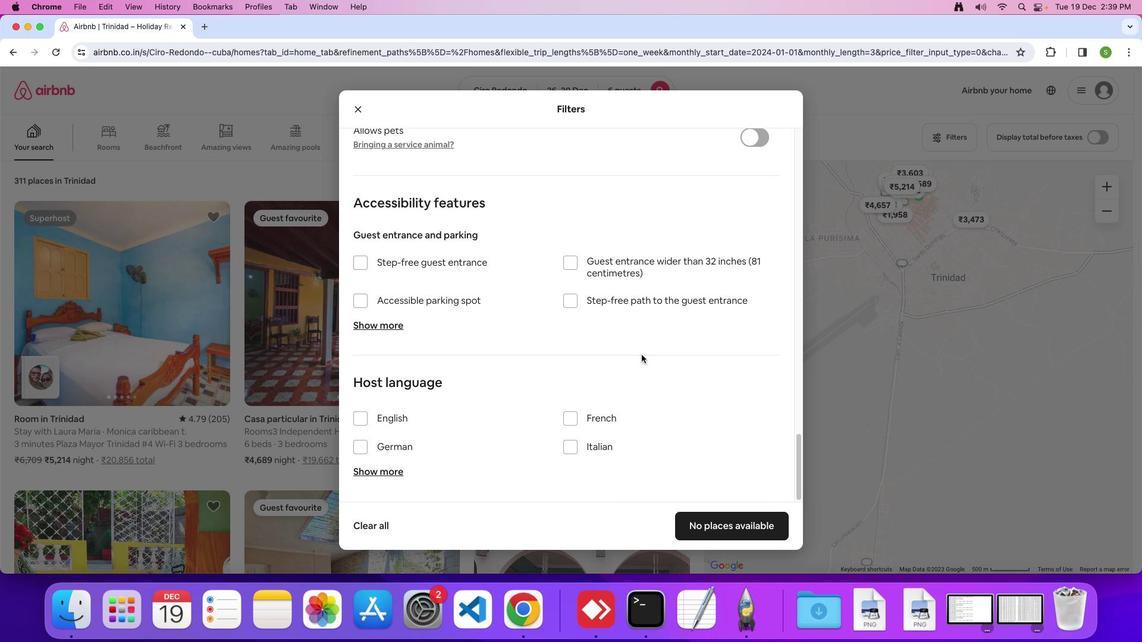 
Action: Mouse scrolled (644, 361) with delta (-58, 18)
Screenshot: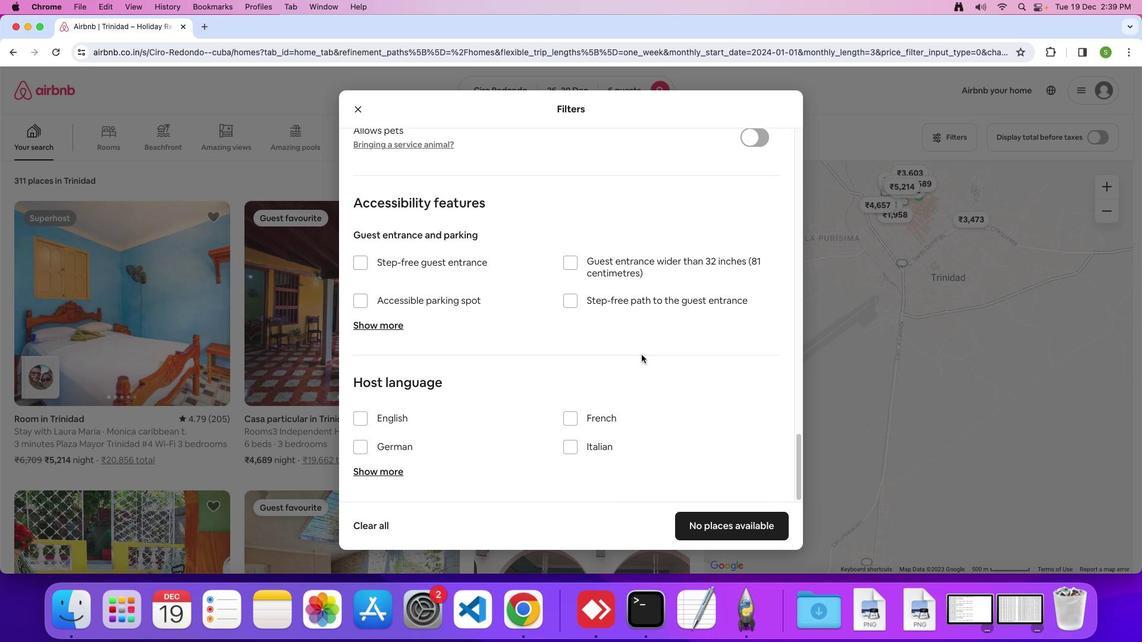 
Action: Mouse scrolled (644, 361) with delta (-58, 18)
Screenshot: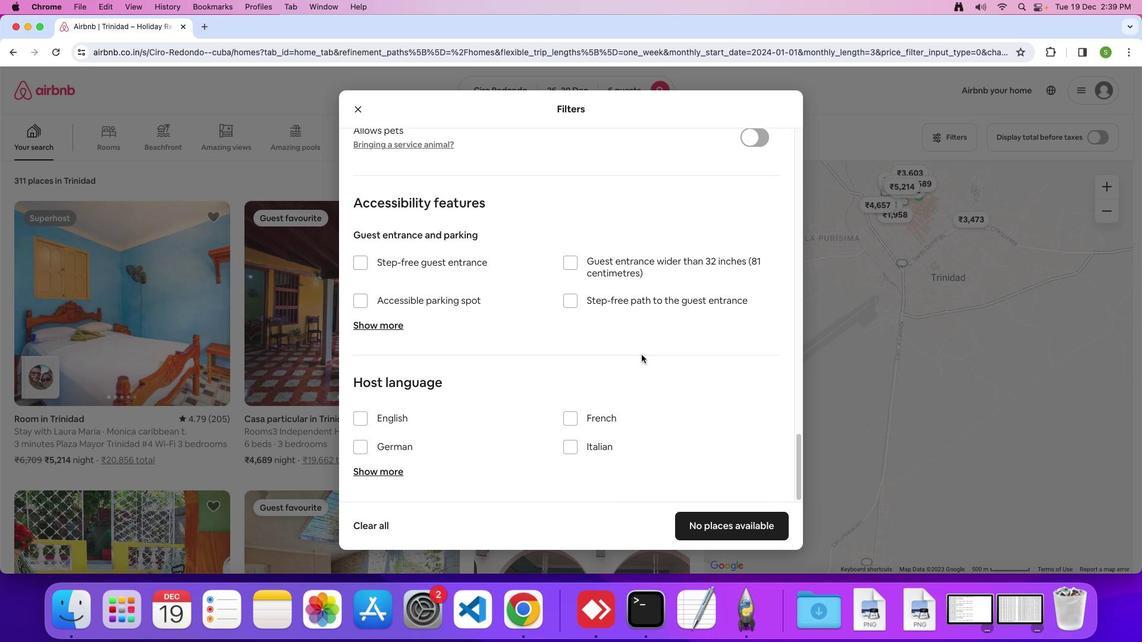 
Action: Mouse scrolled (644, 361) with delta (-58, 17)
Screenshot: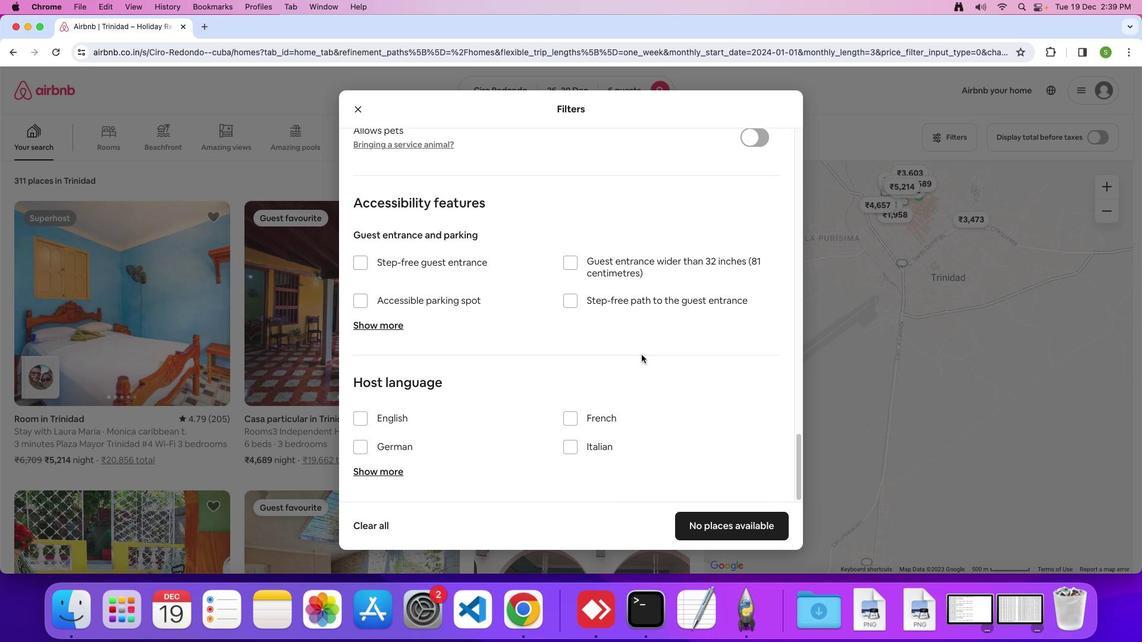 
Action: Mouse moved to (736, 526)
Screenshot: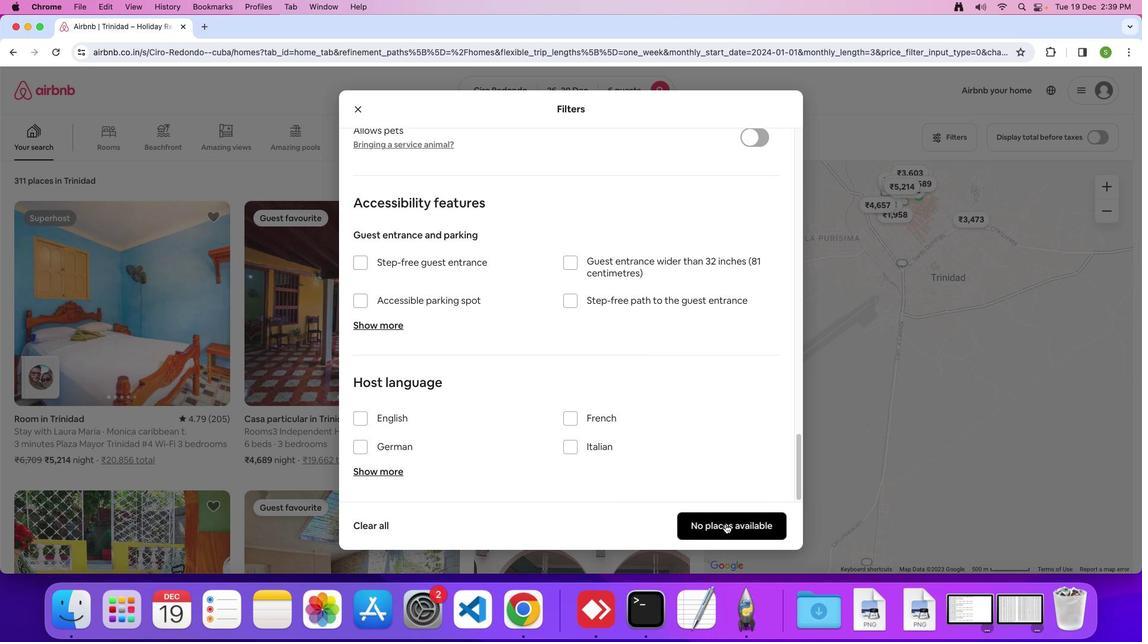 
Action: Mouse pressed left at (736, 526)
Screenshot: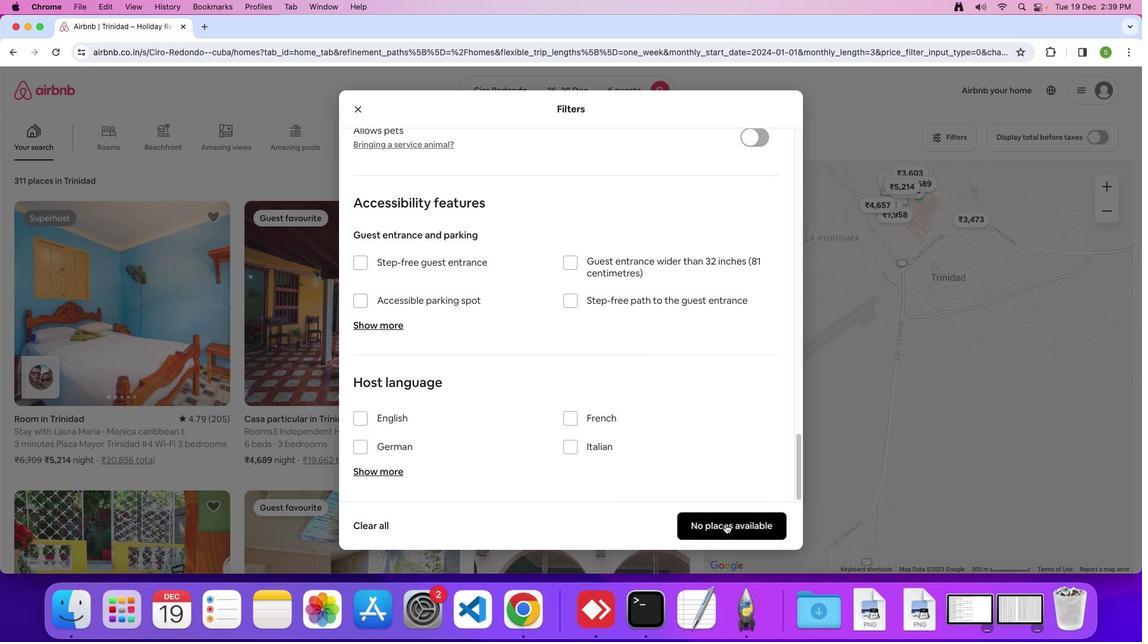
Action: Mouse moved to (517, 294)
Screenshot: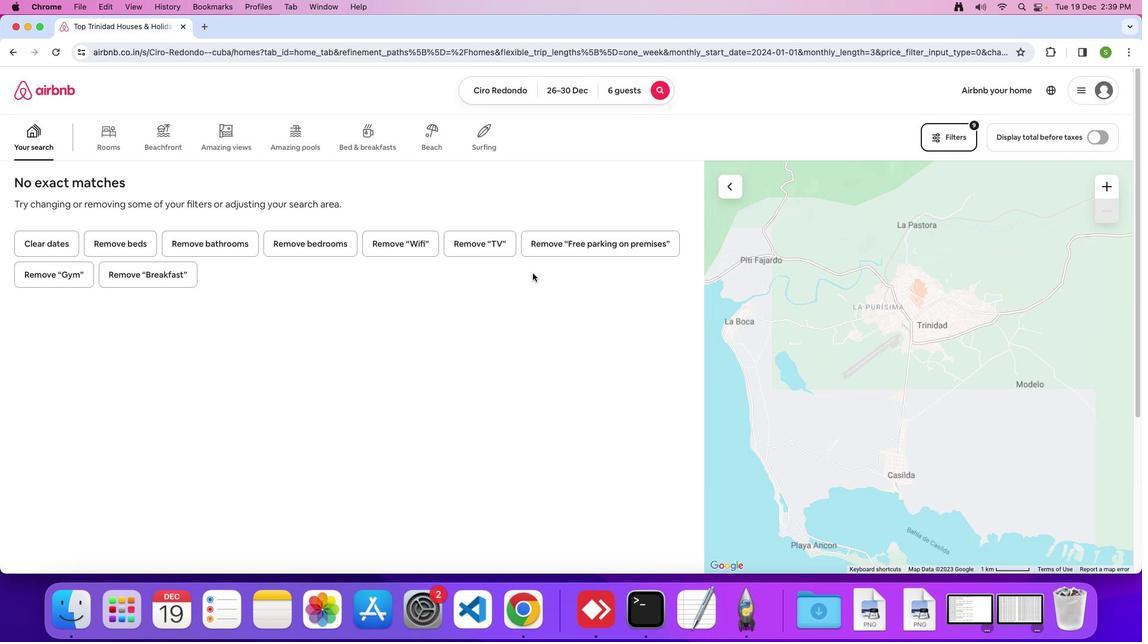 
